 Task: Buy 2 Shifters & Parts from Transmission & Drive Train section under best seller category for shipping address: Angela Wright, 3631 Station Street, Austin, Texas 78702, Cell Number 5122113583. Pay from credit card ending with 5759, CVV 953
Action: Key pressed amazon.com<Key.enter>
Screenshot: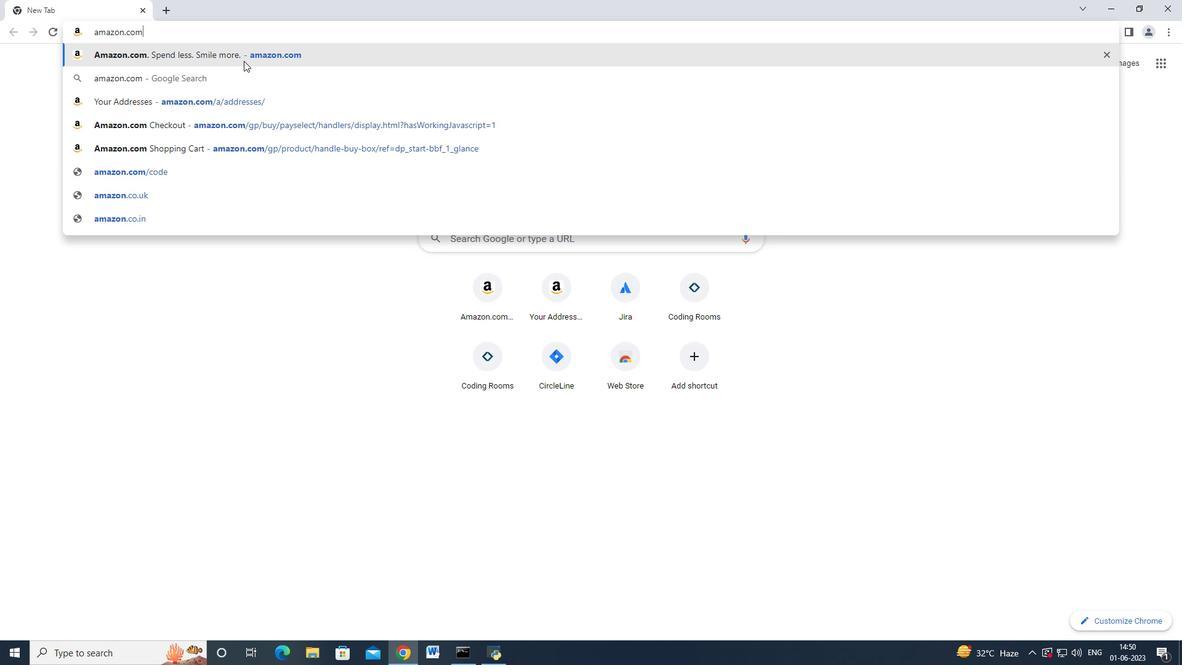 
Action: Mouse moved to (17, 87)
Screenshot: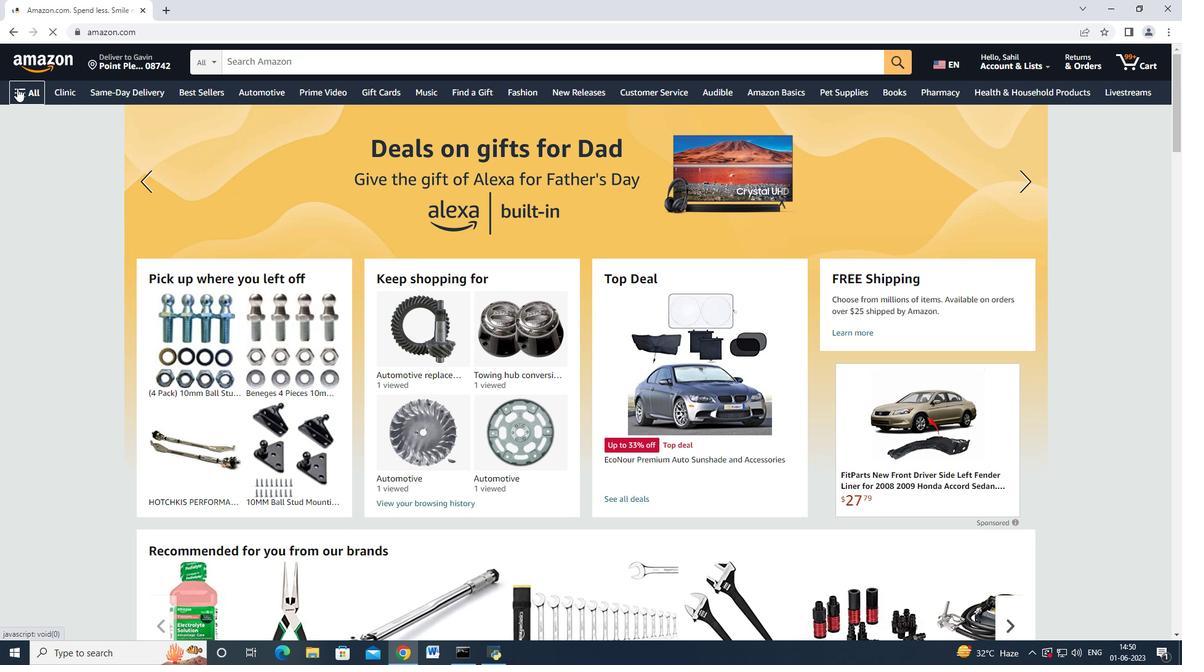 
Action: Mouse pressed left at (17, 87)
Screenshot: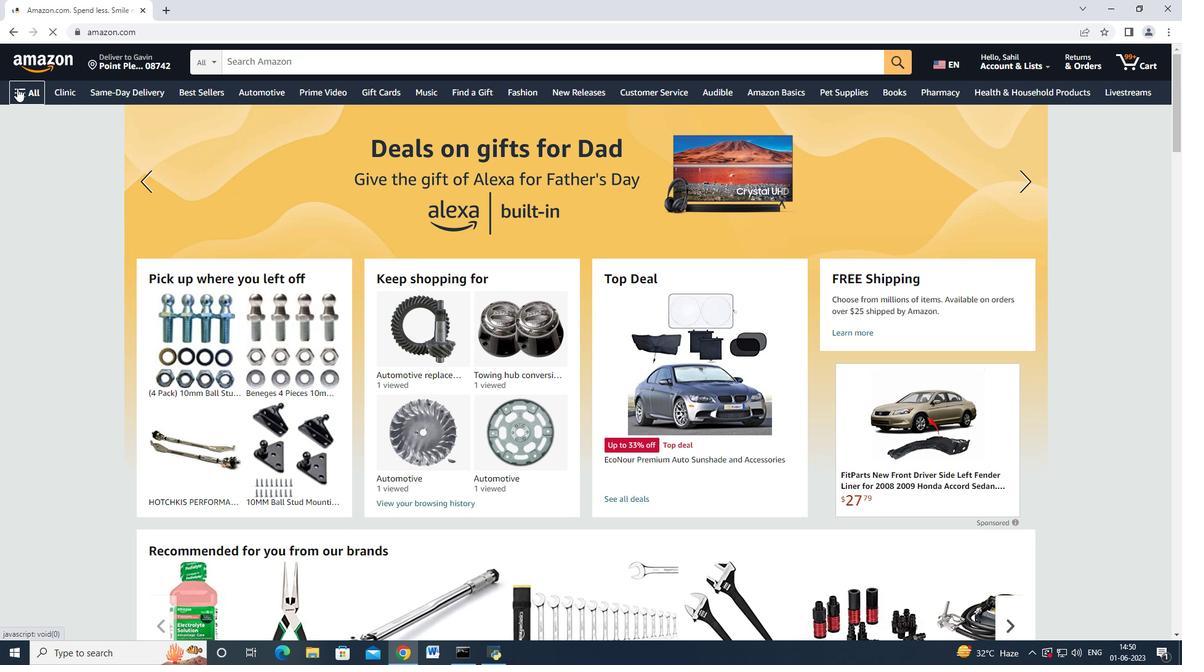 
Action: Mouse moved to (90, 254)
Screenshot: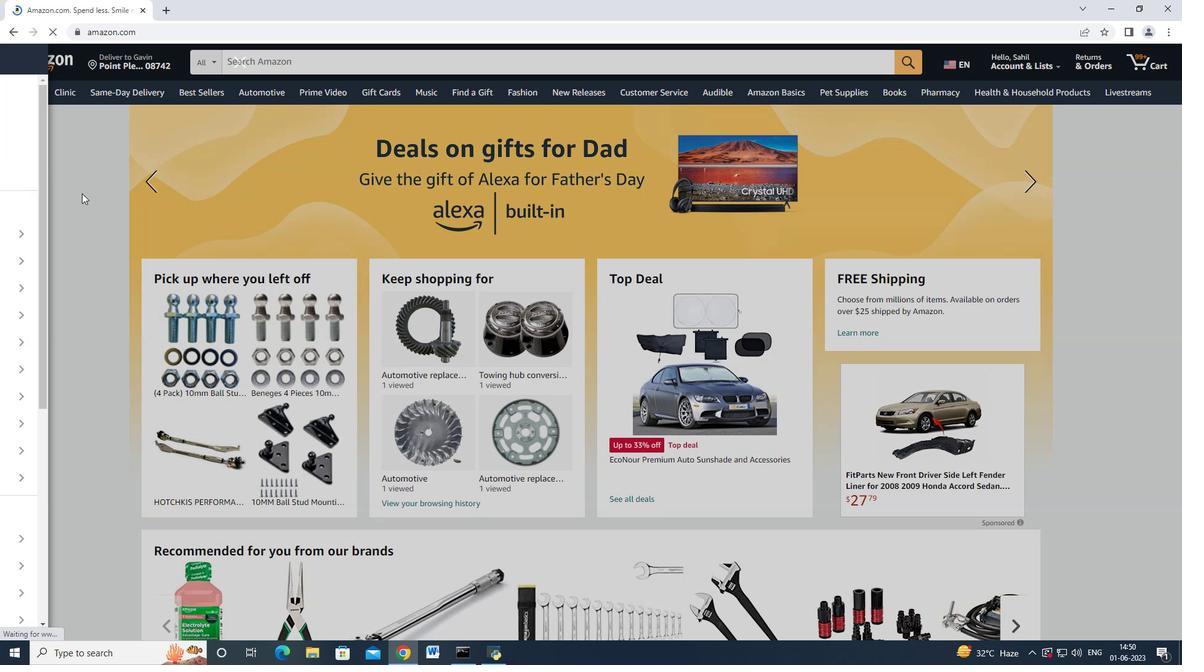 
Action: Mouse scrolled (90, 253) with delta (0, 0)
Screenshot: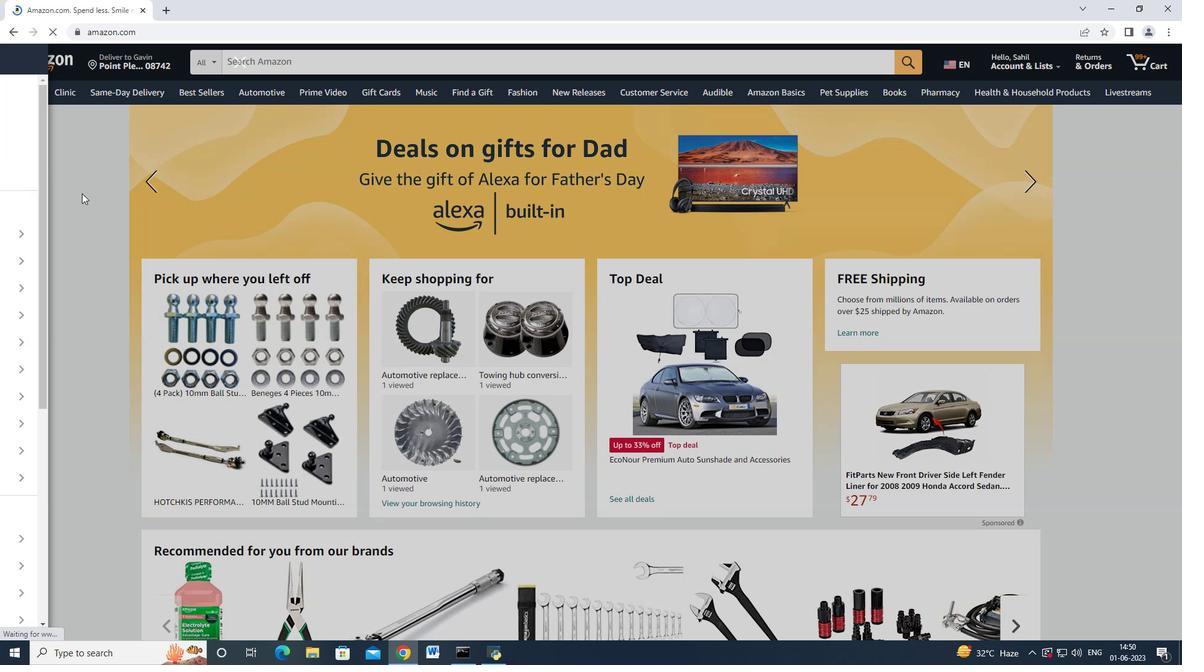 
Action: Mouse moved to (90, 259)
Screenshot: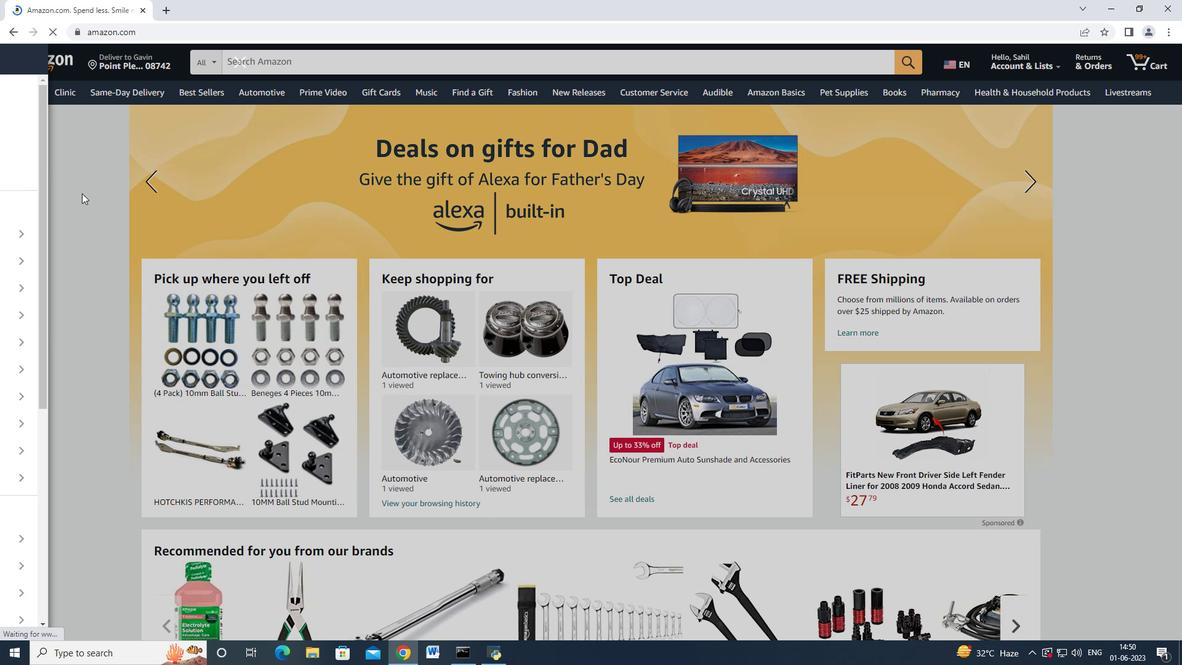 
Action: Mouse scrolled (90, 258) with delta (0, 0)
Screenshot: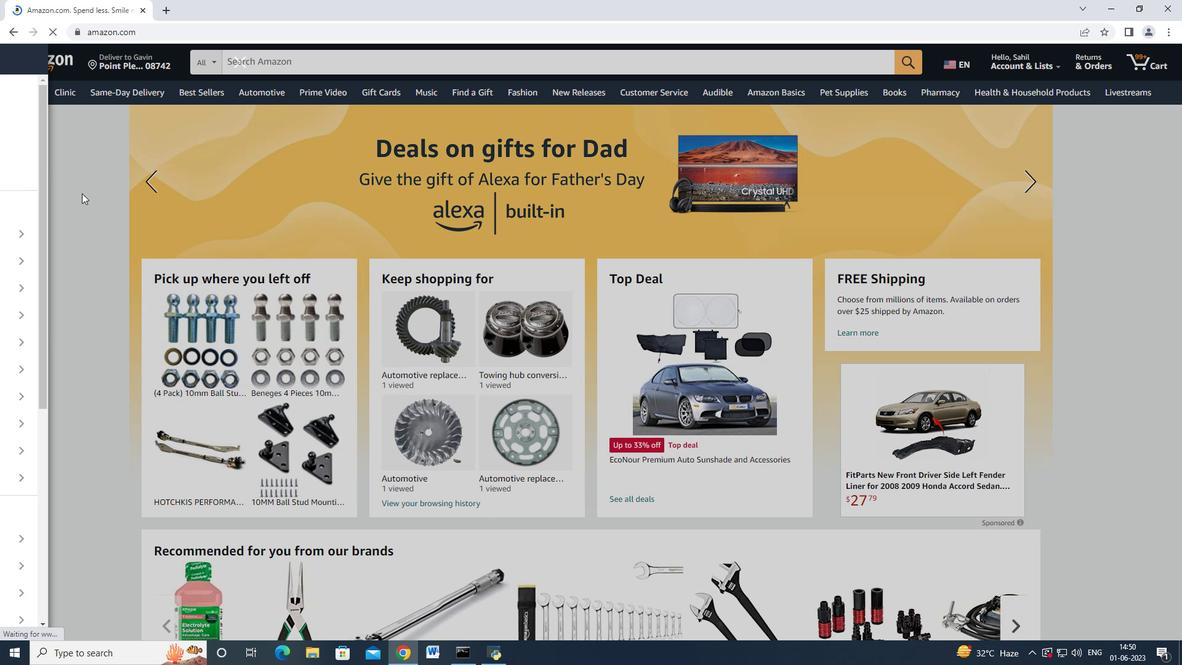 
Action: Mouse moved to (90, 262)
Screenshot: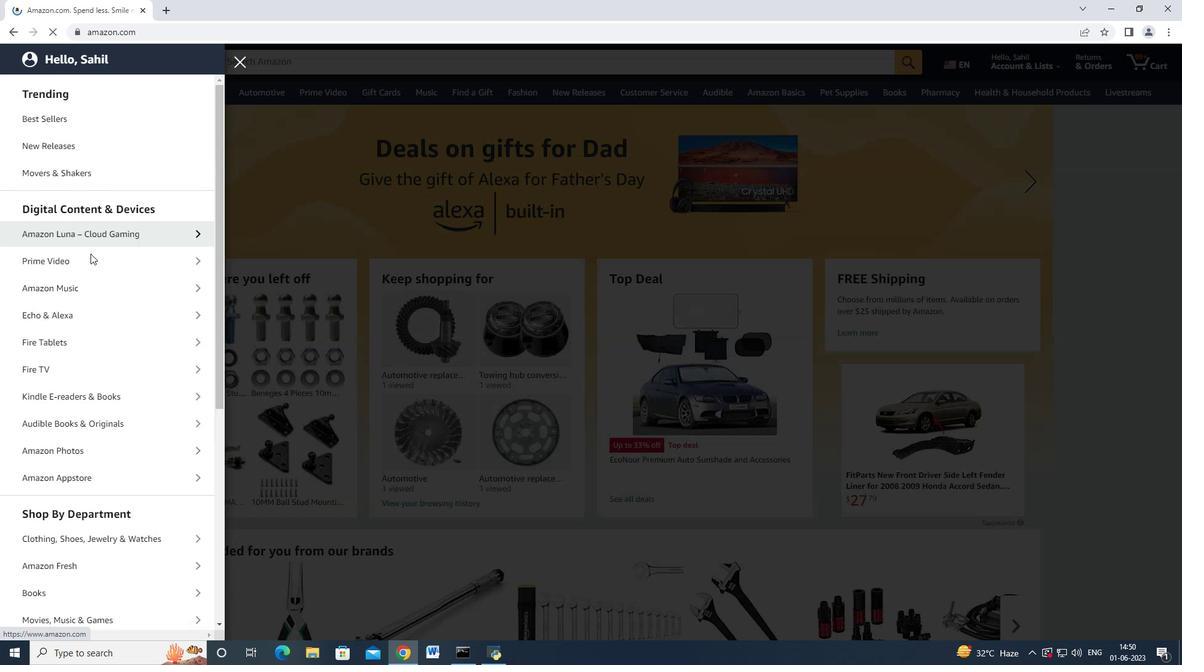 
Action: Mouse scrolled (90, 261) with delta (0, 0)
Screenshot: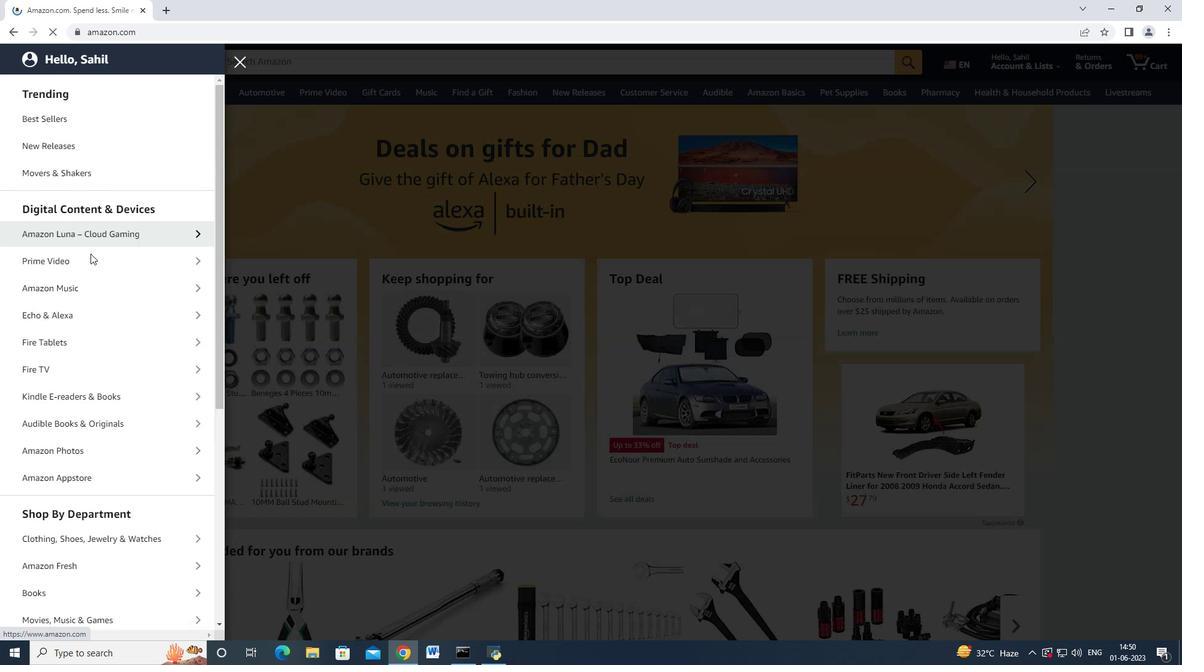 
Action: Mouse moved to (91, 262)
Screenshot: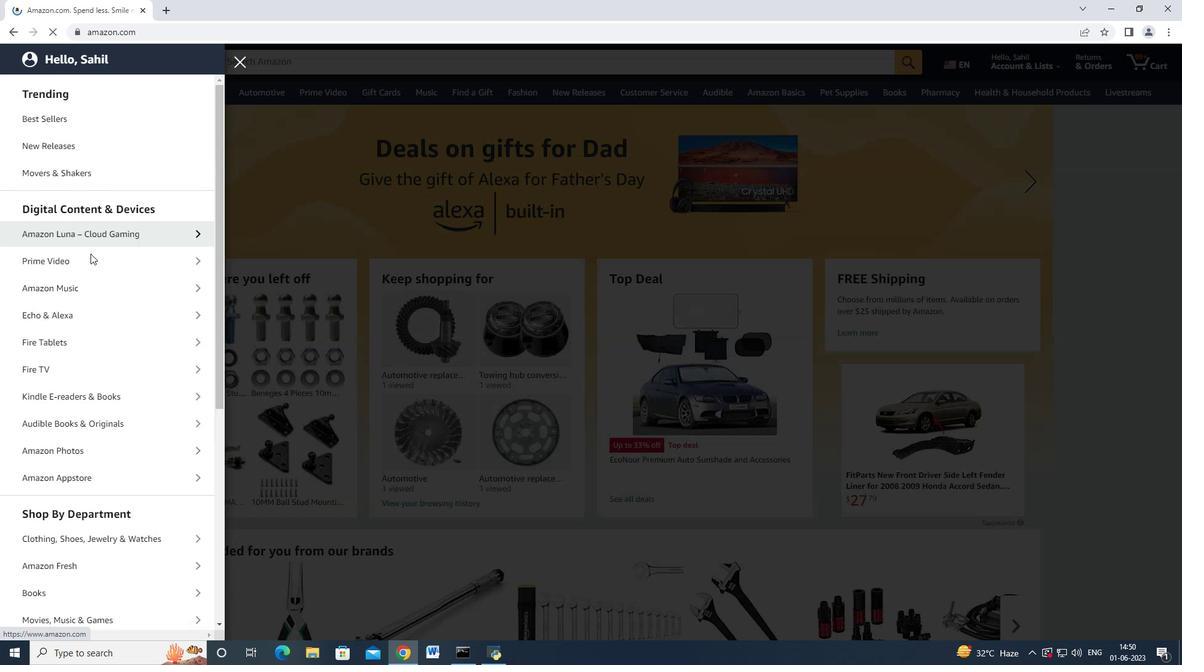 
Action: Mouse scrolled (90, 261) with delta (0, 0)
Screenshot: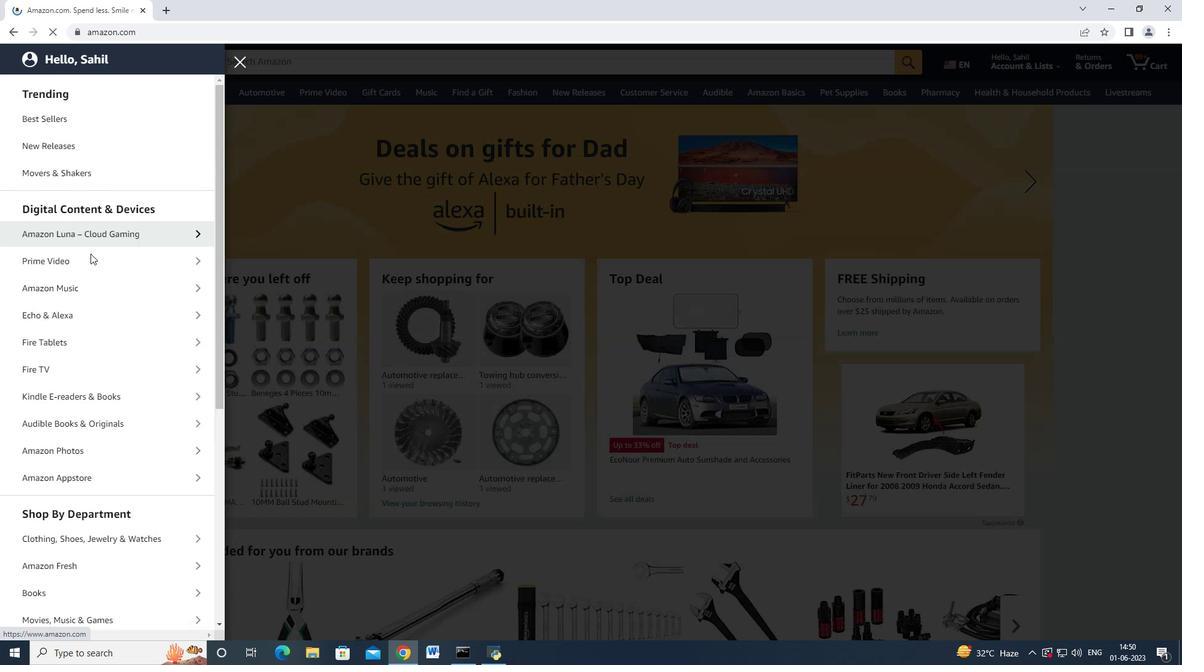 
Action: Mouse moved to (96, 406)
Screenshot: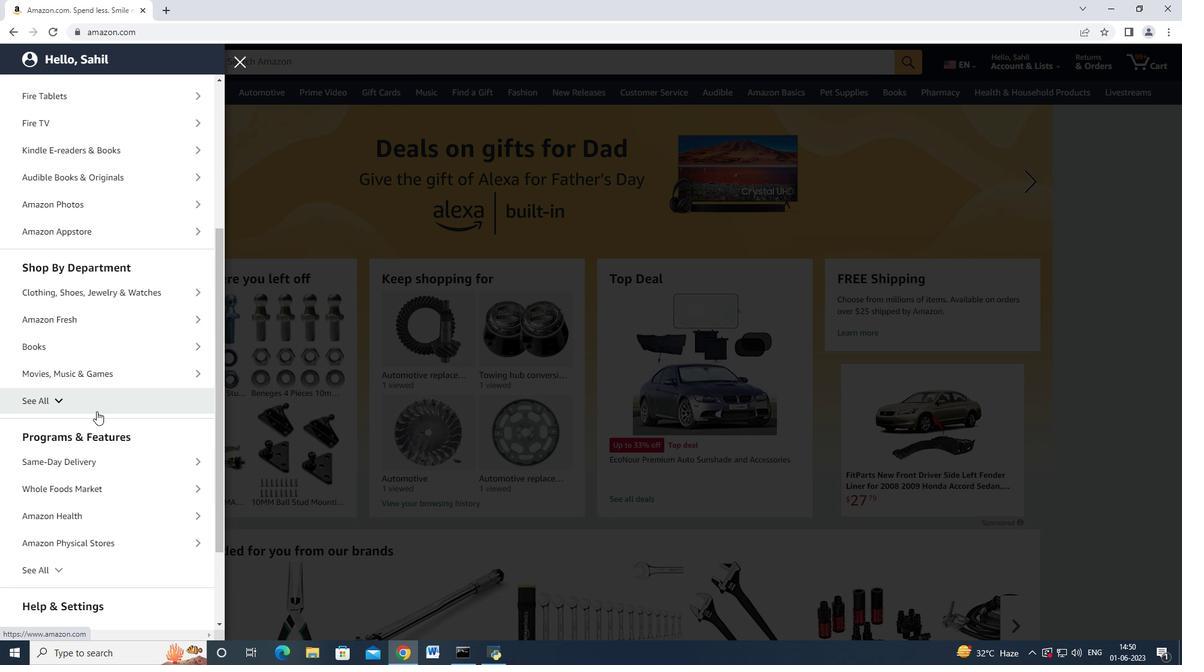
Action: Mouse pressed left at (96, 406)
Screenshot: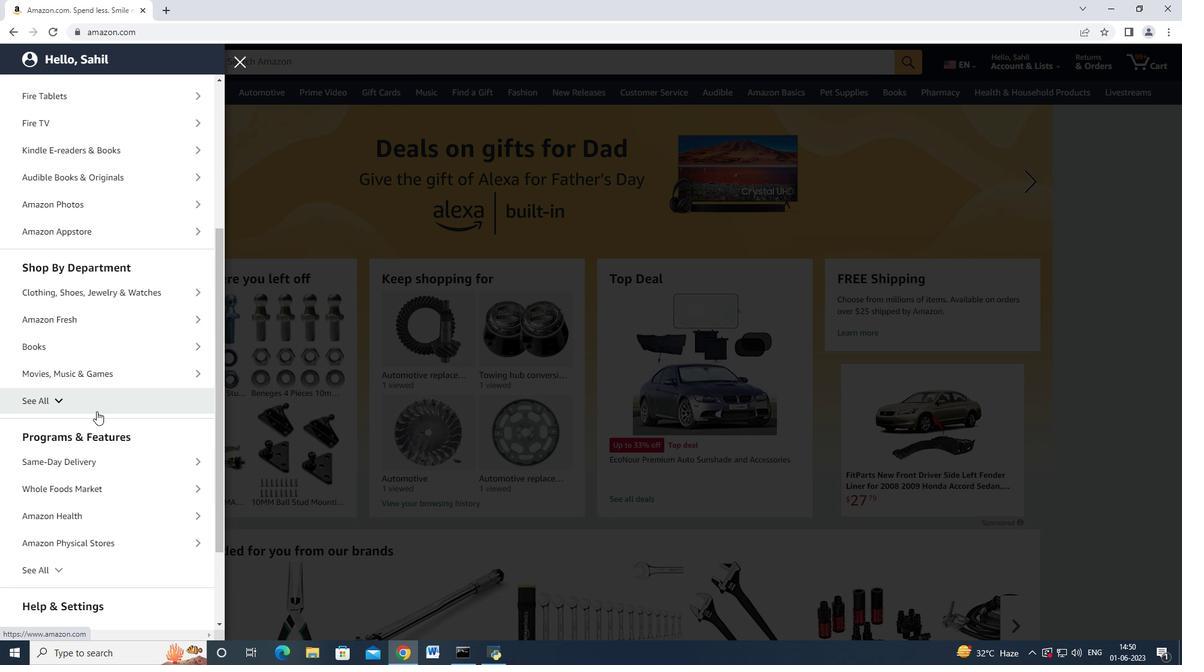 
Action: Mouse scrolled (96, 405) with delta (0, 0)
Screenshot: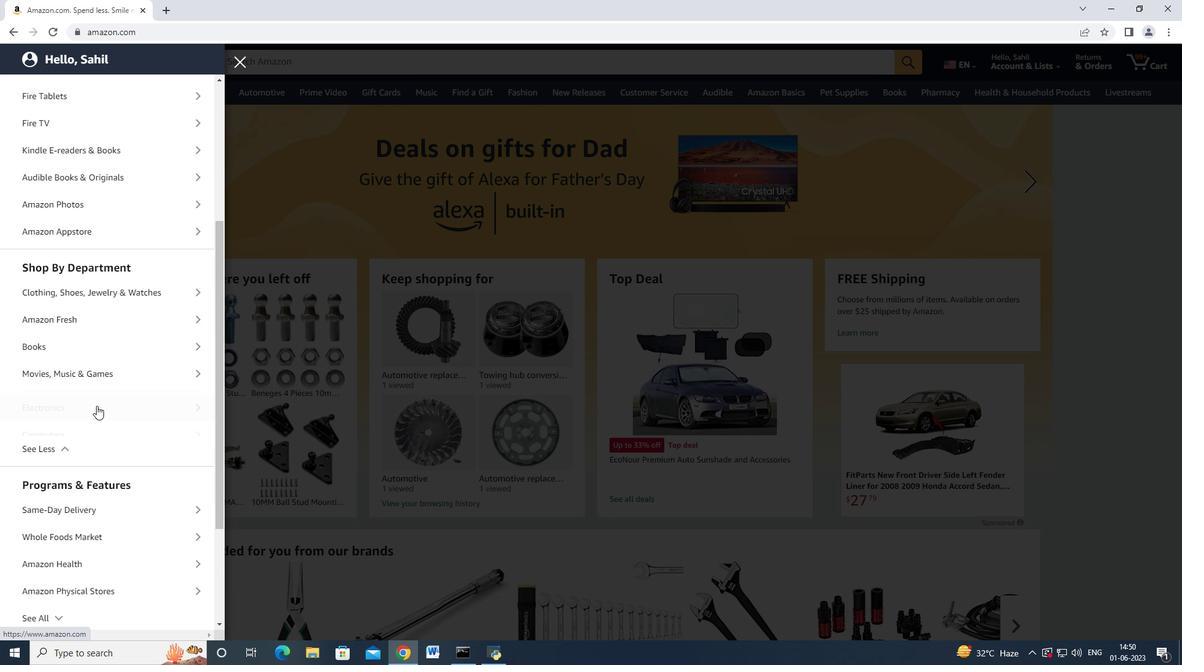 
Action: Mouse scrolled (96, 405) with delta (0, 0)
Screenshot: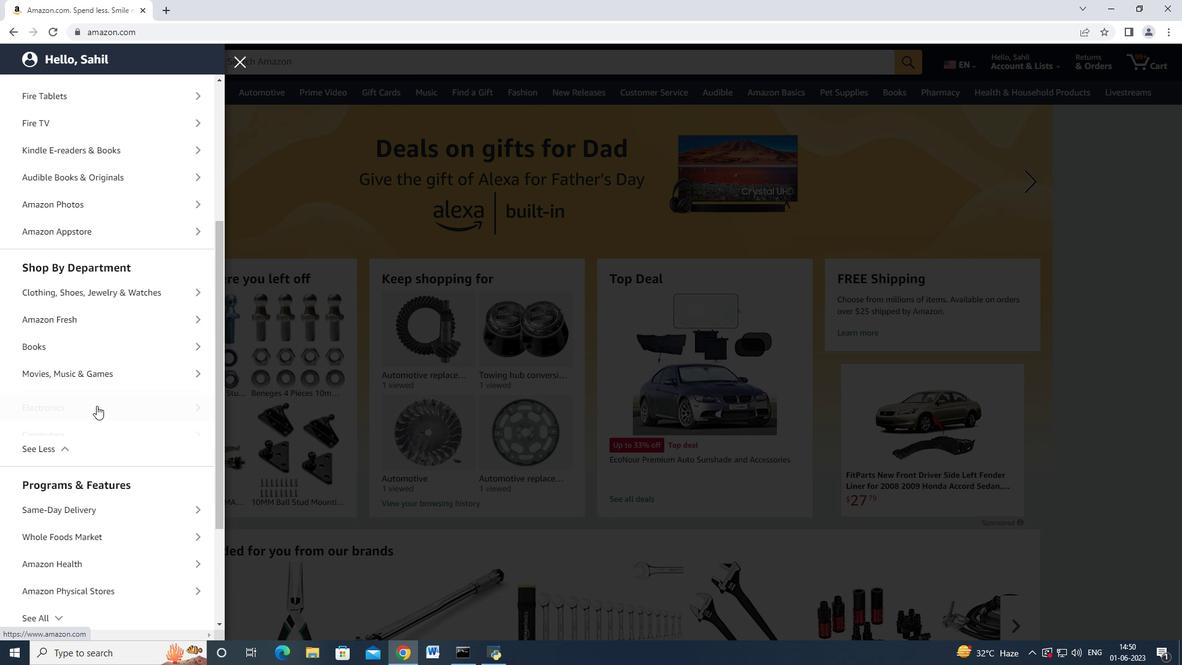 
Action: Mouse scrolled (96, 405) with delta (0, 0)
Screenshot: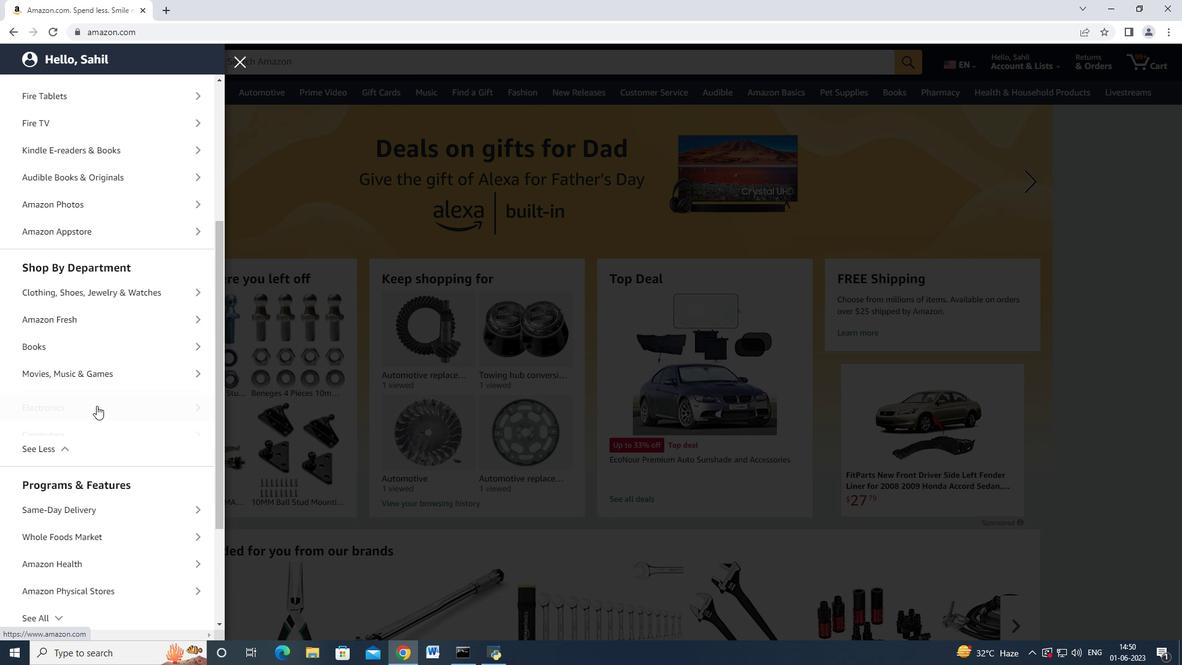 
Action: Mouse scrolled (96, 405) with delta (0, 0)
Screenshot: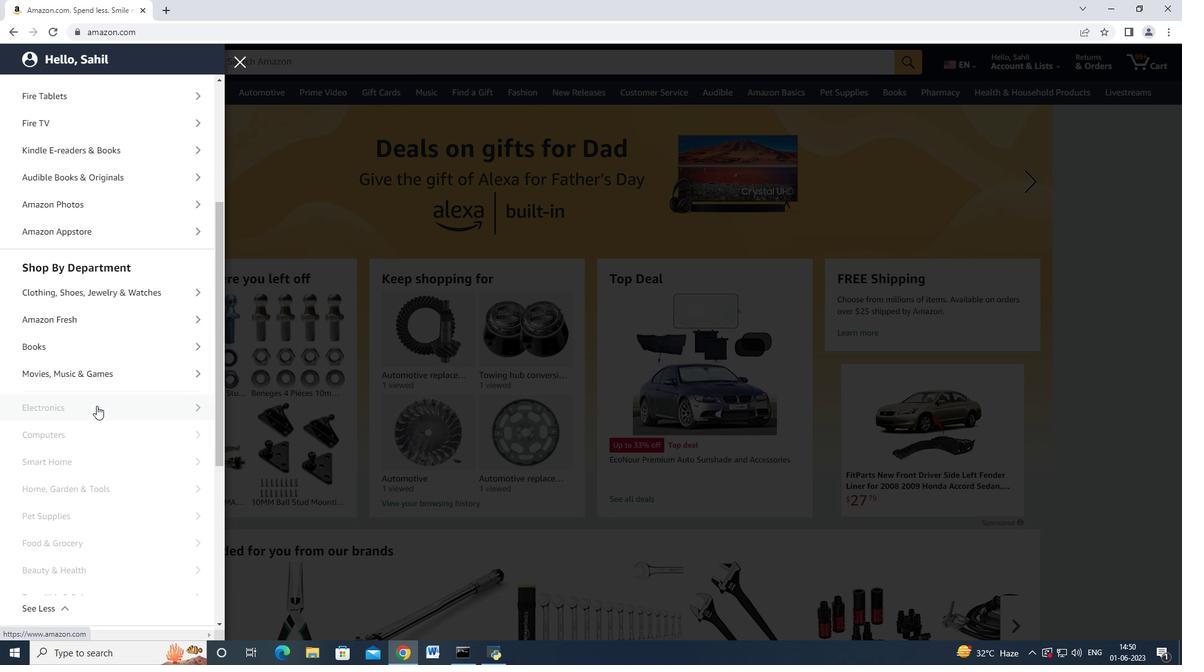 
Action: Mouse scrolled (96, 405) with delta (0, 0)
Screenshot: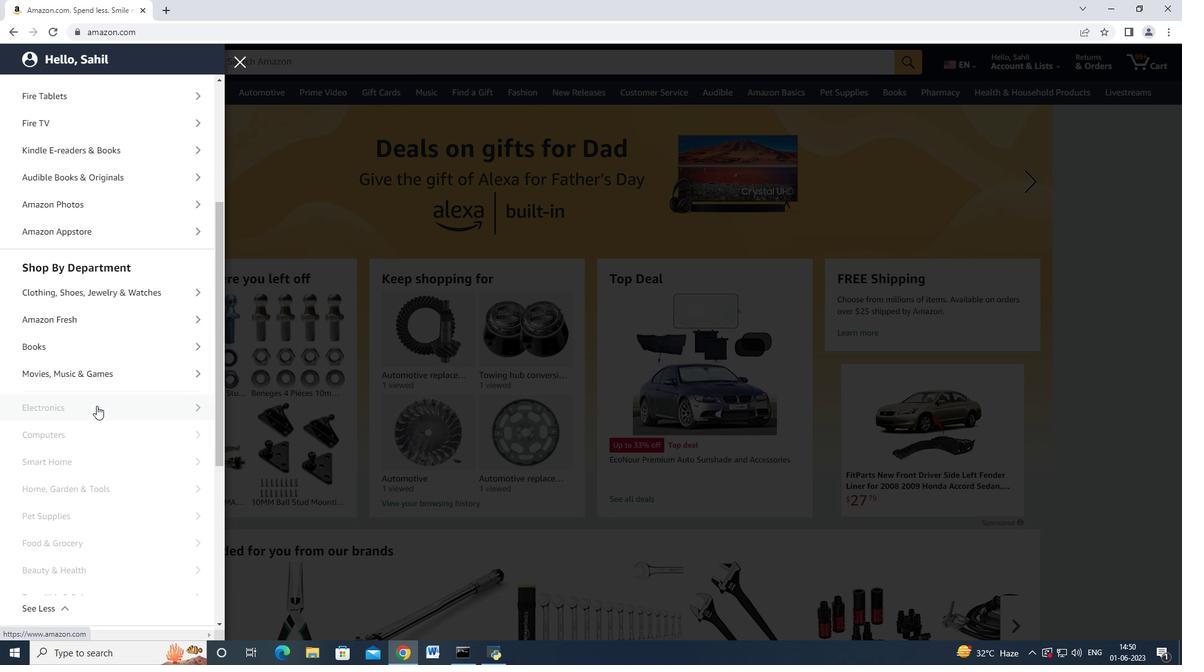 
Action: Mouse scrolled (96, 405) with delta (0, 0)
Screenshot: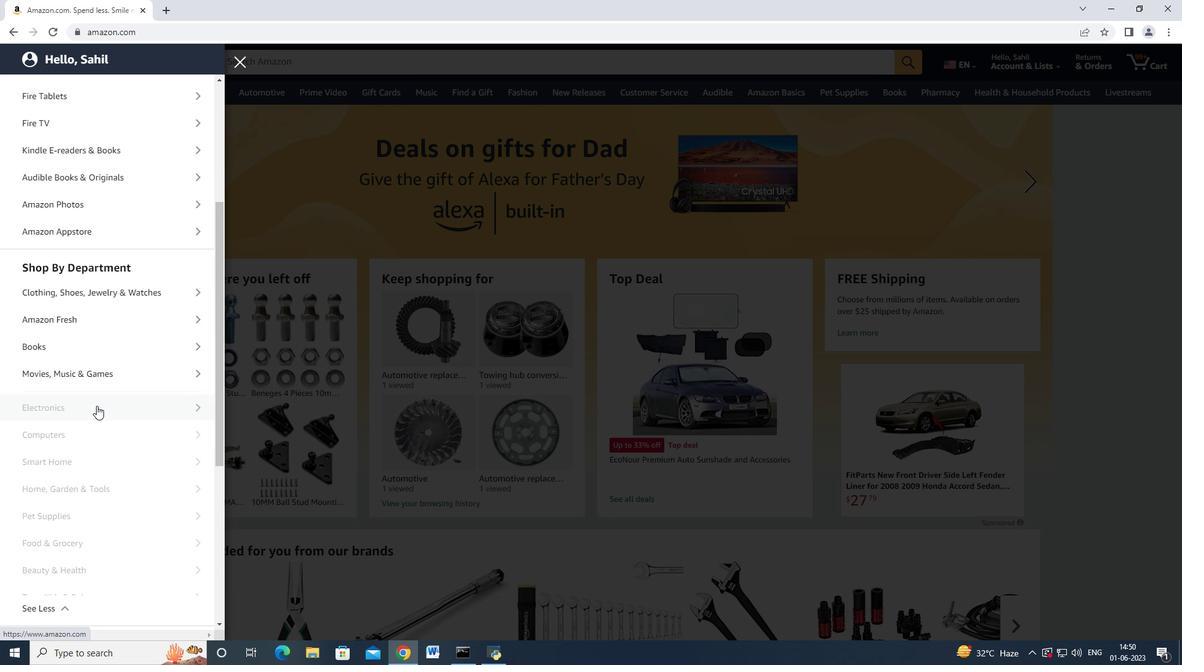 
Action: Mouse moved to (129, 507)
Screenshot: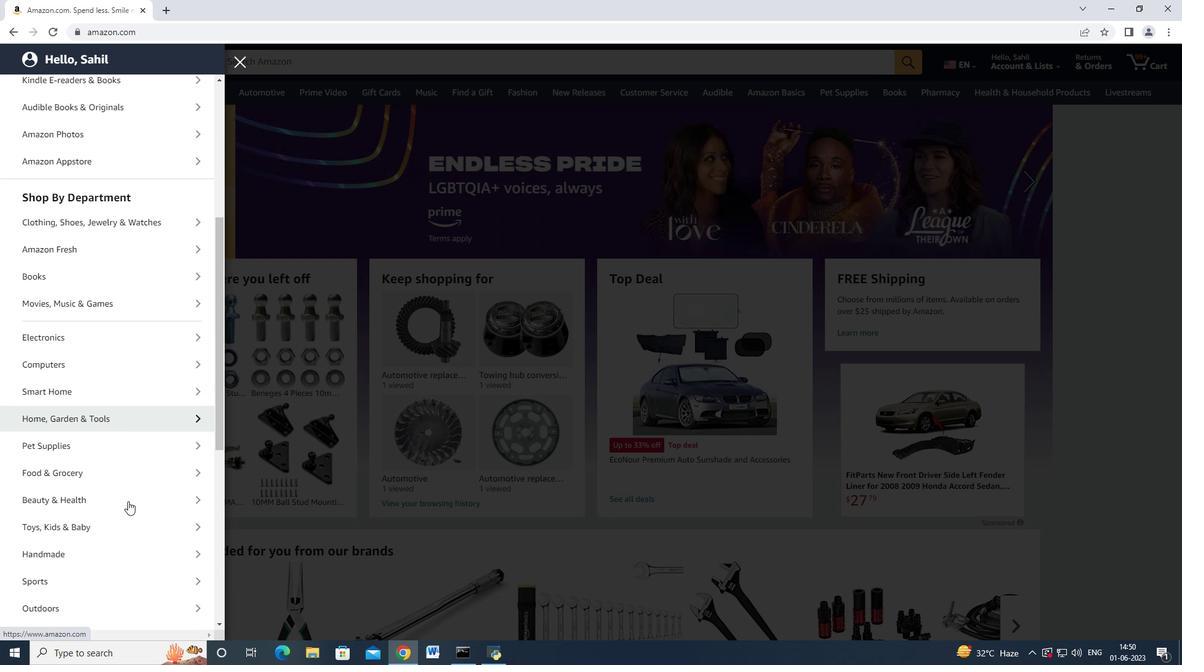 
Action: Mouse scrolled (129, 506) with delta (0, 0)
Screenshot: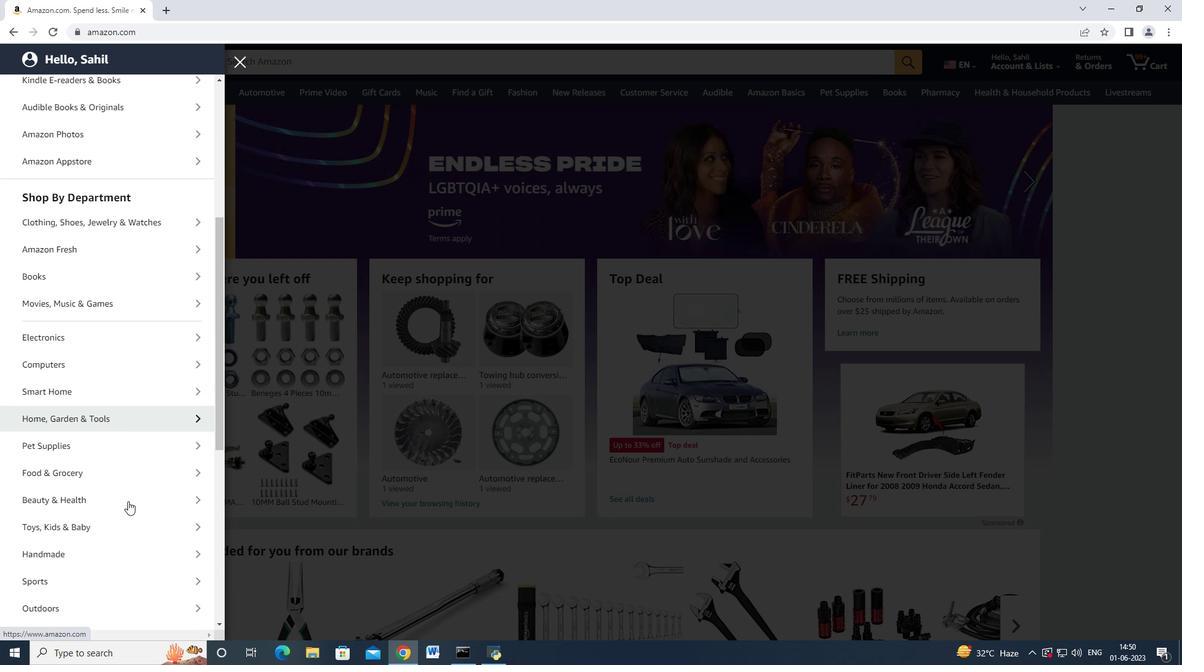 
Action: Mouse scrolled (129, 506) with delta (0, 0)
Screenshot: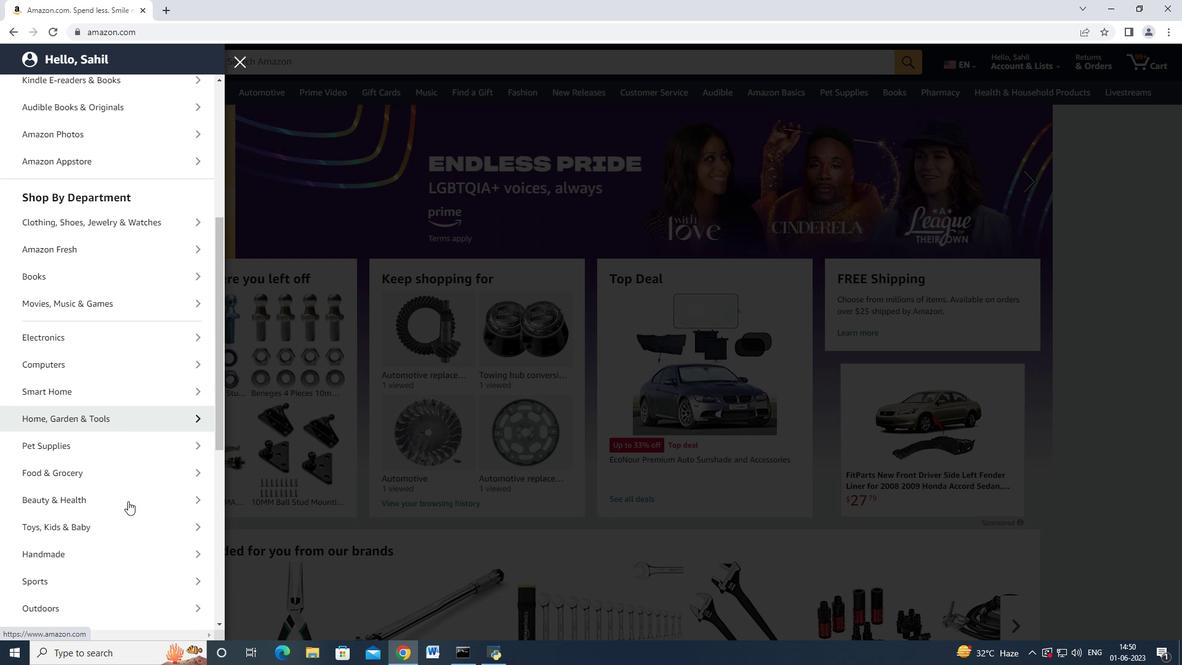 
Action: Mouse moved to (128, 505)
Screenshot: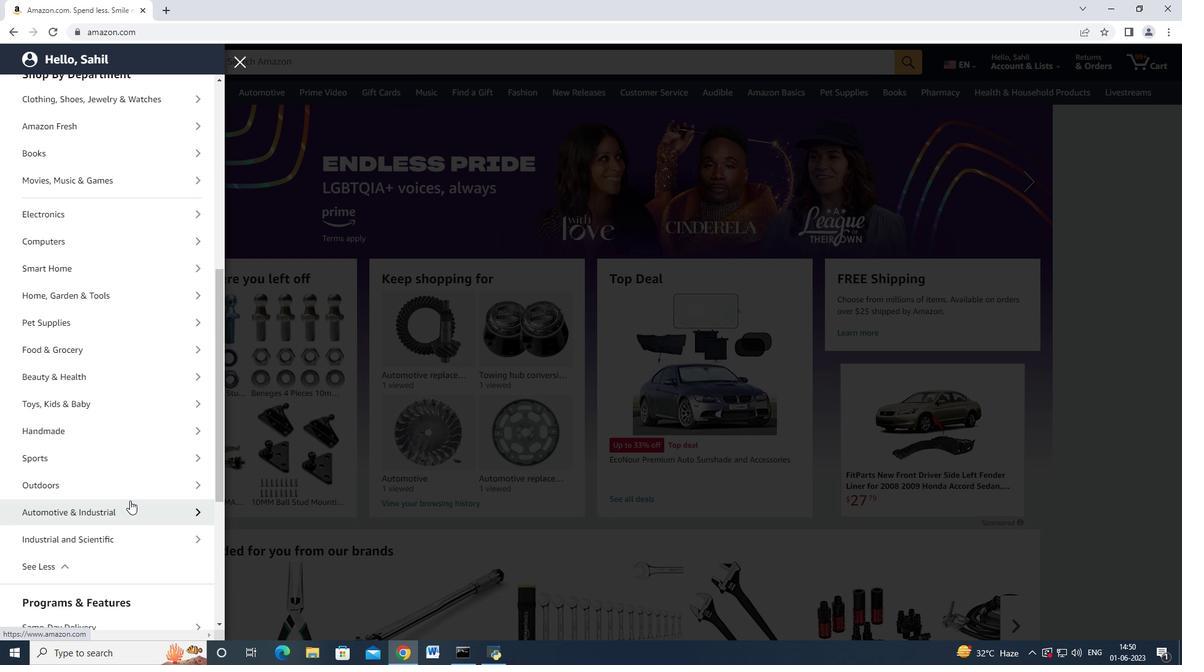 
Action: Mouse pressed left at (128, 505)
Screenshot: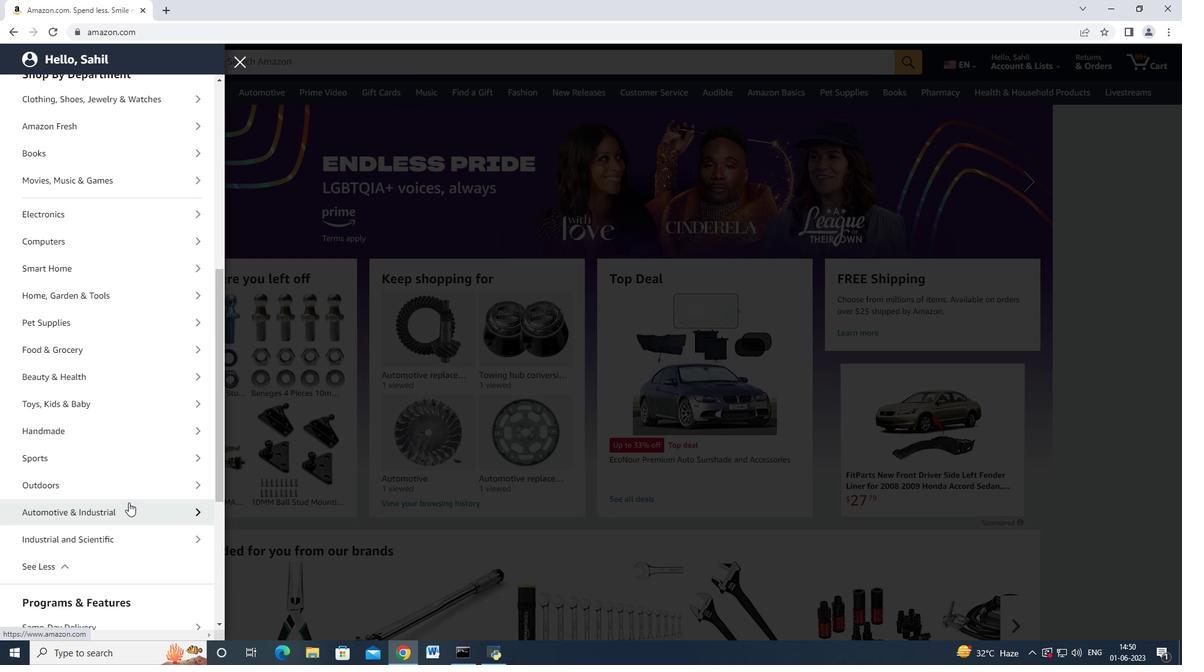 
Action: Mouse moved to (133, 146)
Screenshot: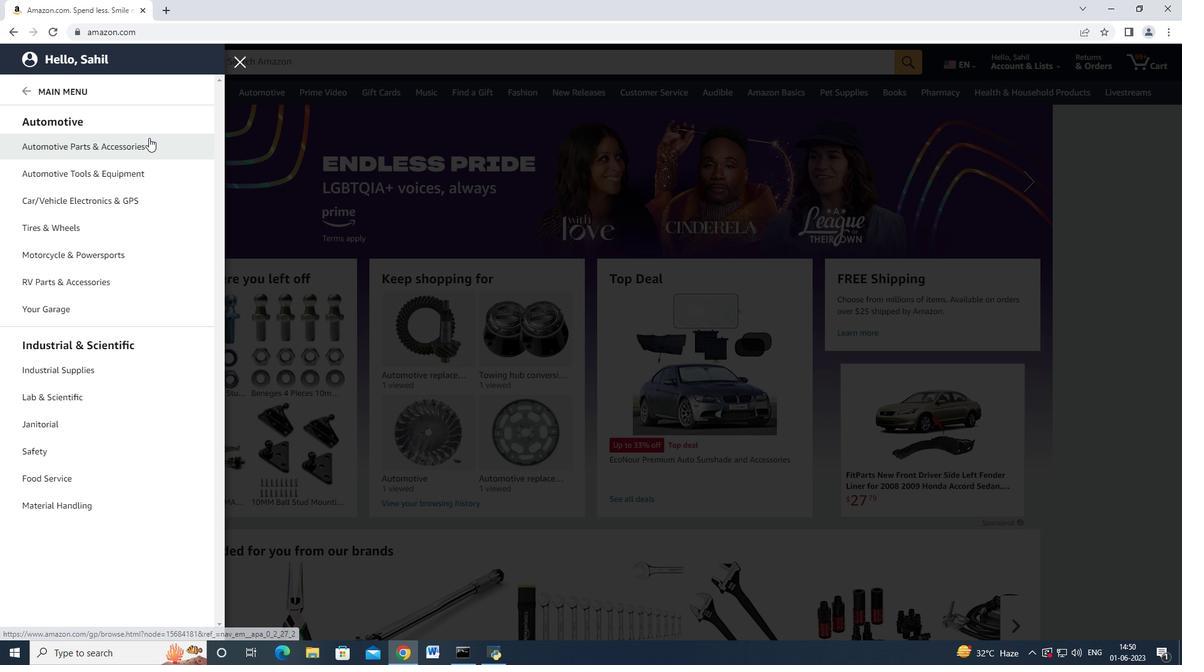 
Action: Mouse pressed left at (133, 146)
Screenshot: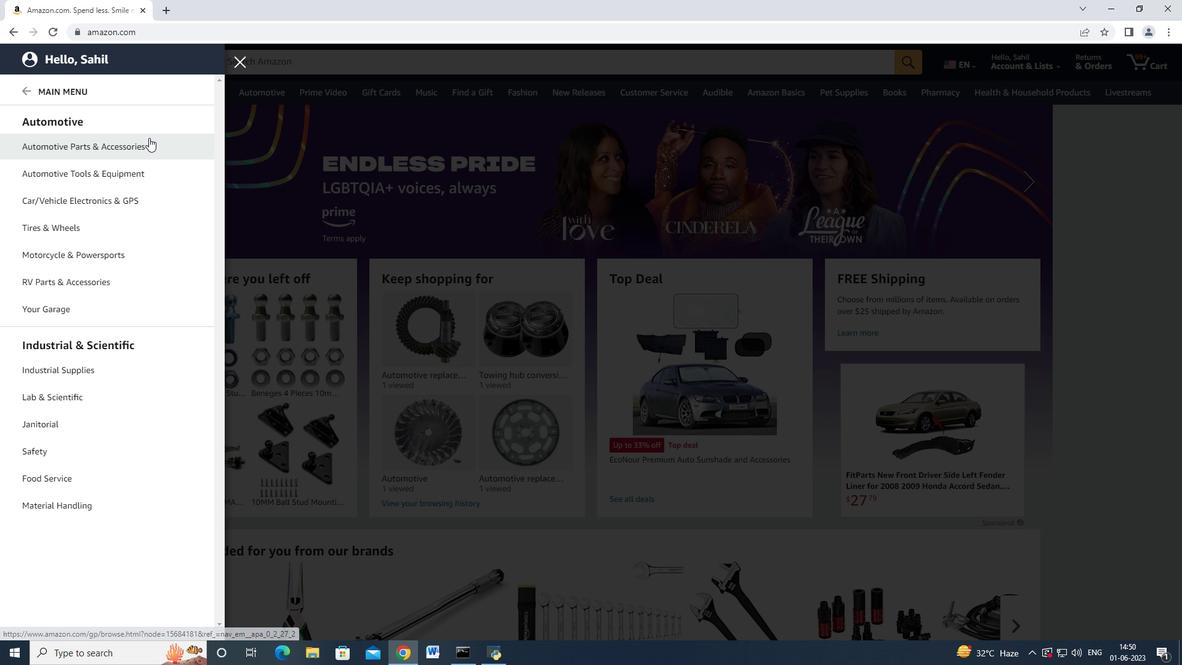 
Action: Mouse moved to (224, 117)
Screenshot: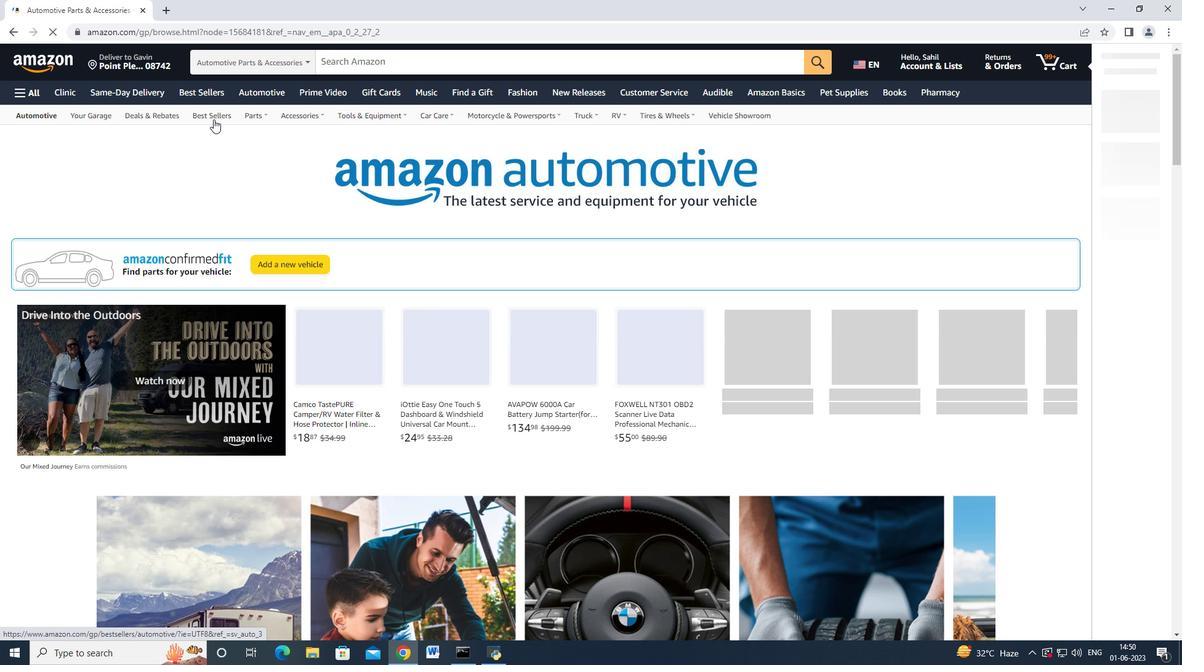 
Action: Mouse pressed left at (224, 117)
Screenshot: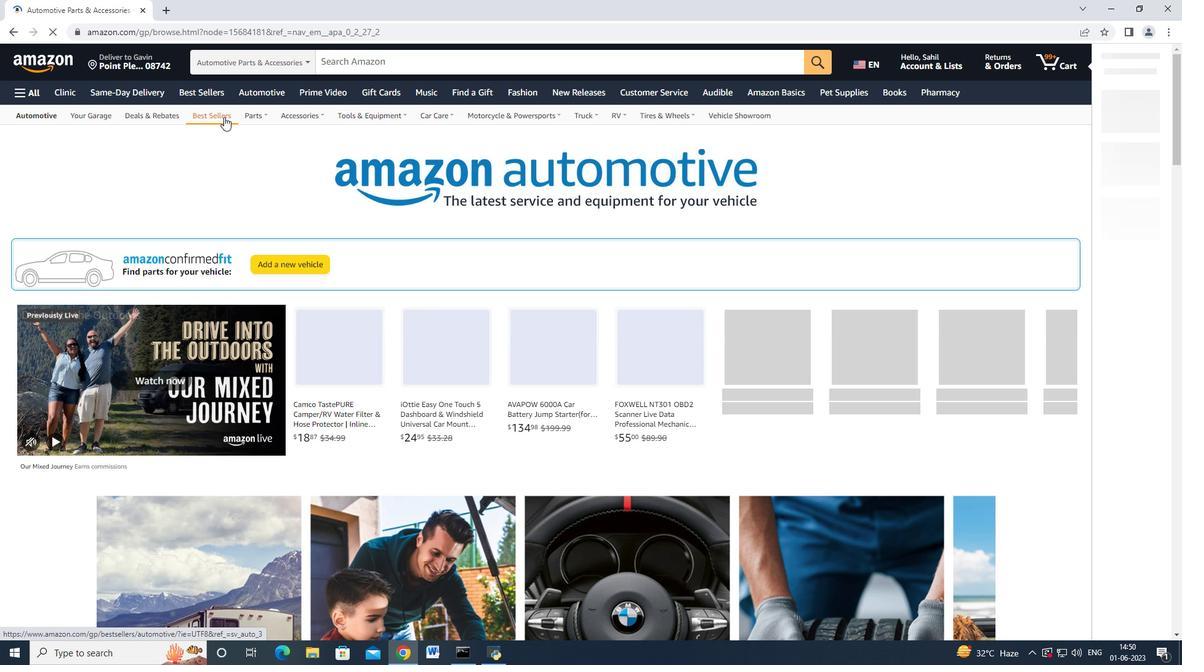 
Action: Mouse moved to (65, 324)
Screenshot: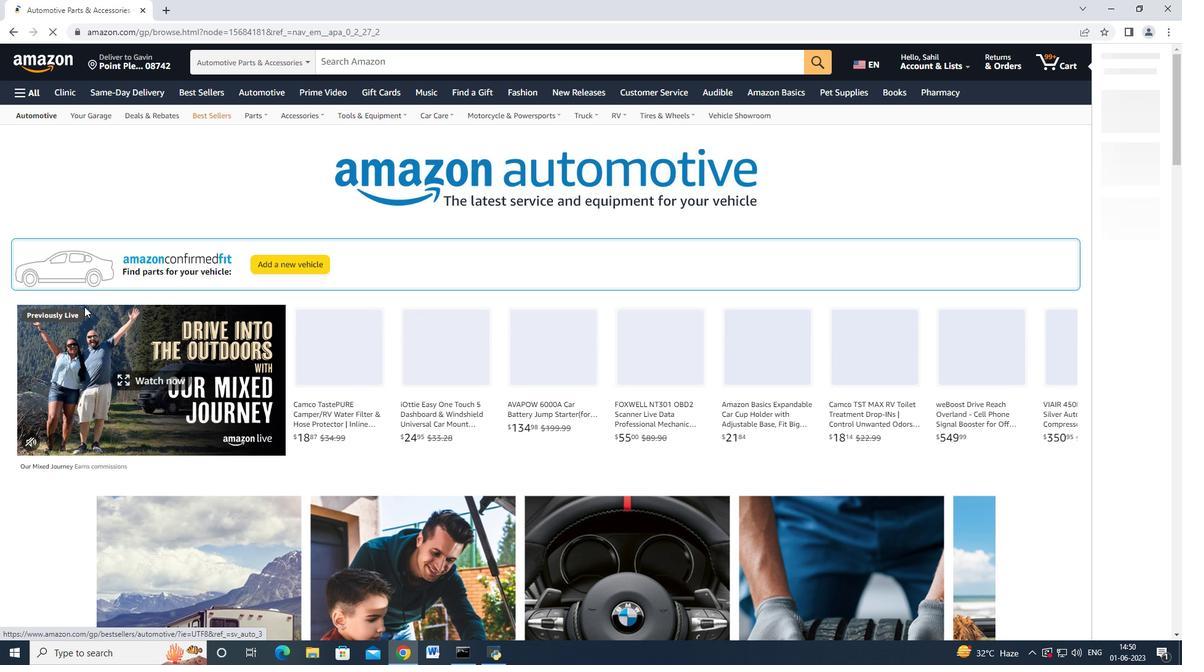 
Action: Mouse scrolled (65, 323) with delta (0, 0)
Screenshot: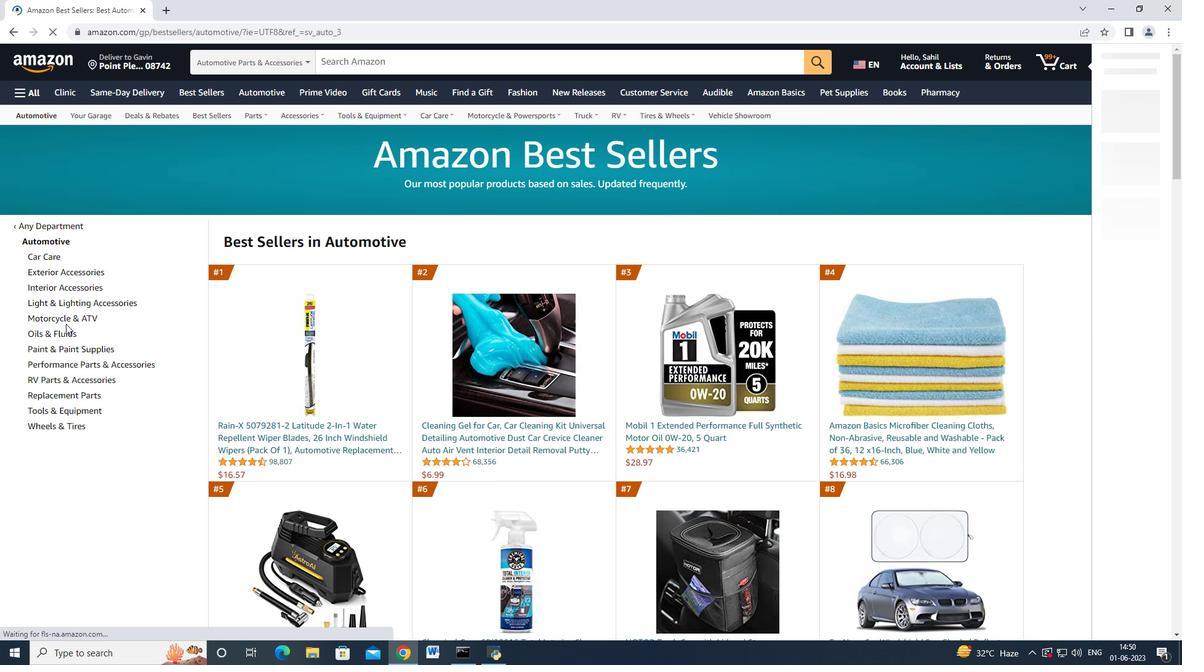 
Action: Mouse moved to (78, 331)
Screenshot: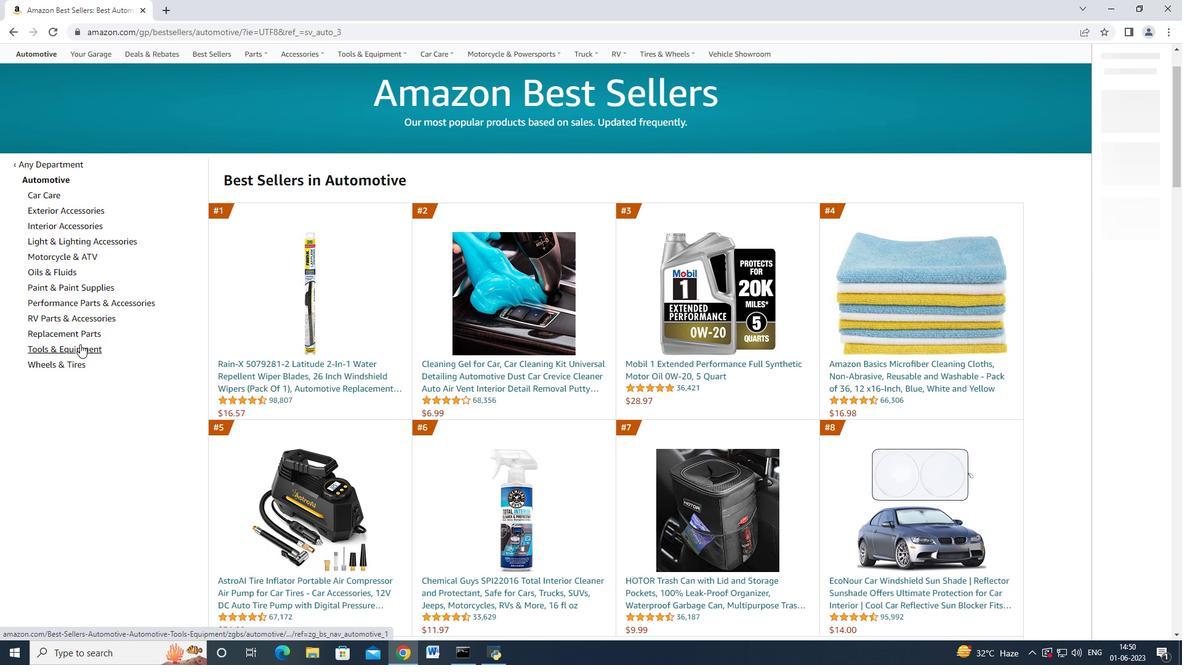 
Action: Mouse pressed left at (78, 331)
Screenshot: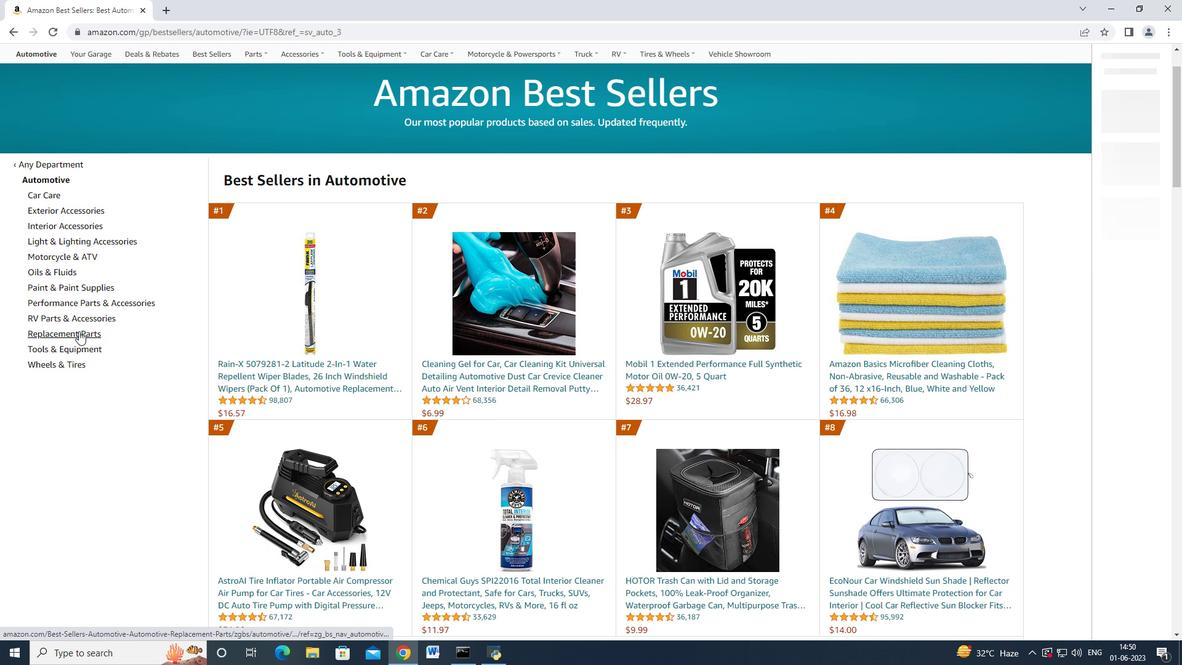 
Action: Mouse moved to (82, 308)
Screenshot: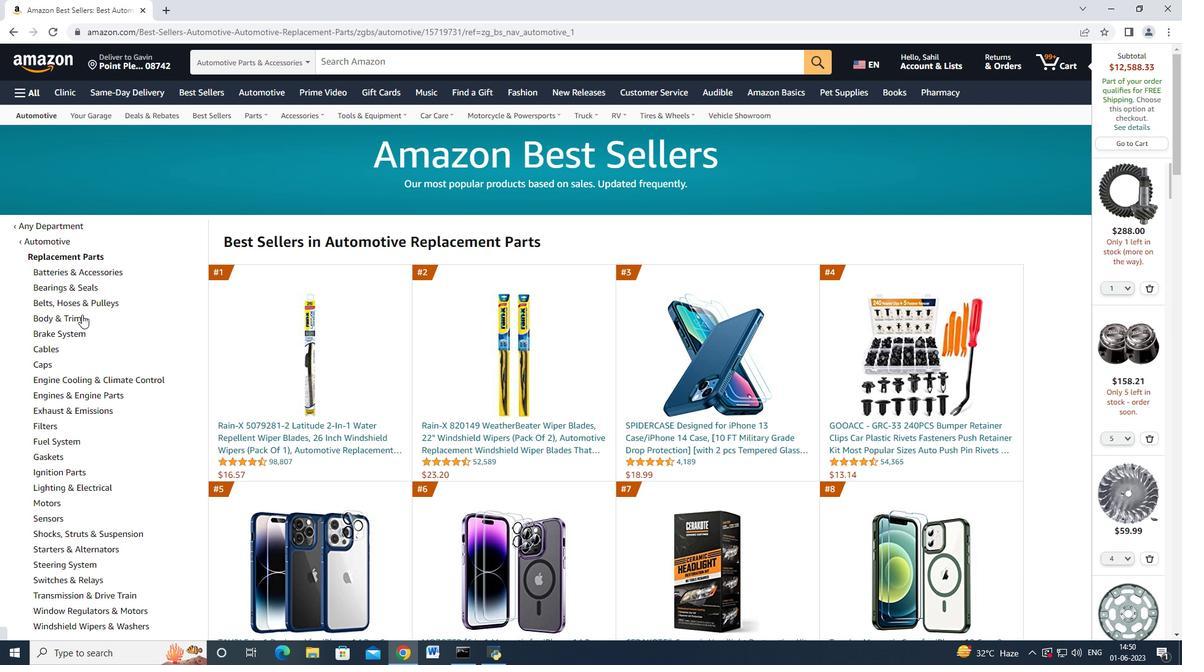 
Action: Mouse scrolled (82, 308) with delta (0, 0)
Screenshot: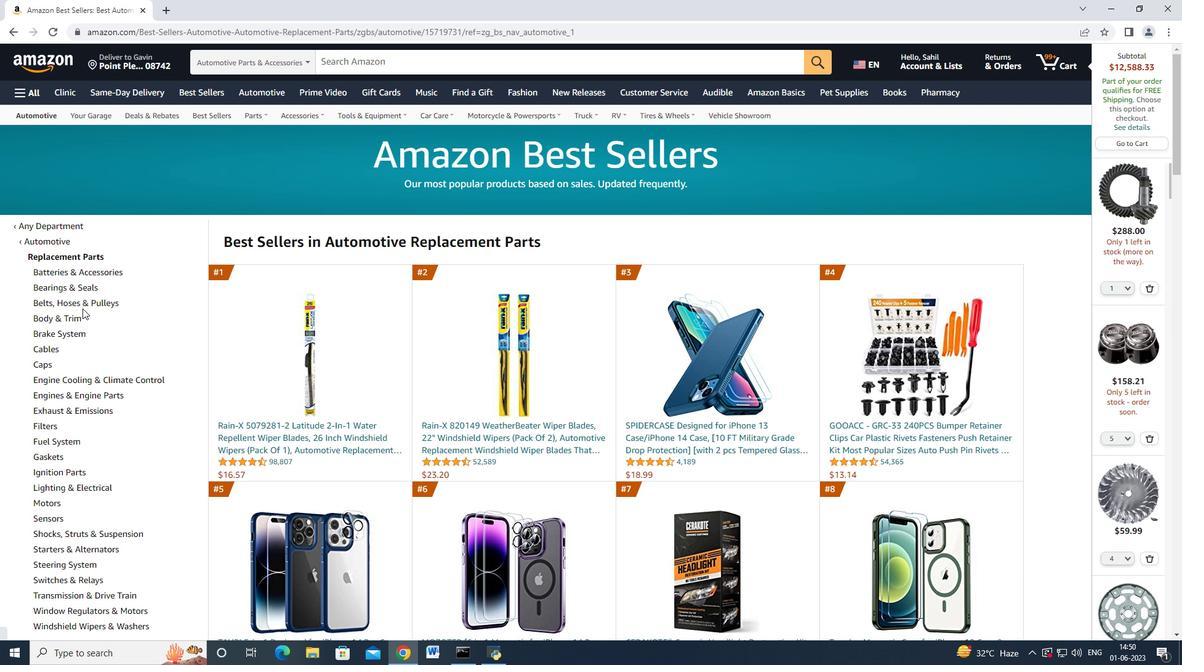 
Action: Mouse moved to (82, 308)
Screenshot: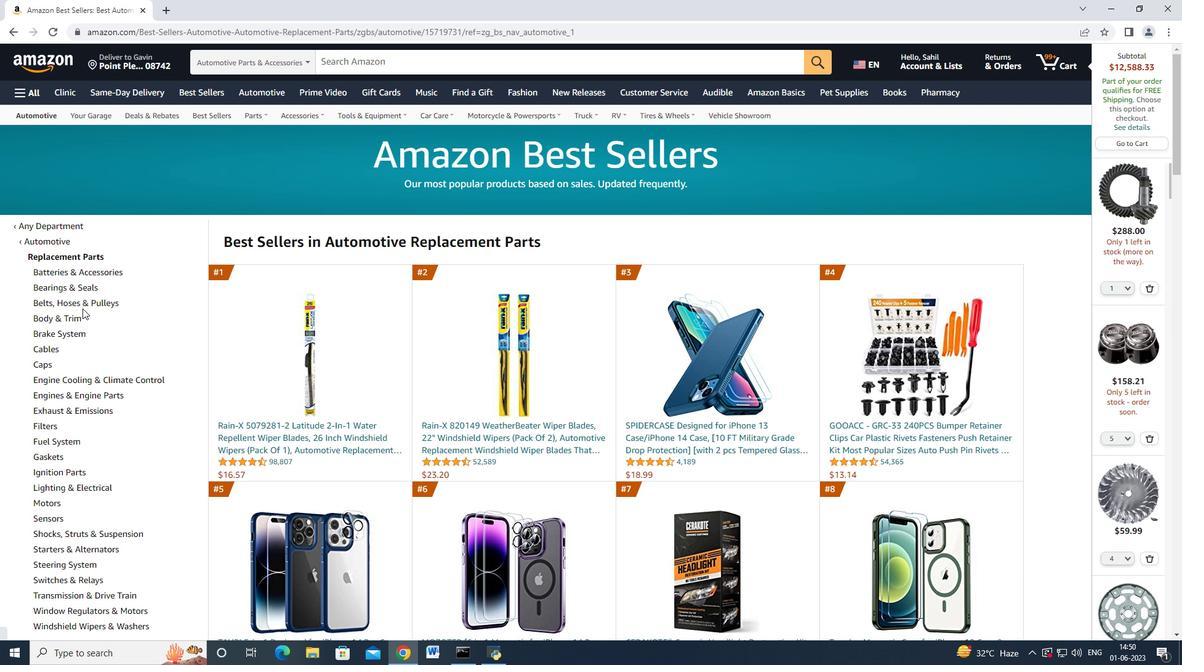 
Action: Mouse scrolled (82, 308) with delta (0, 0)
Screenshot: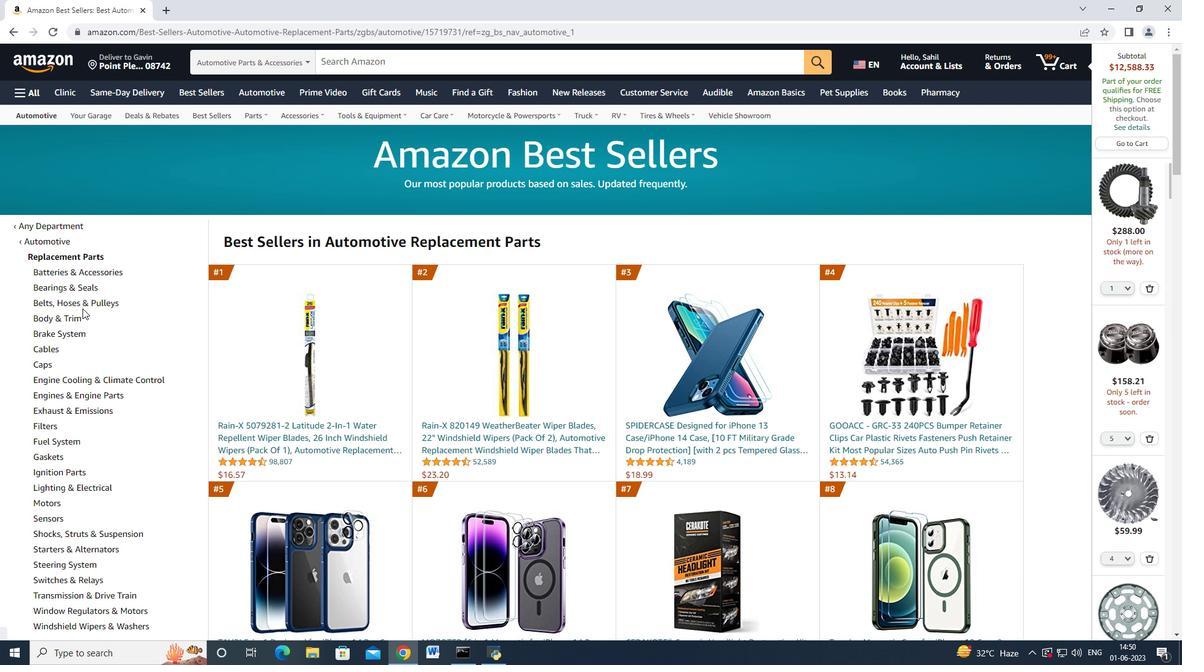 
Action: Mouse scrolled (82, 308) with delta (0, 0)
Screenshot: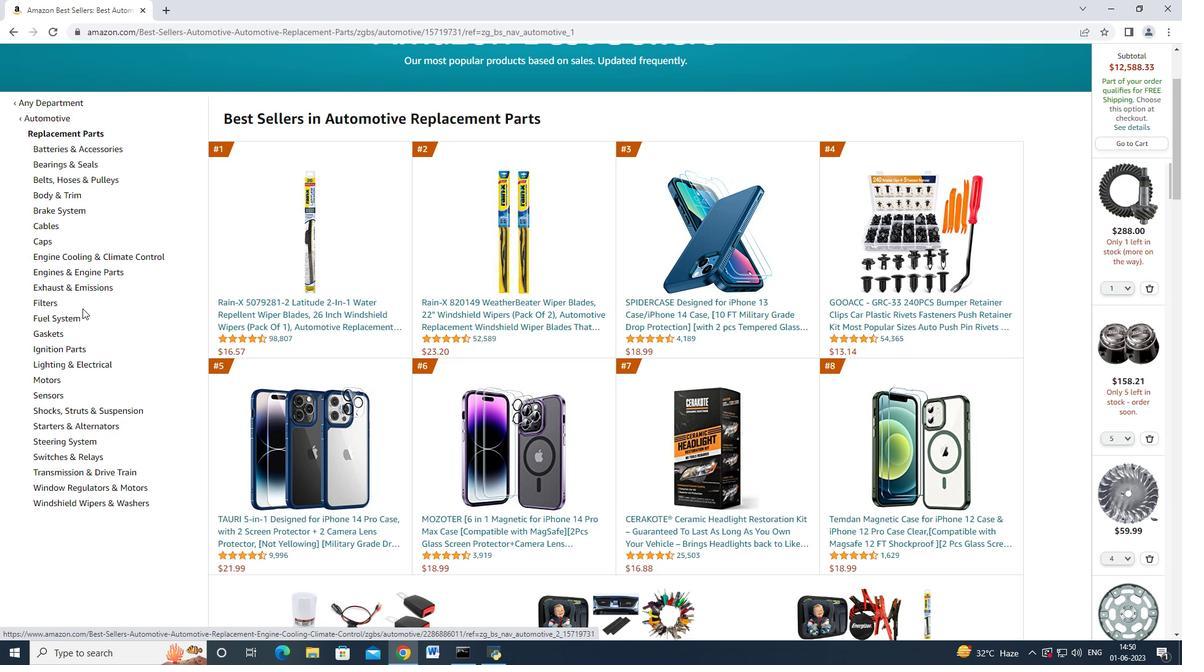 
Action: Mouse moved to (69, 308)
Screenshot: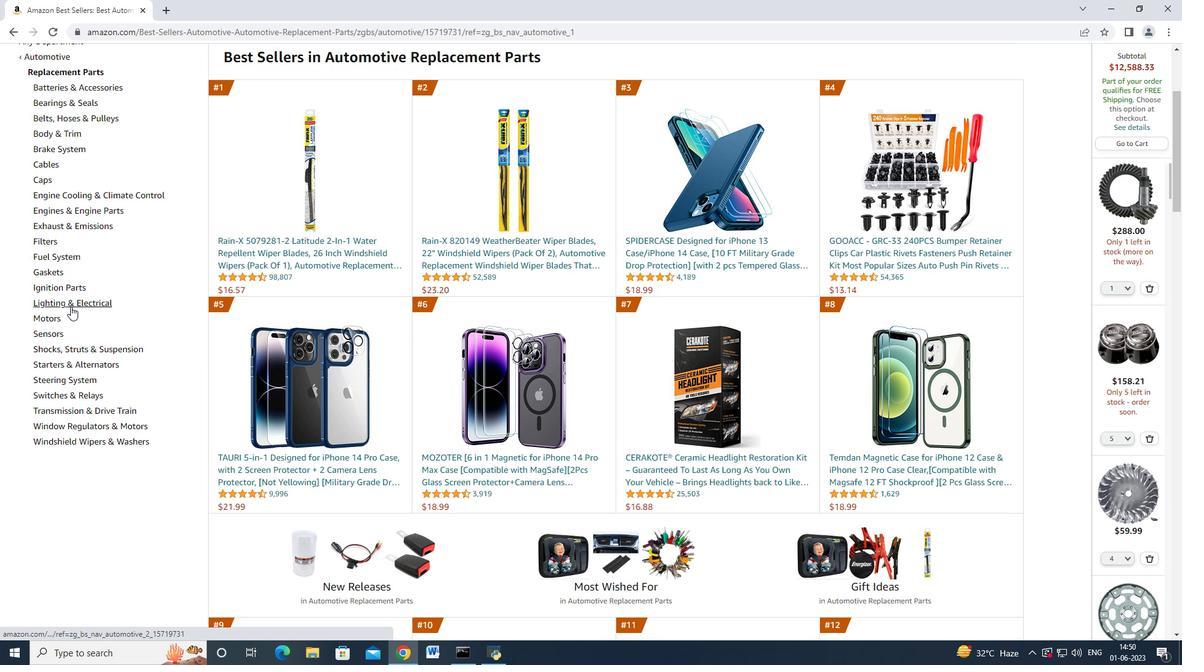 
Action: Mouse scrolled (69, 308) with delta (0, 0)
Screenshot: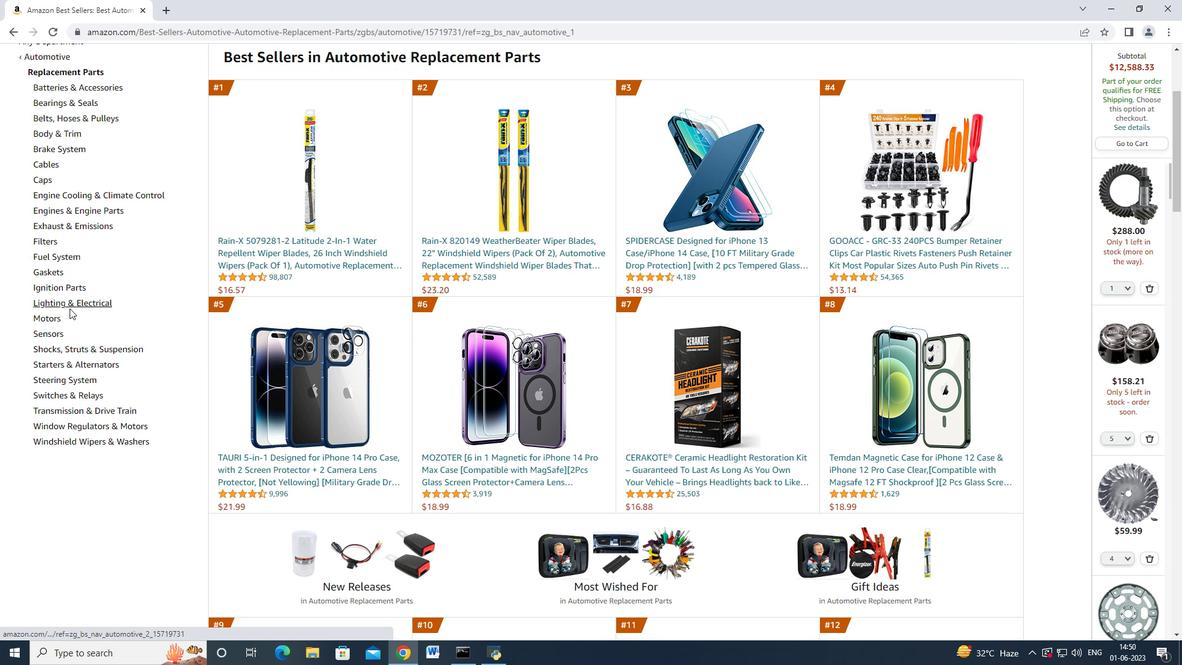 
Action: Mouse moved to (79, 301)
Screenshot: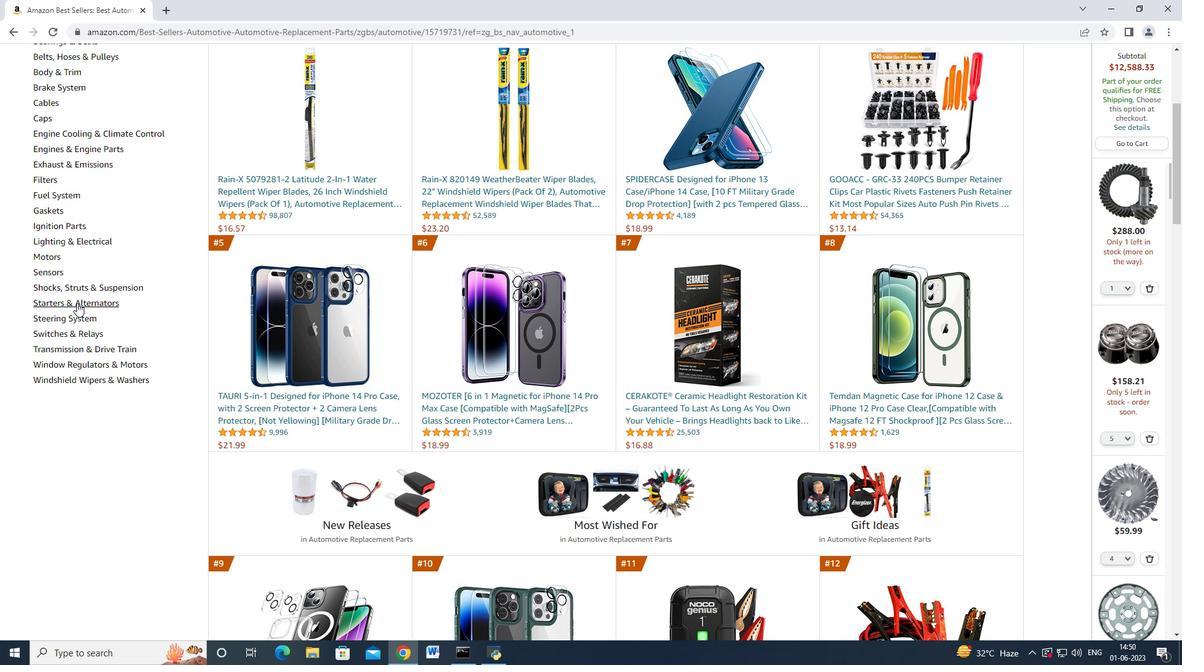 
Action: Mouse scrolled (79, 301) with delta (0, 0)
Screenshot: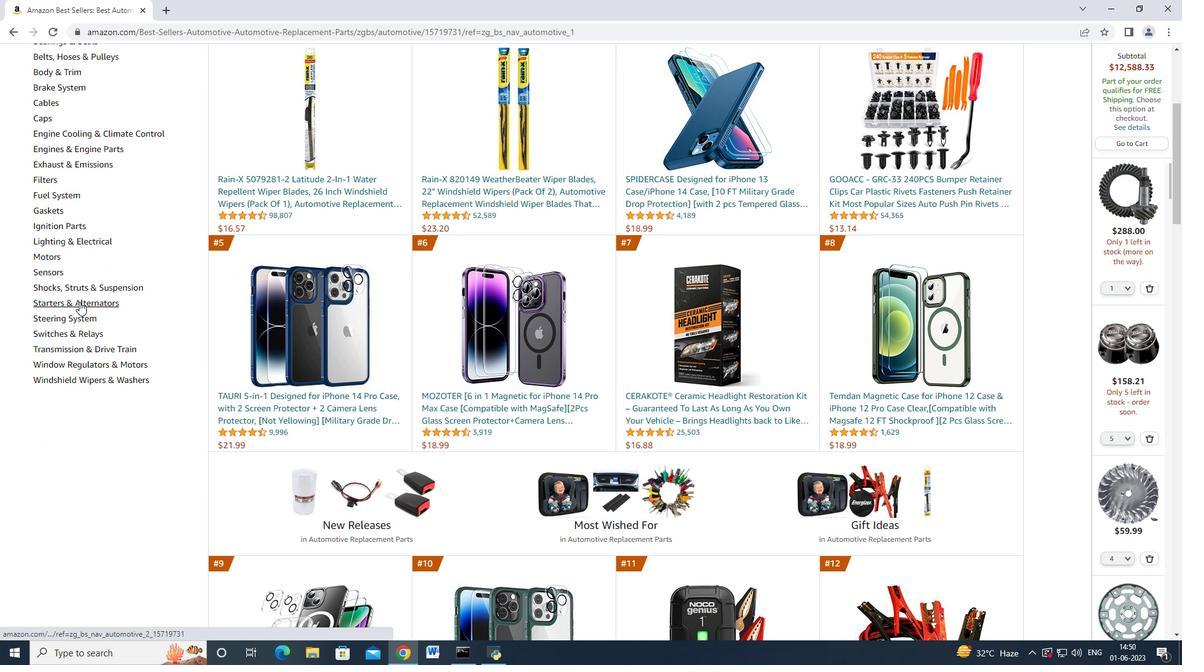 
Action: Mouse scrolled (79, 302) with delta (0, 0)
Screenshot: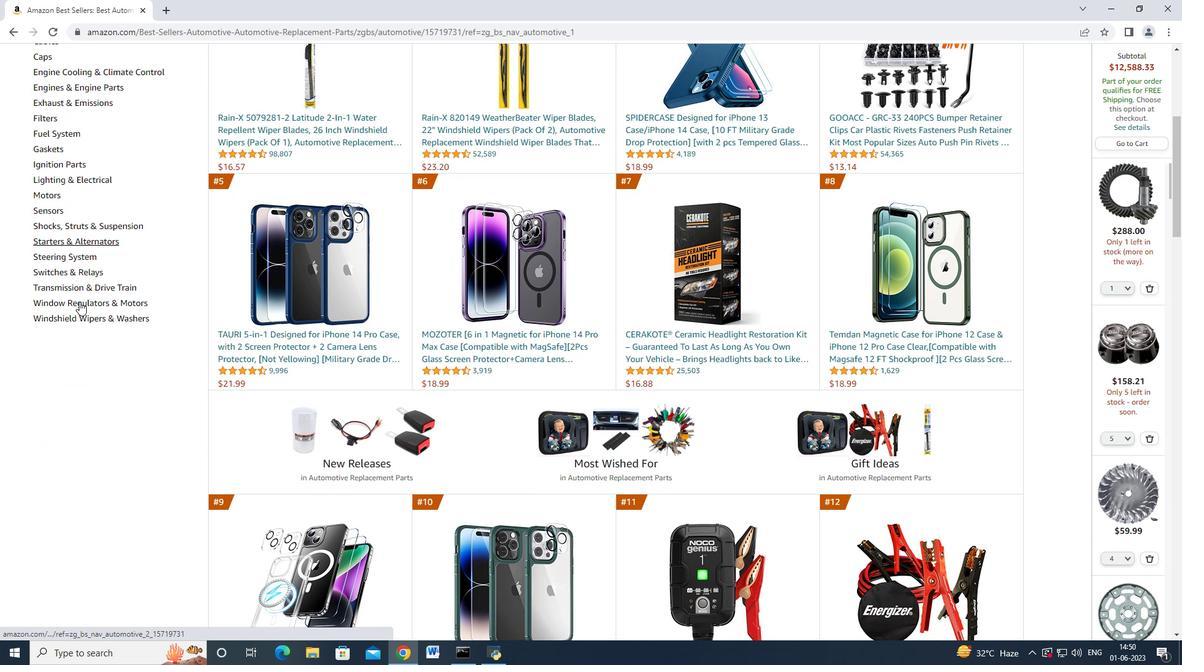 
Action: Mouse scrolled (79, 302) with delta (0, 0)
Screenshot: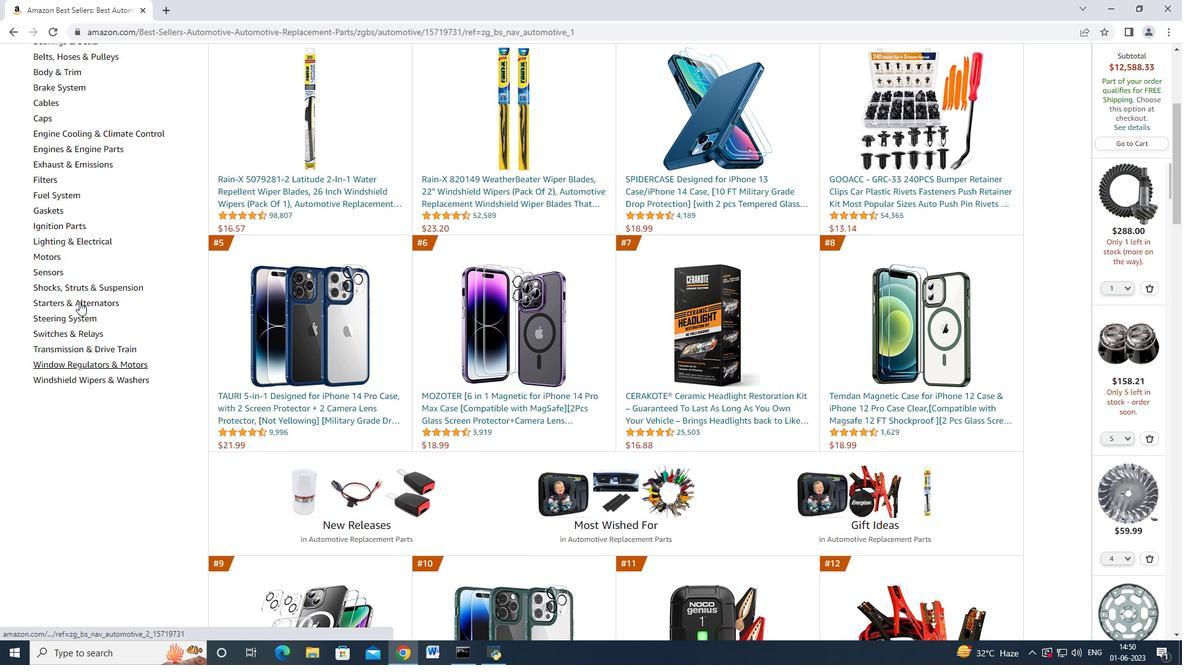 
Action: Mouse scrolled (79, 302) with delta (0, 0)
Screenshot: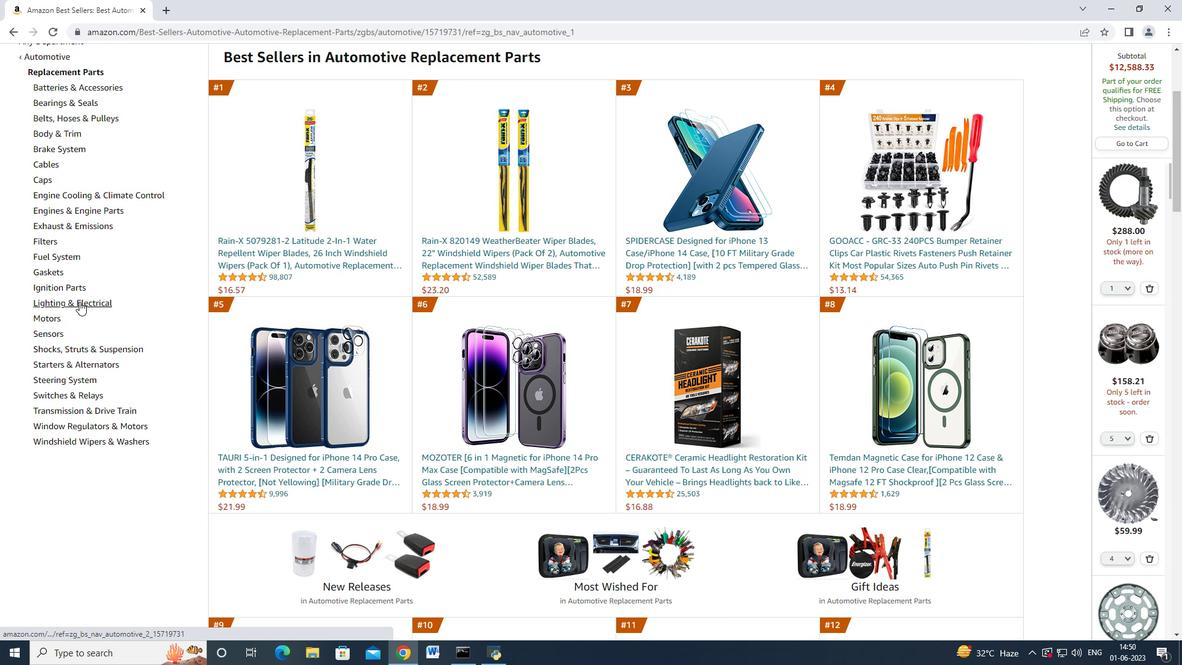 
Action: Mouse moved to (79, 302)
Screenshot: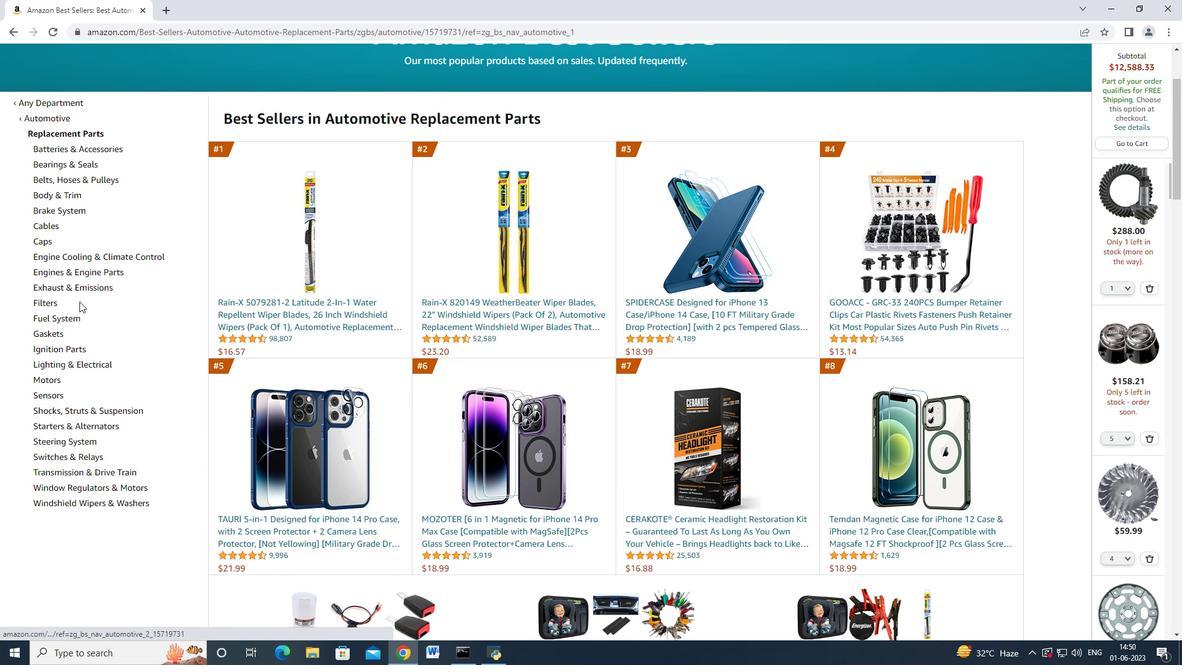 
Action: Mouse scrolled (79, 301) with delta (0, 0)
Screenshot: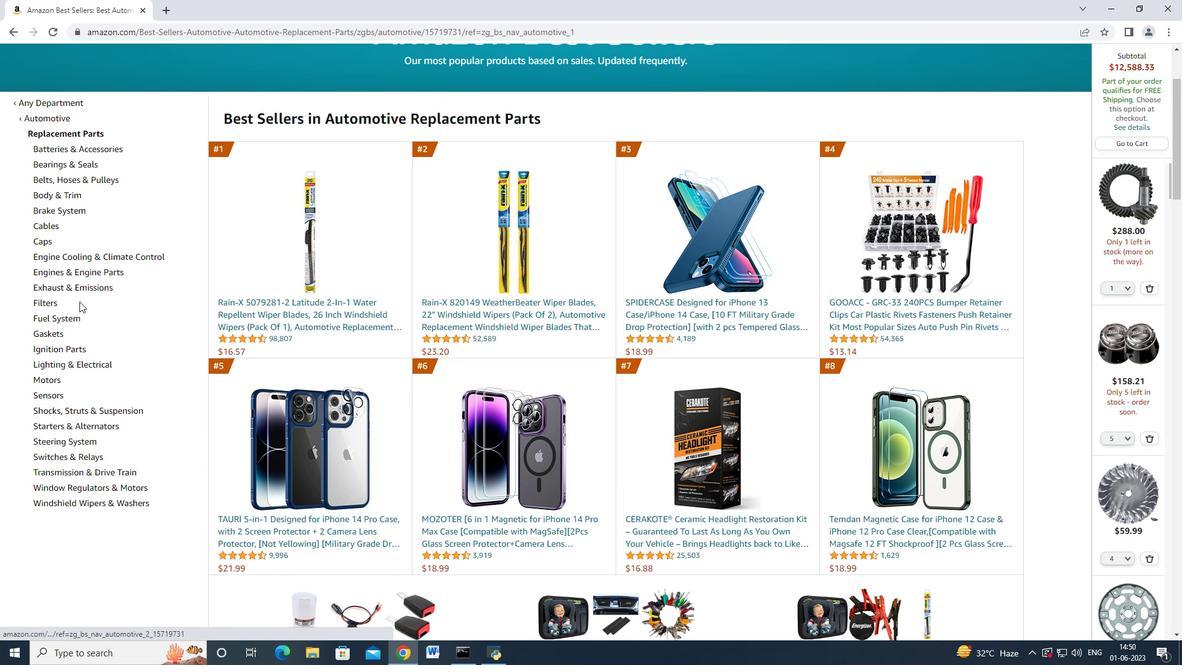 
Action: Mouse moved to (79, 302)
Screenshot: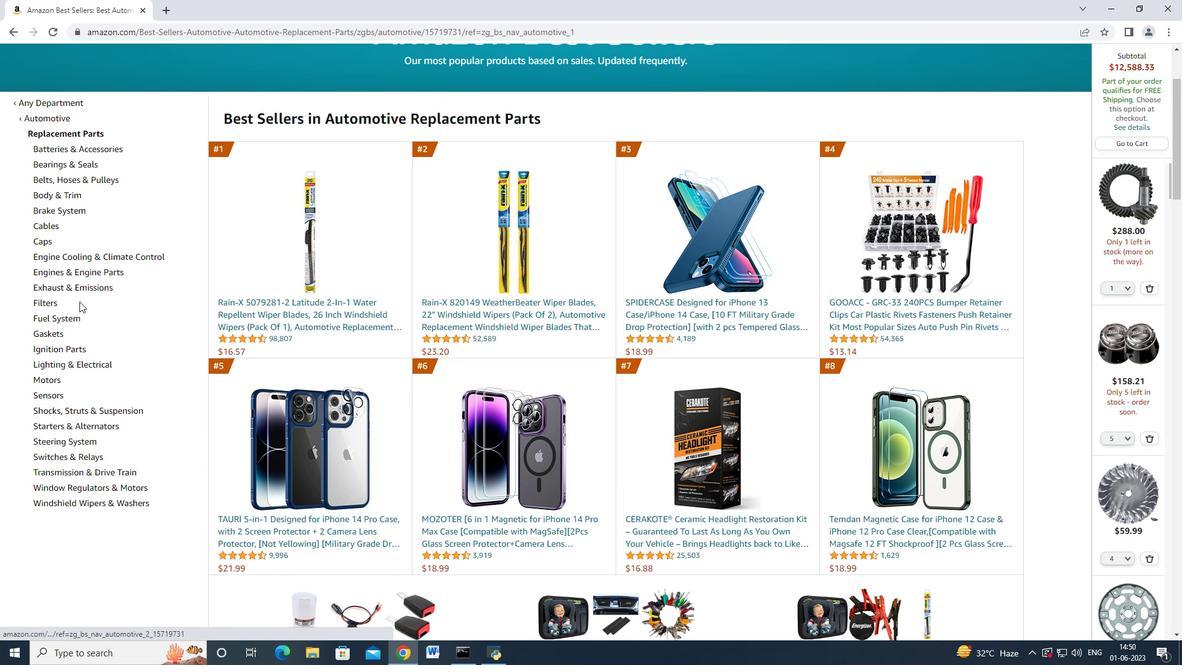 
Action: Mouse scrolled (79, 301) with delta (0, 0)
Screenshot: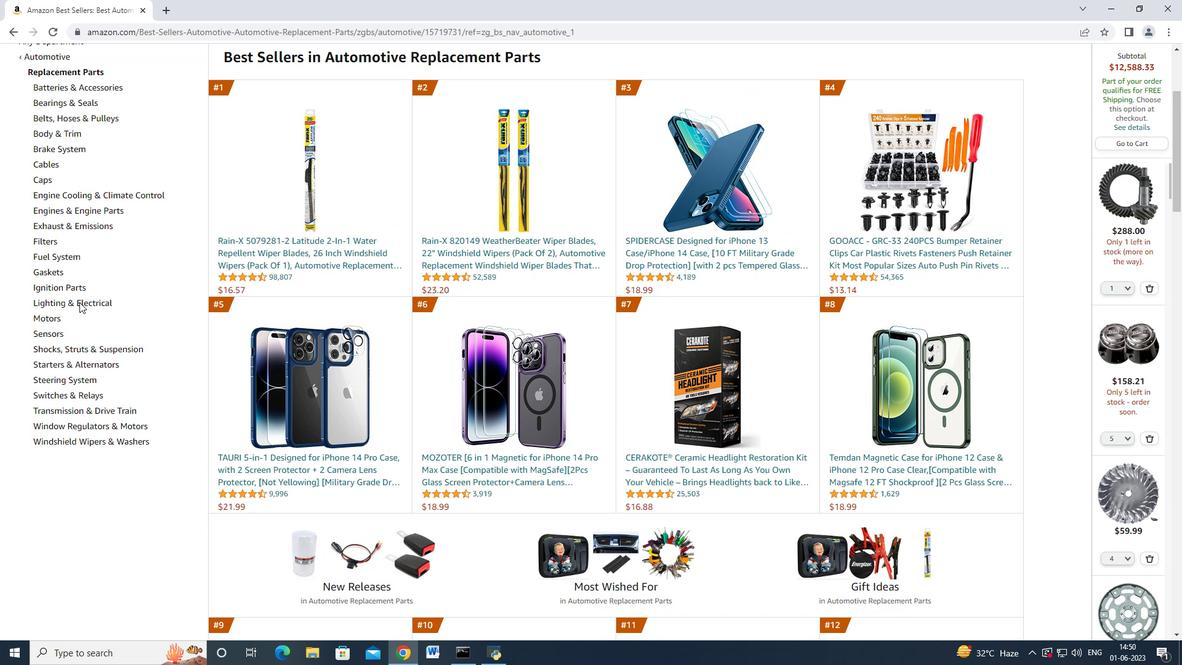 
Action: Mouse moved to (81, 349)
Screenshot: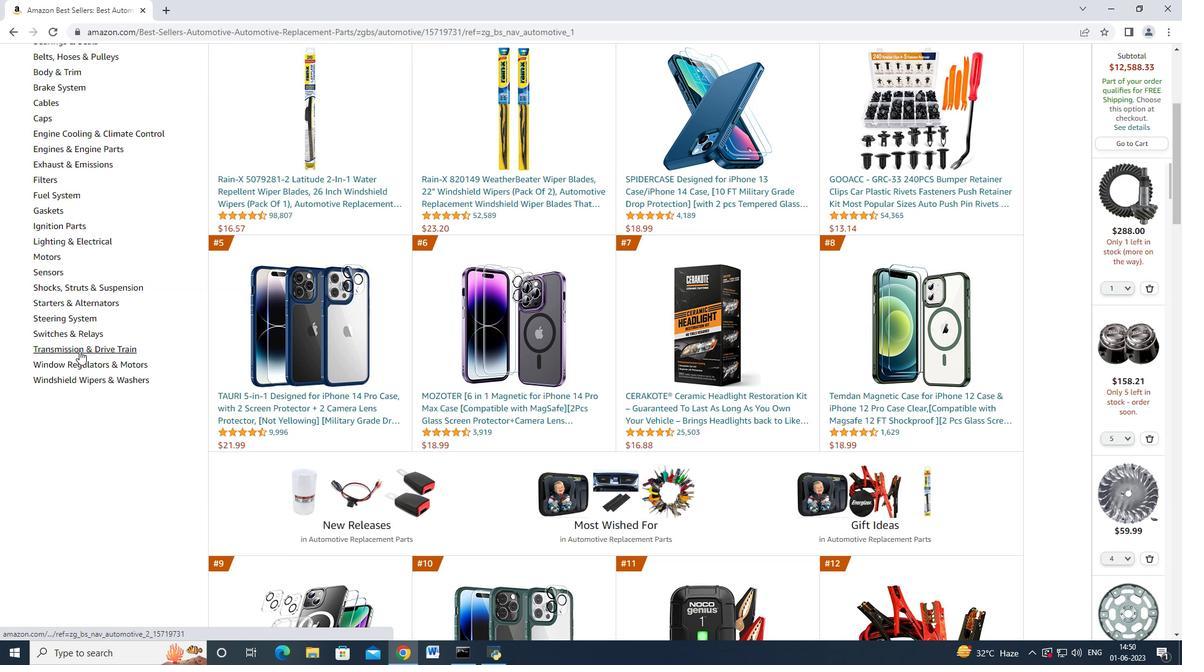 
Action: Mouse pressed left at (81, 349)
Screenshot: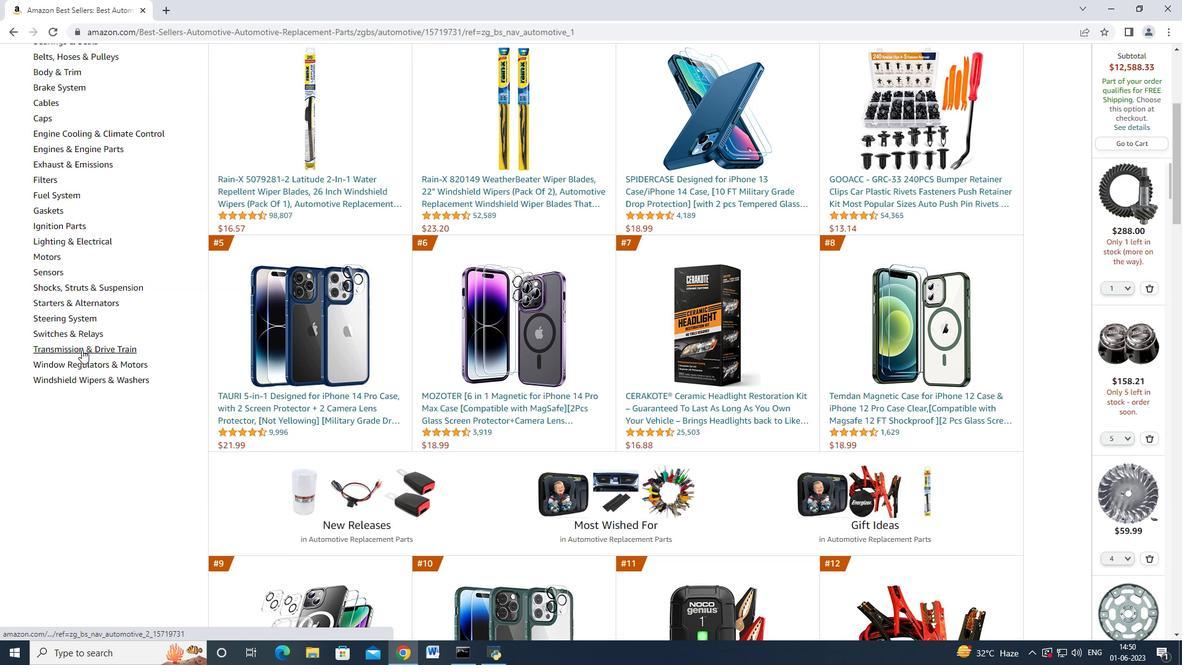 
Action: Mouse moved to (130, 310)
Screenshot: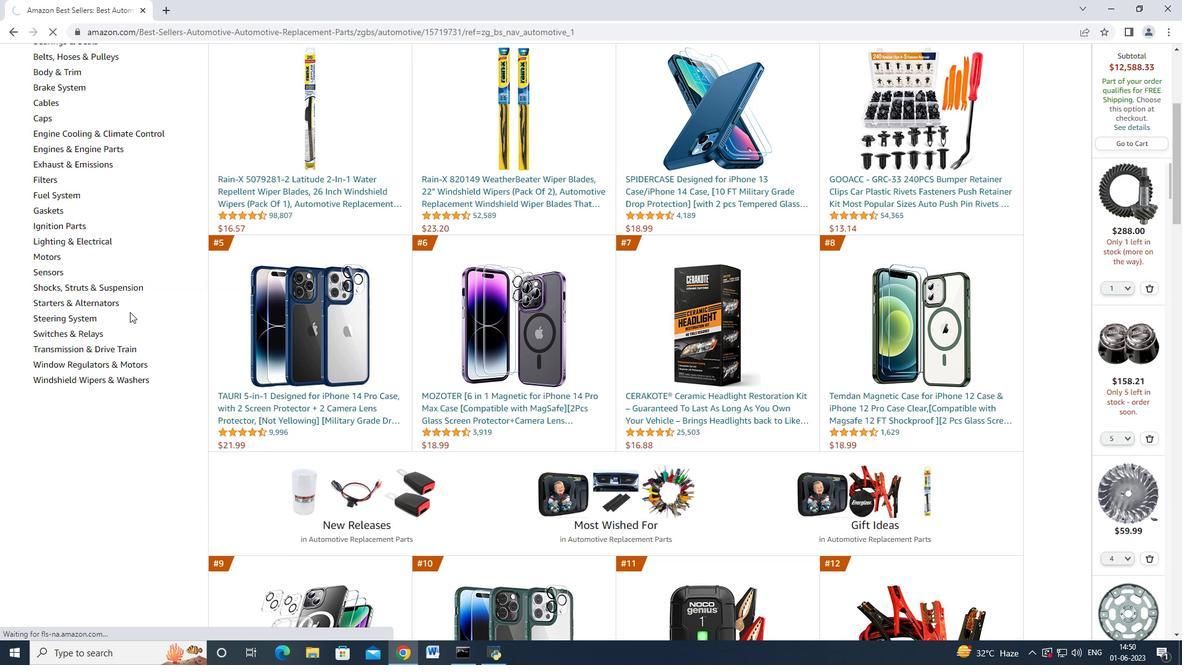 
Action: Mouse scrolled (130, 309) with delta (0, 0)
Screenshot: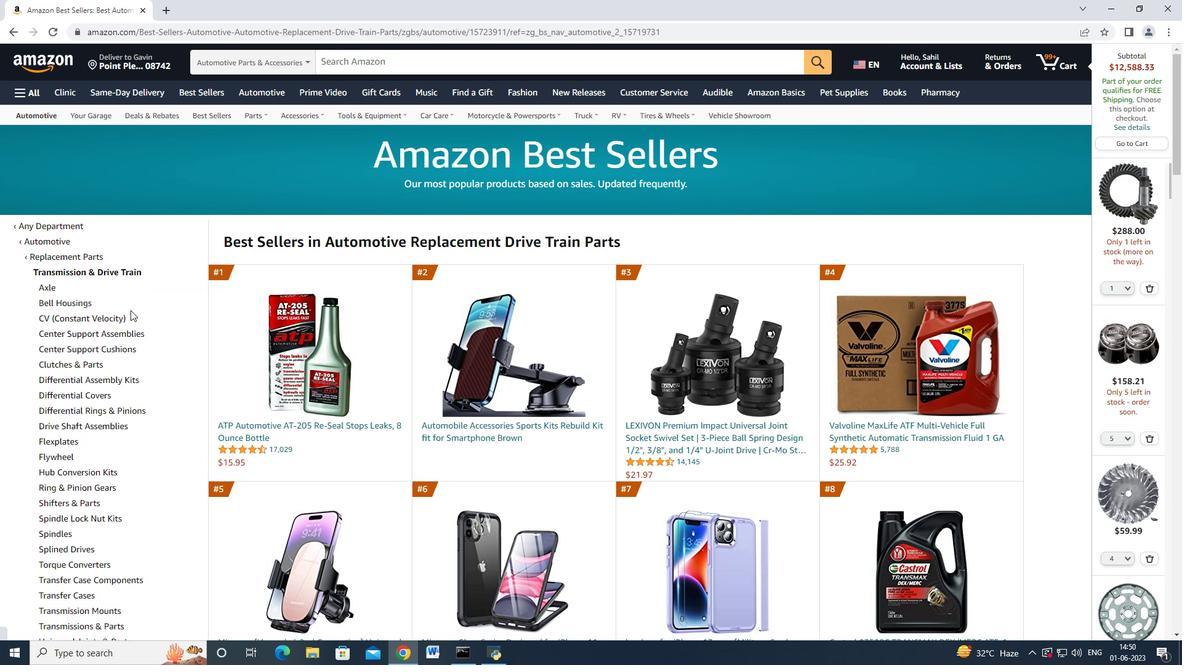 
Action: Mouse scrolled (130, 309) with delta (0, 0)
Screenshot: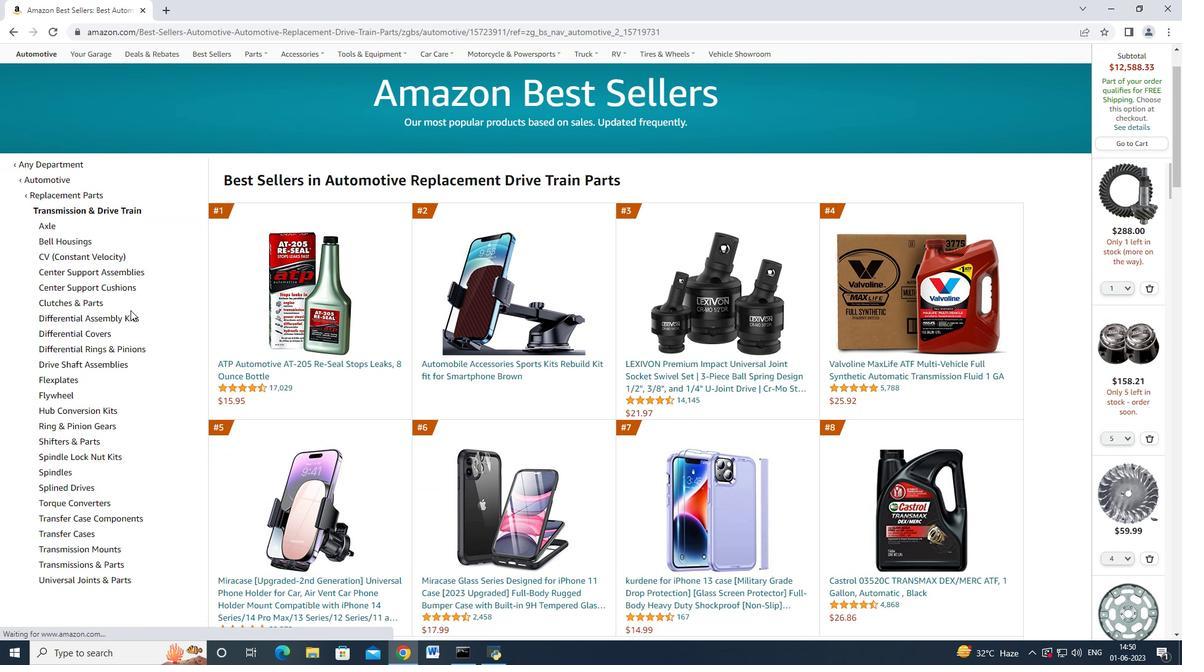 
Action: Mouse scrolled (130, 309) with delta (0, 0)
Screenshot: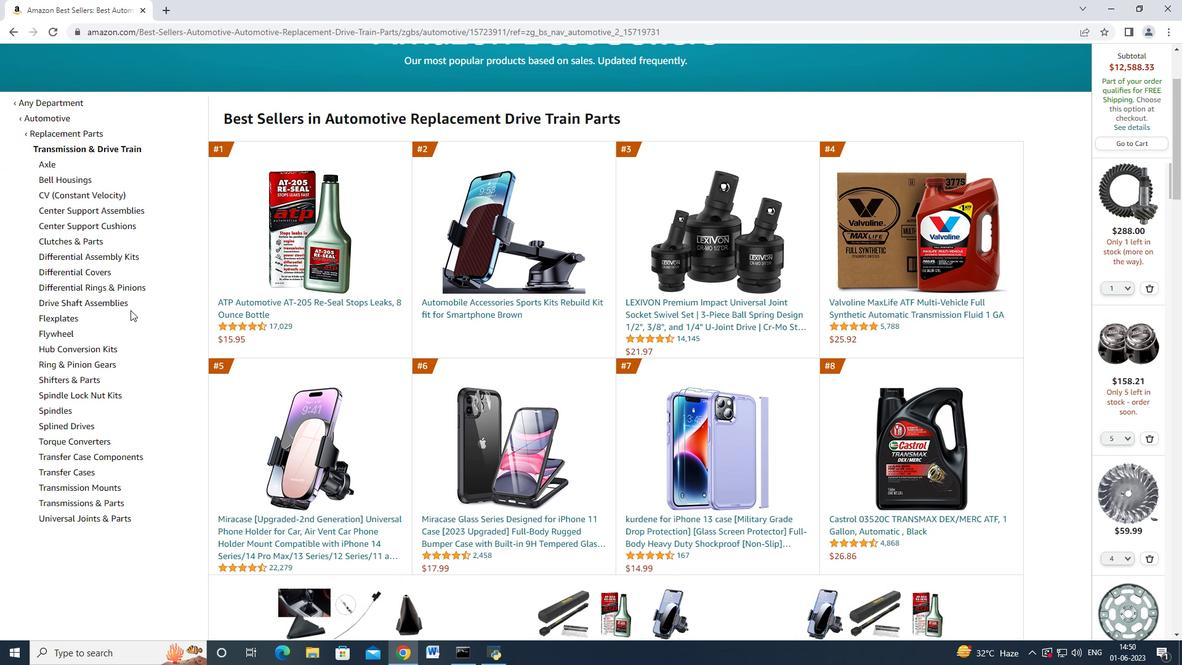 
Action: Mouse moved to (77, 316)
Screenshot: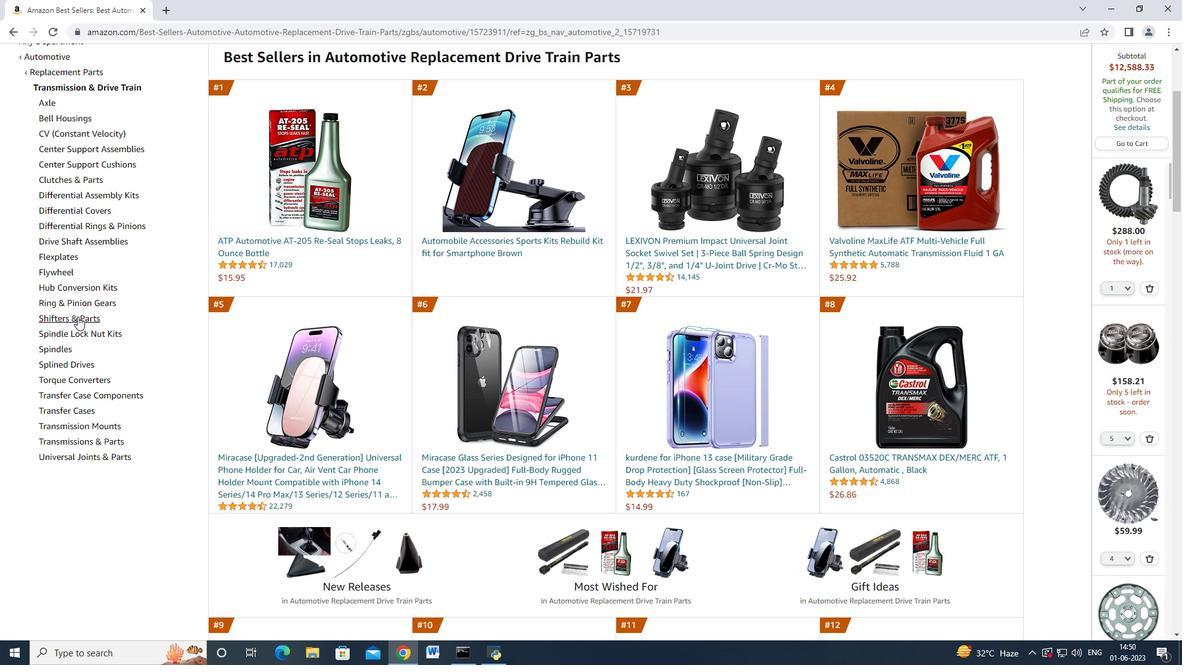 
Action: Mouse pressed left at (77, 316)
Screenshot: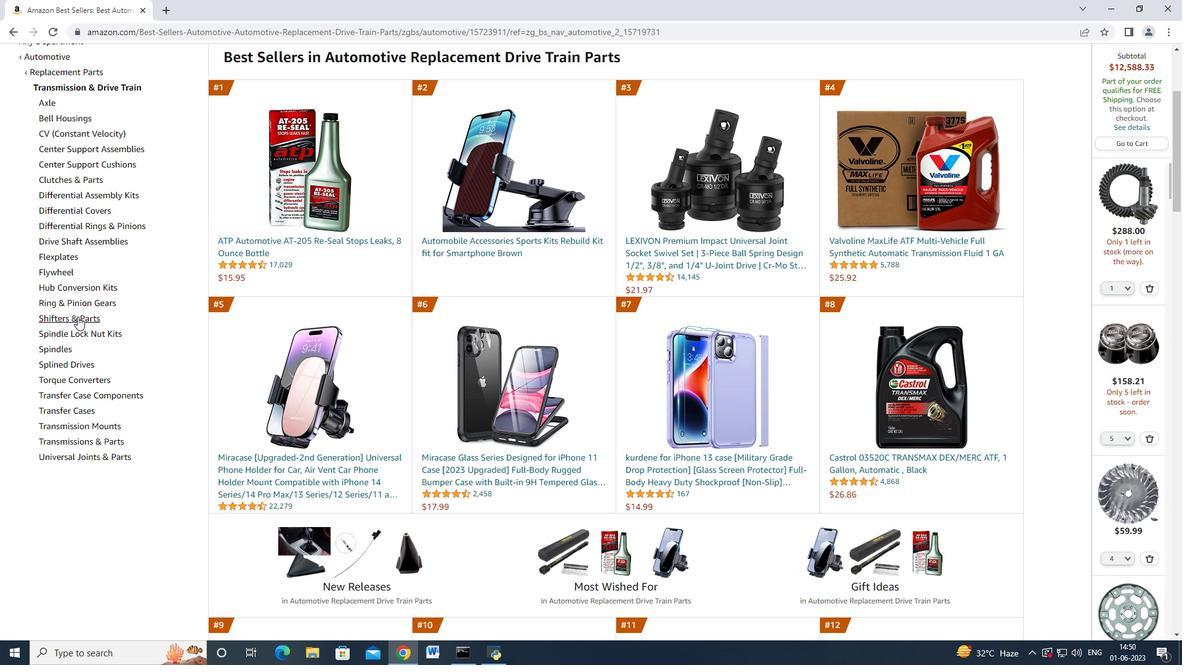 
Action: Mouse moved to (222, 312)
Screenshot: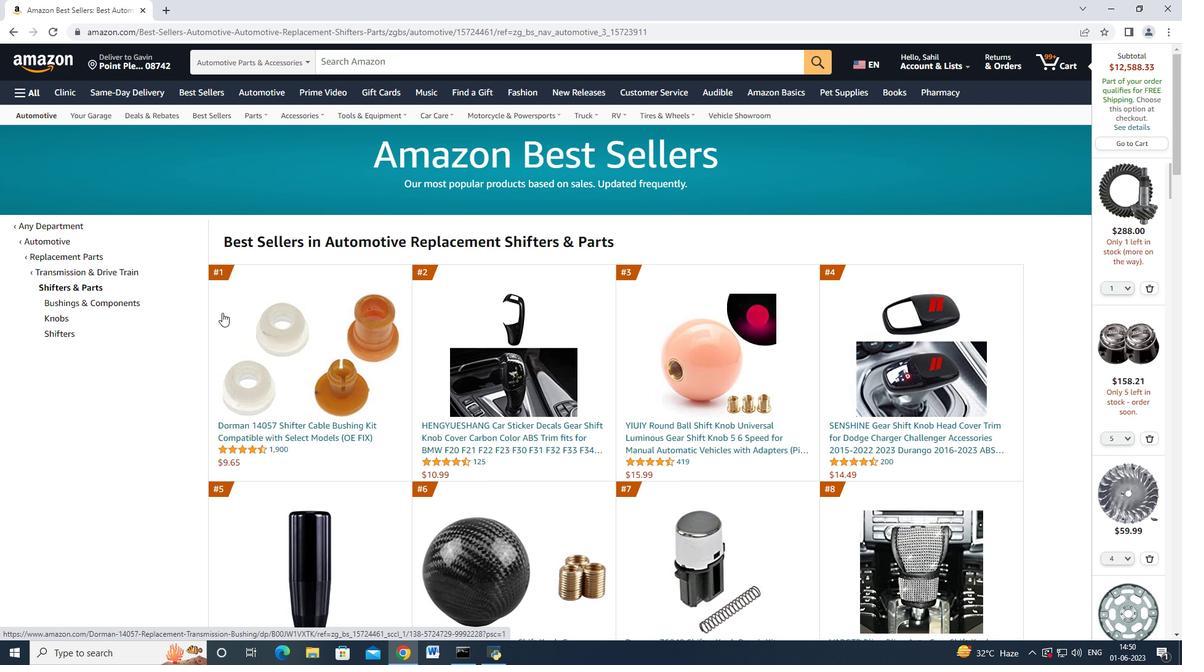 
Action: Mouse scrolled (222, 312) with delta (0, 0)
Screenshot: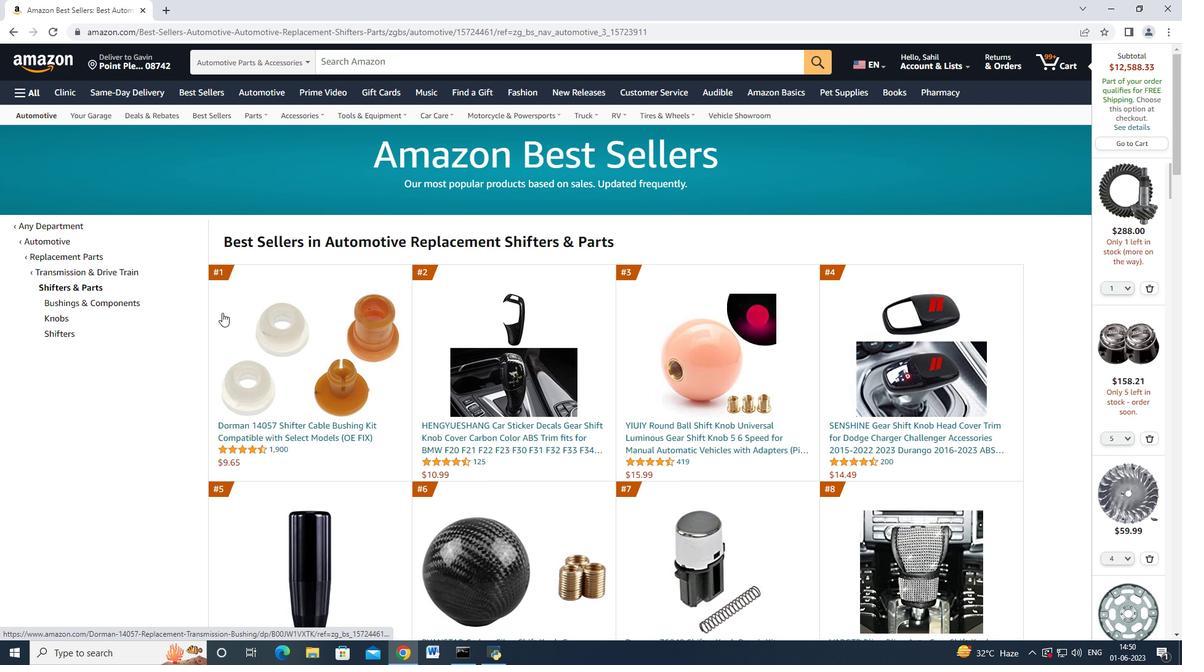 
Action: Mouse scrolled (222, 312) with delta (0, 0)
Screenshot: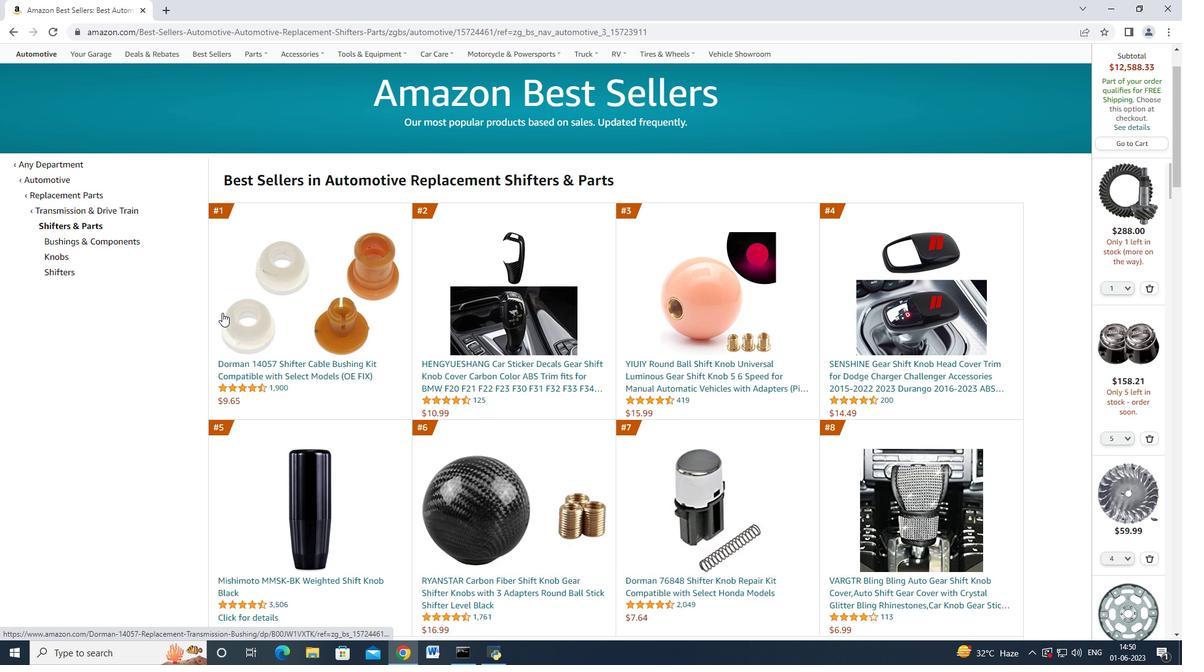 
Action: Mouse moved to (664, 309)
Screenshot: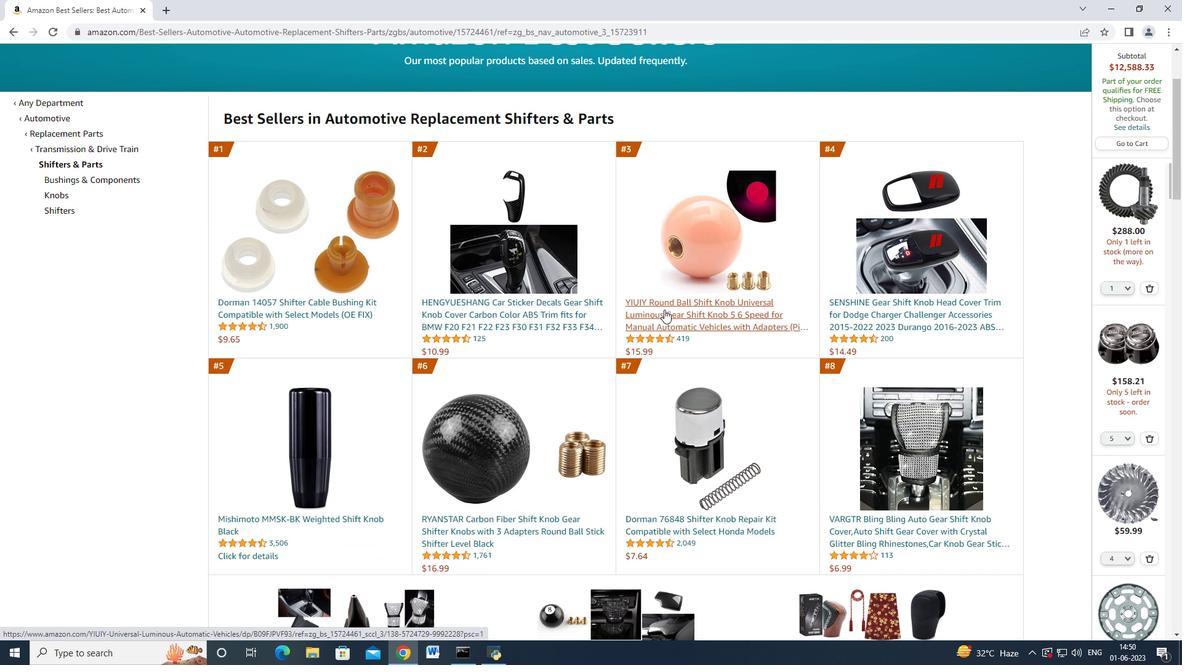 
Action: Mouse pressed left at (664, 309)
Screenshot: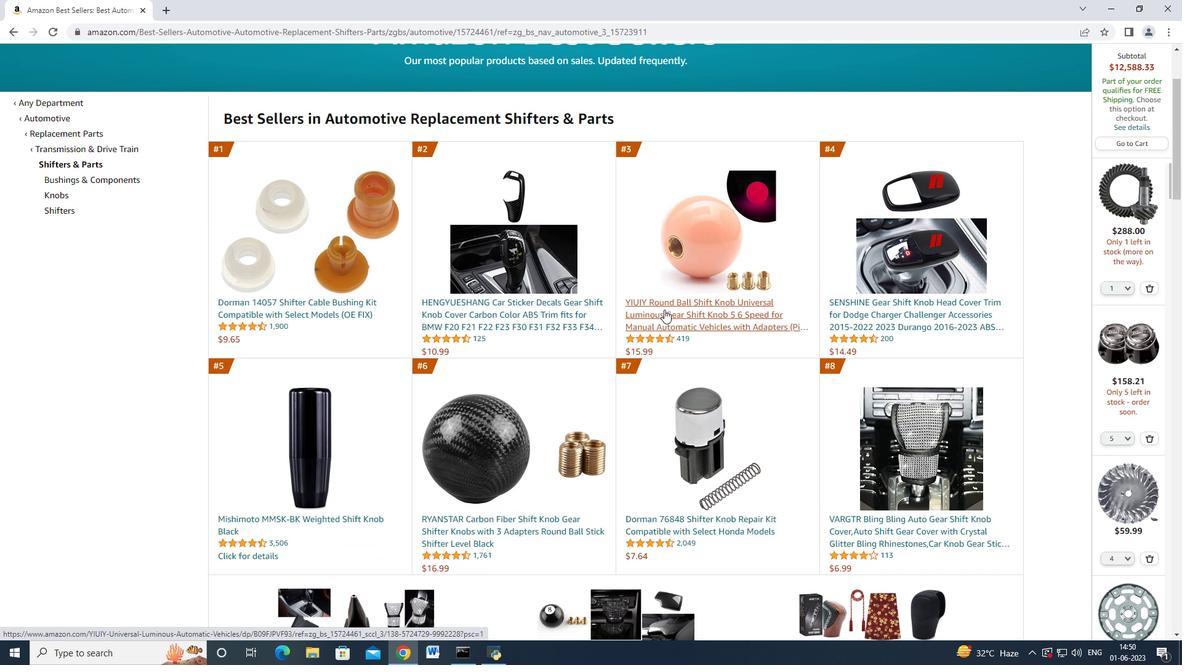 
Action: Mouse moved to (885, 466)
Screenshot: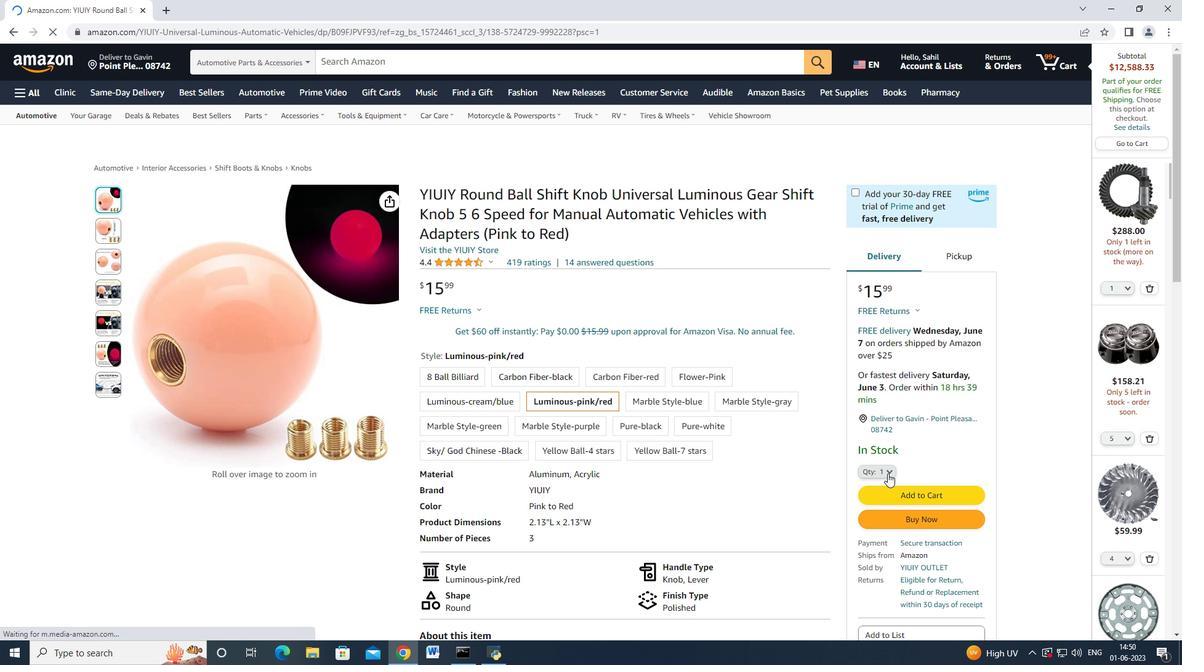 
Action: Mouse pressed left at (885, 466)
Screenshot: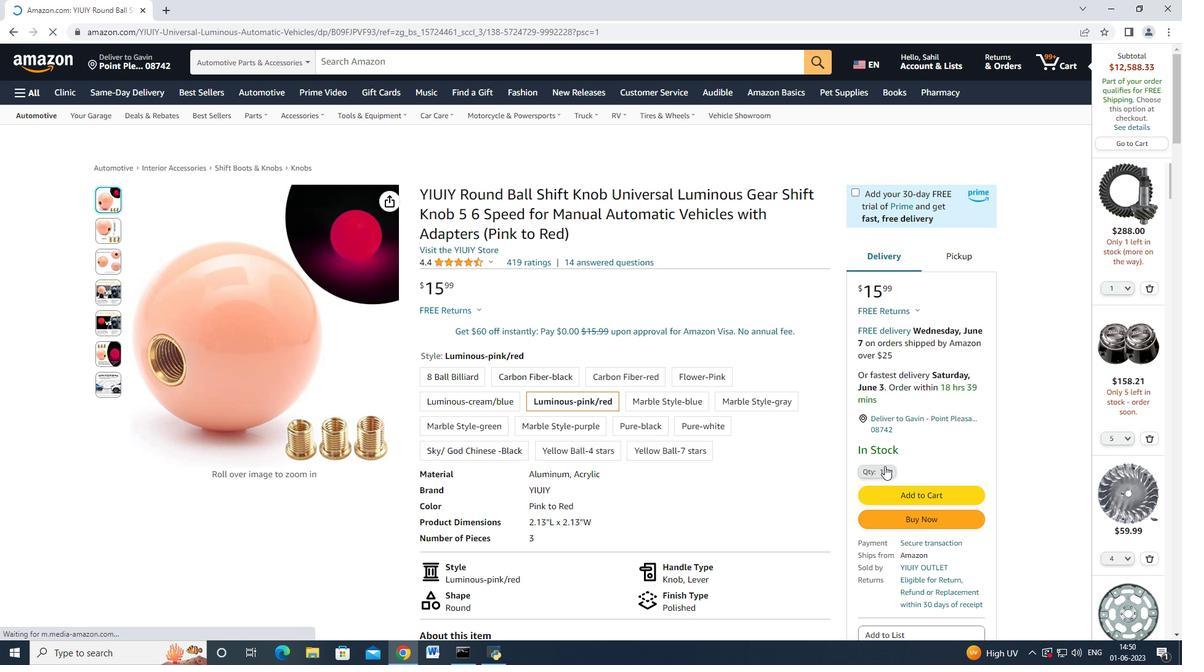 
Action: Mouse moved to (876, 81)
Screenshot: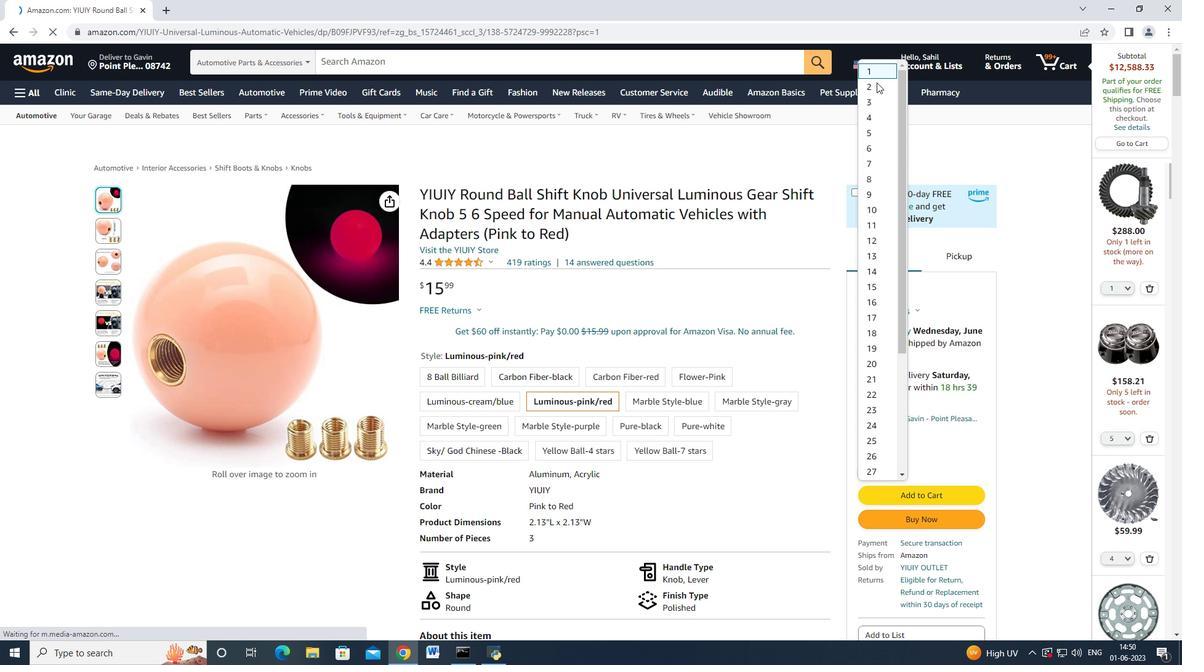 
Action: Mouse pressed left at (876, 81)
Screenshot: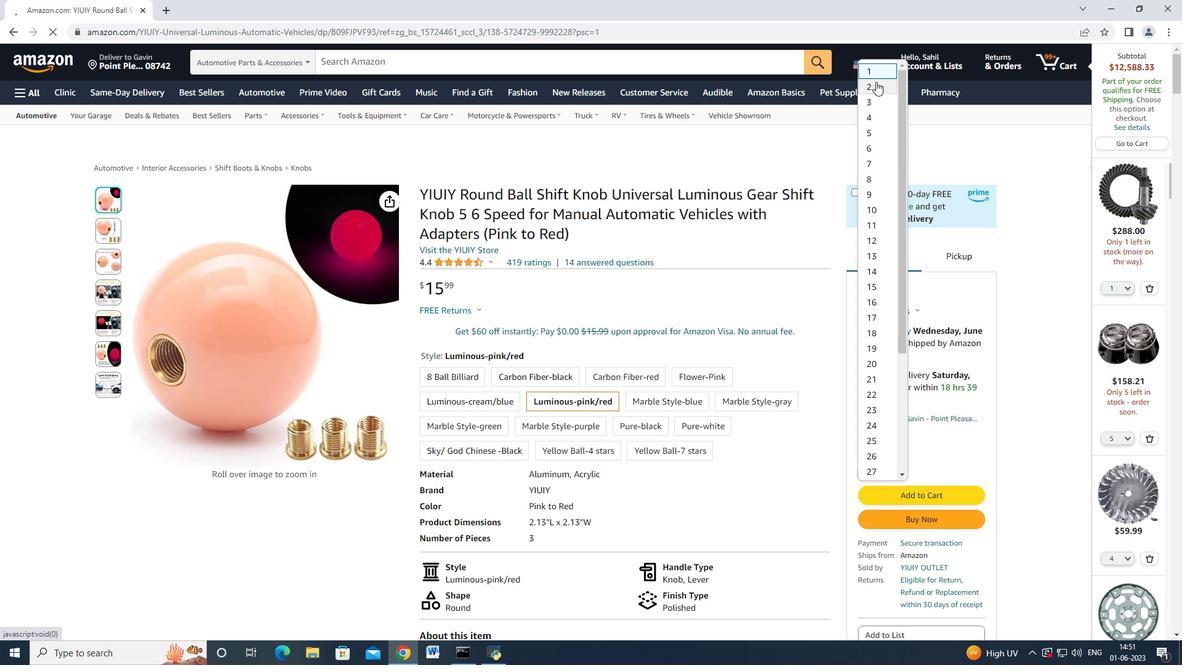 
Action: Mouse moved to (906, 513)
Screenshot: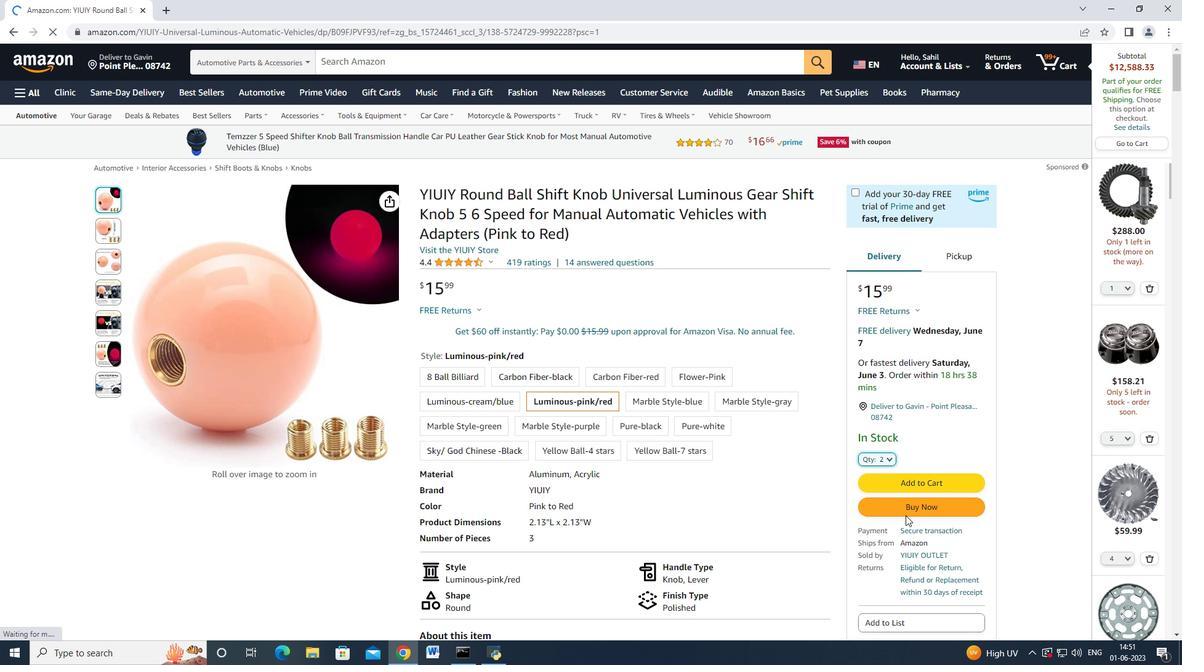
Action: Mouse pressed left at (906, 513)
Screenshot: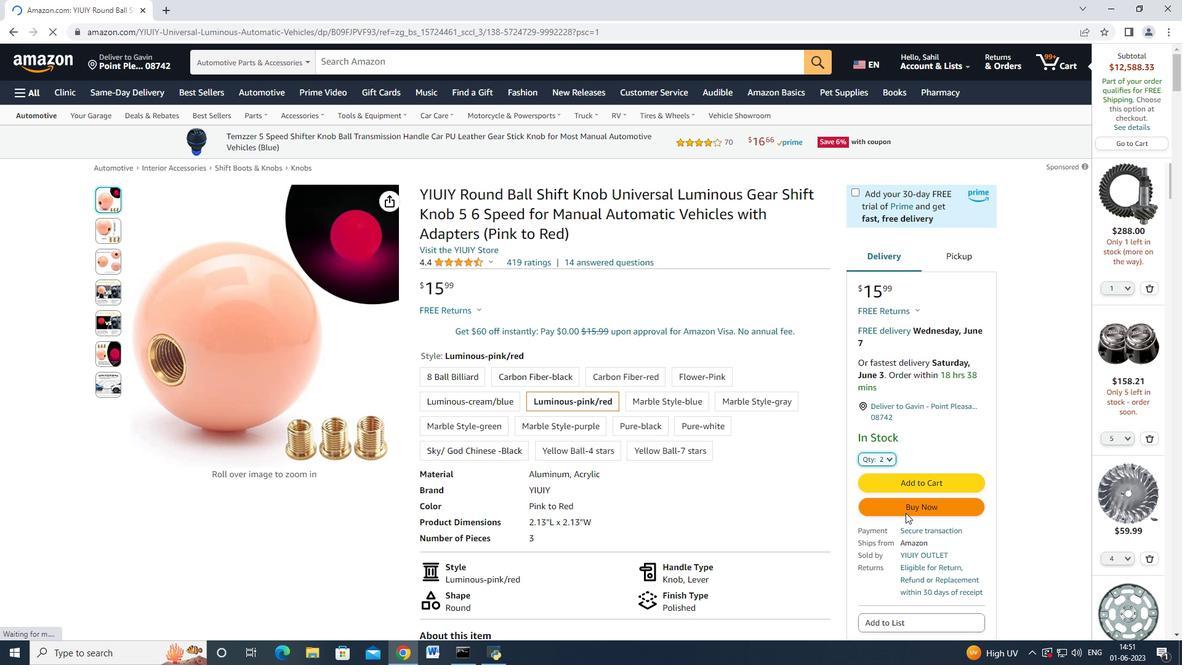 
Action: Mouse moved to (707, 98)
Screenshot: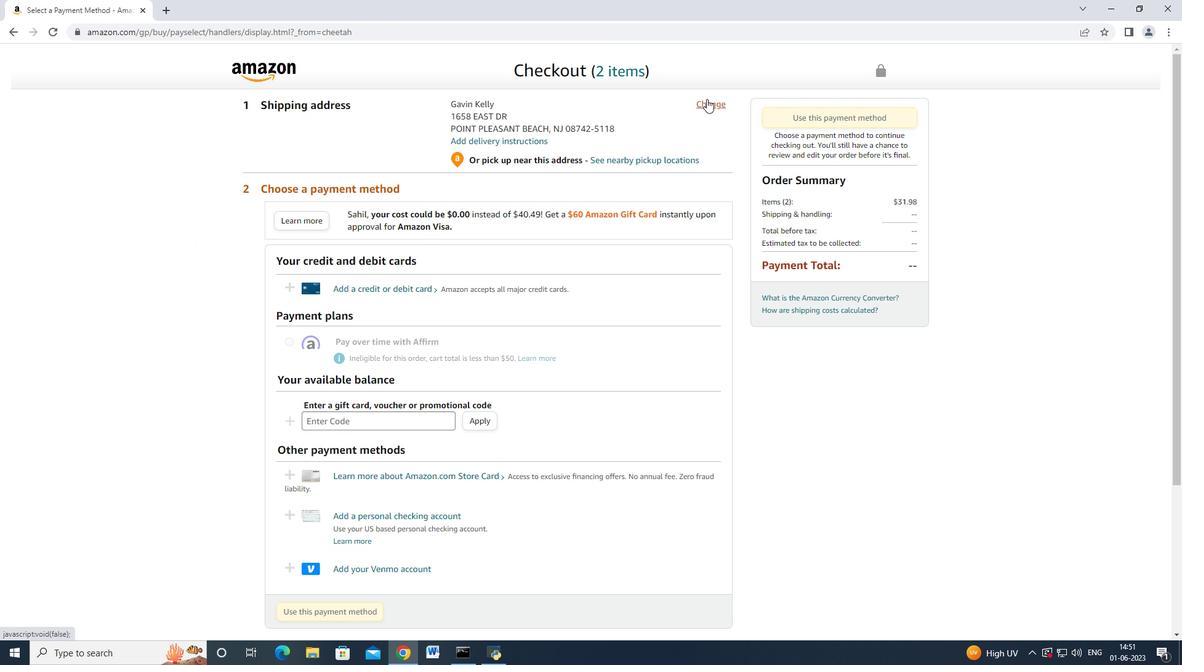 
Action: Mouse pressed left at (707, 98)
Screenshot: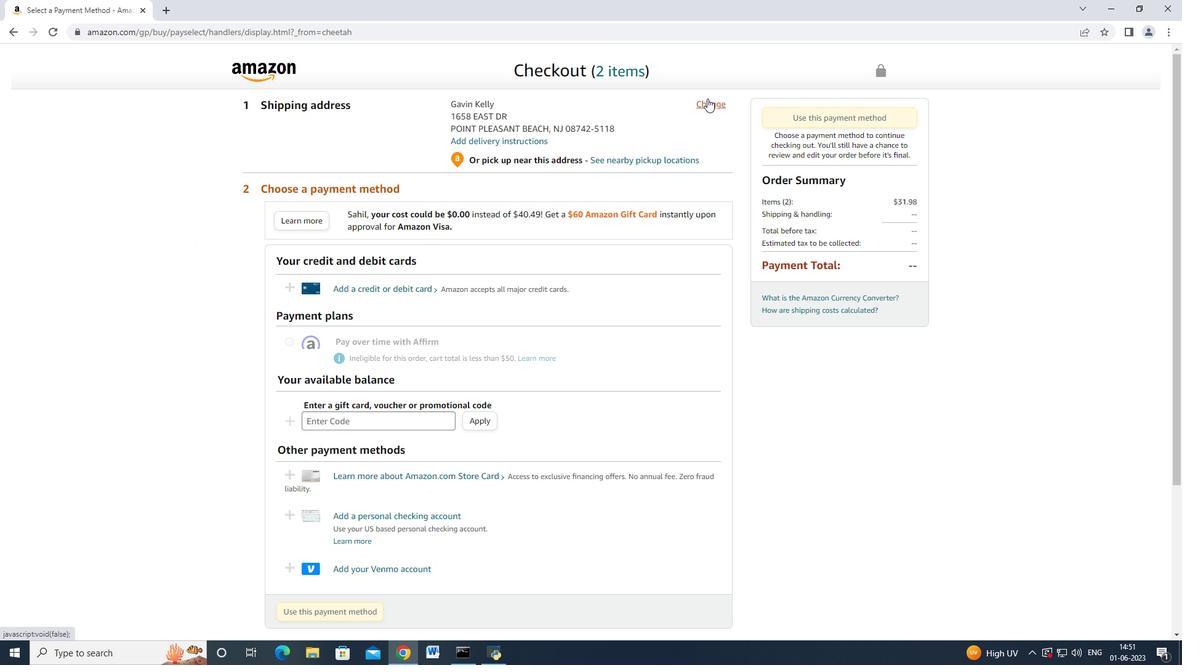 
Action: Mouse moved to (434, 231)
Screenshot: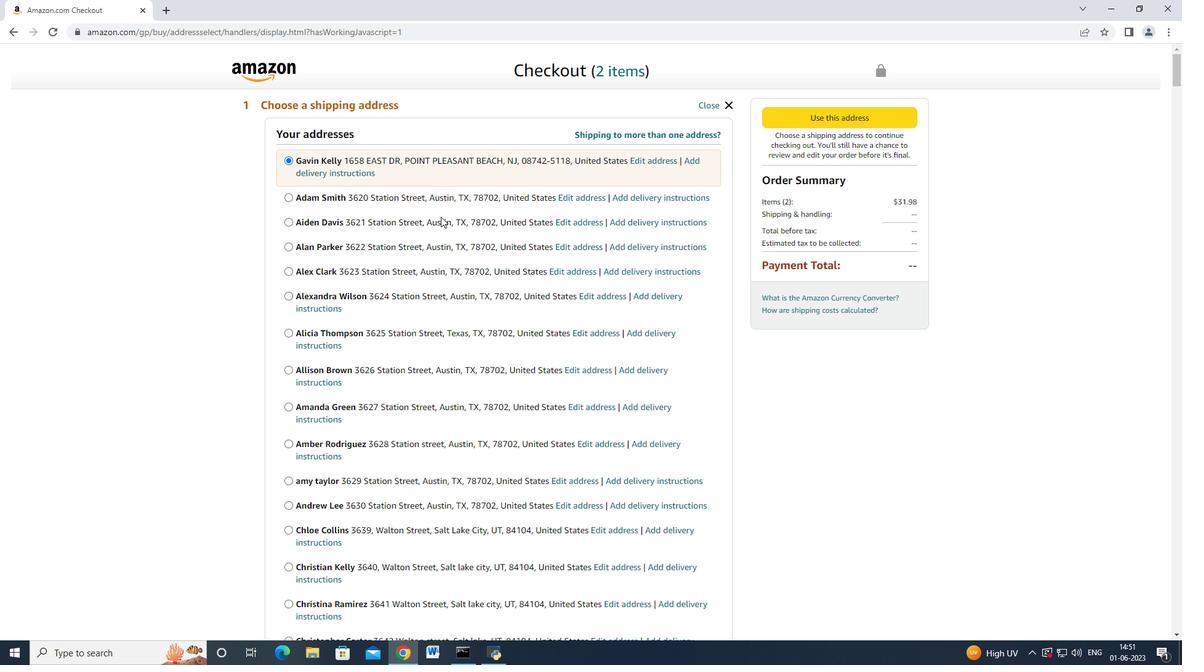 
Action: Mouse scrolled (434, 230) with delta (0, 0)
Screenshot: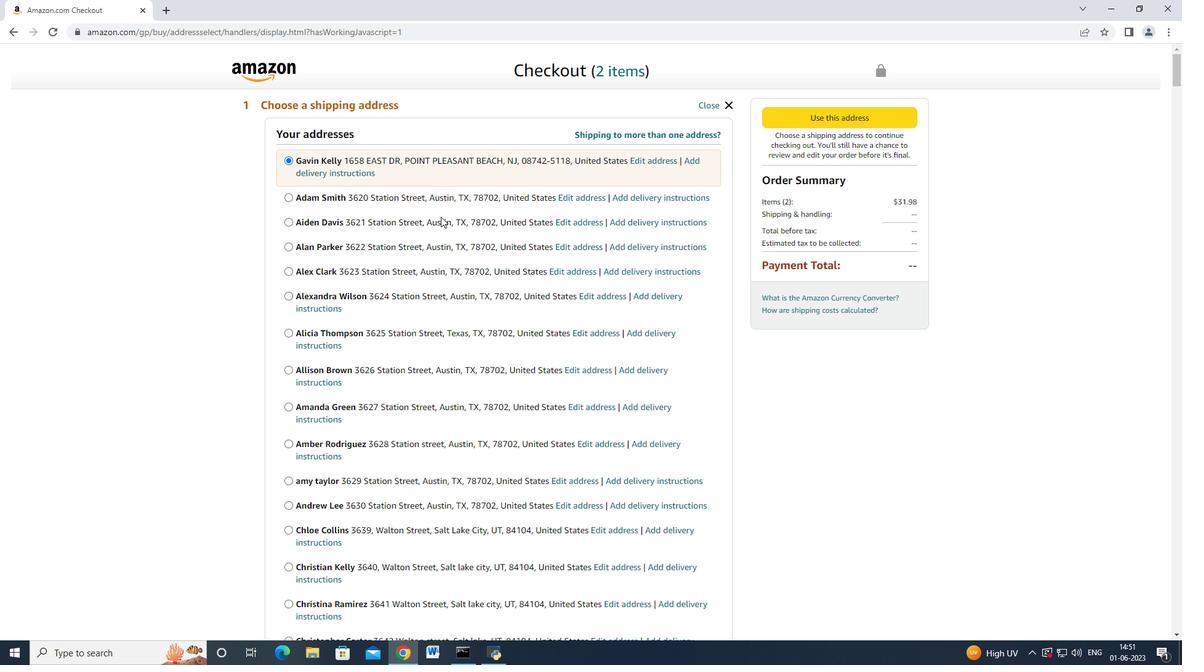 
Action: Mouse moved to (433, 235)
Screenshot: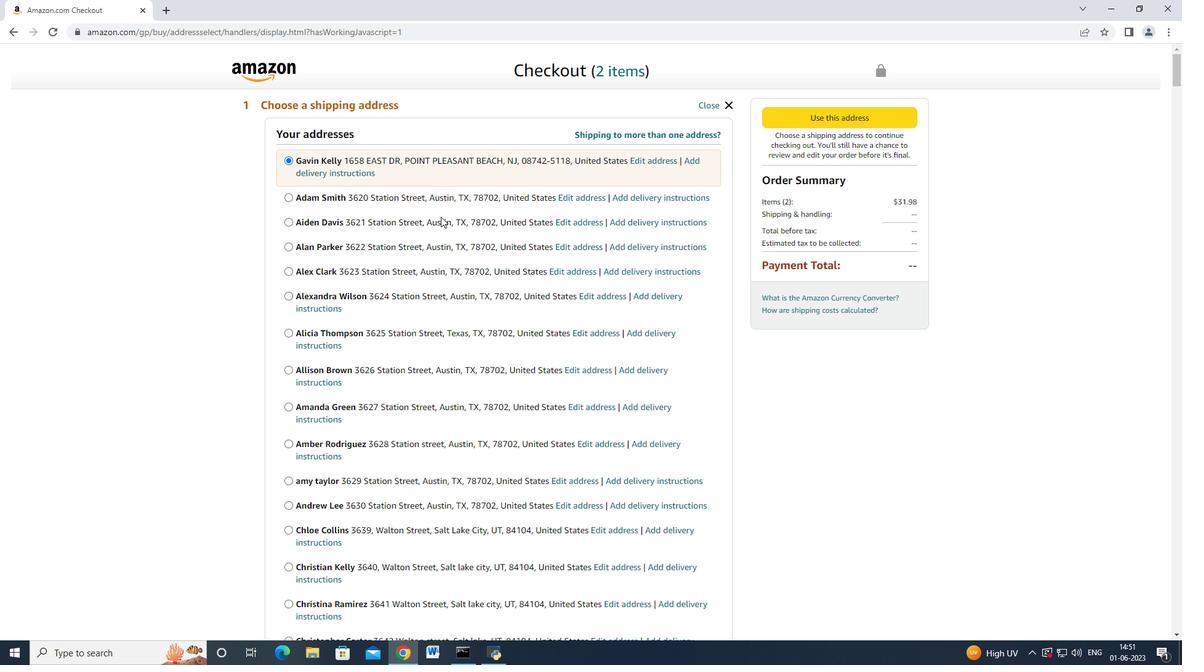 
Action: Mouse scrolled (433, 234) with delta (0, 0)
Screenshot: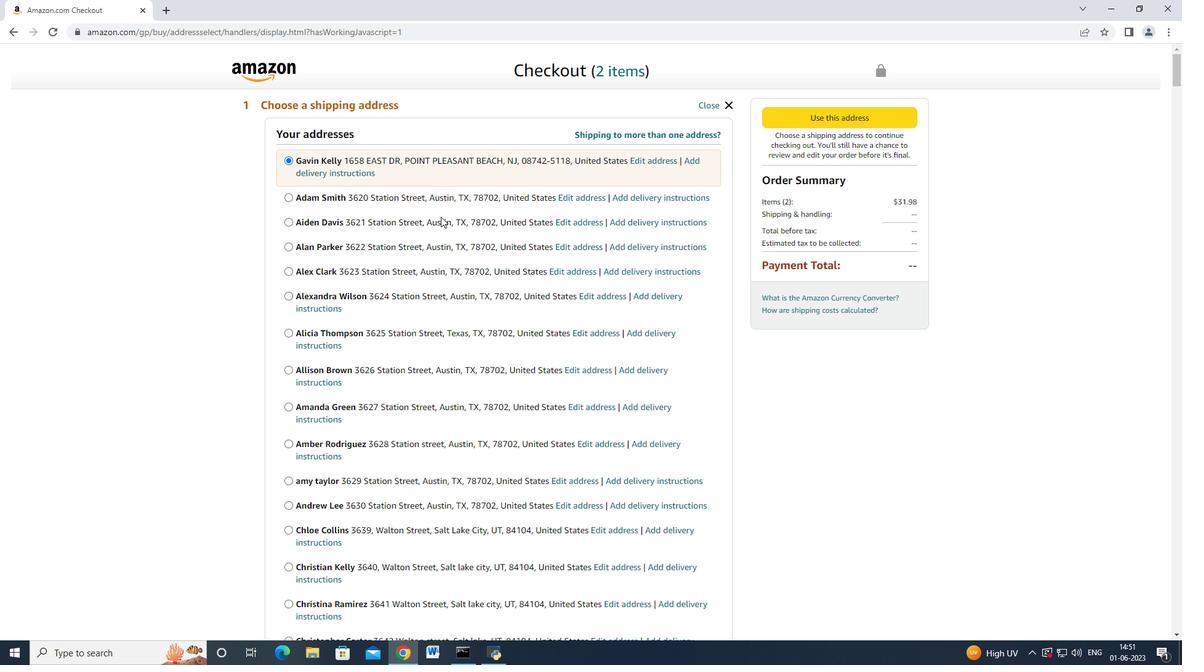 
Action: Mouse moved to (433, 236)
Screenshot: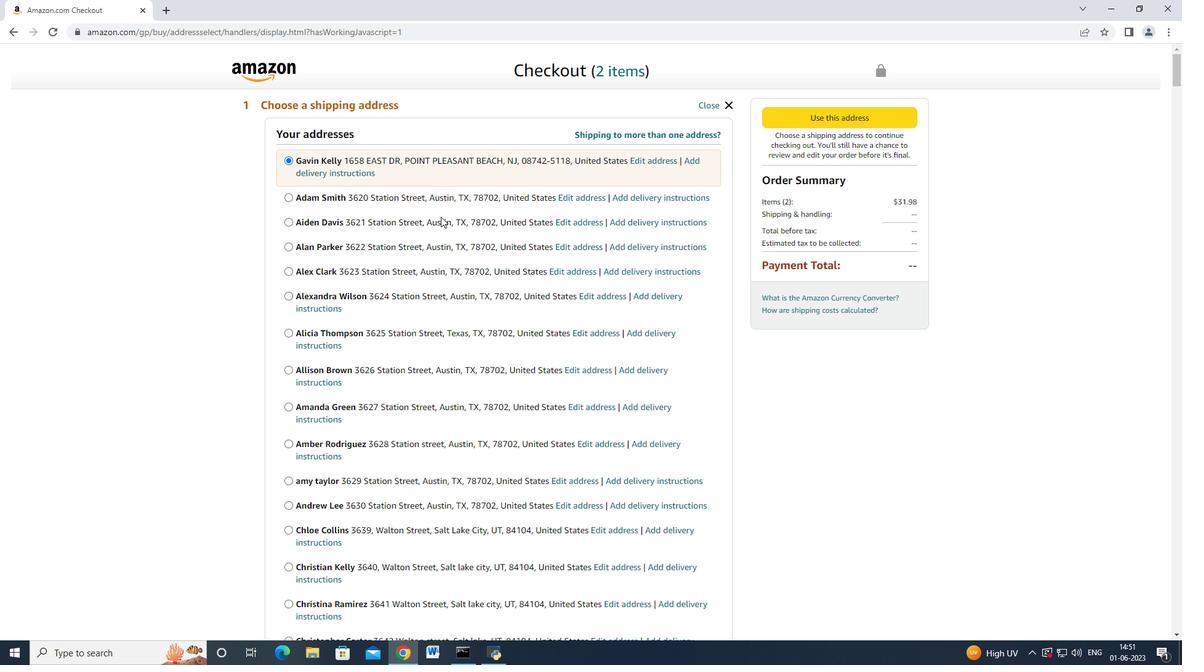 
Action: Mouse scrolled (433, 235) with delta (0, 0)
Screenshot: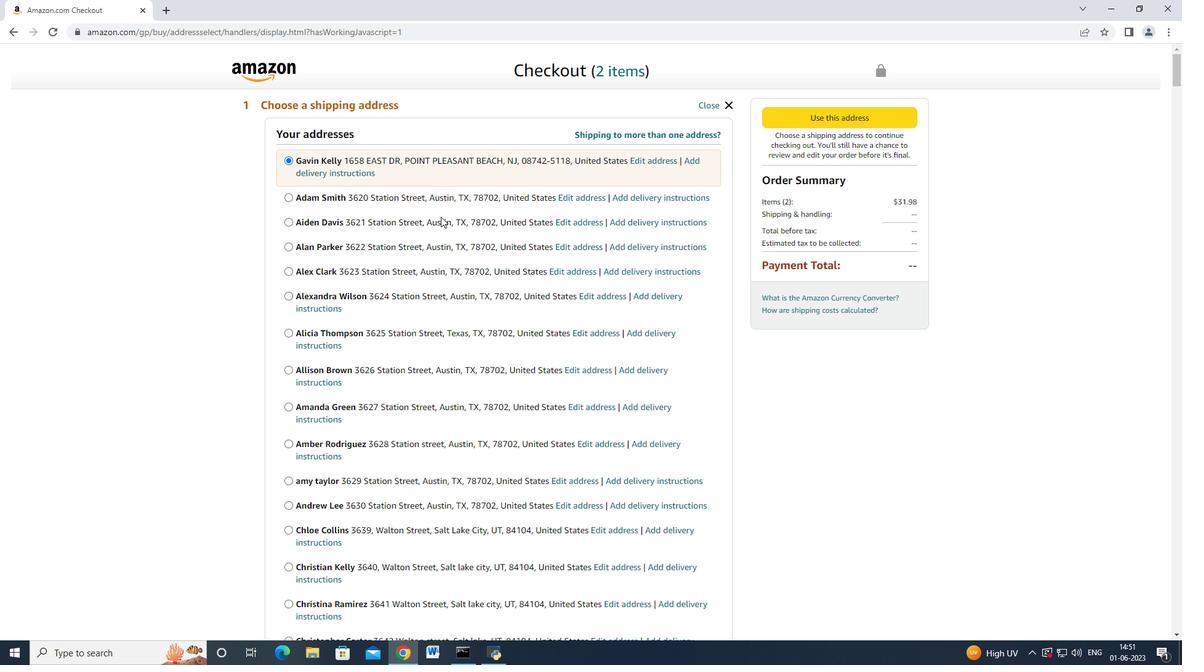 
Action: Mouse moved to (433, 237)
Screenshot: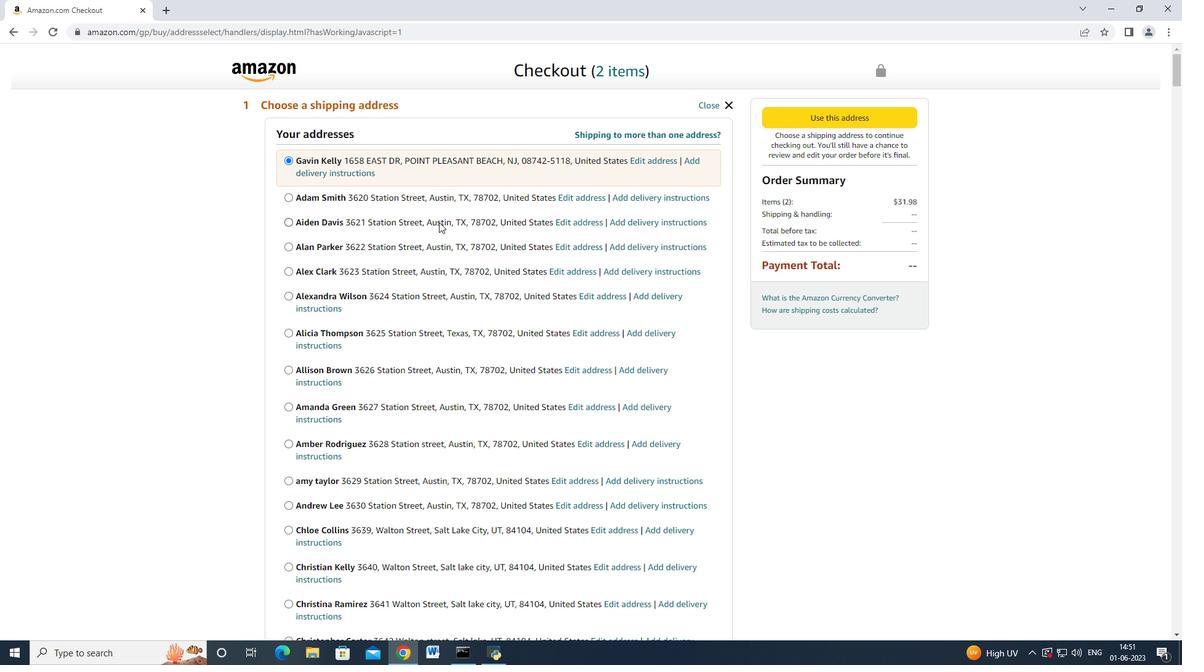 
Action: Mouse scrolled (433, 235) with delta (0, 0)
Screenshot: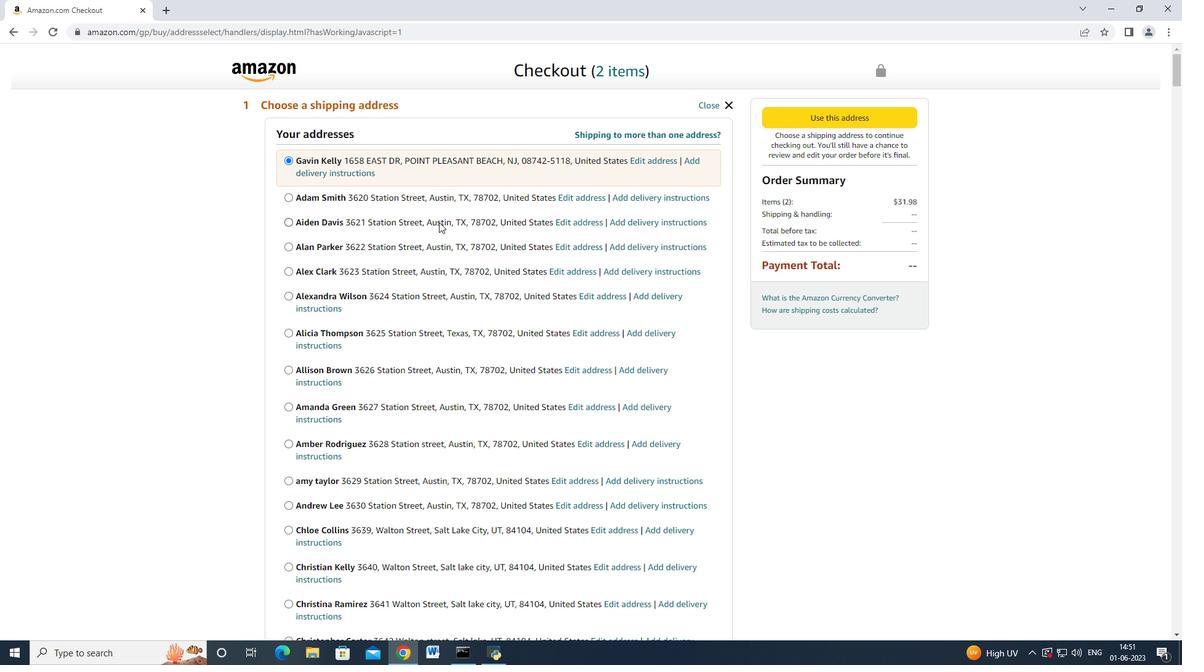 
Action: Mouse scrolled (433, 236) with delta (0, 0)
Screenshot: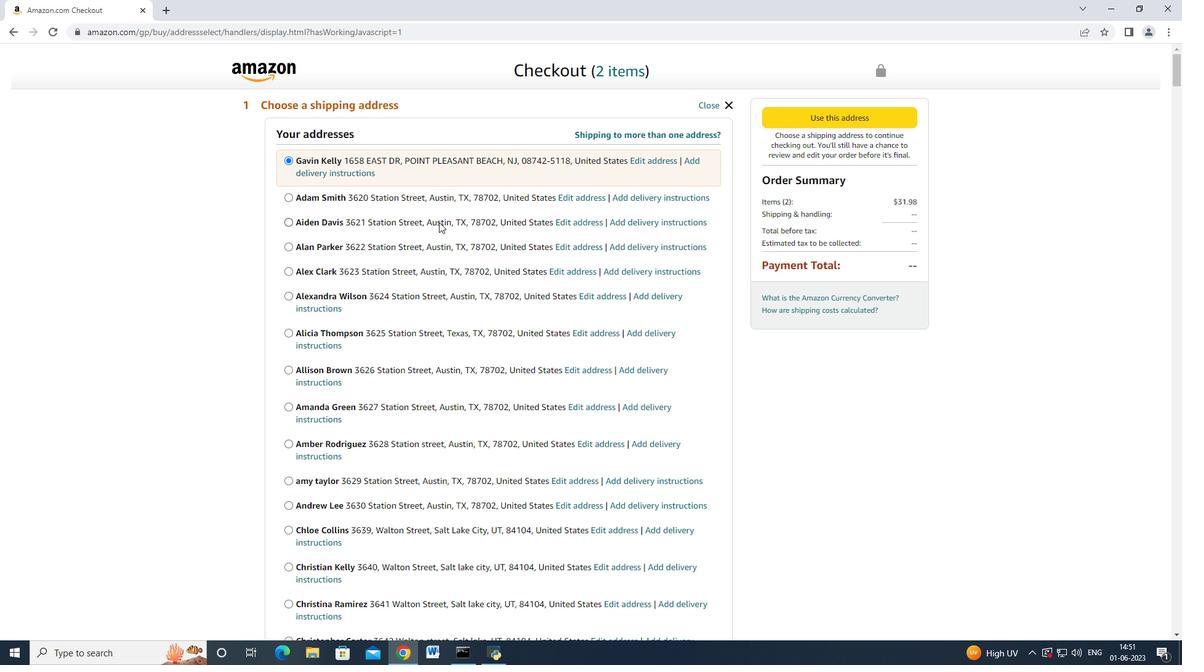 
Action: Mouse scrolled (433, 236) with delta (0, 0)
Screenshot: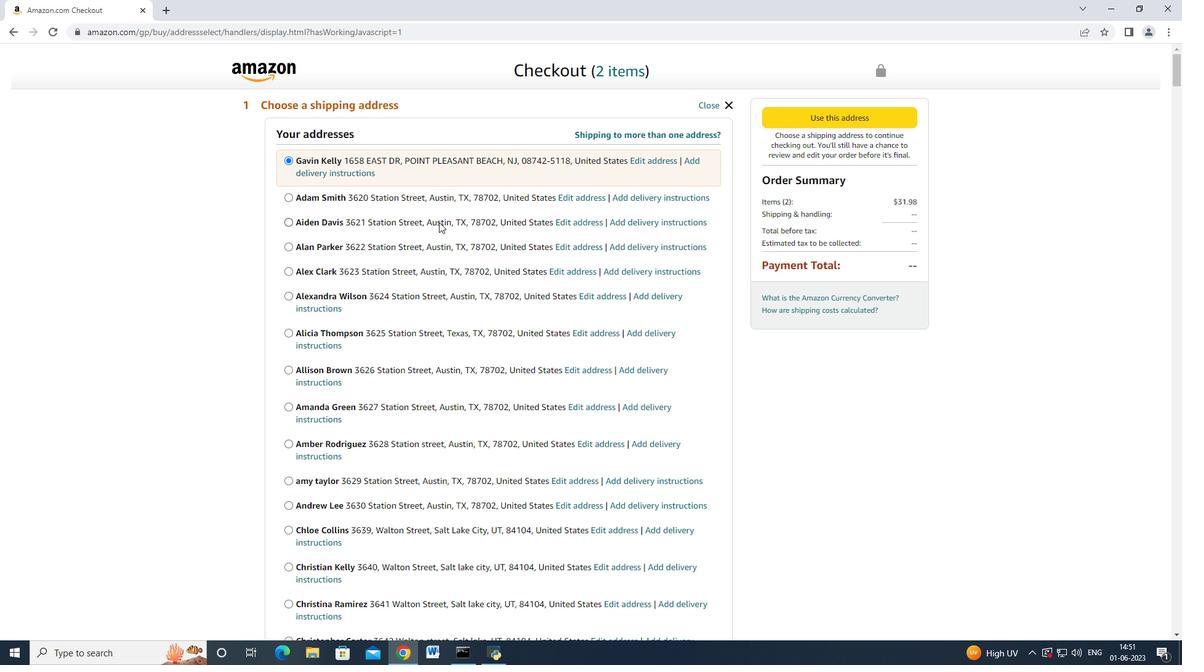
Action: Mouse scrolled (433, 236) with delta (0, 0)
Screenshot: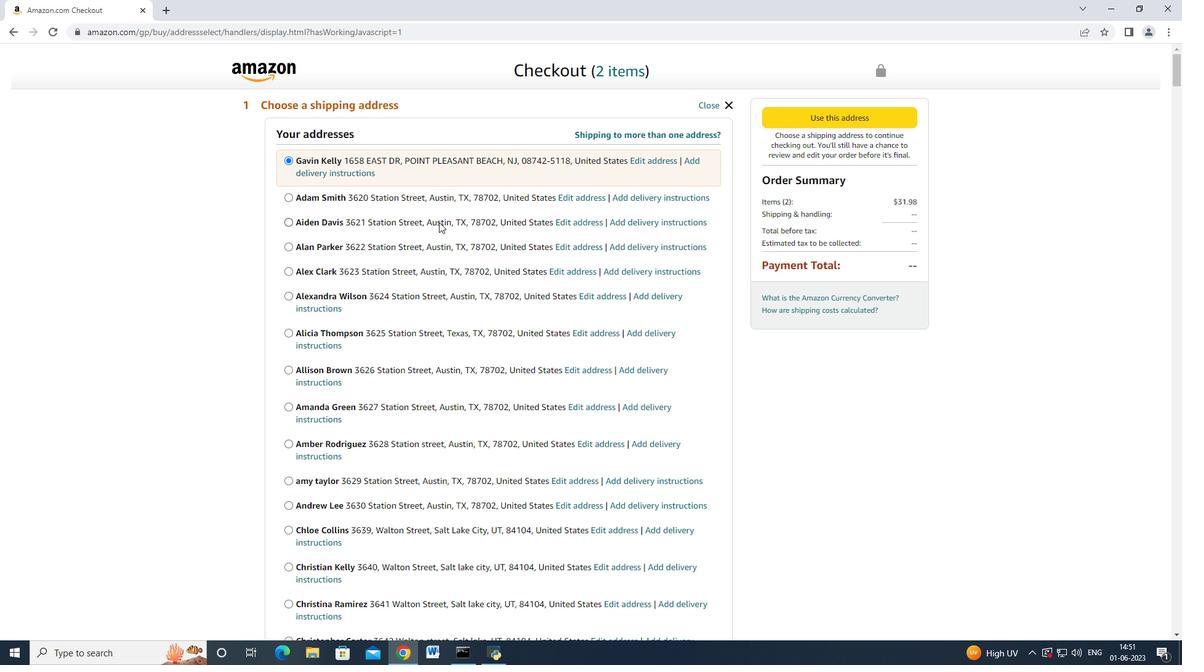 
Action: Mouse moved to (432, 238)
Screenshot: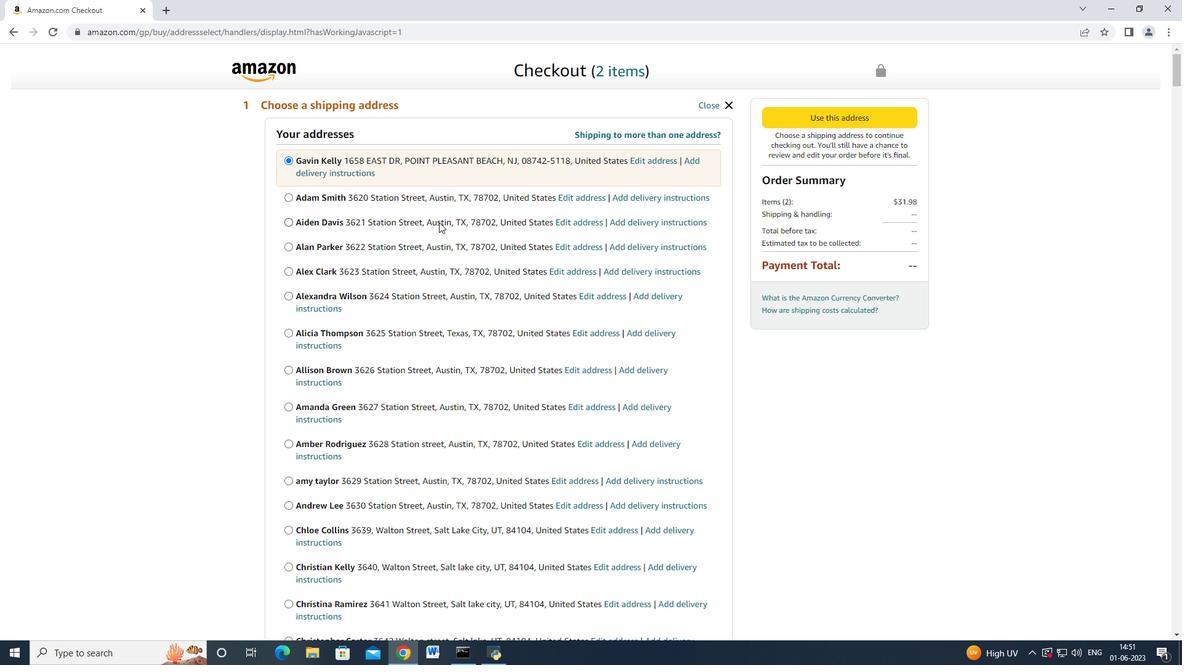 
Action: Mouse scrolled (432, 237) with delta (0, 0)
Screenshot: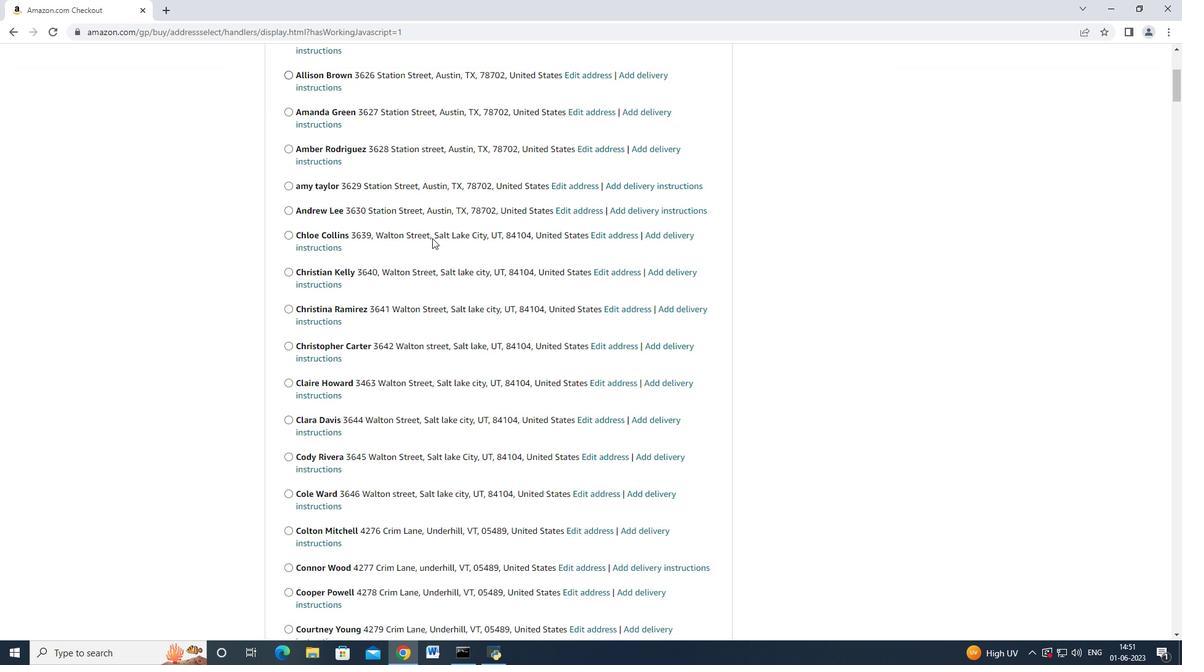 
Action: Mouse scrolled (432, 237) with delta (0, 0)
Screenshot: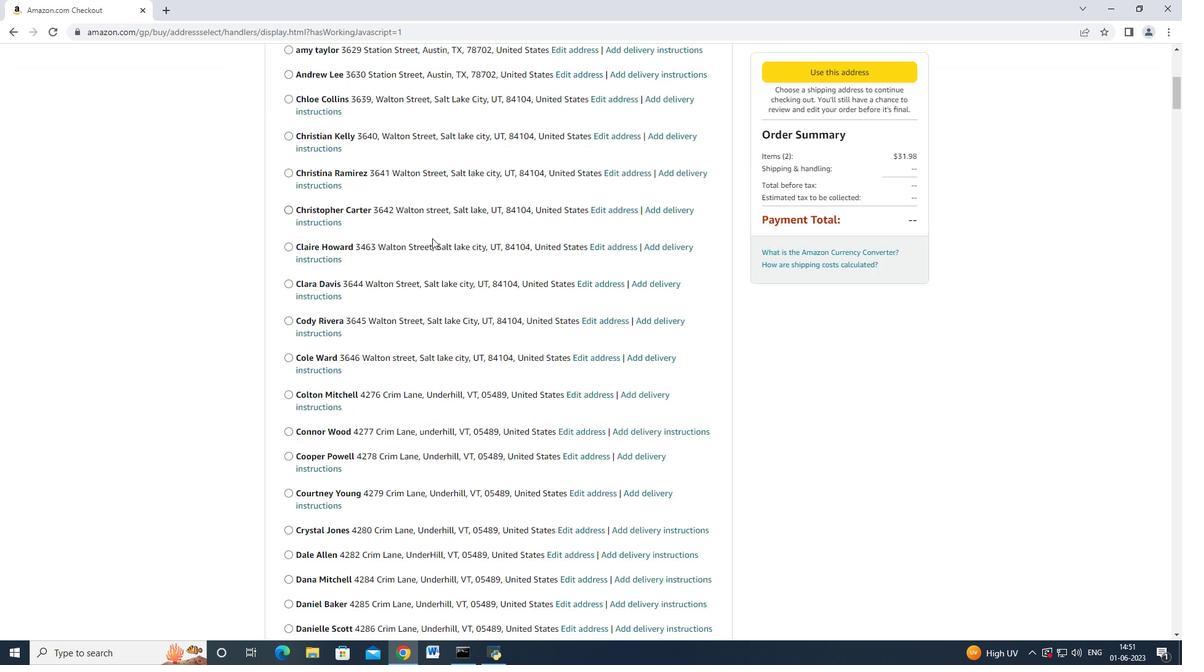 
Action: Mouse scrolled (432, 237) with delta (0, 0)
Screenshot: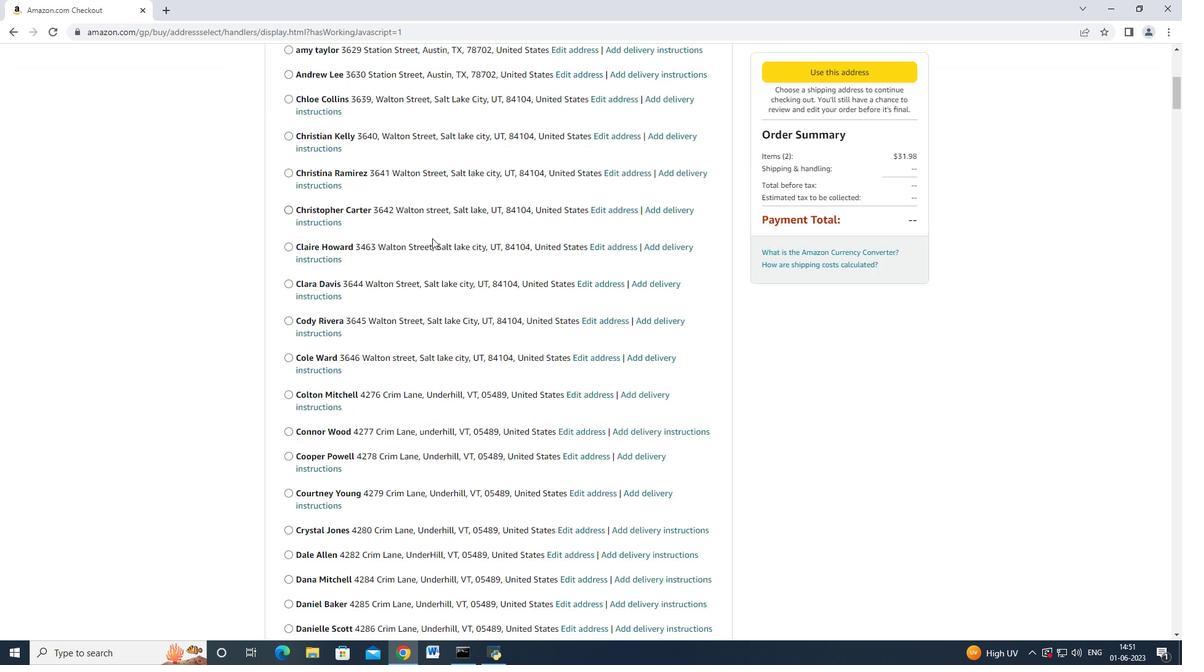
Action: Mouse scrolled (432, 237) with delta (0, 0)
Screenshot: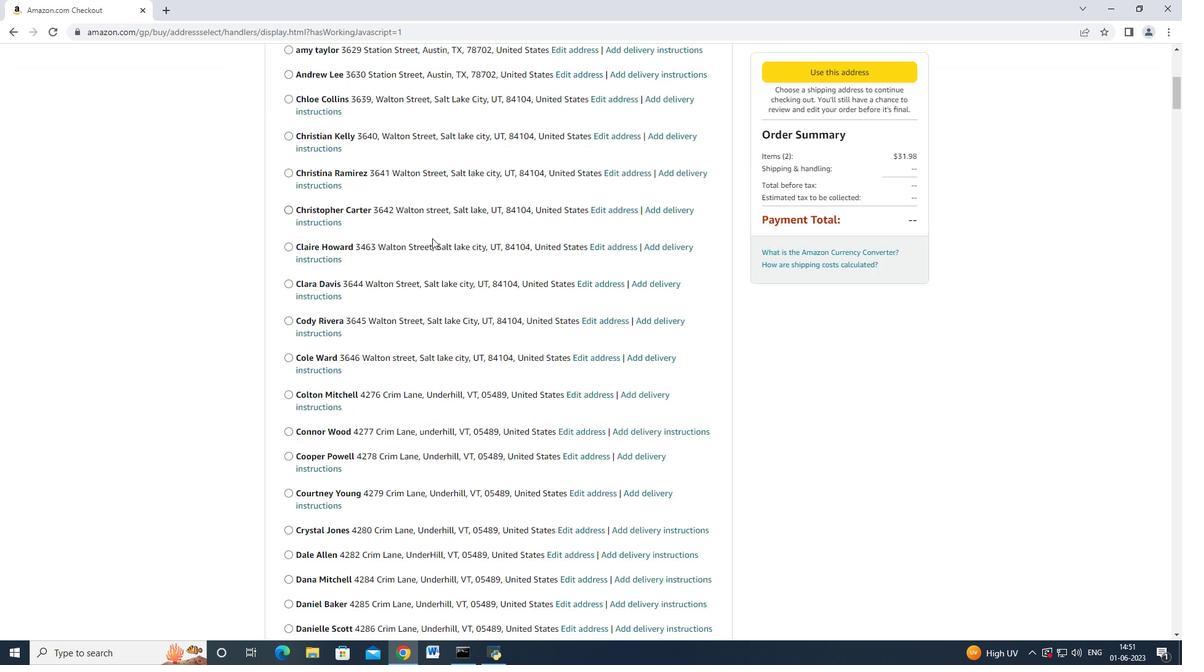
Action: Mouse scrolled (432, 237) with delta (0, 0)
Screenshot: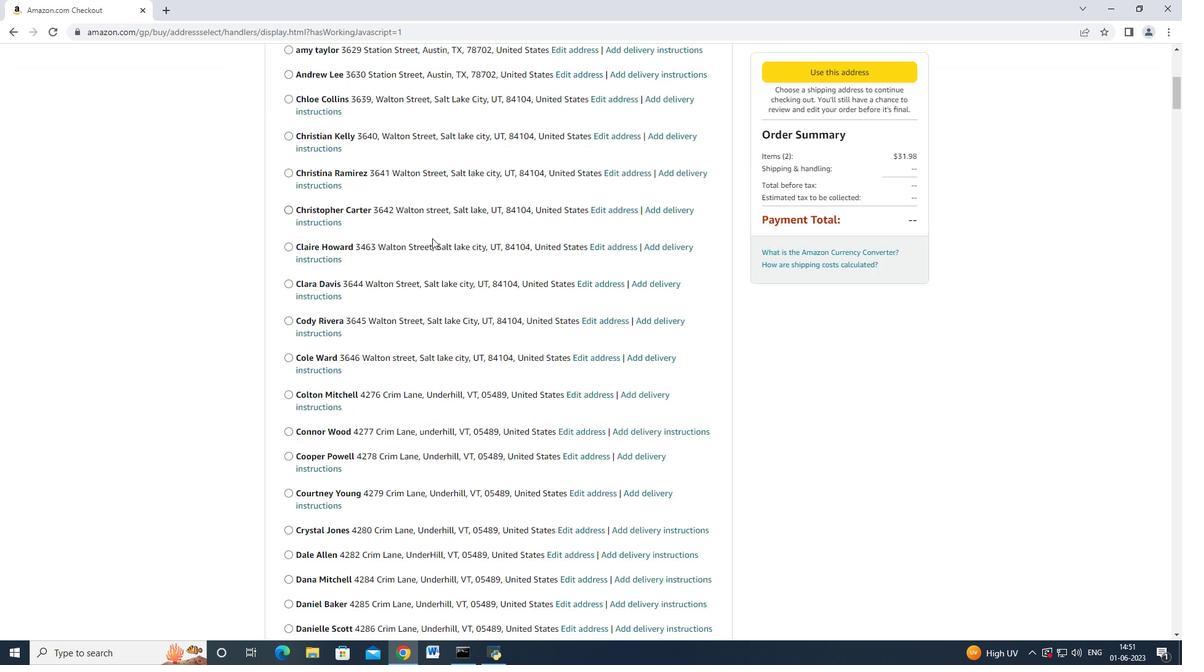 
Action: Mouse scrolled (432, 237) with delta (0, 0)
Screenshot: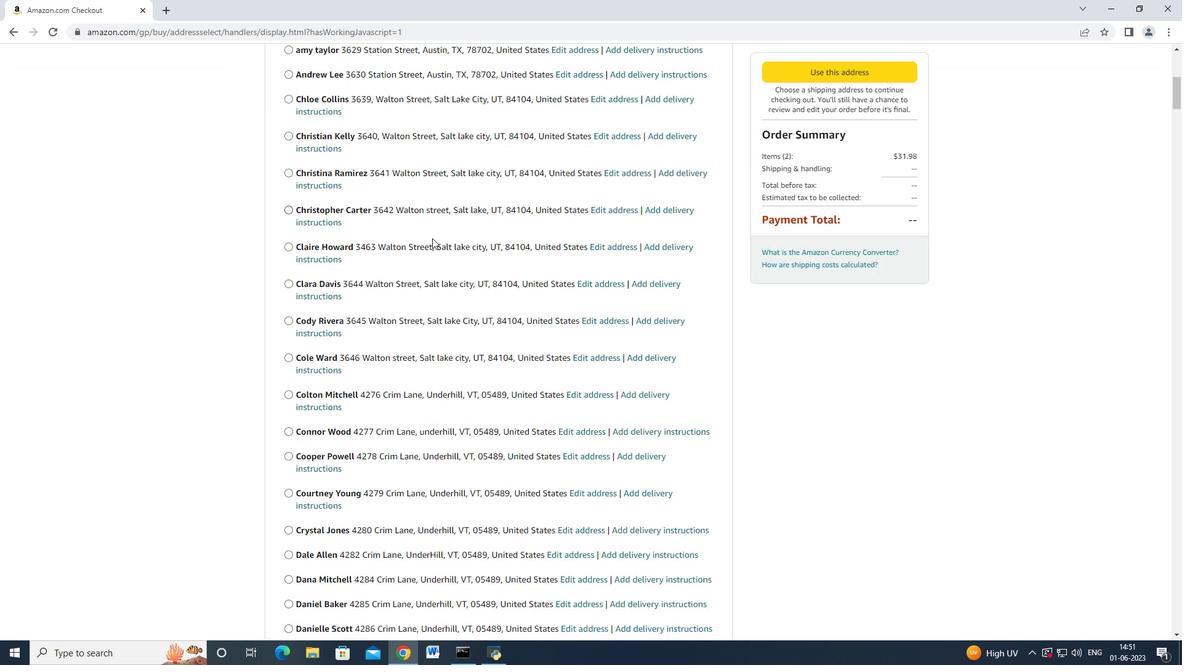 
Action: Mouse scrolled (432, 237) with delta (0, 0)
Screenshot: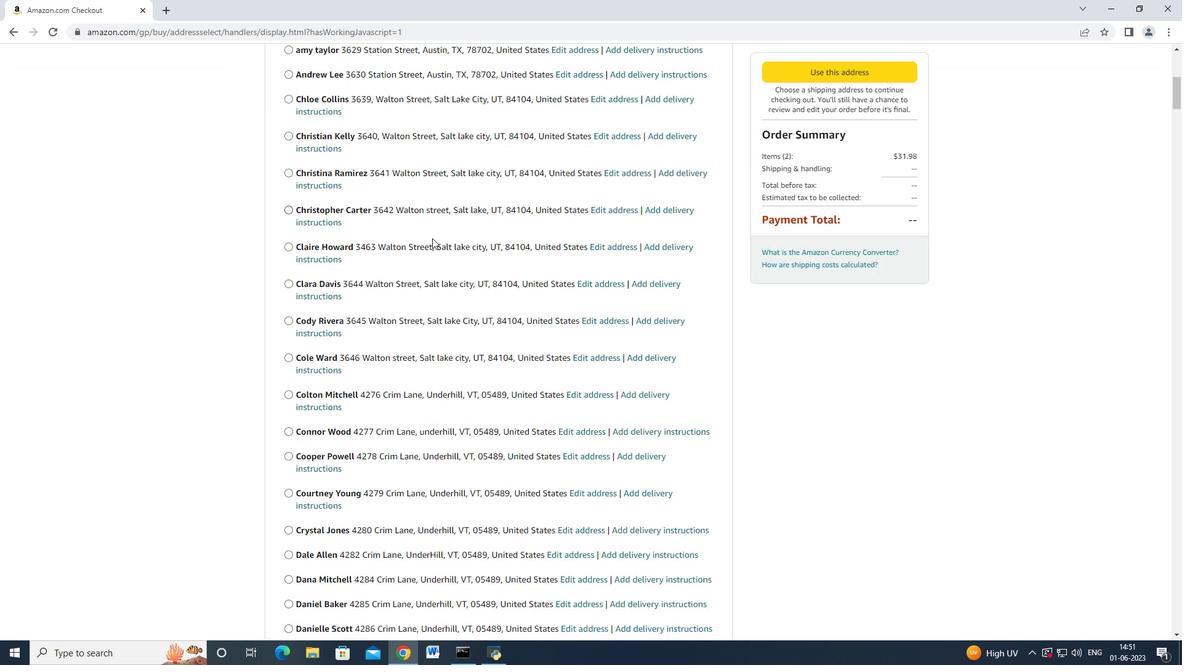 
Action: Mouse scrolled (432, 237) with delta (0, 0)
Screenshot: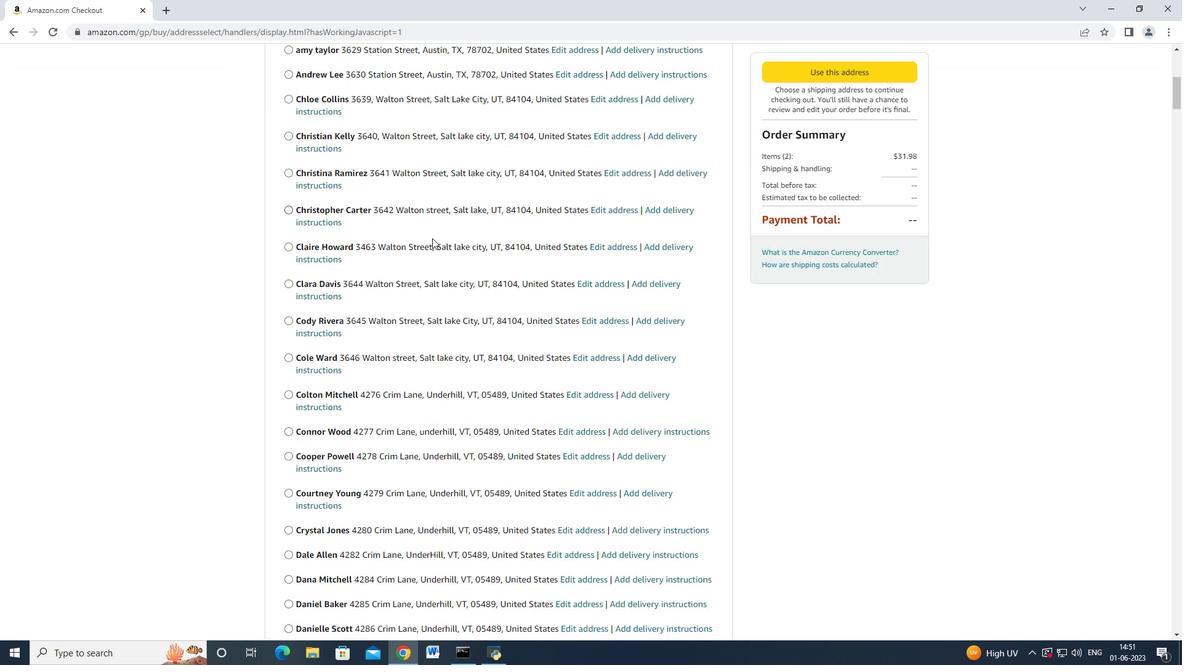 
Action: Mouse scrolled (432, 237) with delta (0, 0)
Screenshot: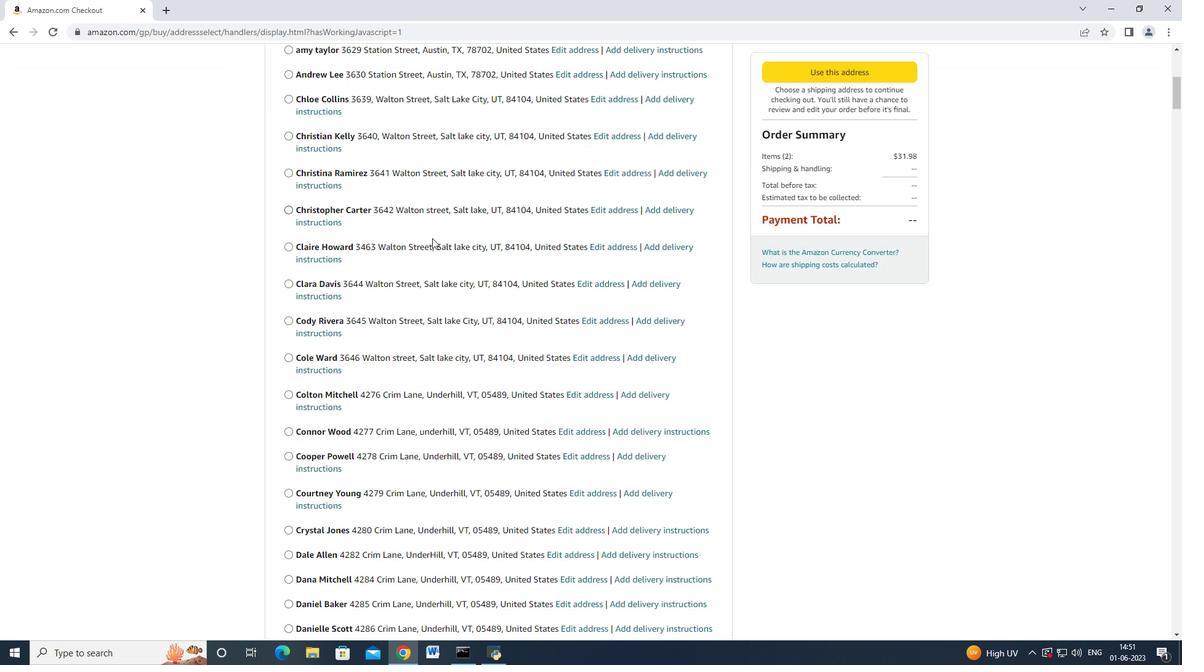 
Action: Mouse scrolled (432, 237) with delta (0, 0)
Screenshot: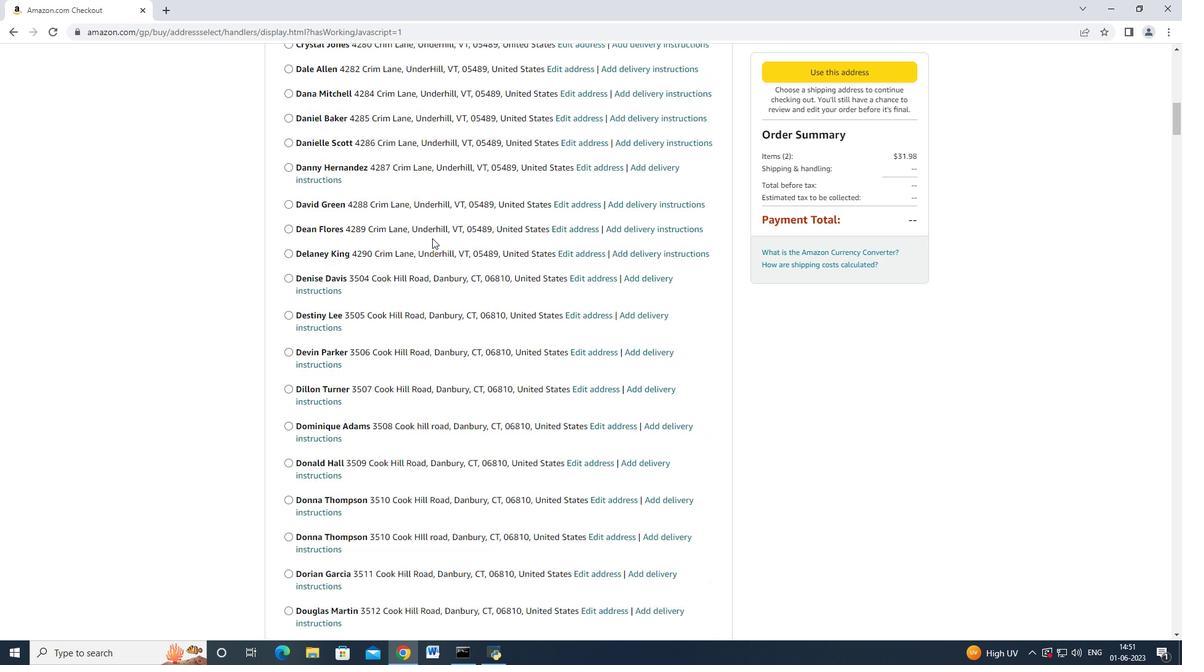 
Action: Mouse scrolled (432, 237) with delta (0, 0)
Screenshot: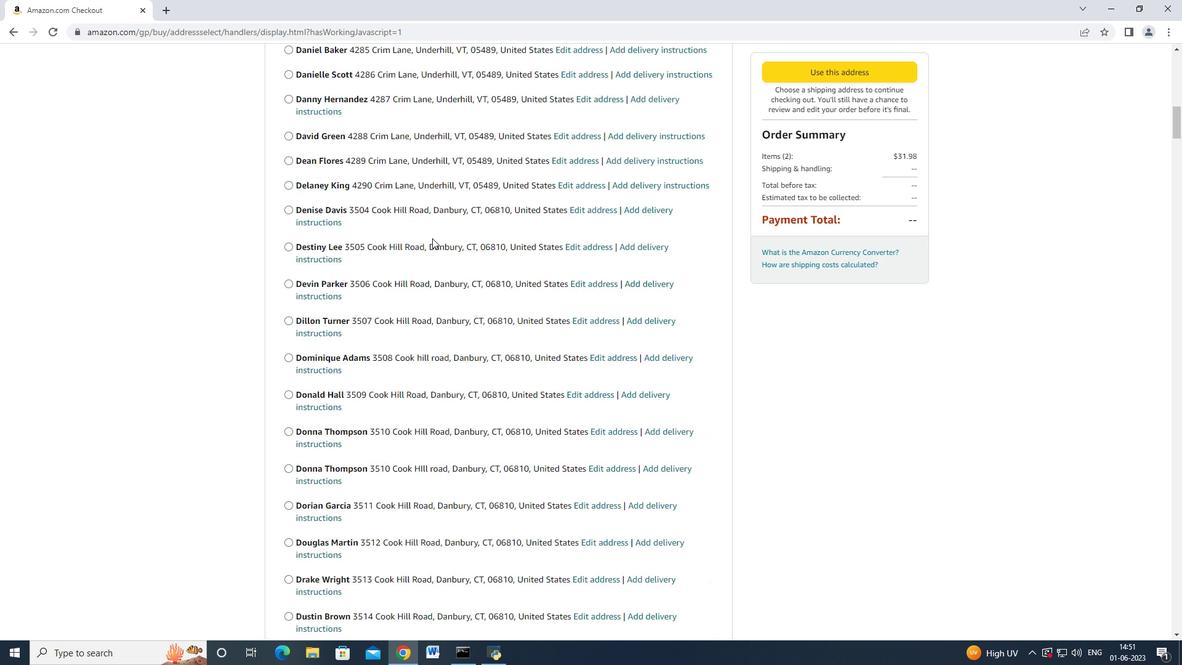 
Action: Mouse scrolled (432, 237) with delta (0, 0)
Screenshot: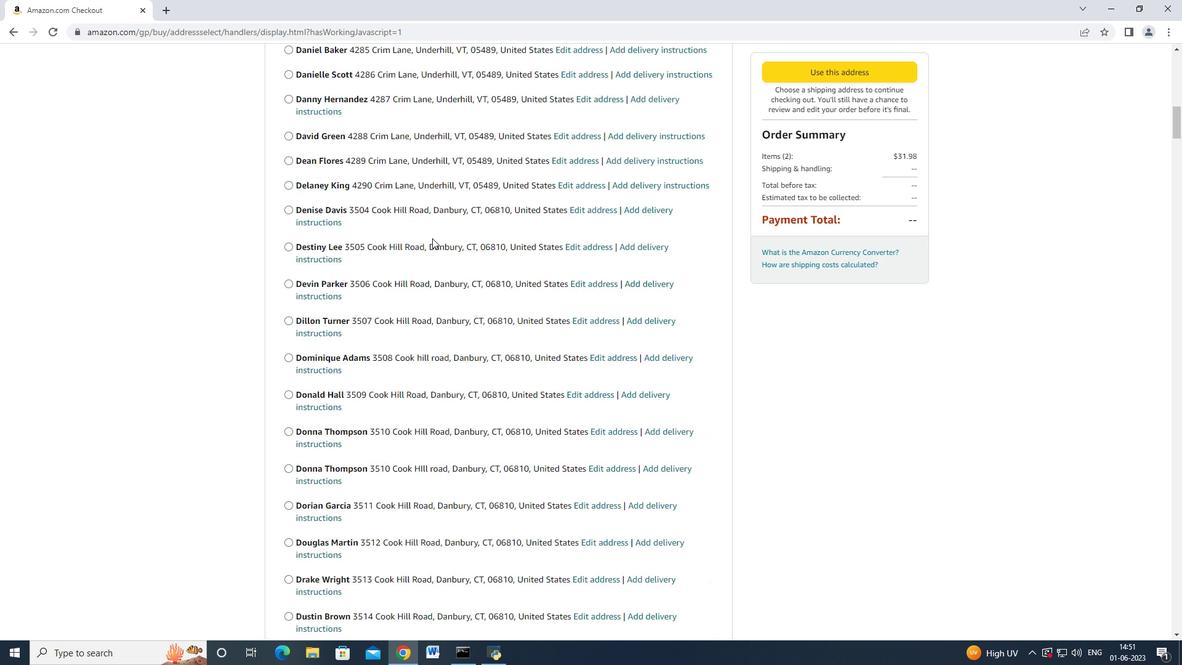 
Action: Mouse scrolled (432, 237) with delta (0, -1)
Screenshot: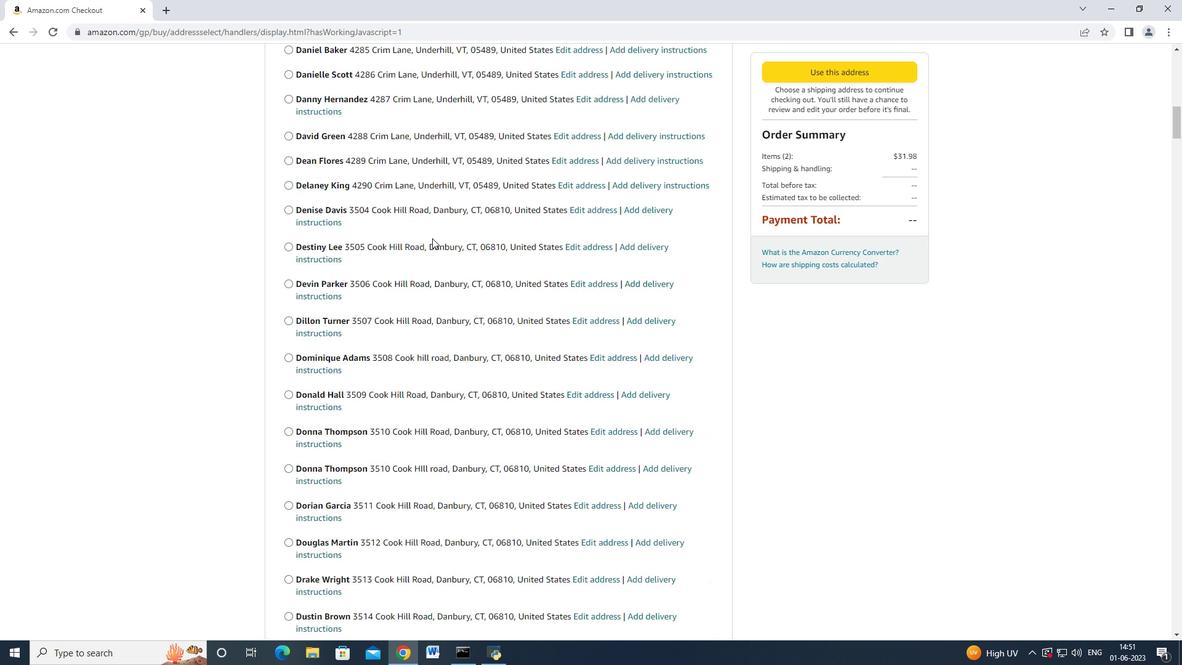 
Action: Mouse scrolled (432, 237) with delta (0, 0)
Screenshot: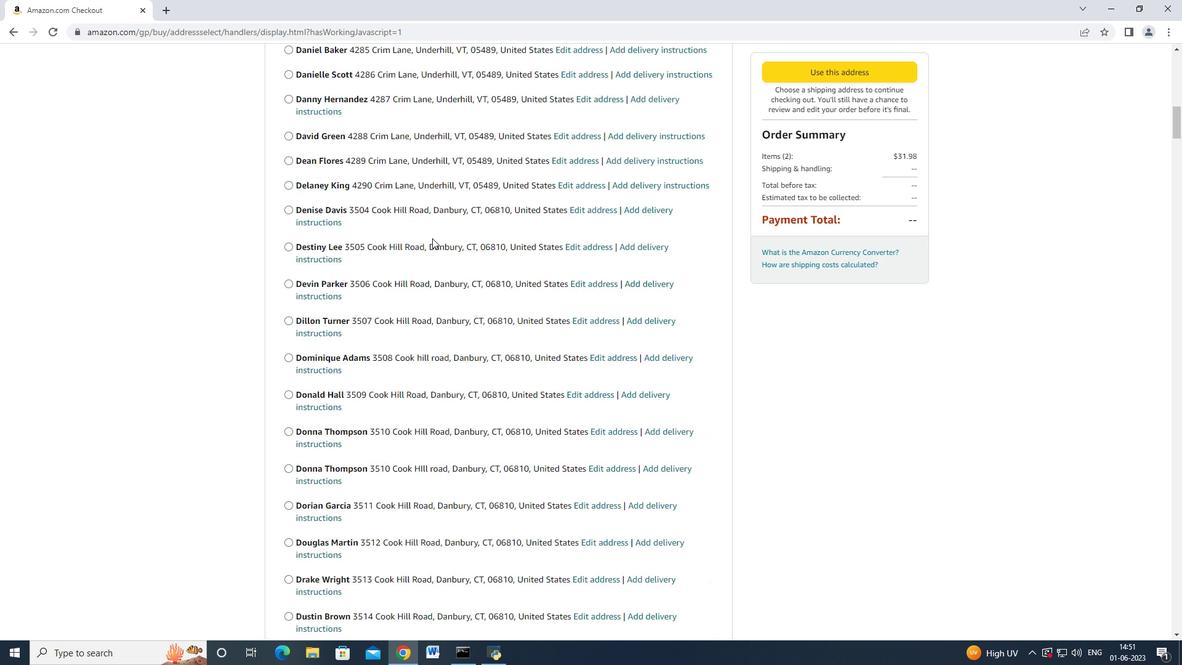
Action: Mouse scrolled (432, 237) with delta (0, 0)
Screenshot: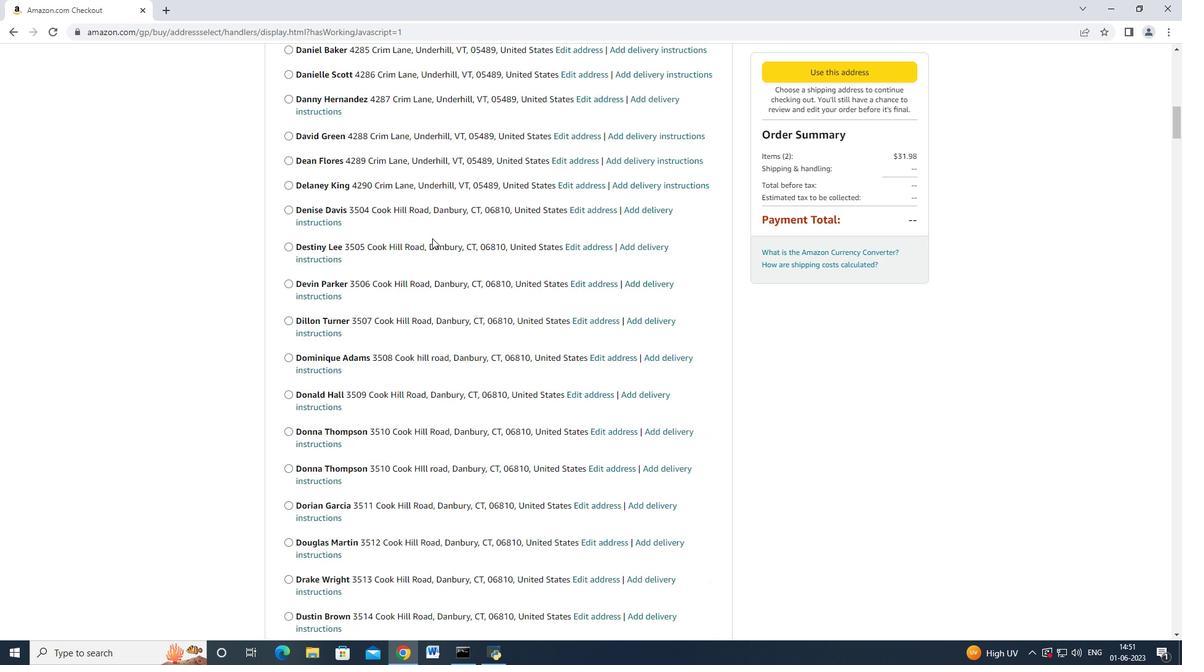 
Action: Mouse scrolled (432, 237) with delta (0, 0)
Screenshot: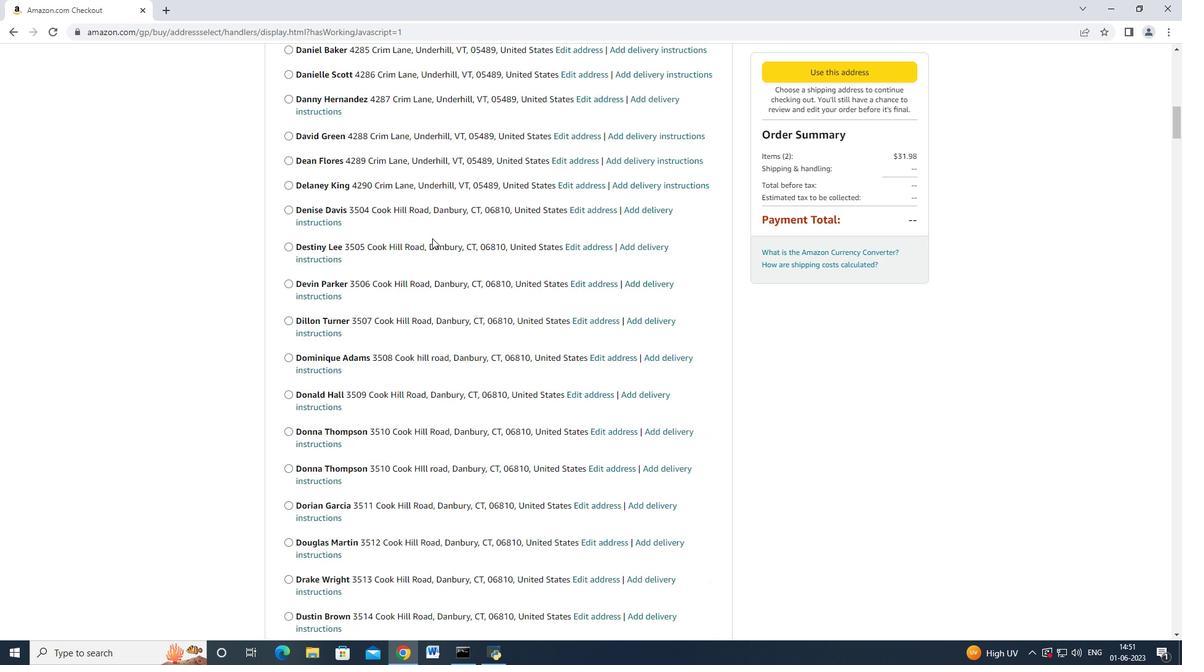 
Action: Mouse scrolled (432, 237) with delta (0, 0)
Screenshot: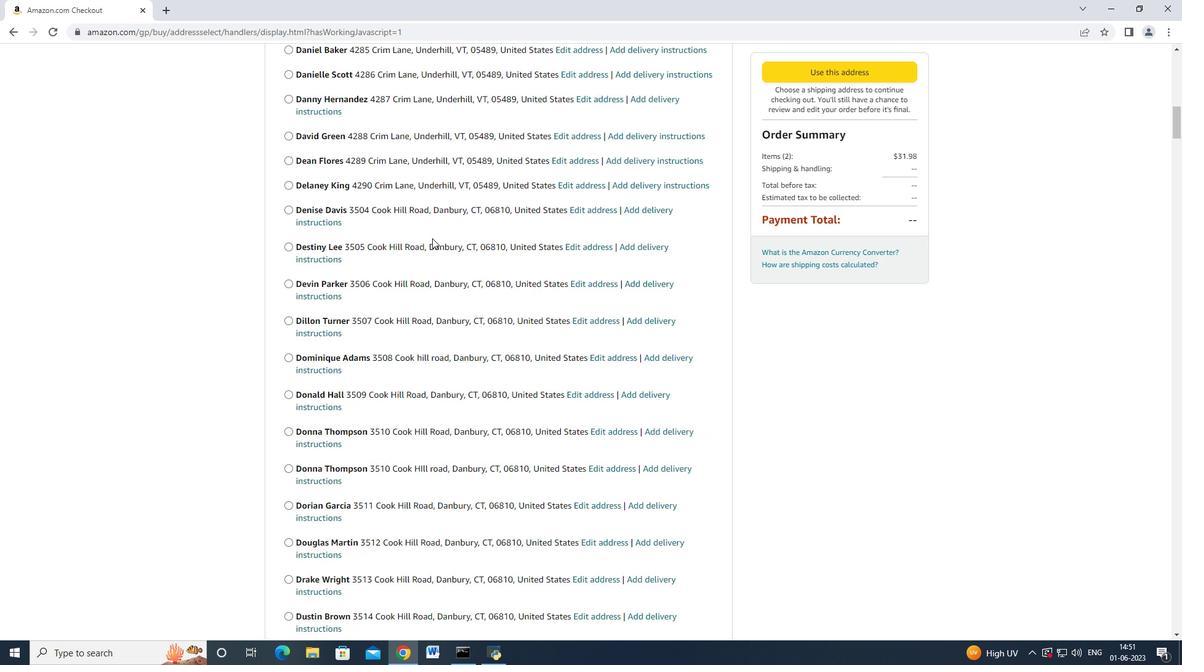 
Action: Mouse scrolled (432, 237) with delta (0, 0)
Screenshot: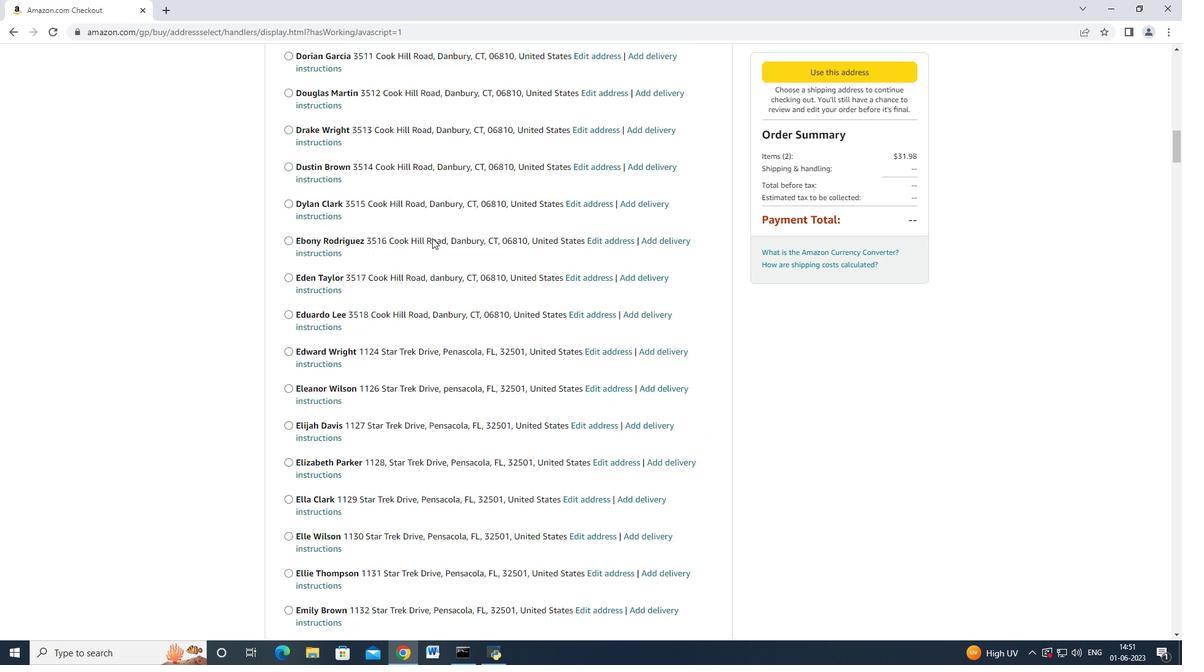 
Action: Mouse scrolled (432, 237) with delta (0, 0)
Screenshot: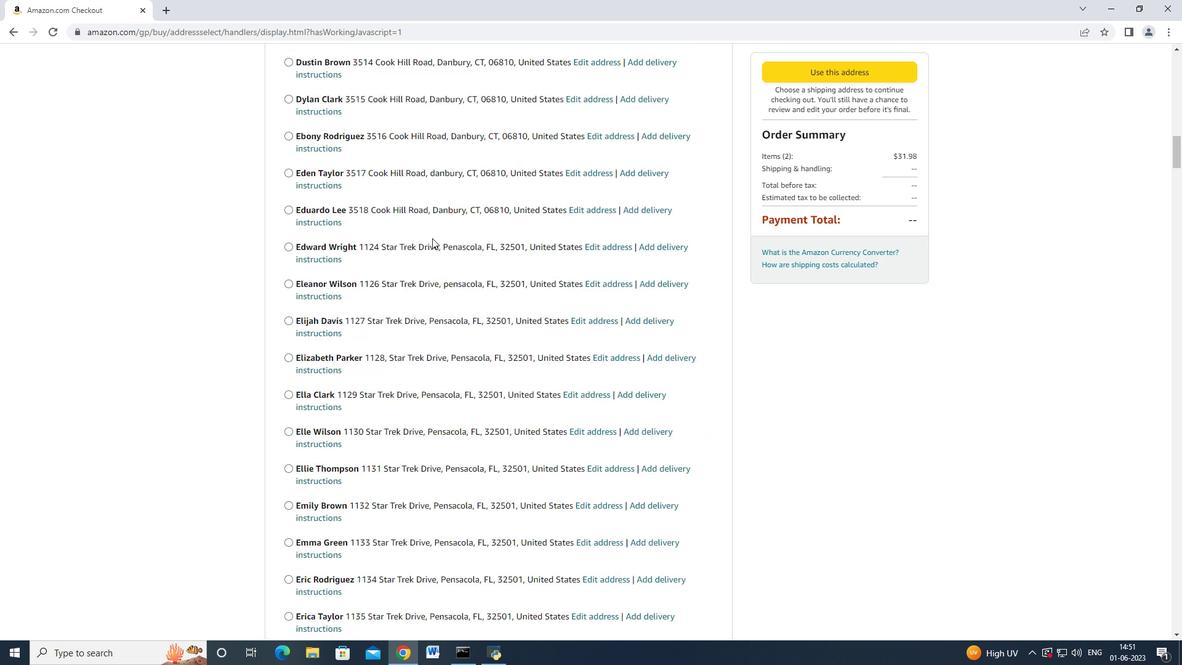 
Action: Mouse scrolled (432, 237) with delta (0, 0)
Screenshot: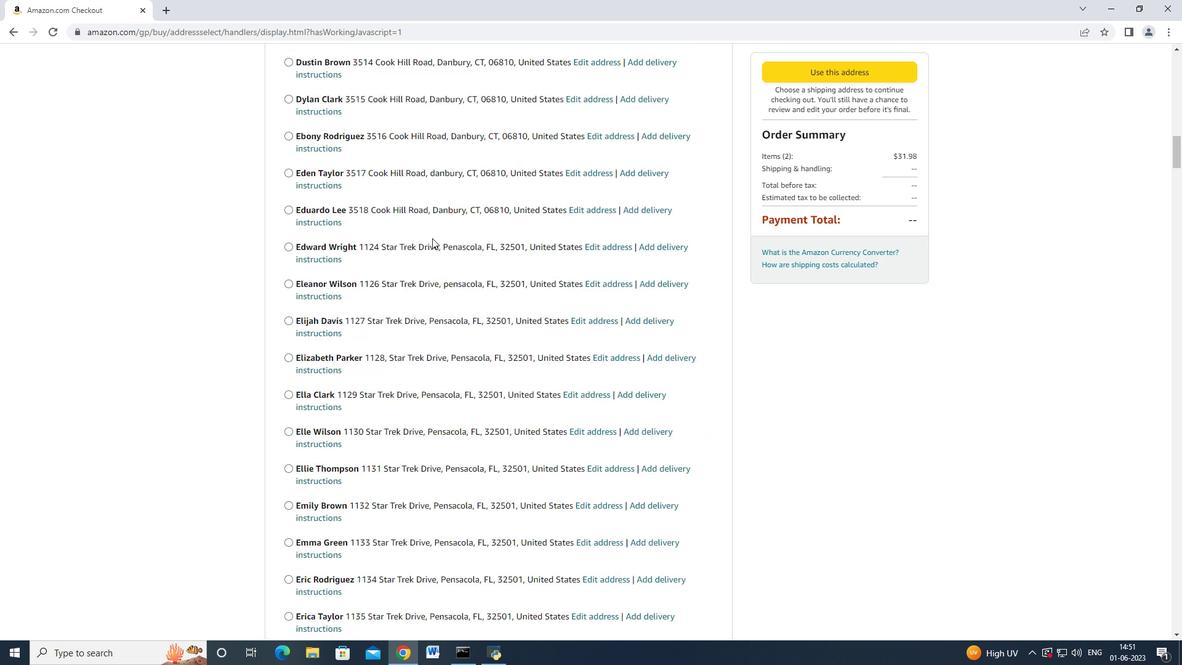 
Action: Mouse scrolled (432, 237) with delta (0, 0)
Screenshot: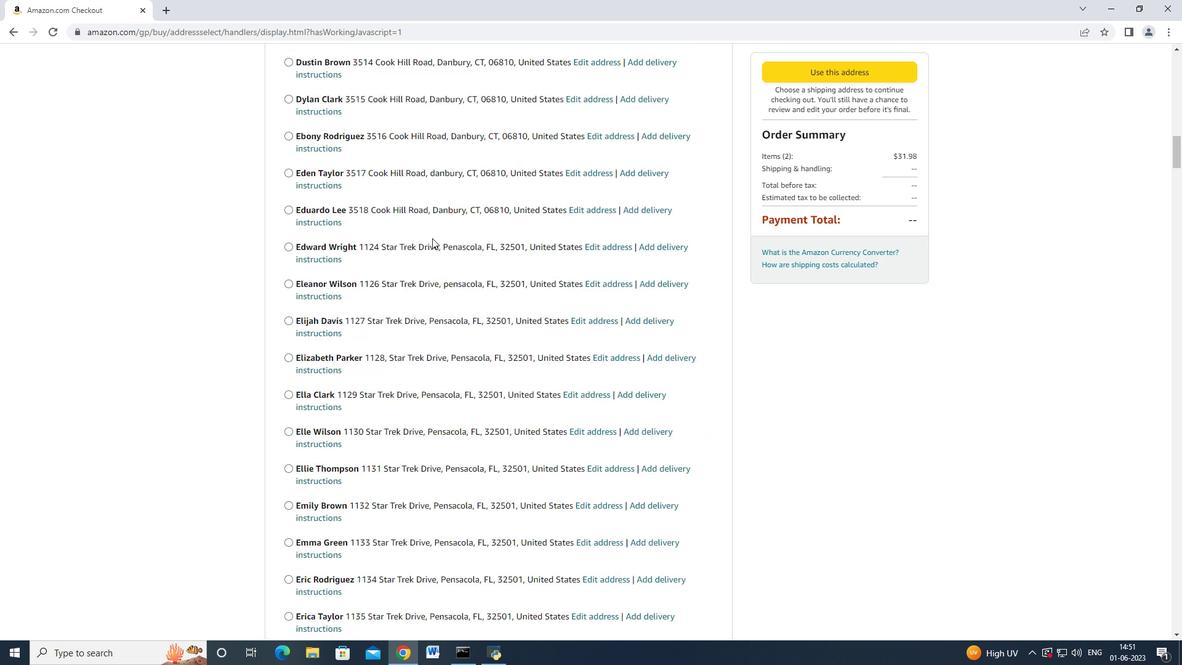 
Action: Mouse scrolled (432, 237) with delta (0, 0)
Screenshot: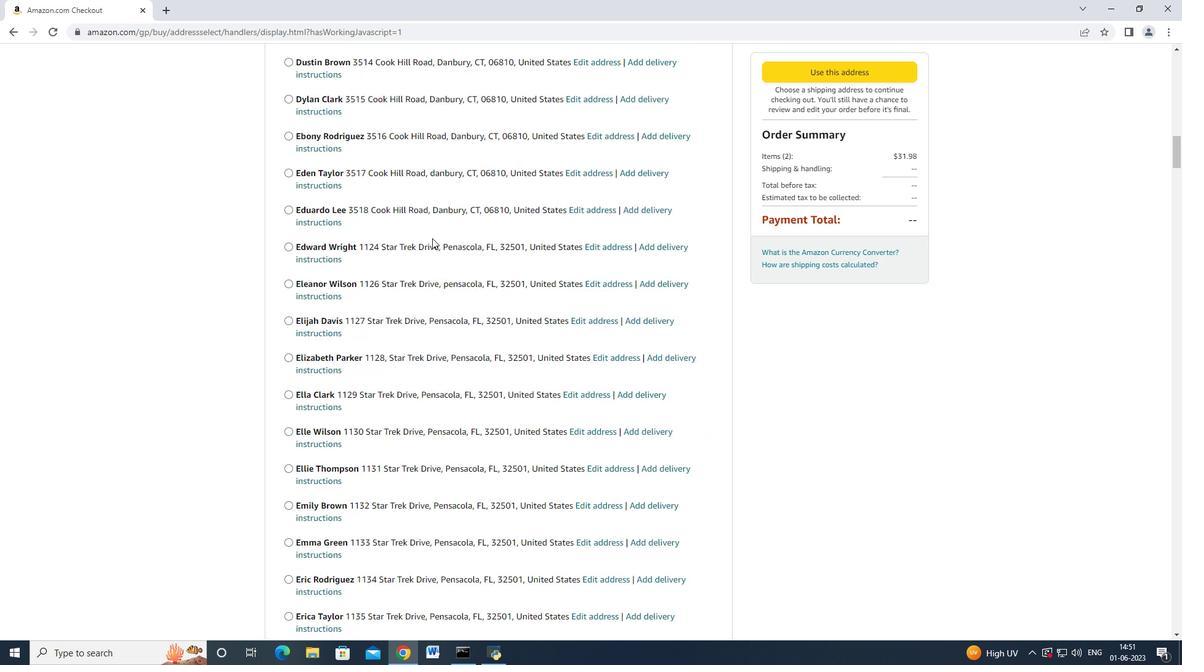 
Action: Mouse scrolled (432, 237) with delta (0, 0)
Screenshot: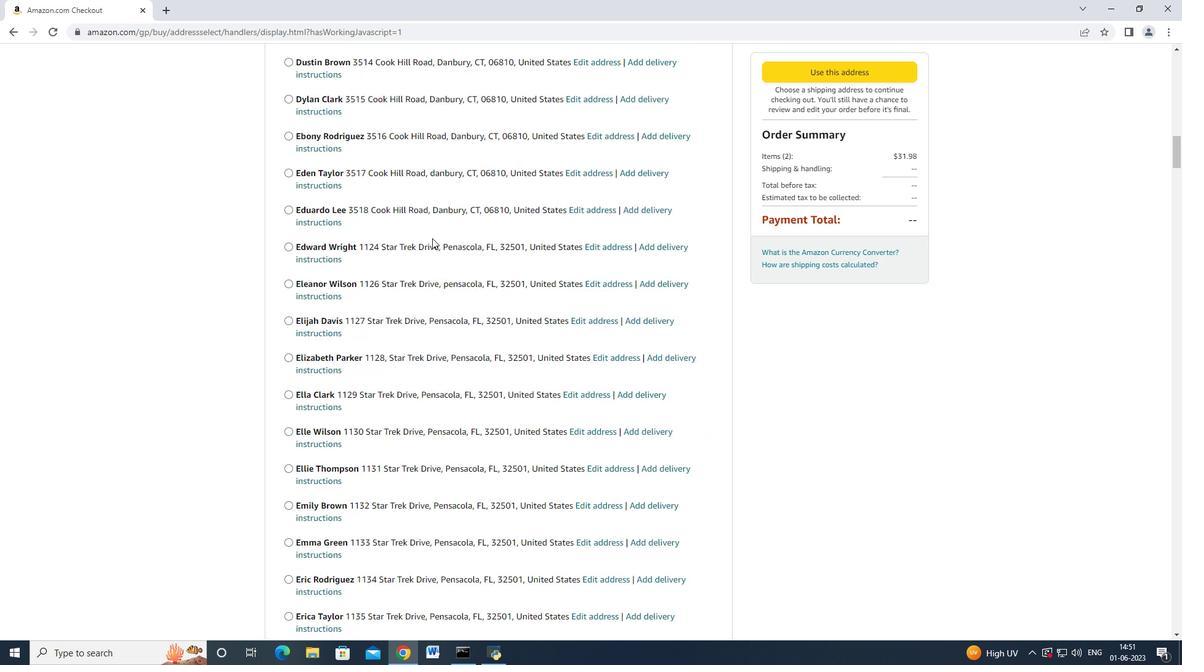 
Action: Mouse scrolled (432, 237) with delta (0, 0)
Screenshot: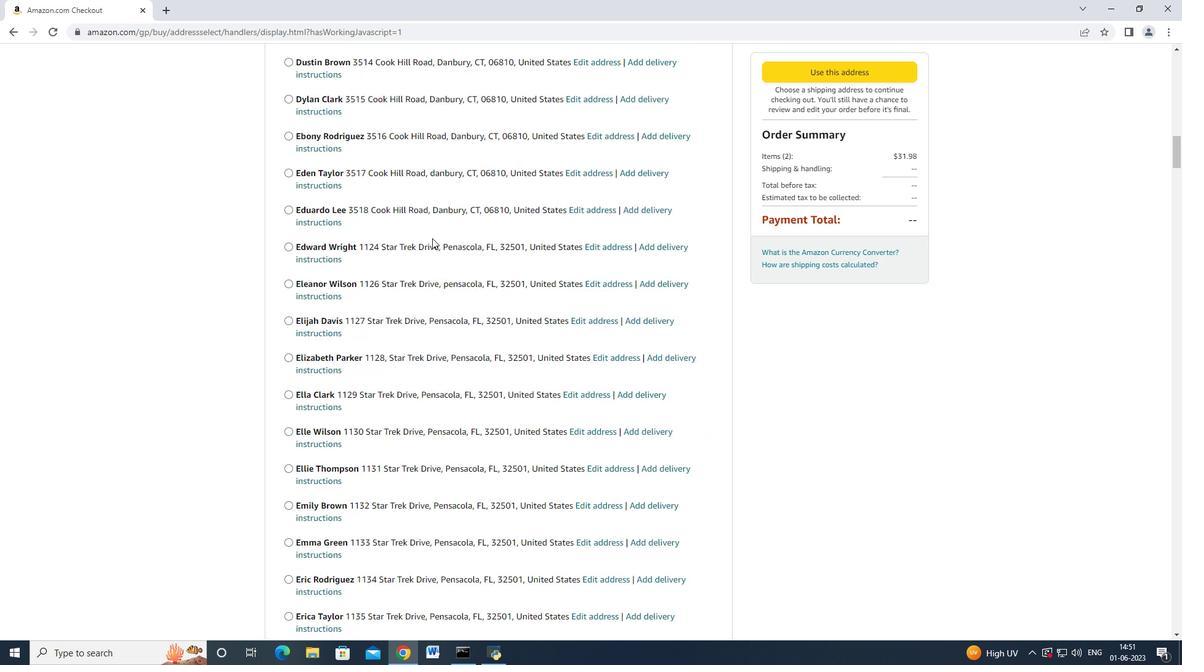 
Action: Mouse scrolled (432, 237) with delta (0, 0)
Screenshot: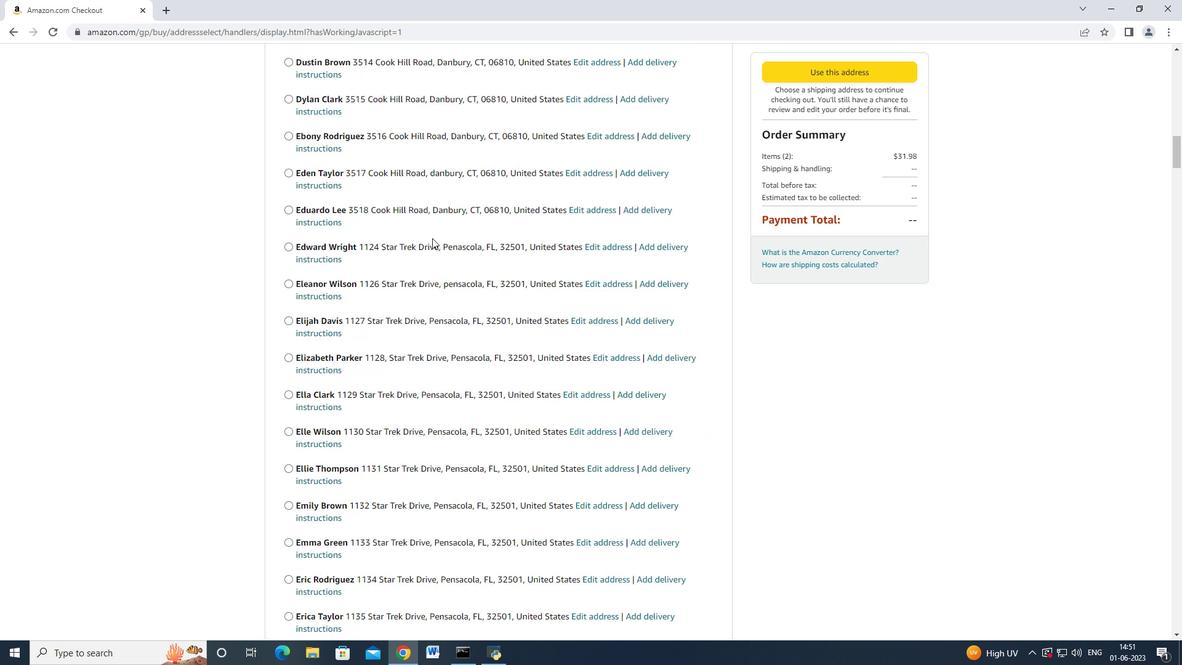 
Action: Mouse scrolled (432, 237) with delta (0, 0)
Screenshot: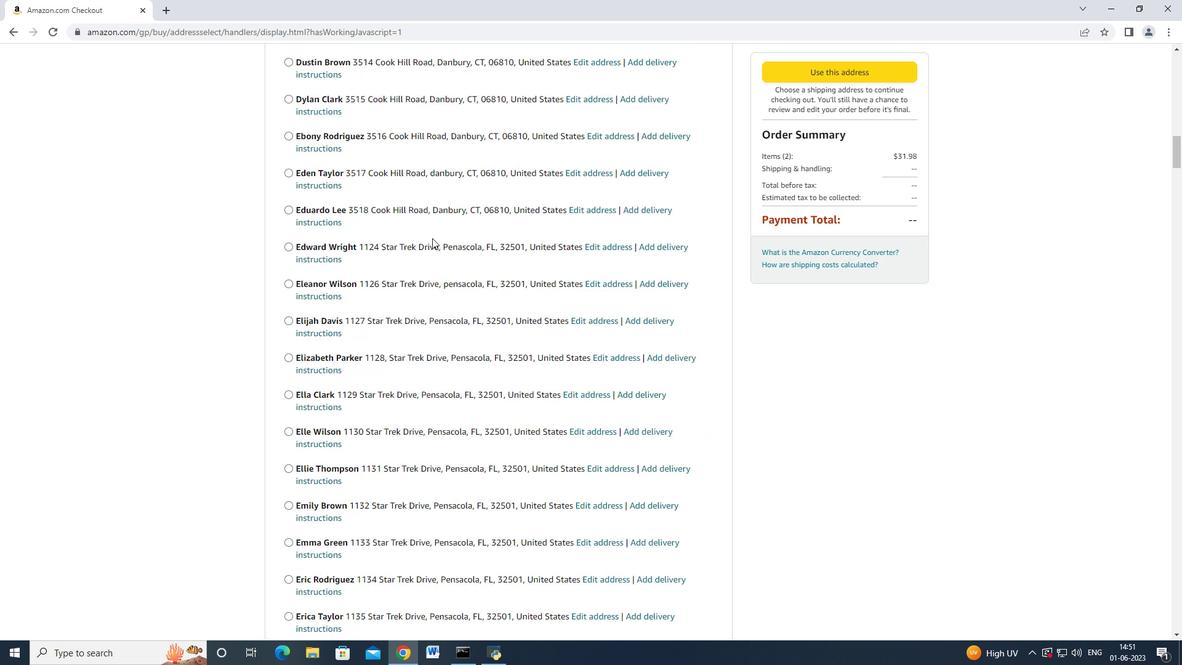 
Action: Mouse scrolled (432, 237) with delta (0, 0)
Screenshot: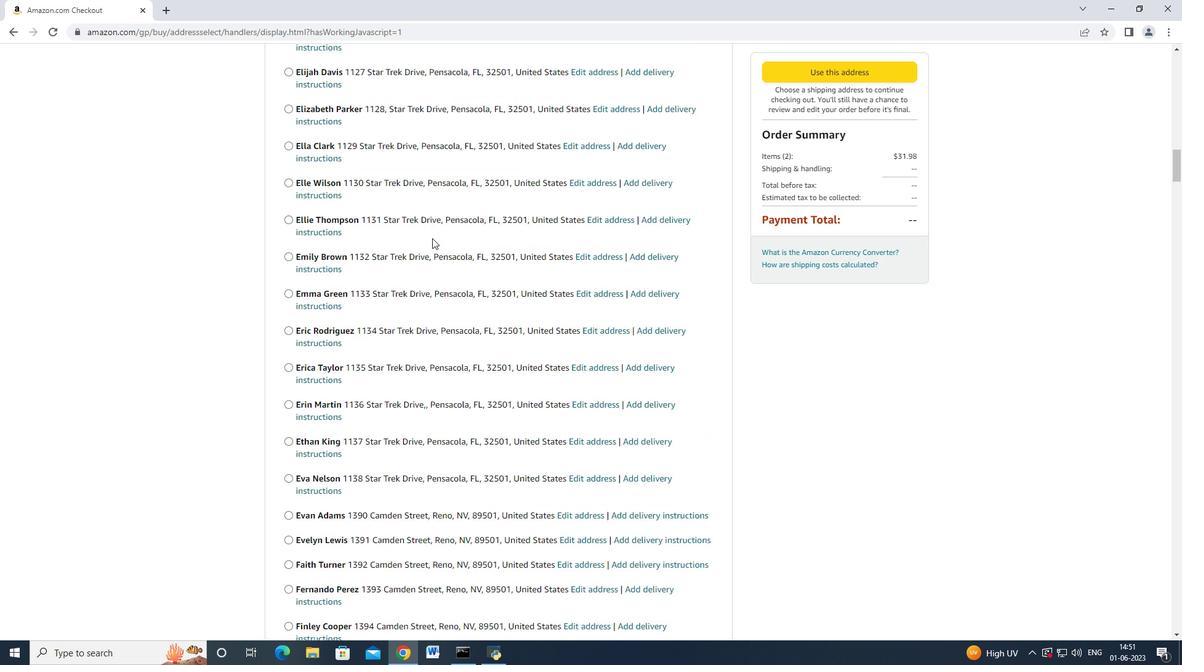 
Action: Mouse scrolled (432, 237) with delta (0, 0)
Screenshot: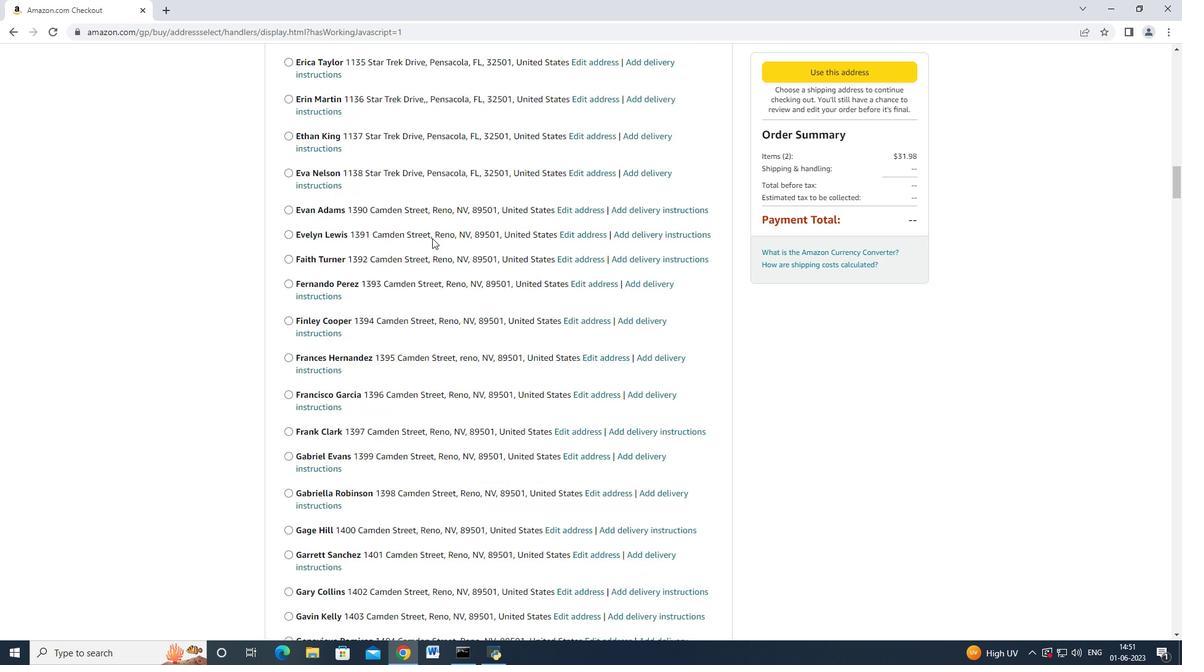 
Action: Mouse scrolled (432, 237) with delta (0, 0)
Screenshot: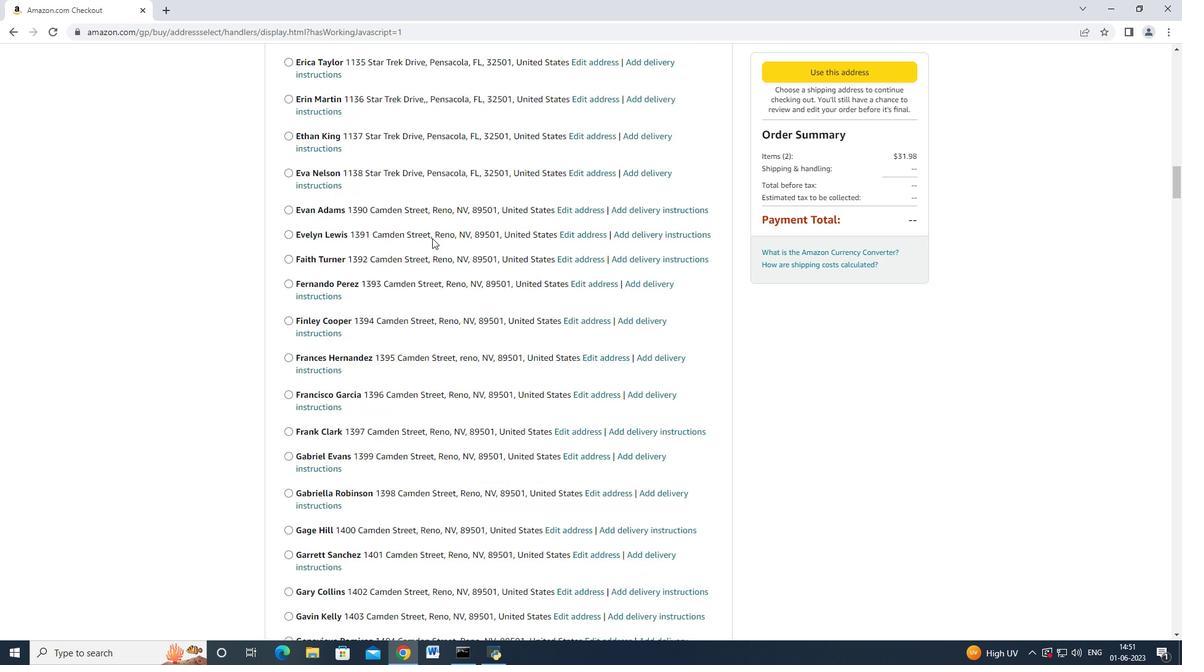 
Action: Mouse scrolled (432, 237) with delta (0, 0)
Screenshot: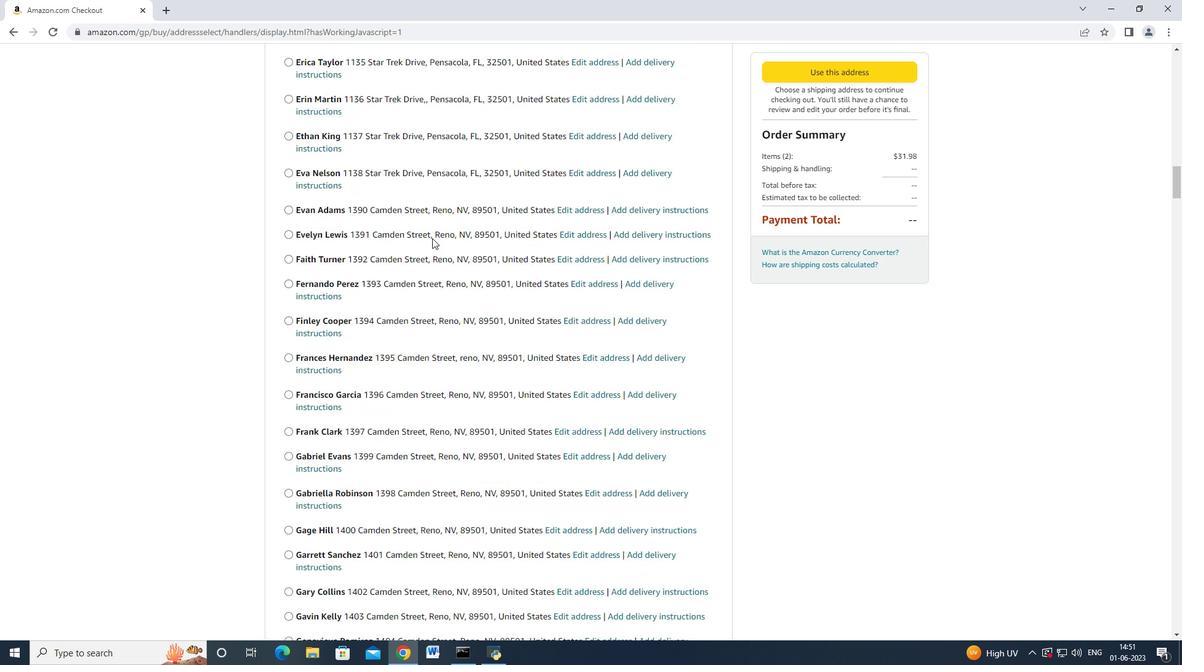 
Action: Mouse scrolled (432, 237) with delta (0, 0)
Screenshot: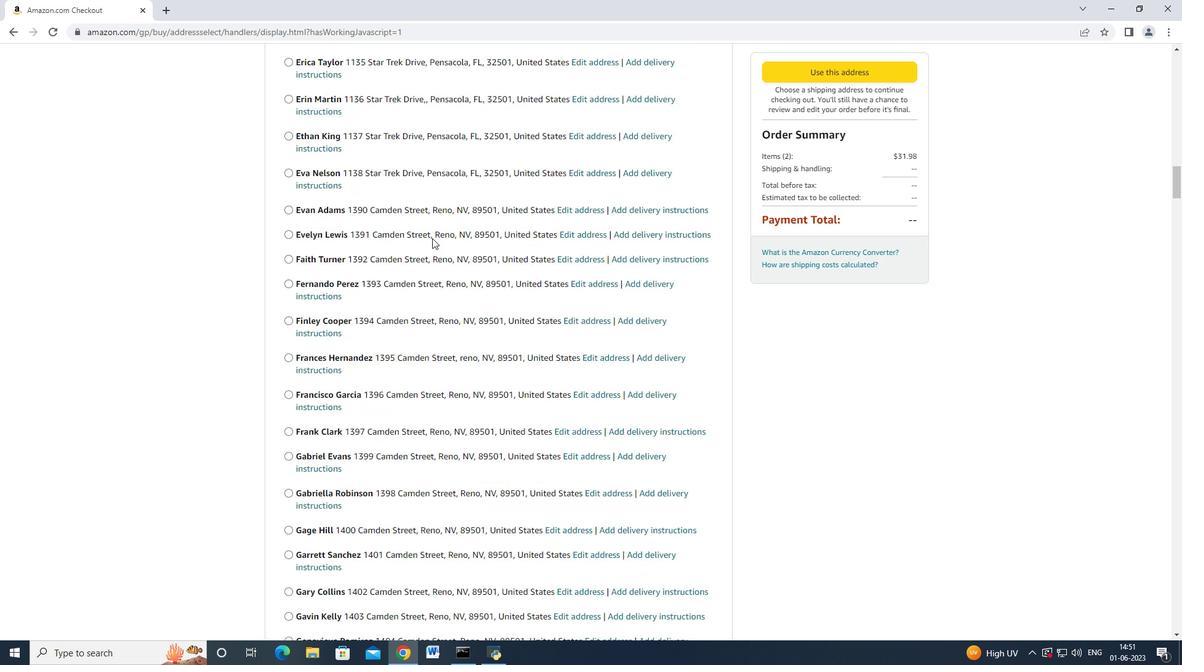 
Action: Mouse scrolled (432, 237) with delta (0, 0)
Screenshot: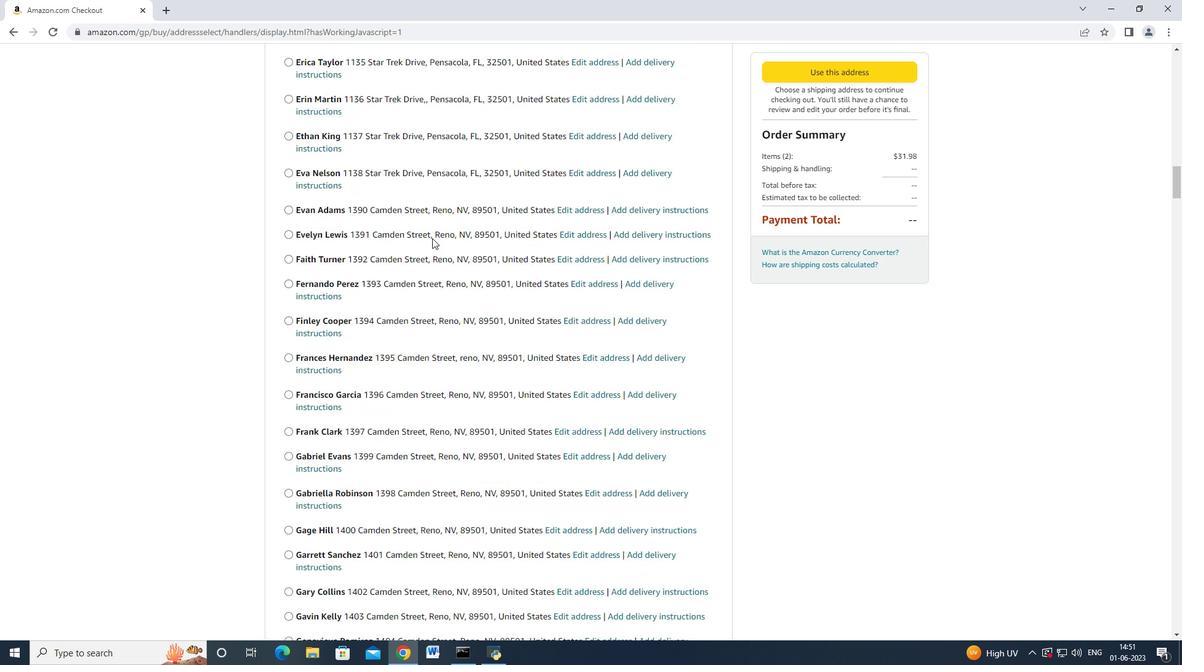 
Action: Mouse scrolled (432, 237) with delta (0, 0)
Screenshot: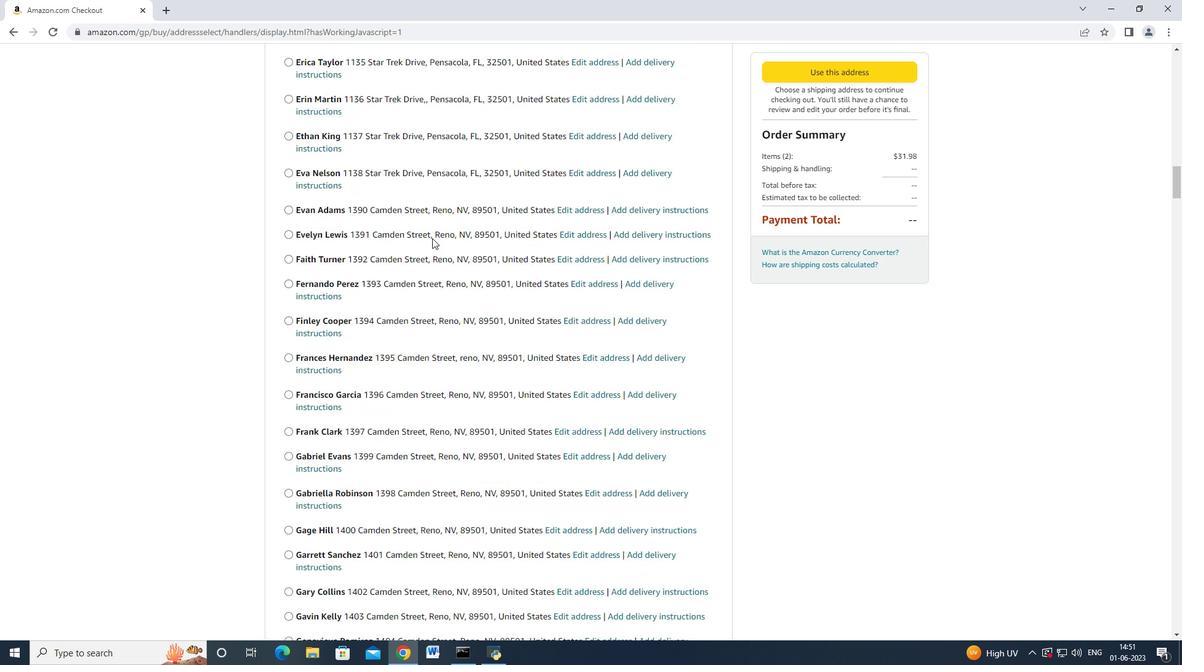 
Action: Mouse scrolled (432, 237) with delta (0, 0)
Screenshot: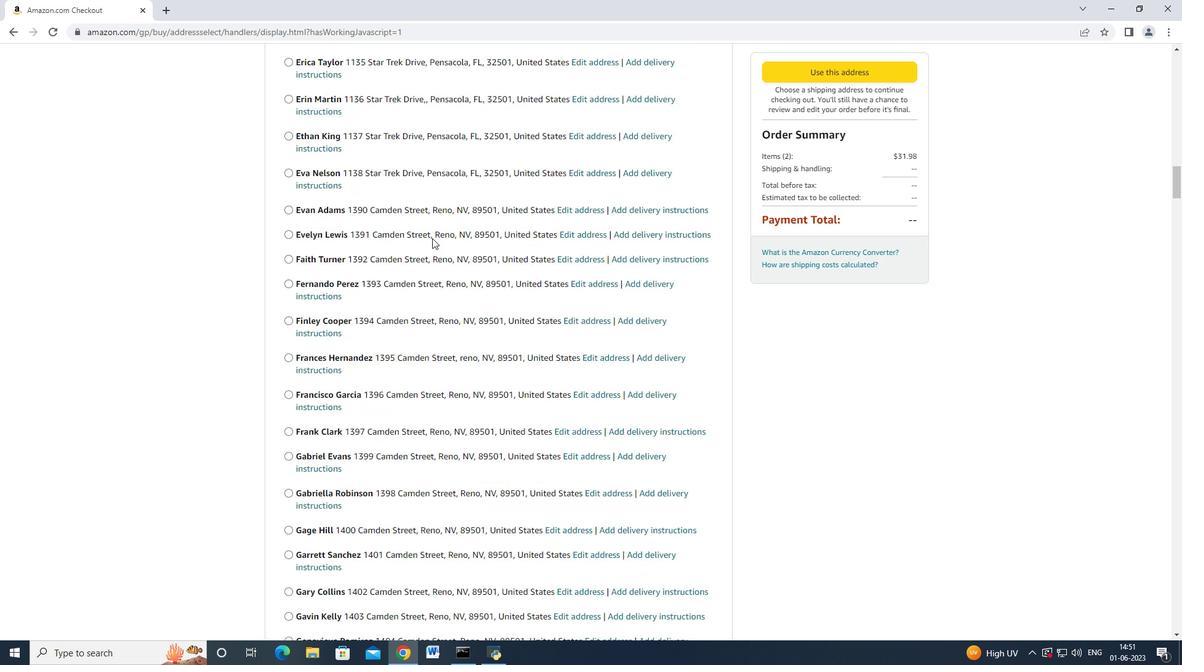 
Action: Mouse scrolled (432, 237) with delta (0, 0)
Screenshot: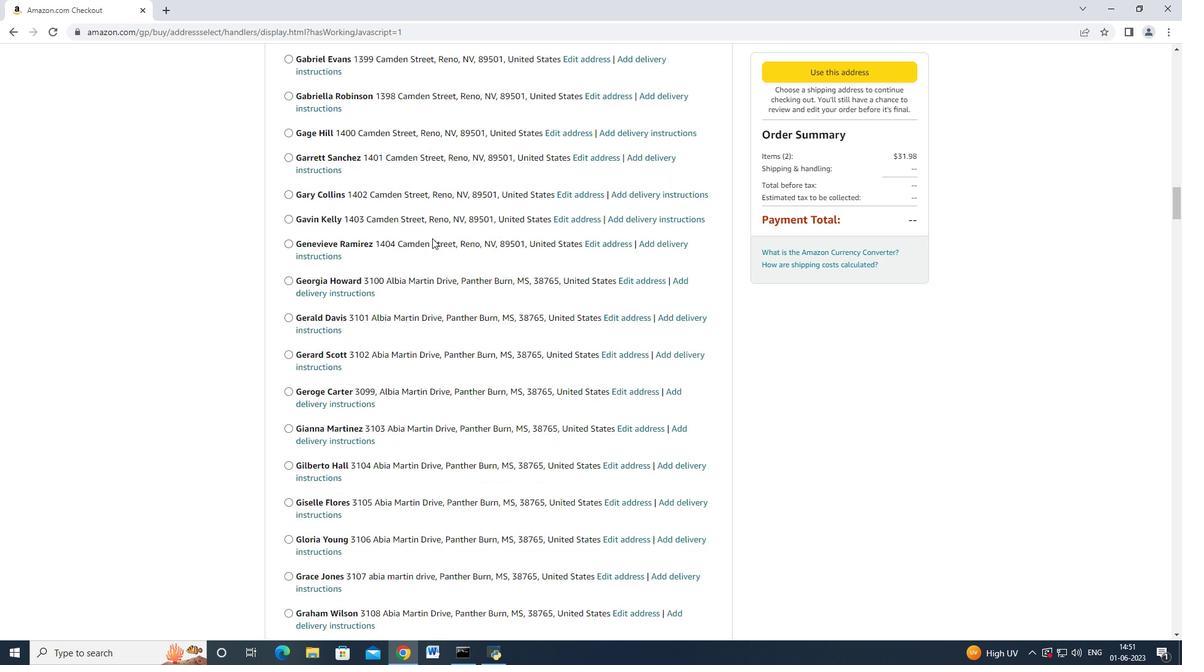 
Action: Mouse scrolled (432, 237) with delta (0, 0)
Screenshot: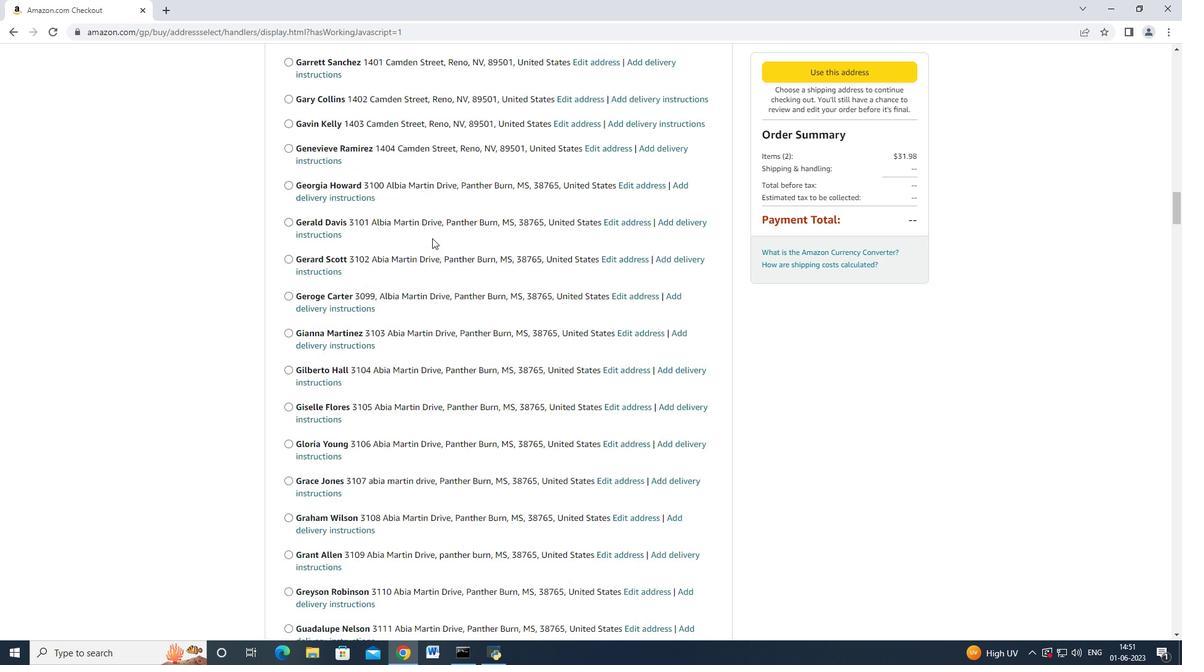 
Action: Mouse scrolled (432, 237) with delta (0, 0)
Screenshot: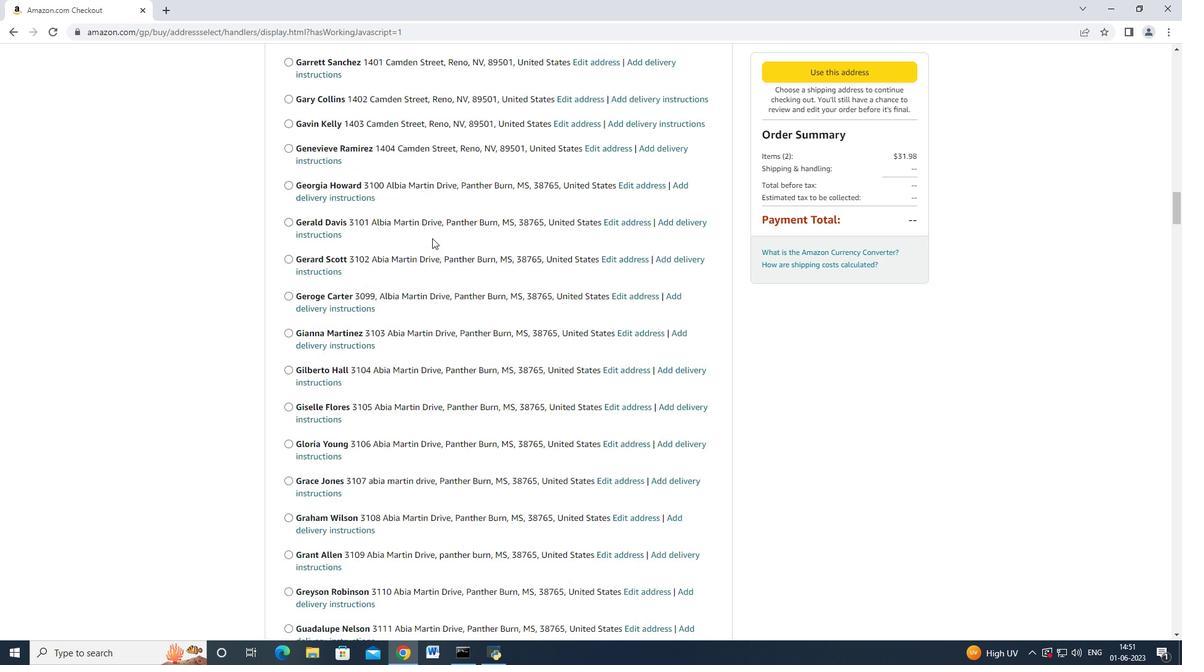 
Action: Mouse scrolled (432, 237) with delta (0, 0)
Screenshot: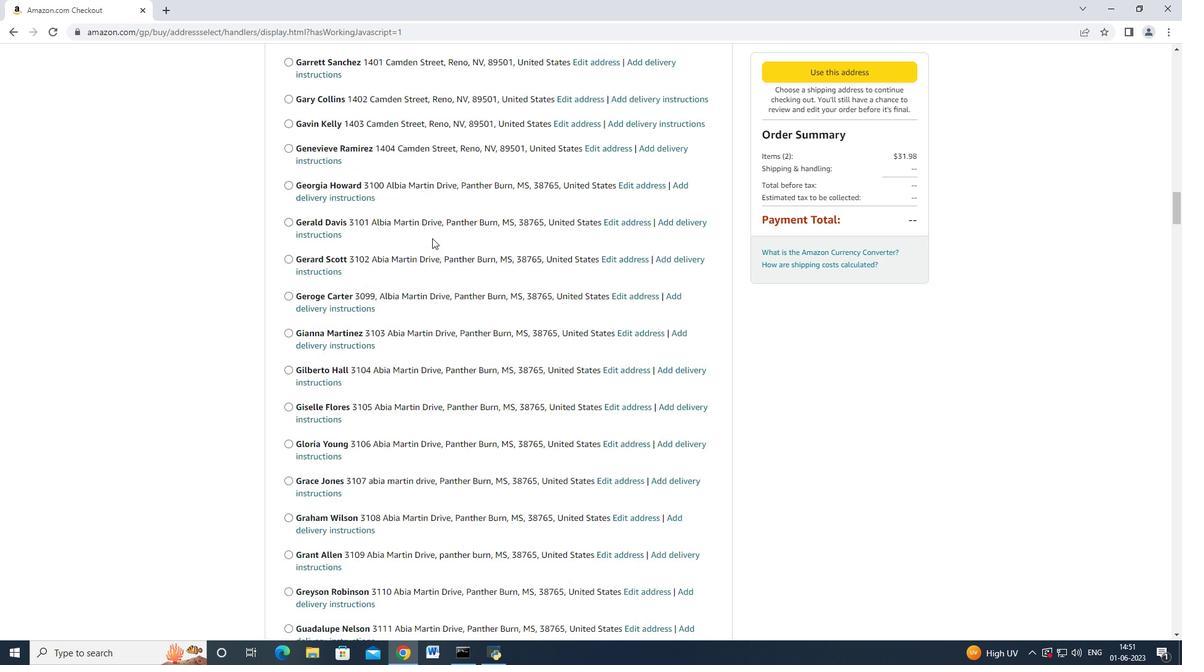 
Action: Mouse scrolled (432, 237) with delta (0, 0)
Screenshot: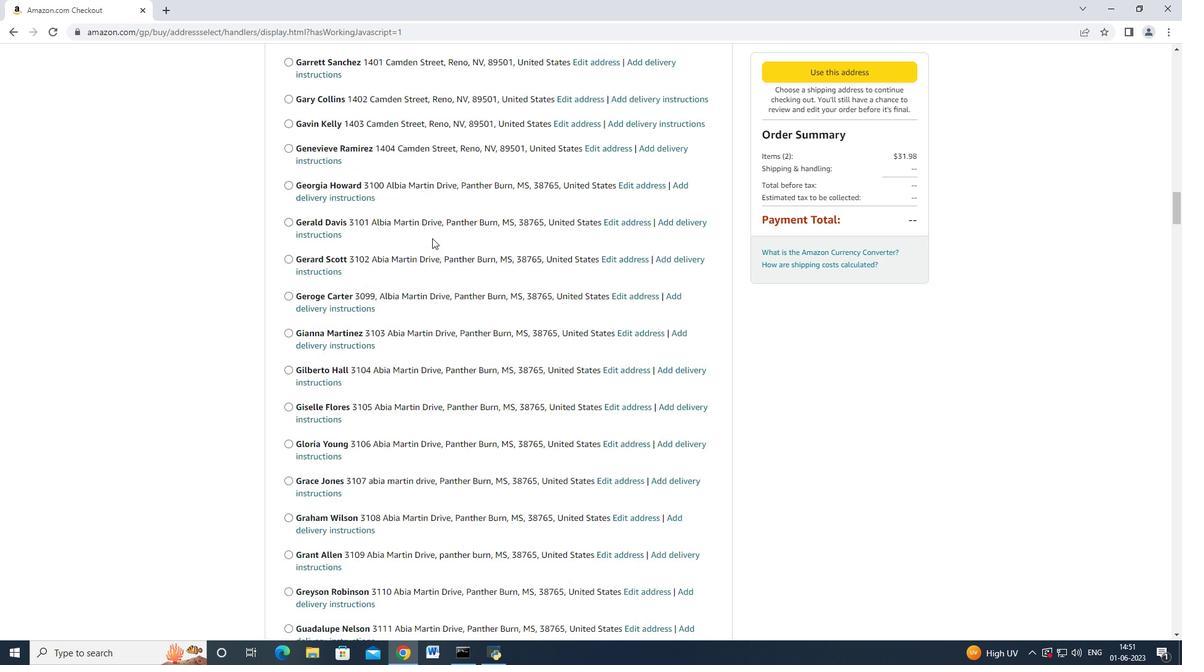 
Action: Mouse scrolled (432, 237) with delta (0, 0)
Screenshot: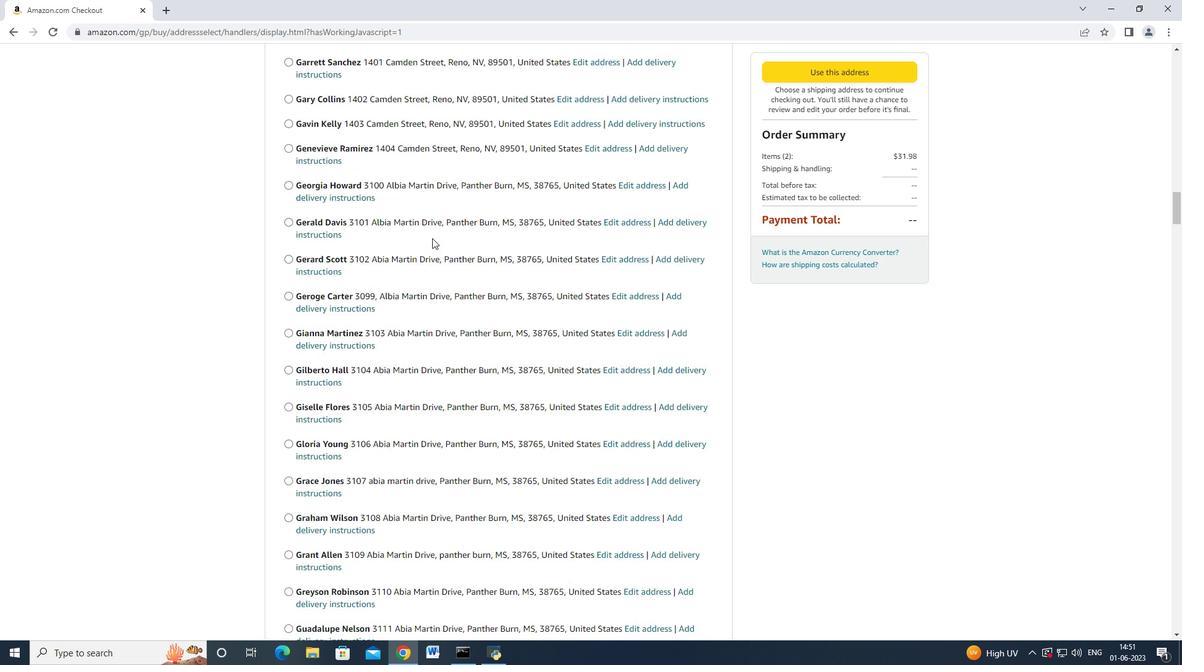 
Action: Mouse scrolled (432, 237) with delta (0, 0)
Screenshot: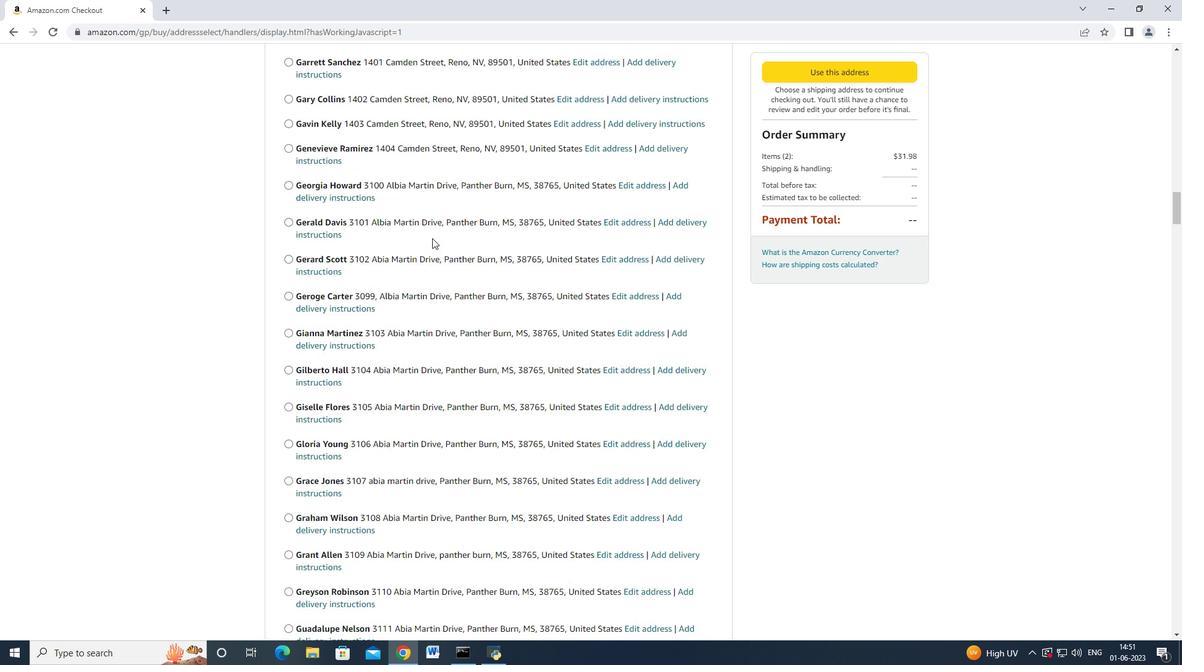 
Action: Mouse scrolled (432, 237) with delta (0, 0)
Screenshot: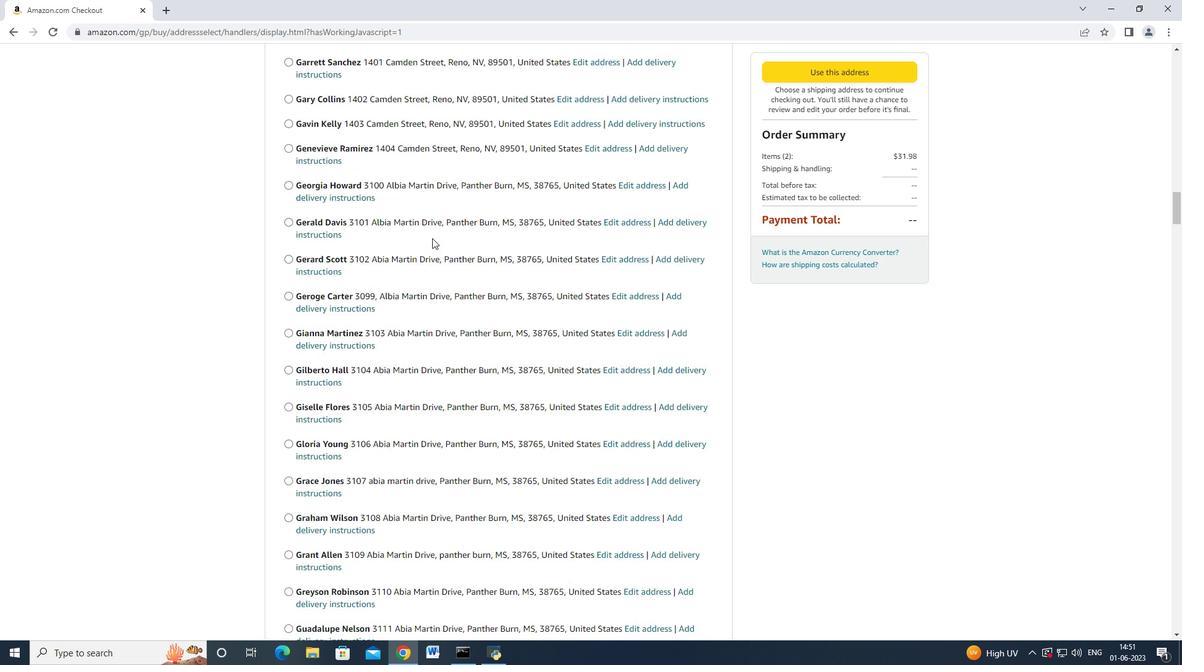 
Action: Mouse scrolled (432, 237) with delta (0, 0)
Screenshot: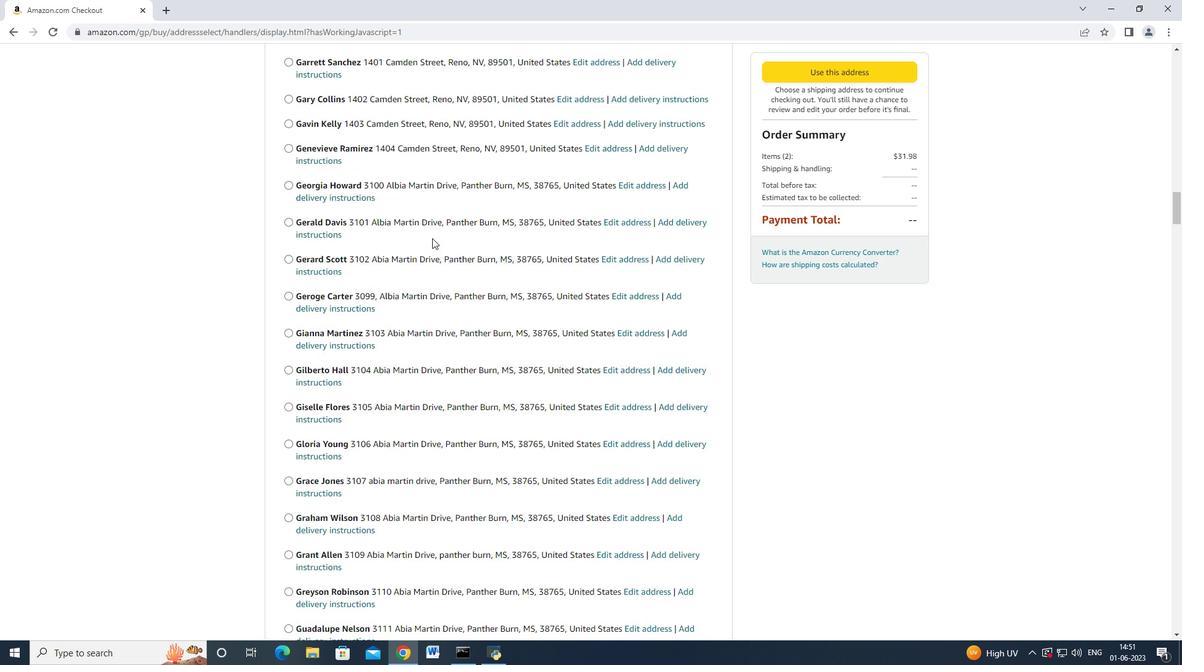 
Action: Mouse scrolled (432, 237) with delta (0, 0)
Screenshot: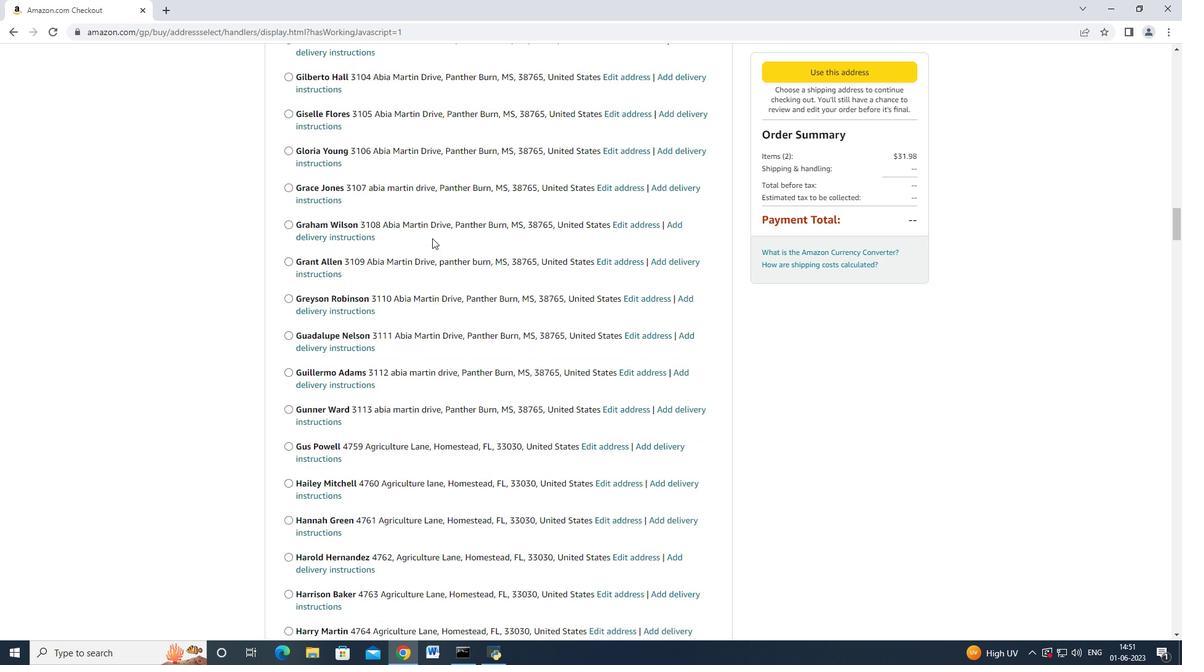 
Action: Mouse scrolled (432, 237) with delta (0, 0)
Screenshot: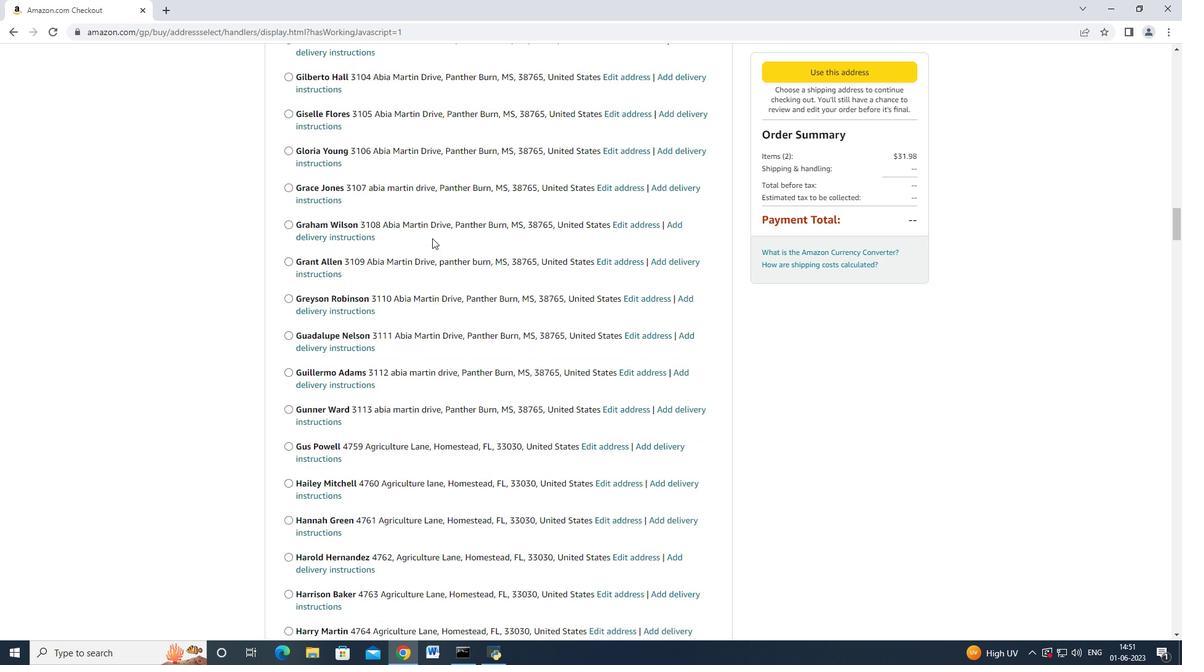 
Action: Mouse scrolled (432, 237) with delta (0, 0)
Screenshot: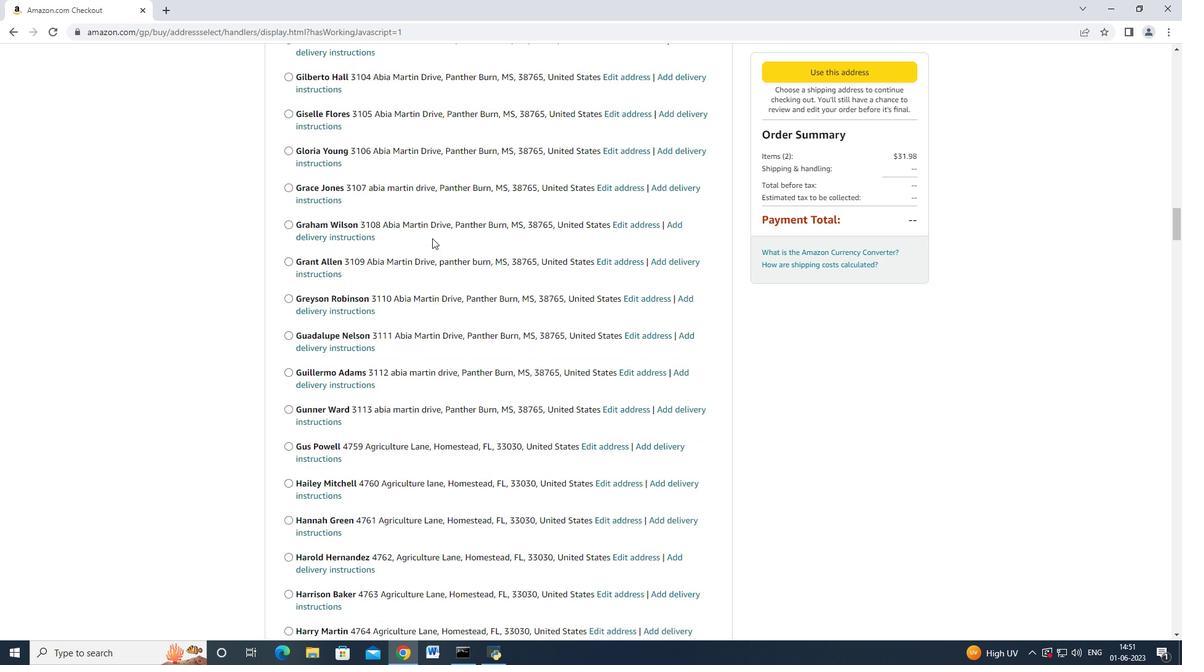 
Action: Mouse scrolled (432, 237) with delta (0, 0)
Screenshot: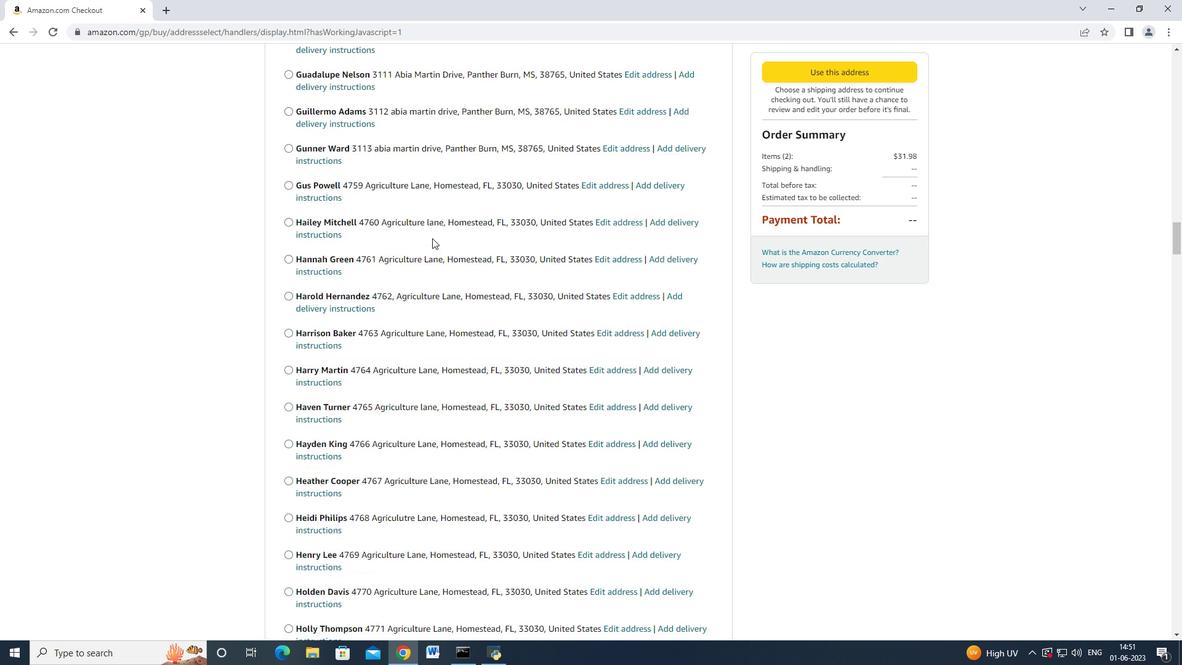 
Action: Mouse scrolled (432, 237) with delta (0, 0)
Screenshot: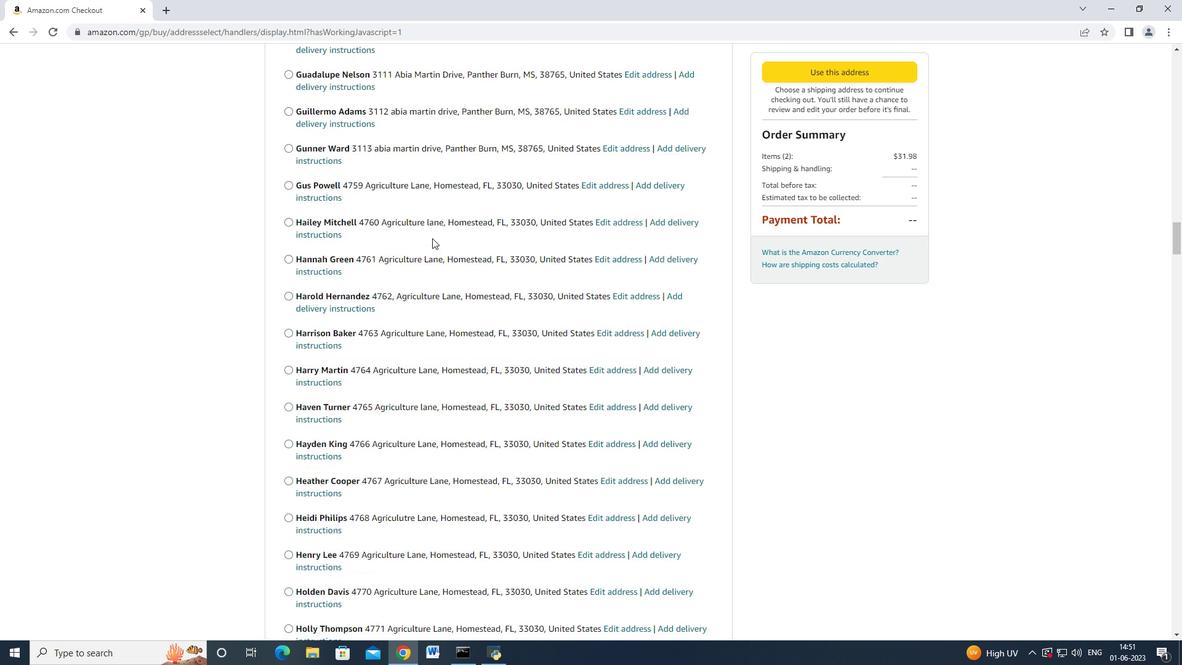 
Action: Mouse scrolled (432, 237) with delta (0, -1)
Screenshot: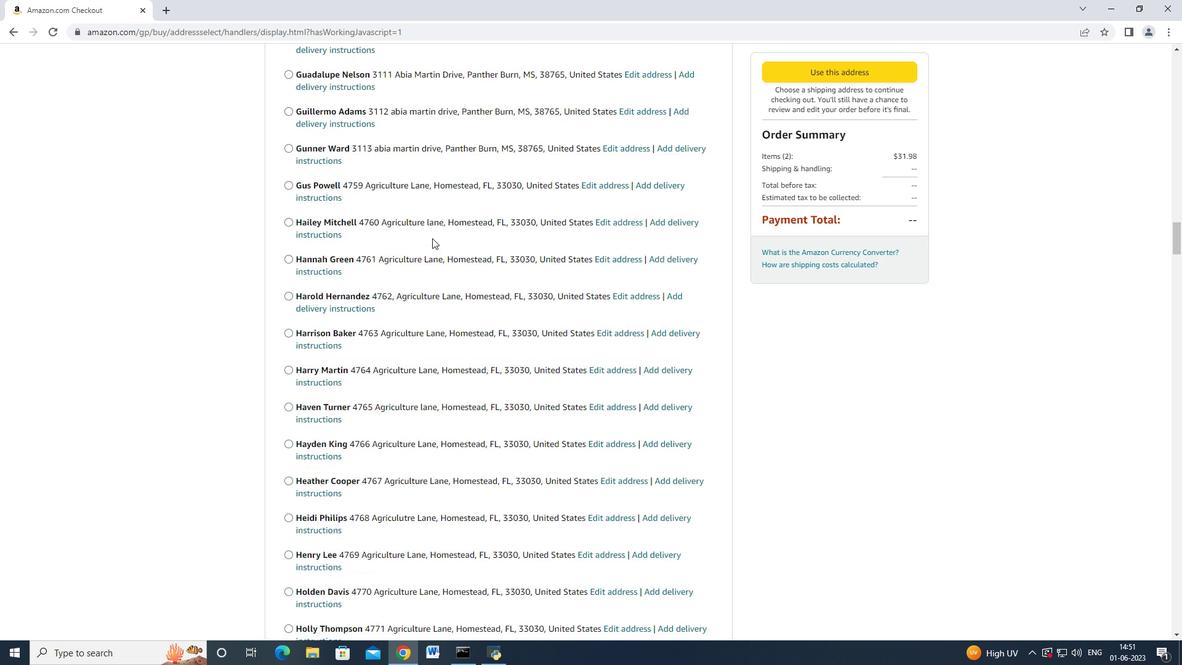 
Action: Mouse scrolled (432, 237) with delta (0, 0)
Screenshot: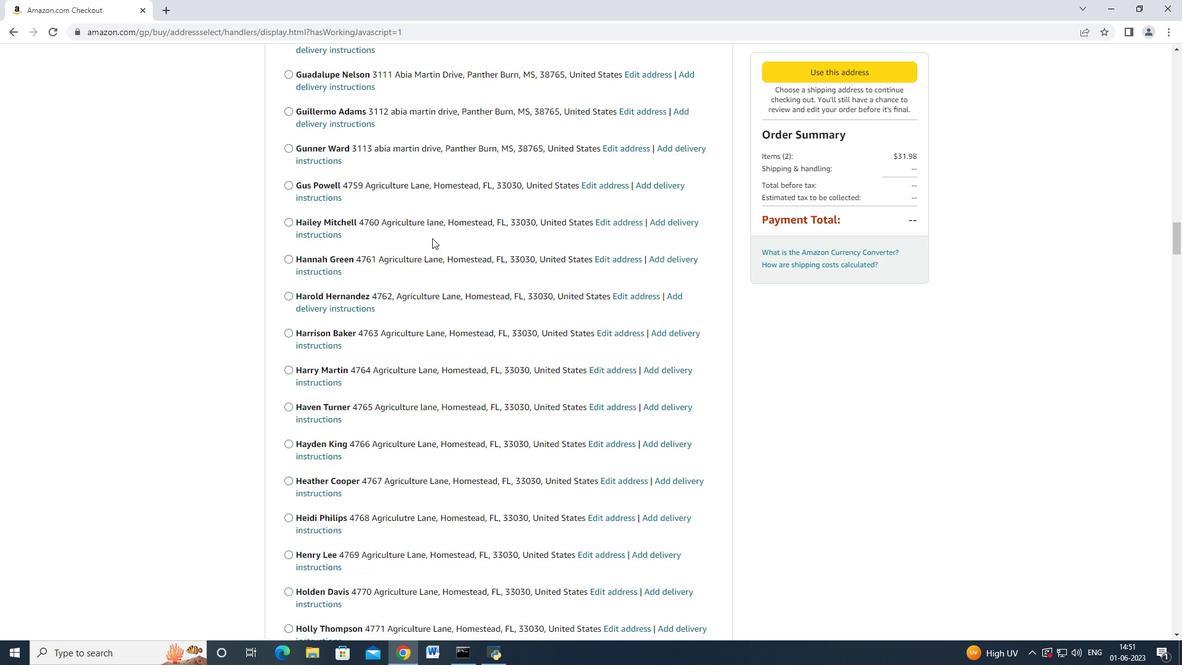 
Action: Mouse scrolled (432, 237) with delta (0, 0)
Screenshot: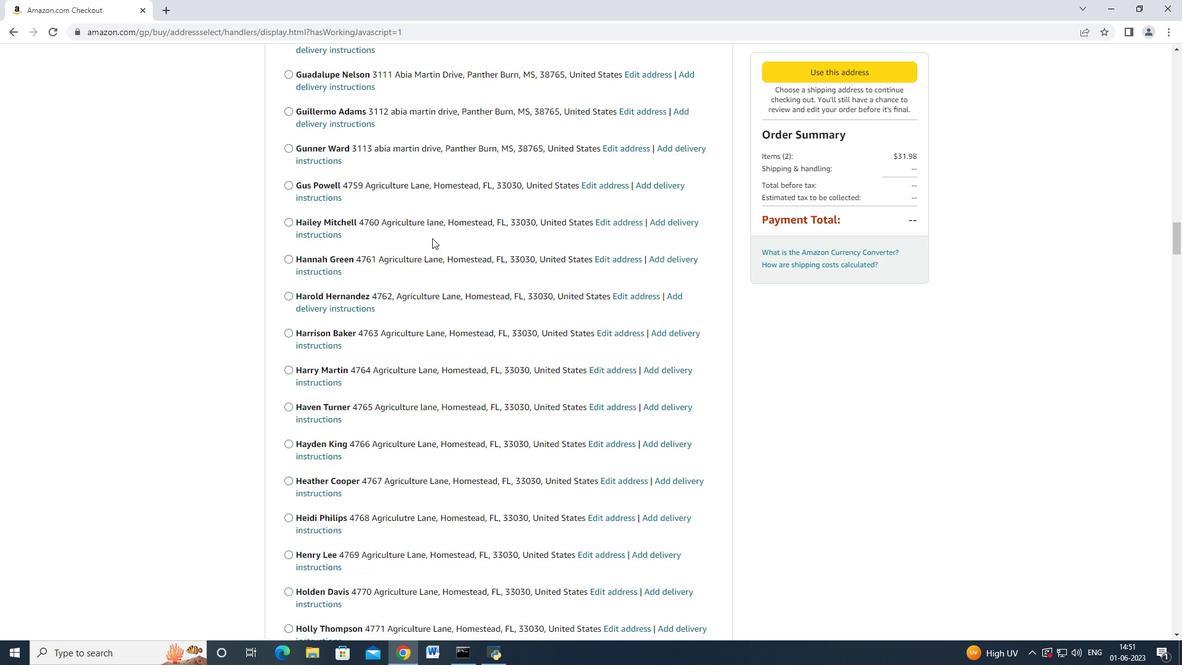 
Action: Mouse scrolled (432, 237) with delta (0, 0)
Screenshot: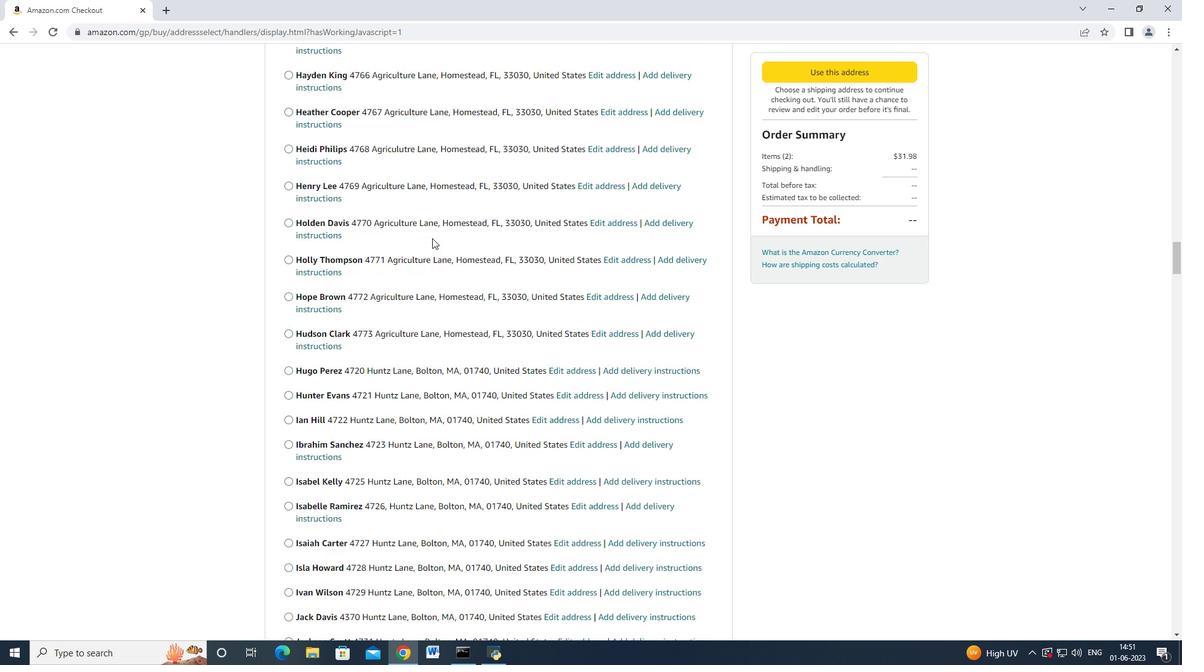 
Action: Mouse scrolled (432, 237) with delta (0, 0)
Screenshot: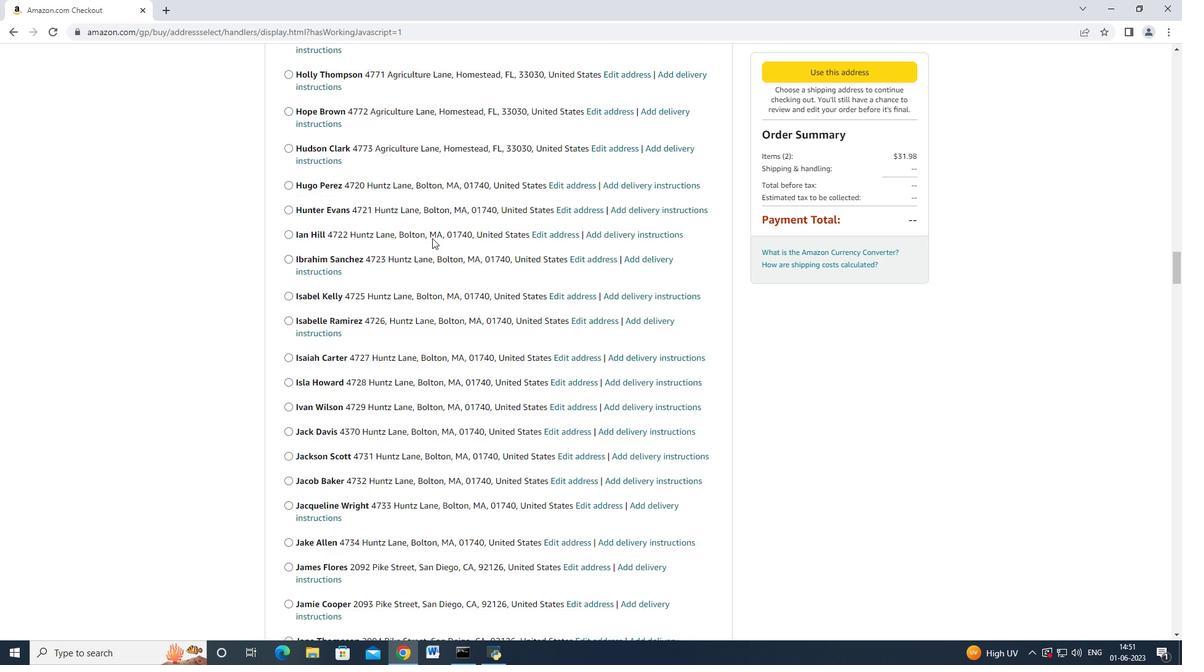 
Action: Mouse scrolled (432, 237) with delta (0, -1)
Screenshot: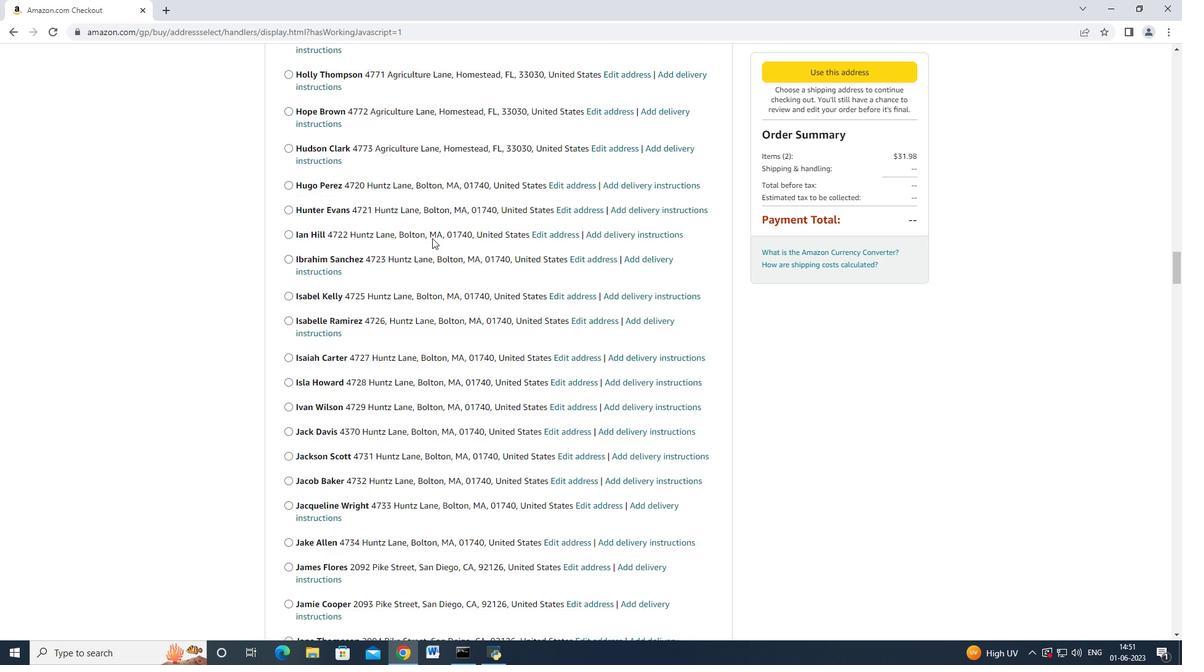 
Action: Mouse scrolled (432, 237) with delta (0, 0)
Screenshot: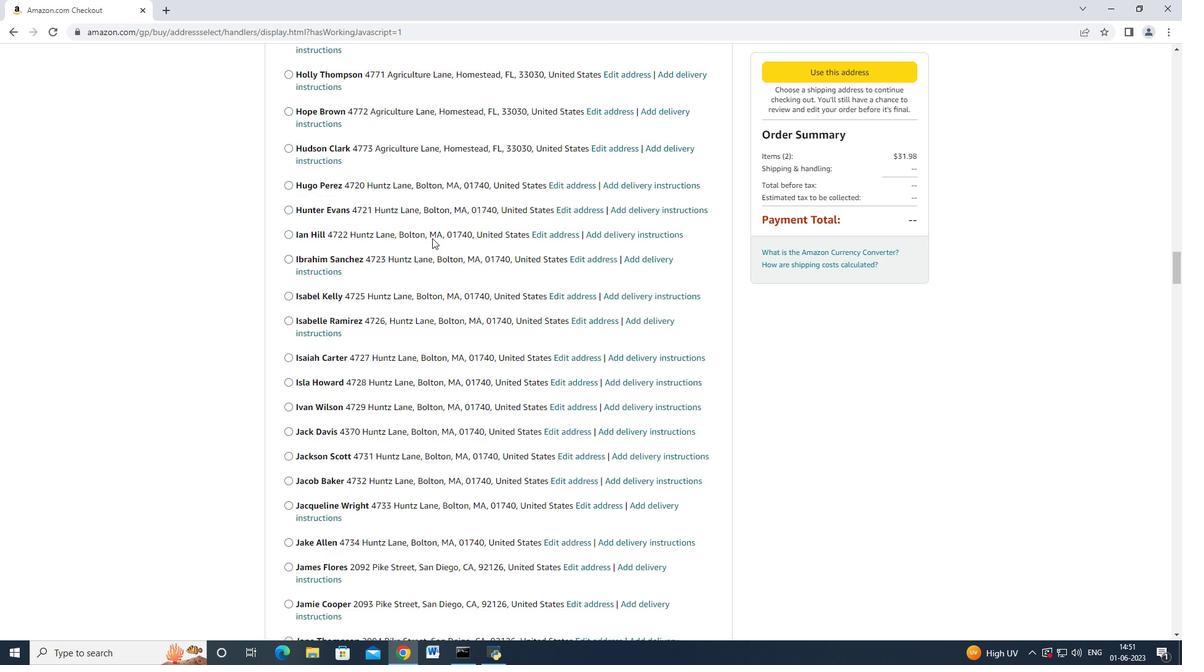 
Action: Mouse scrolled (432, 237) with delta (0, 0)
Screenshot: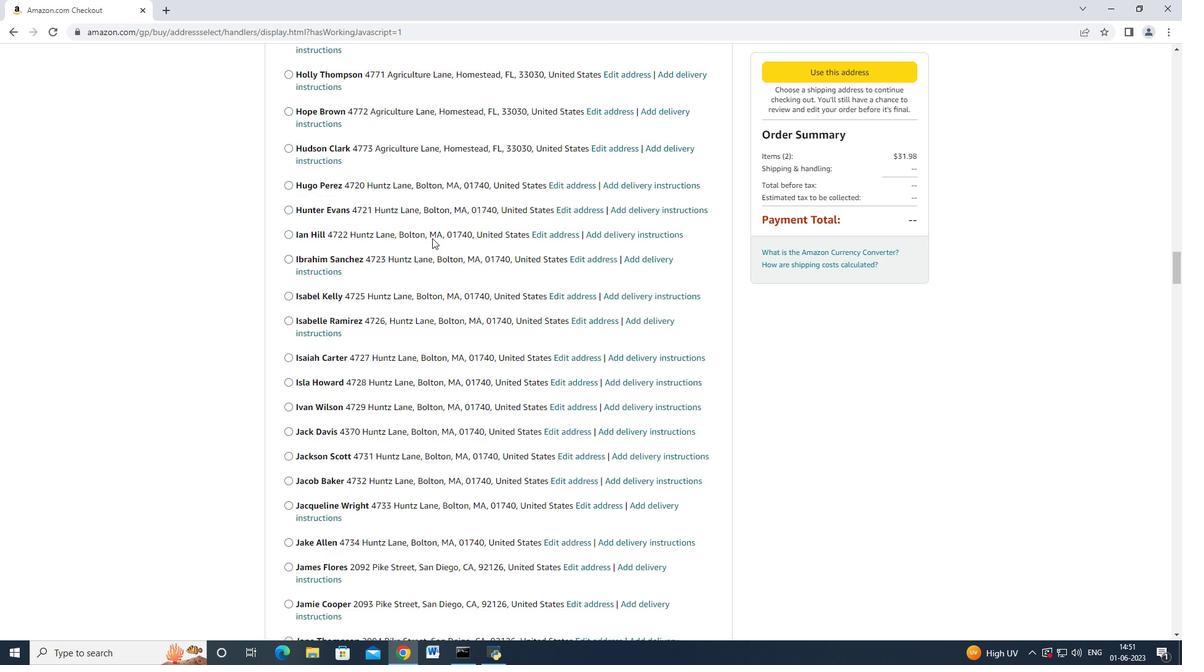 
Action: Mouse scrolled (432, 237) with delta (0, 0)
Screenshot: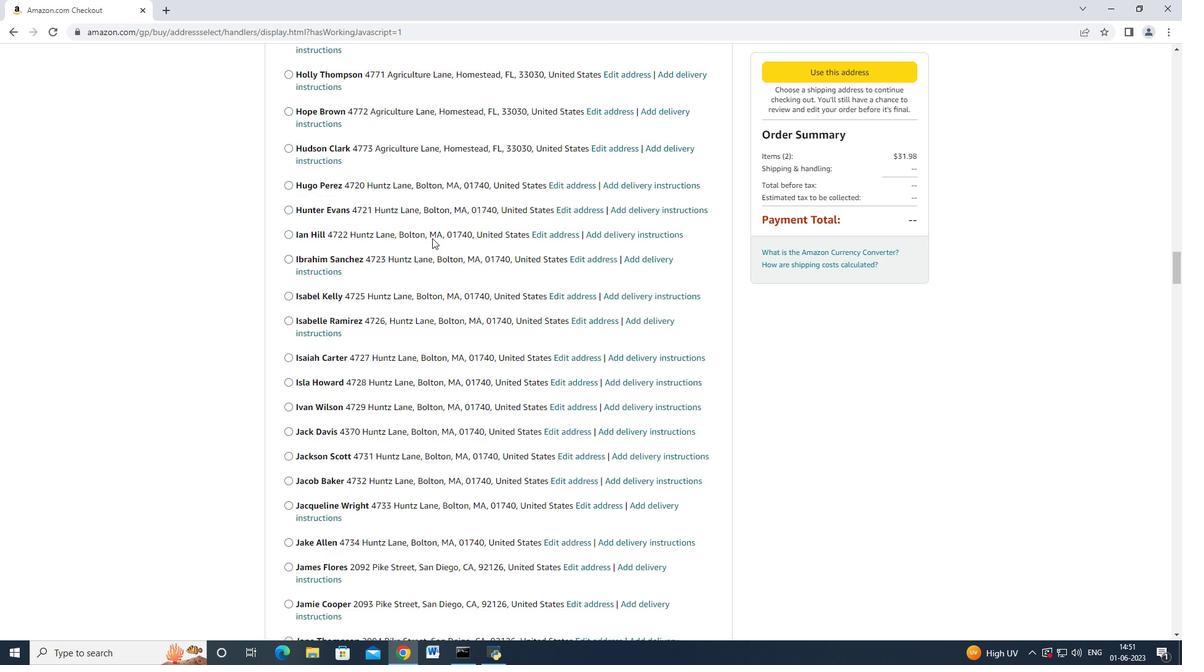 
Action: Mouse scrolled (432, 237) with delta (0, 0)
Screenshot: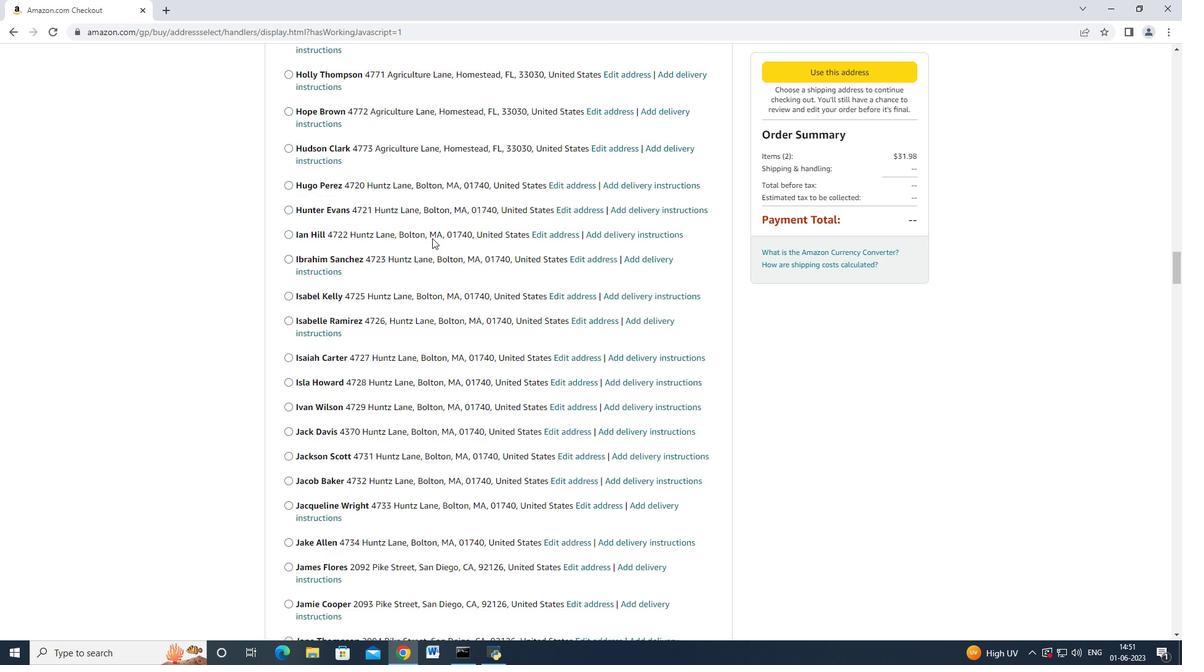 
Action: Mouse scrolled (432, 237) with delta (0, 0)
Screenshot: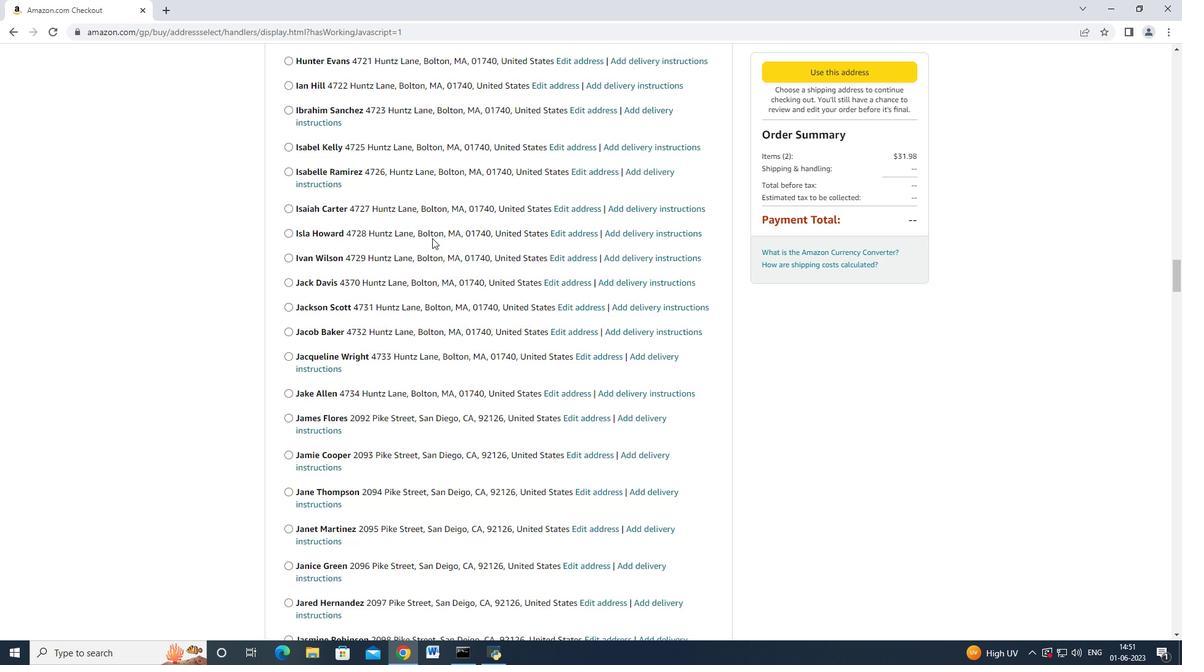 
Action: Mouse scrolled (432, 237) with delta (0, -1)
Screenshot: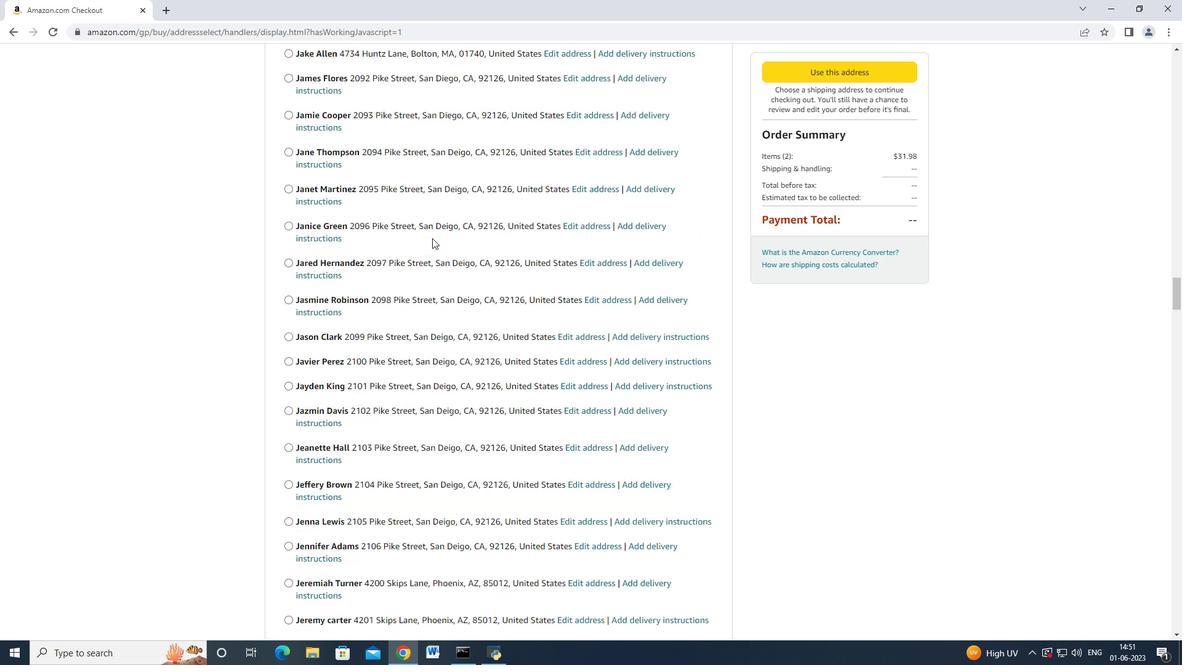 
Action: Mouse scrolled (432, 237) with delta (0, 0)
Screenshot: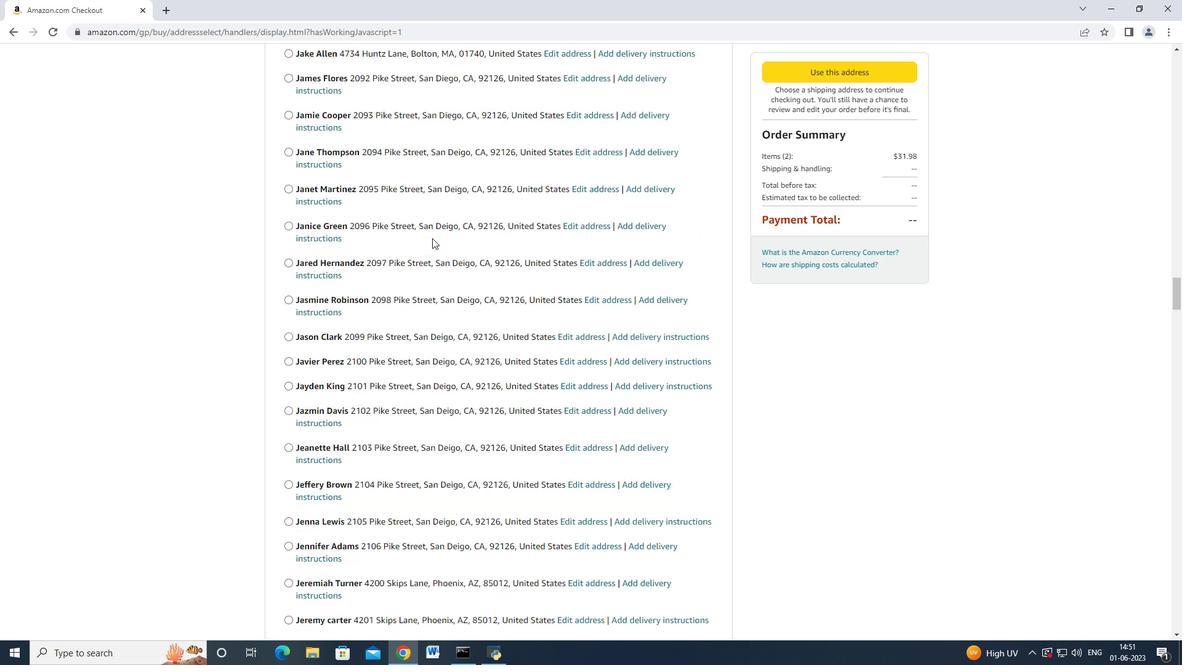 
Action: Mouse scrolled (432, 237) with delta (0, 0)
Screenshot: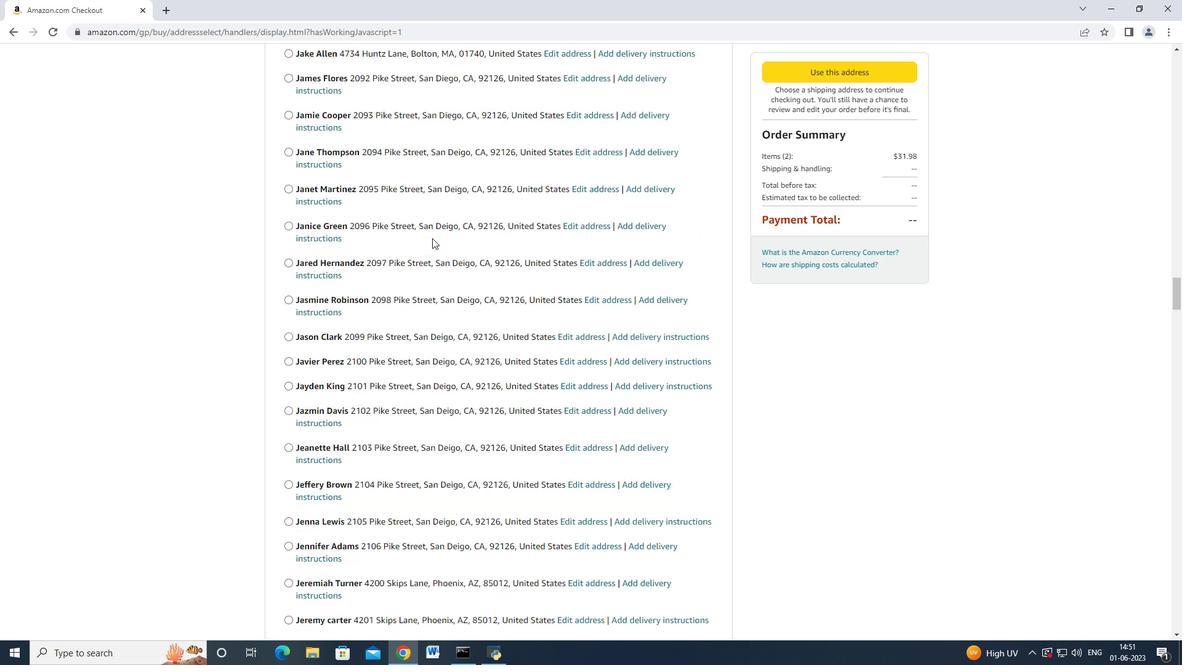 
Action: Mouse scrolled (432, 237) with delta (0, 0)
Screenshot: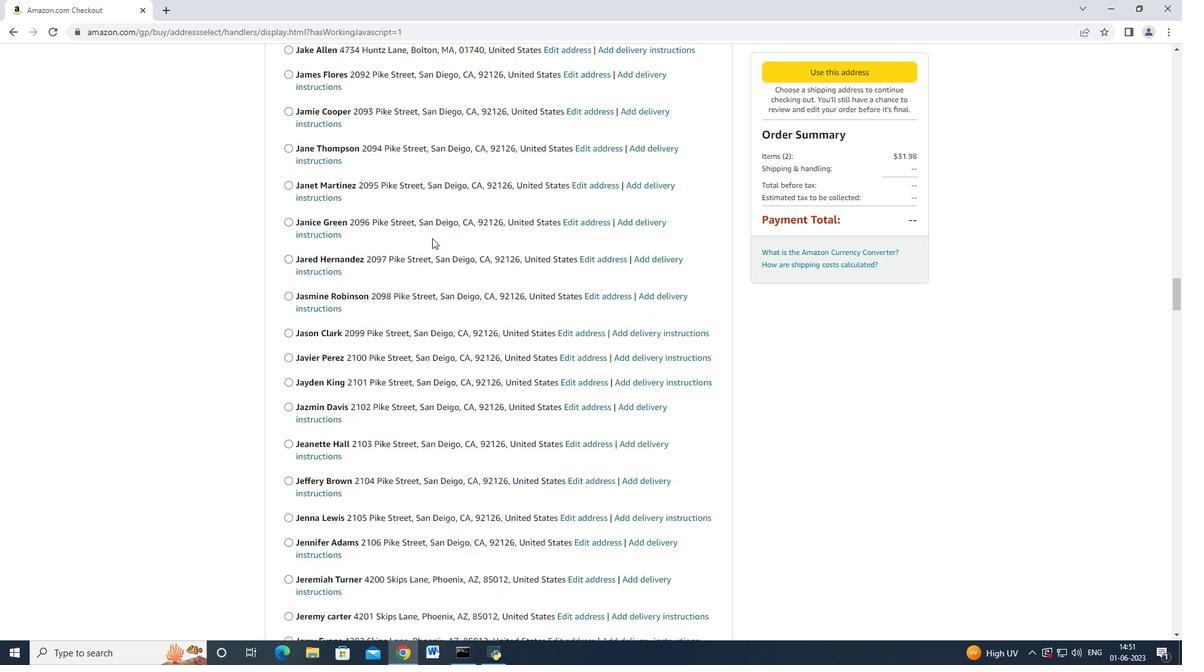 
Action: Mouse scrolled (432, 237) with delta (0, 0)
Screenshot: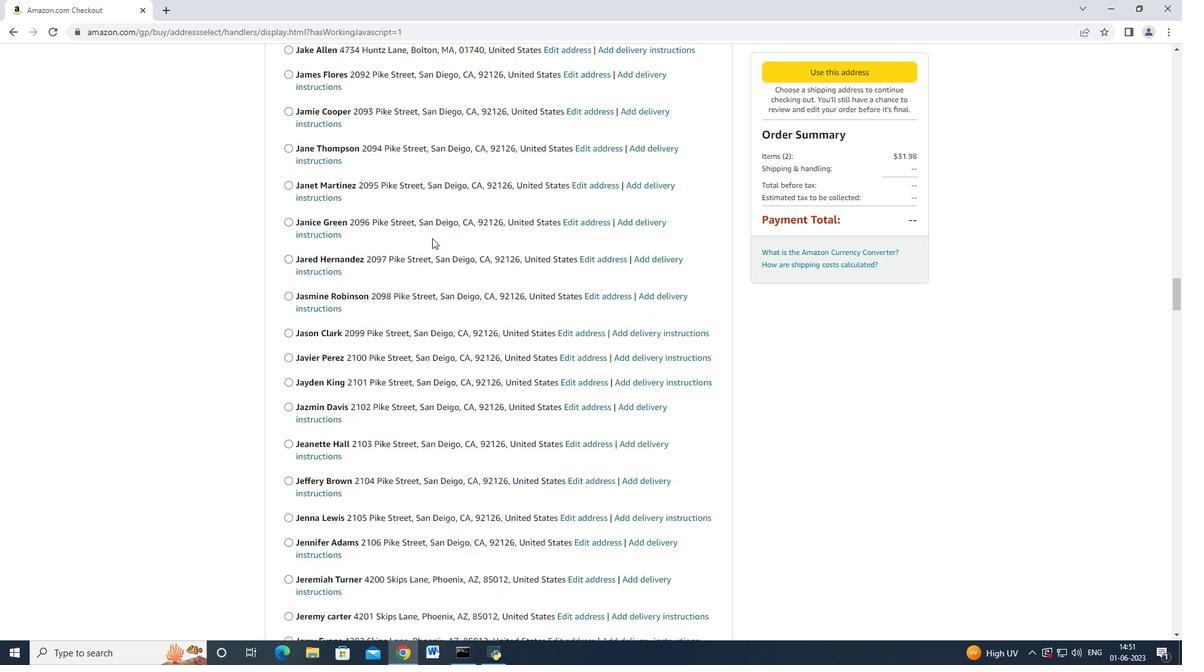
Action: Mouse scrolled (432, 237) with delta (0, 0)
Screenshot: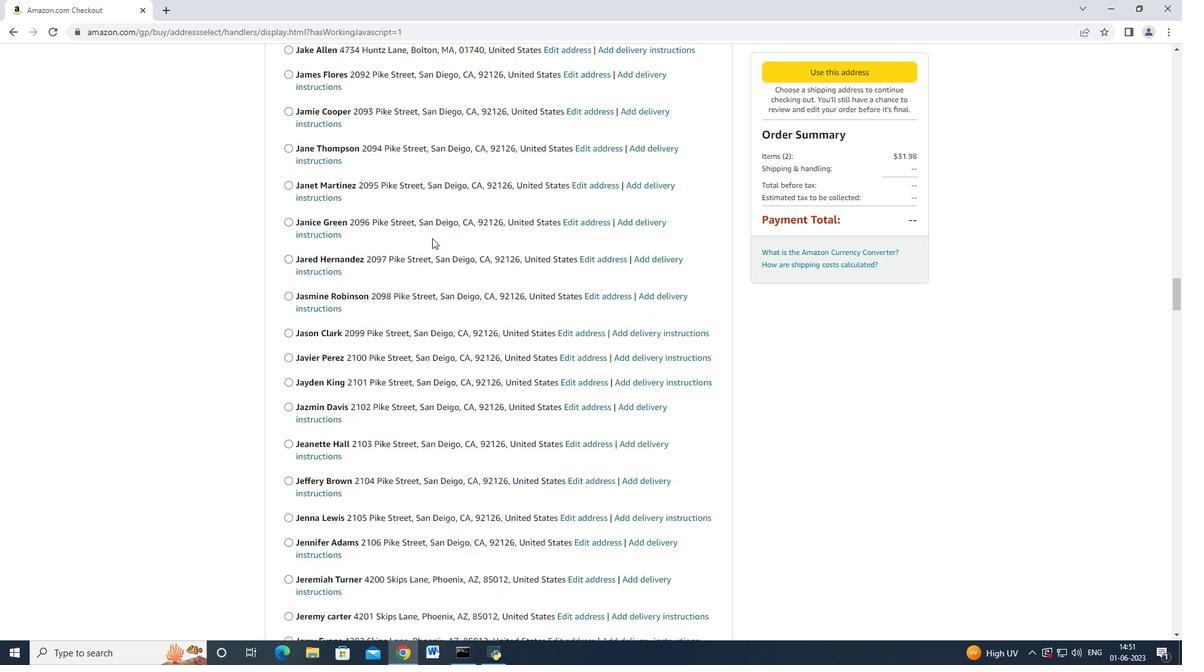
Action: Mouse scrolled (432, 237) with delta (0, 0)
Screenshot: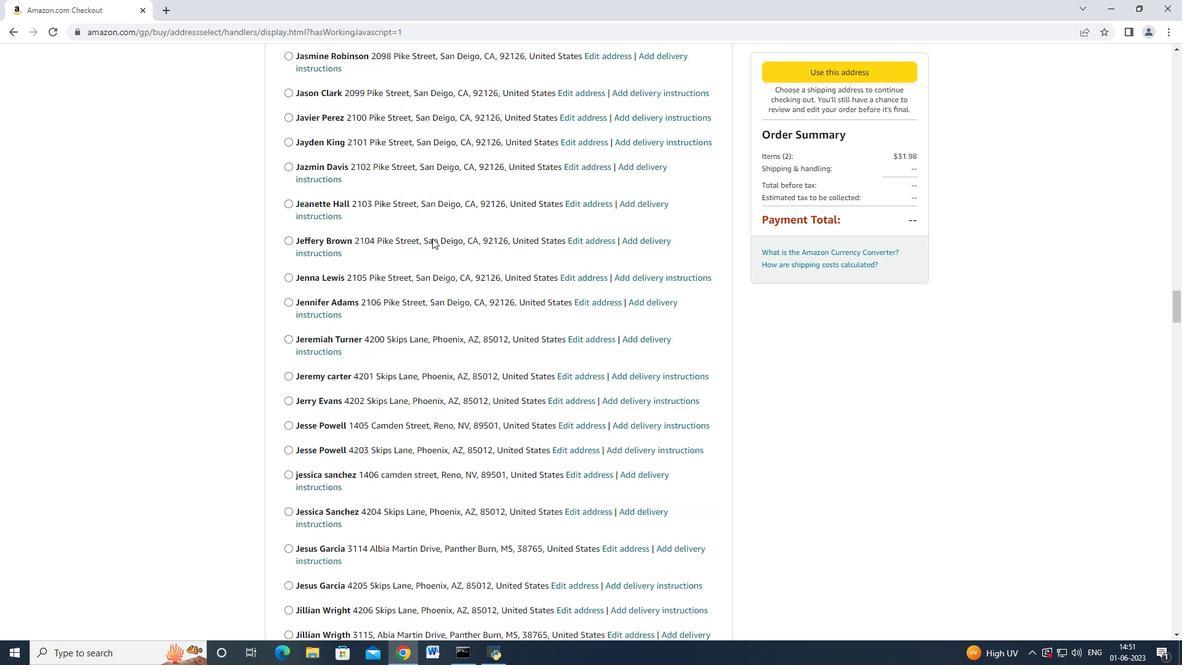 
Action: Mouse scrolled (432, 237) with delta (0, 0)
Screenshot: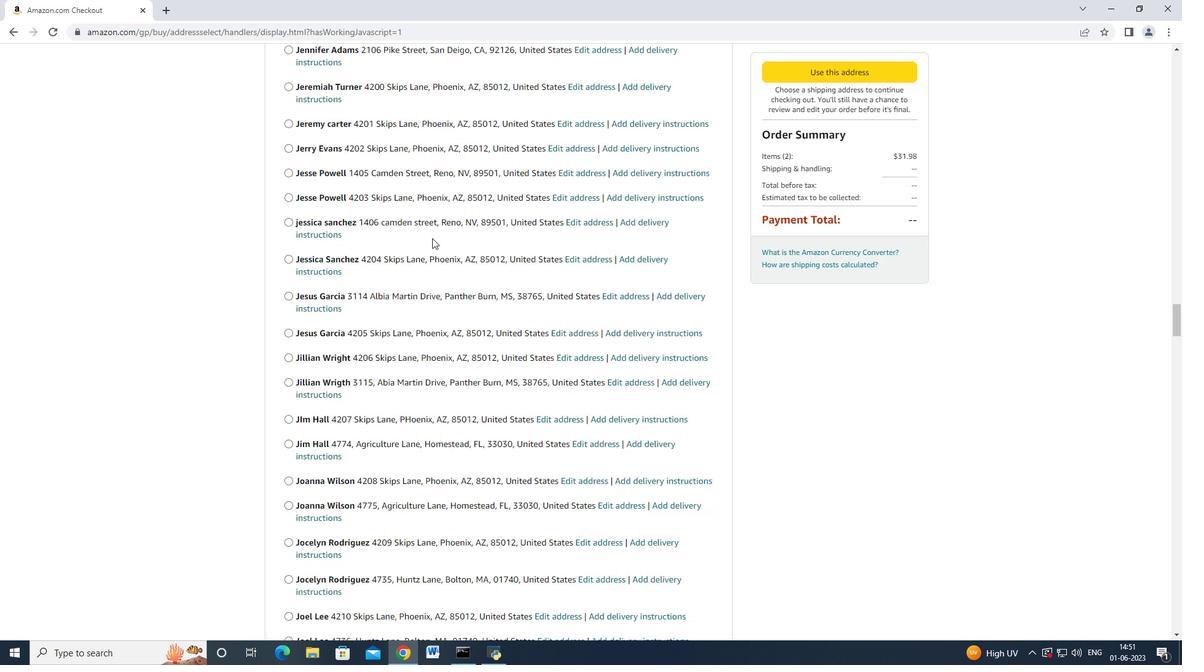 
Action: Mouse scrolled (432, 237) with delta (0, 0)
Screenshot: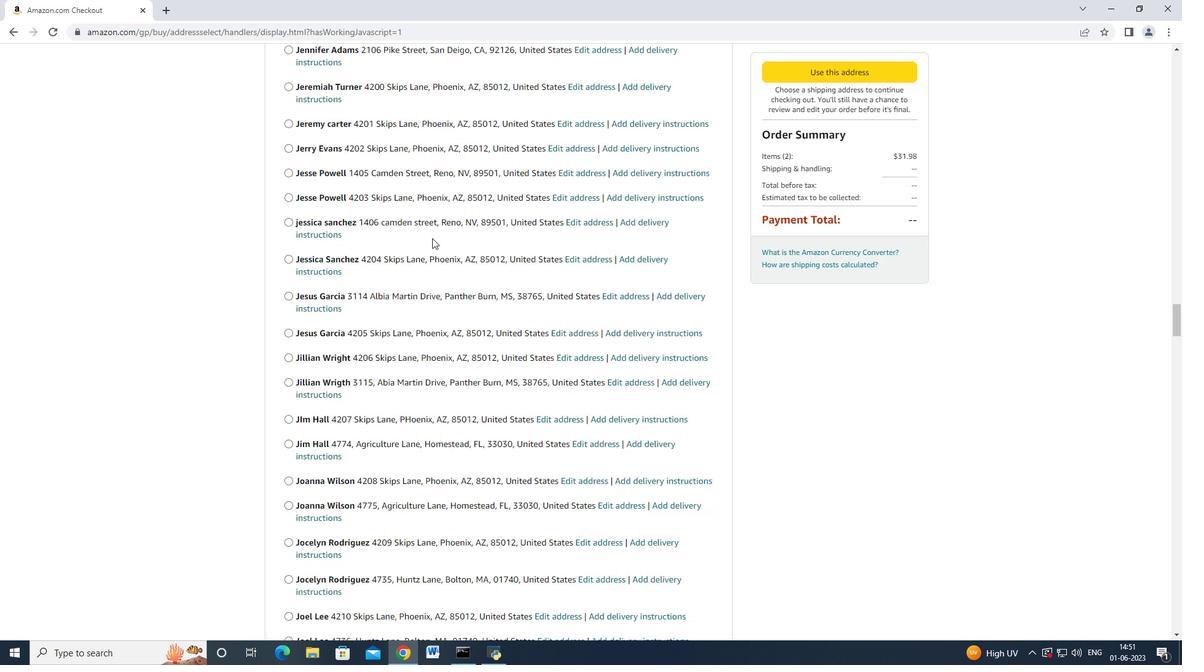 
Action: Mouse scrolled (432, 237) with delta (0, 0)
Screenshot: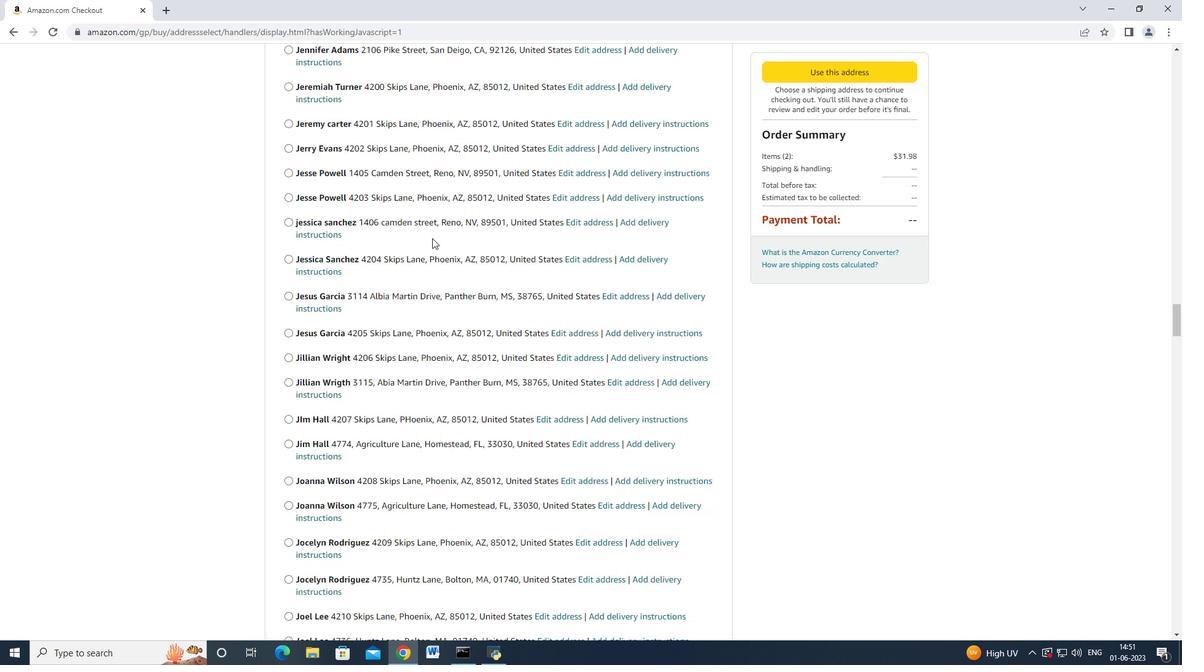
Action: Mouse scrolled (432, 237) with delta (0, -1)
Screenshot: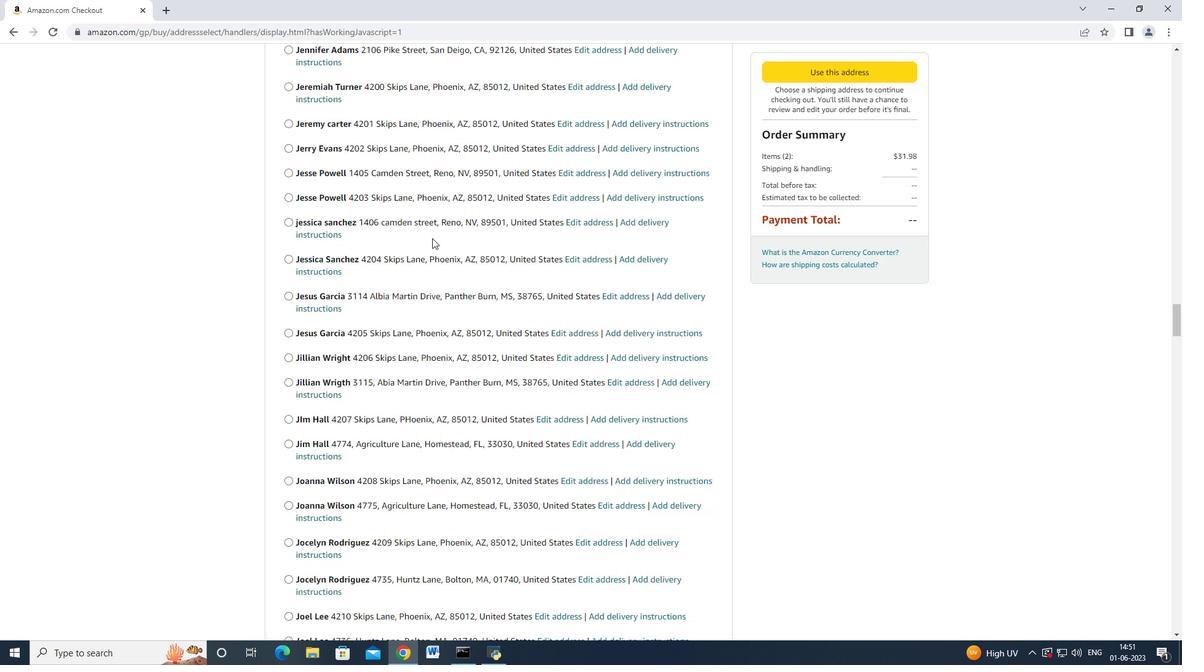 
Action: Mouse scrolled (432, 237) with delta (0, 0)
Screenshot: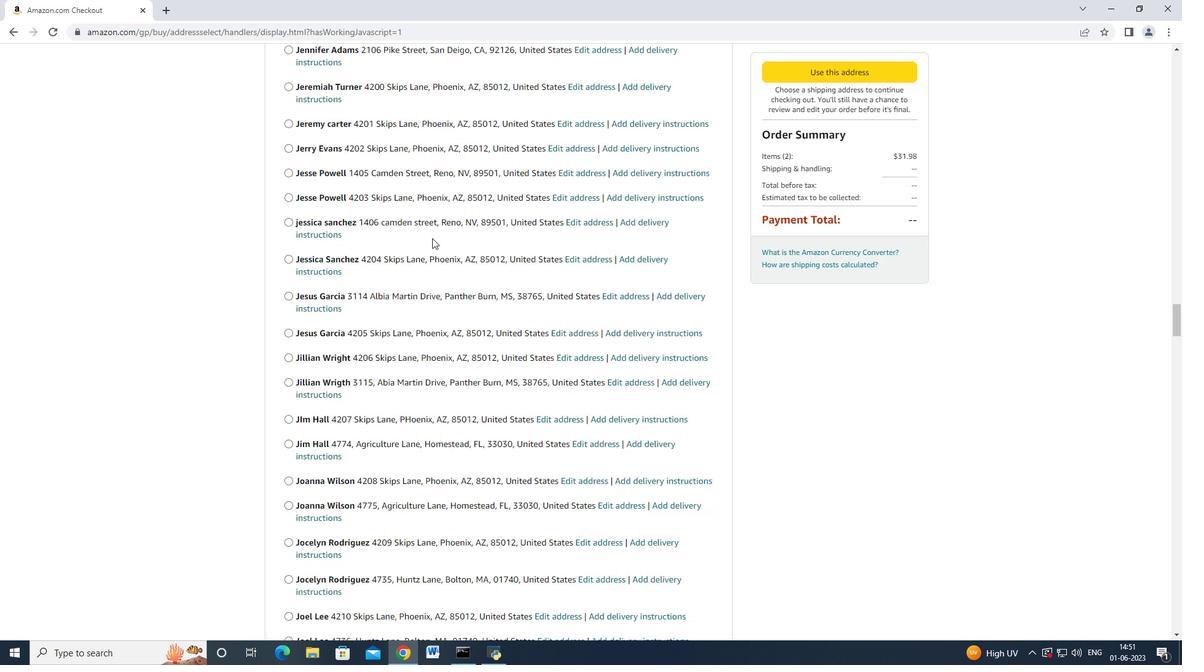
Action: Mouse scrolled (432, 237) with delta (0, 0)
Screenshot: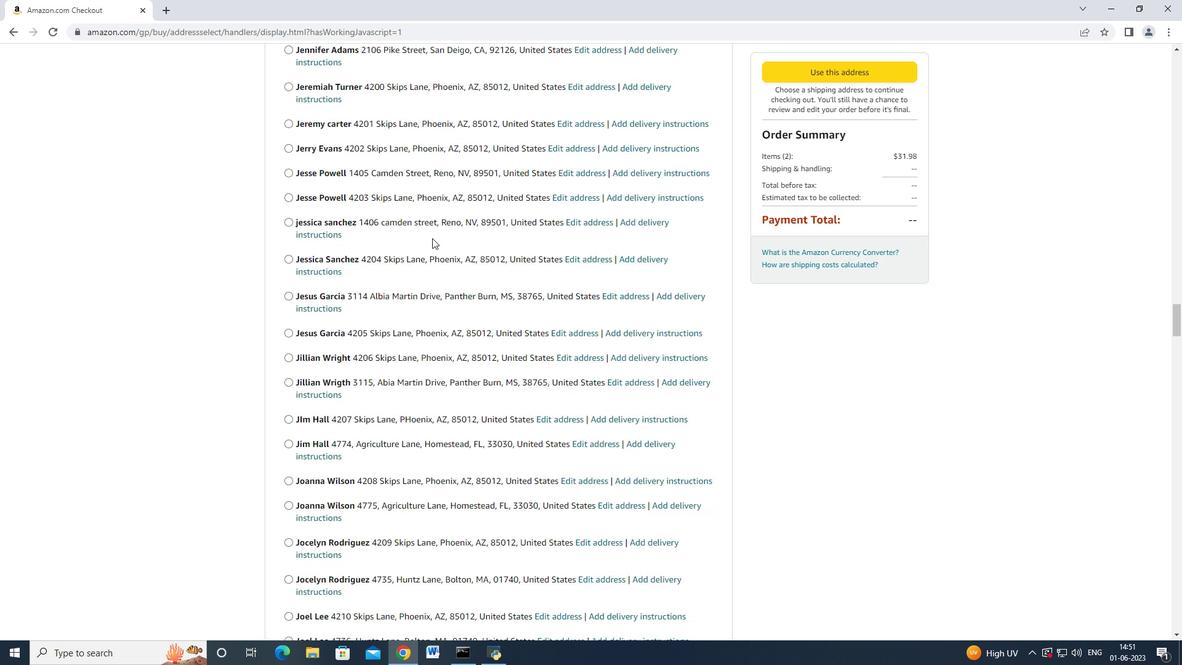 
Action: Mouse scrolled (432, 237) with delta (0, 0)
Screenshot: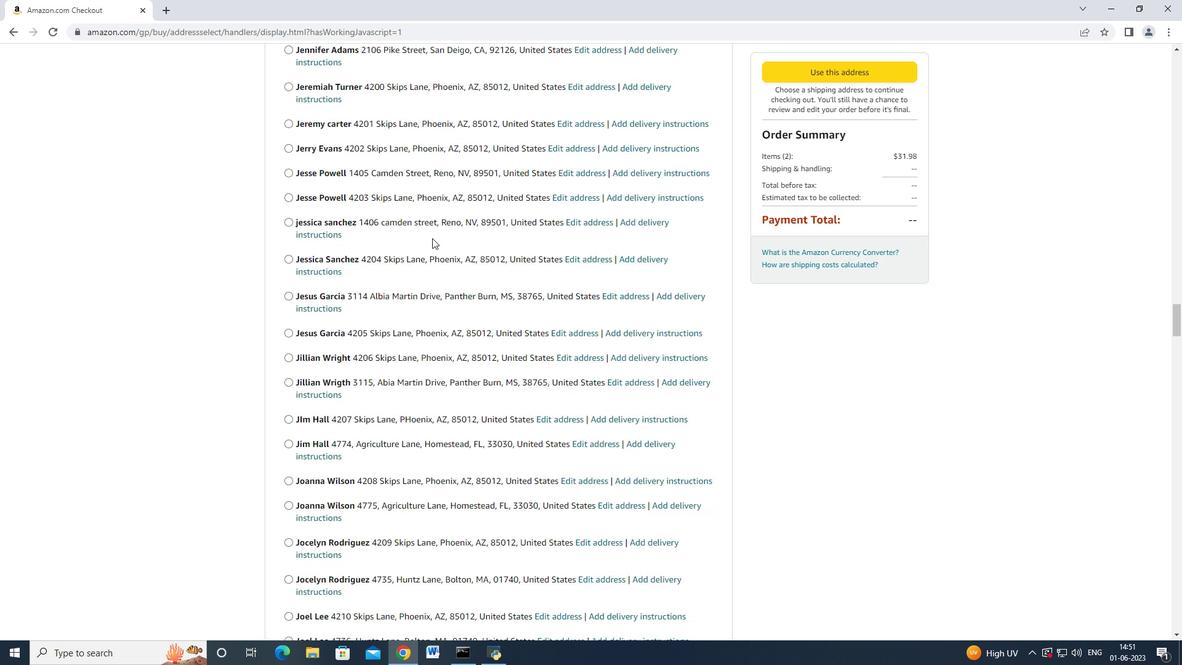 
Action: Mouse scrolled (432, 237) with delta (0, 0)
Screenshot: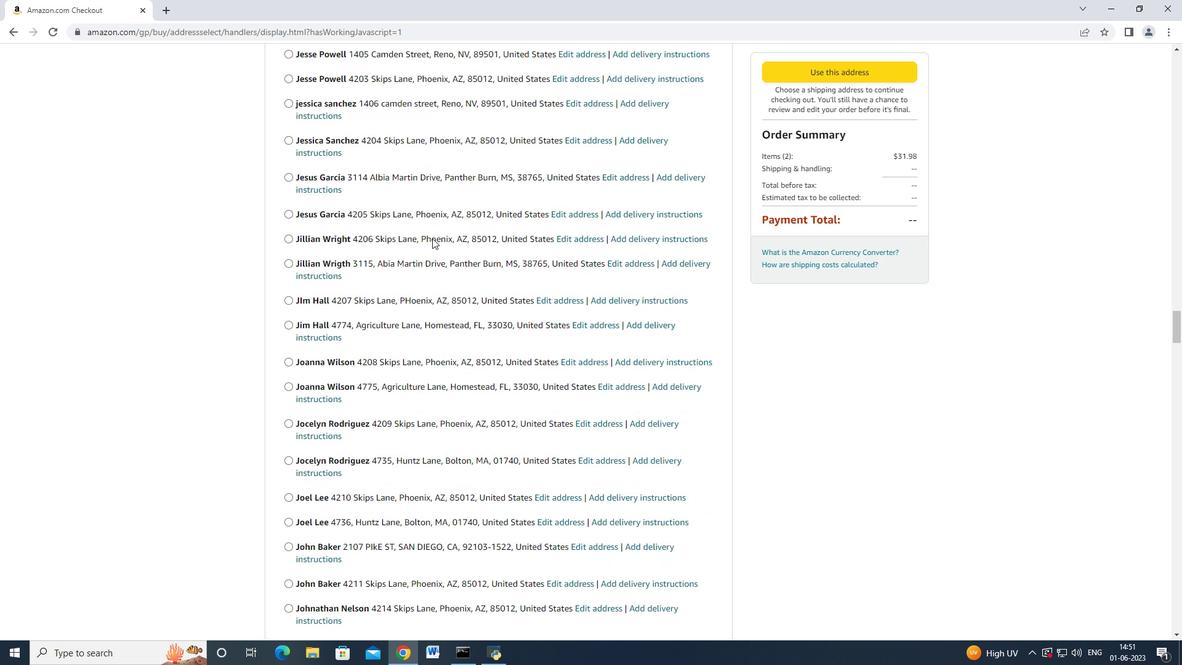 
Action: Mouse scrolled (432, 237) with delta (0, 0)
Screenshot: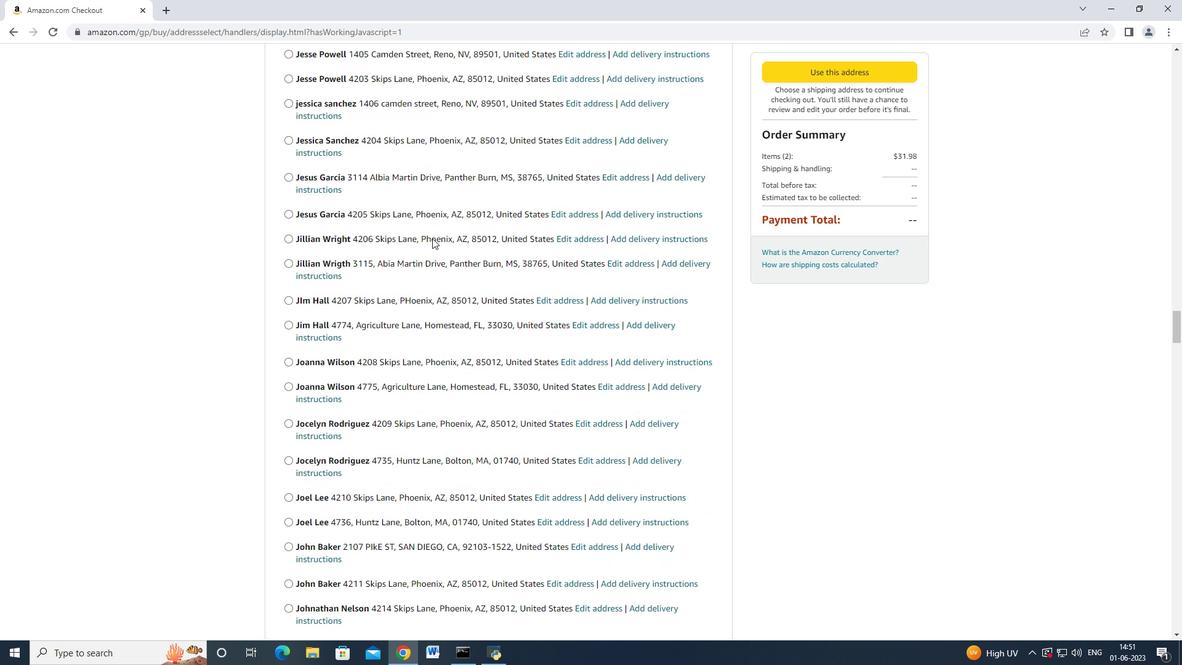 
Action: Mouse scrolled (432, 237) with delta (0, -1)
Screenshot: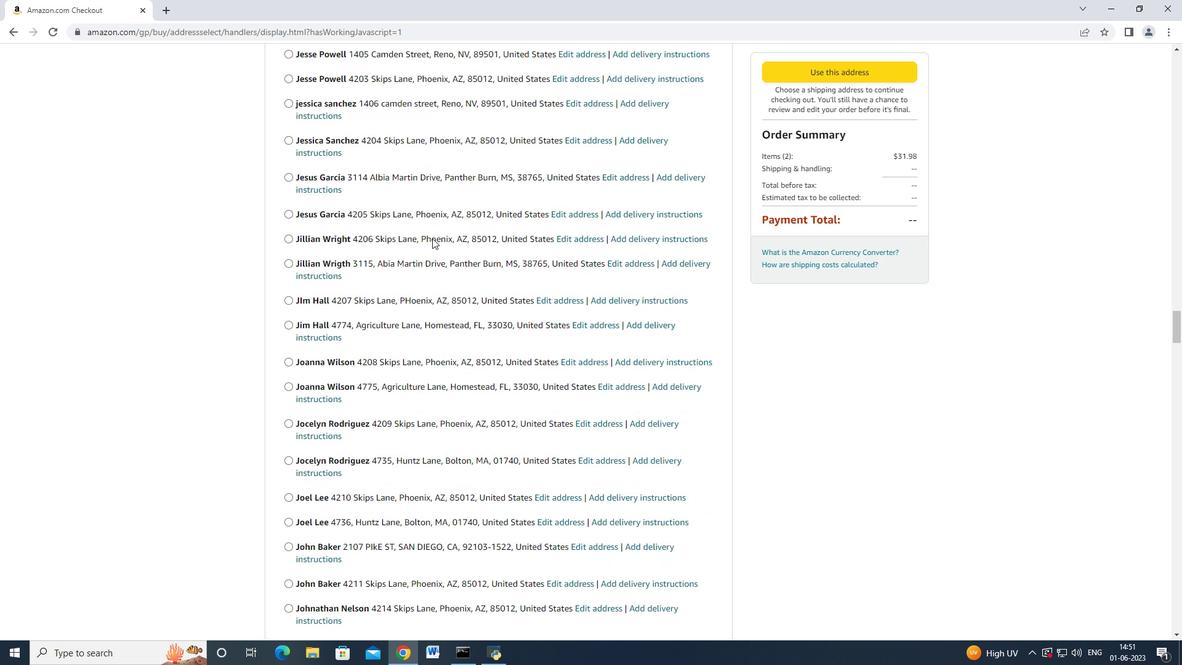 
Action: Mouse scrolled (432, 237) with delta (0, 0)
Screenshot: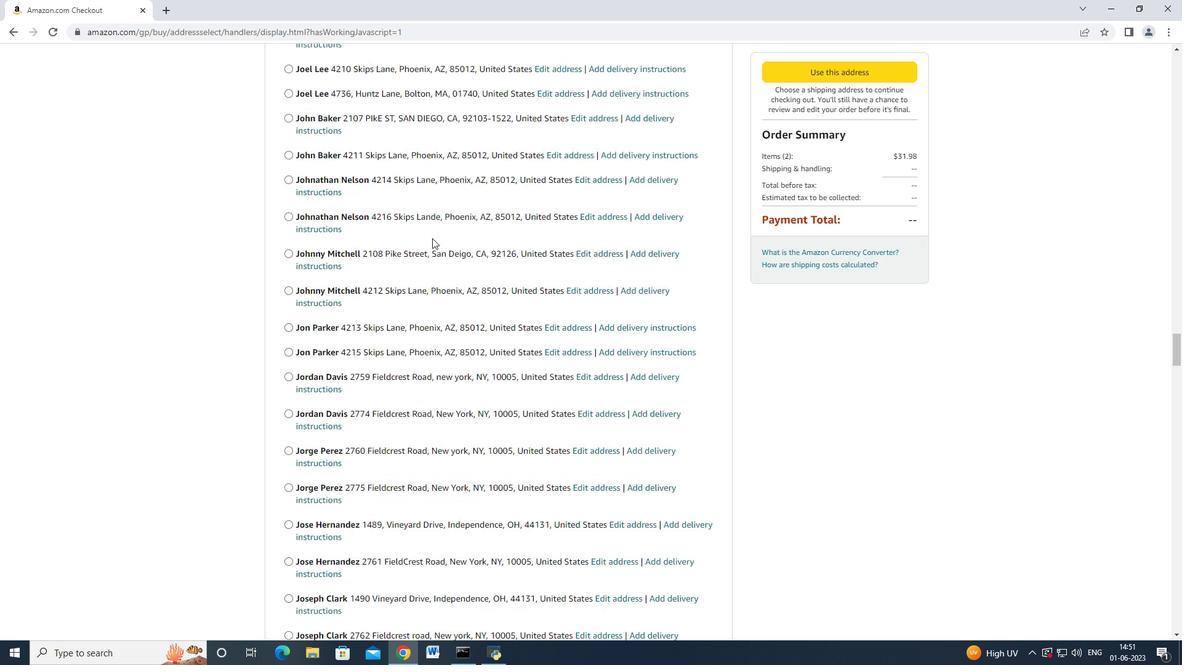 
Action: Mouse scrolled (432, 237) with delta (0, -1)
Screenshot: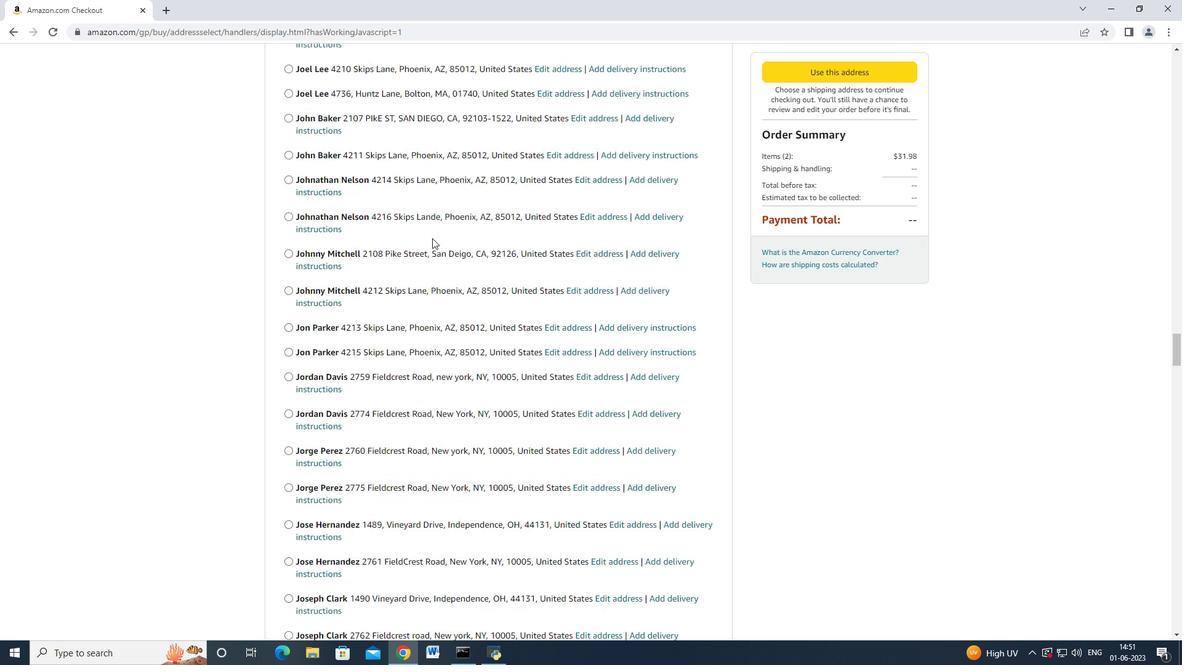 
Action: Mouse scrolled (432, 237) with delta (0, 0)
Screenshot: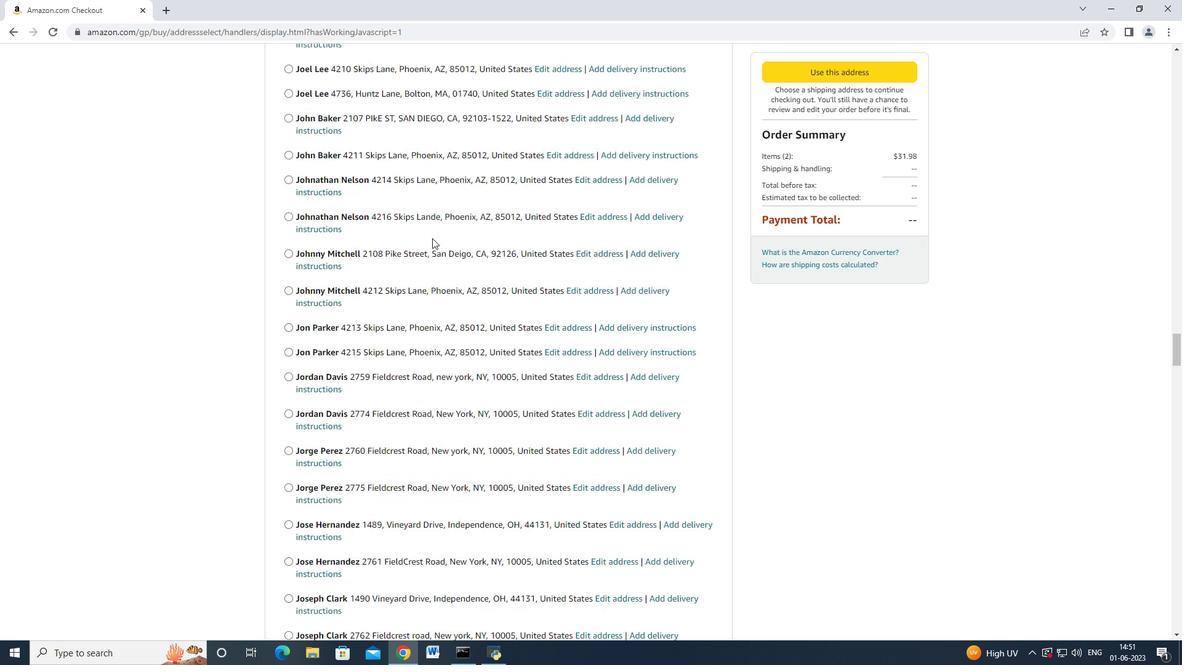 
Action: Mouse scrolled (432, 237) with delta (0, 0)
Screenshot: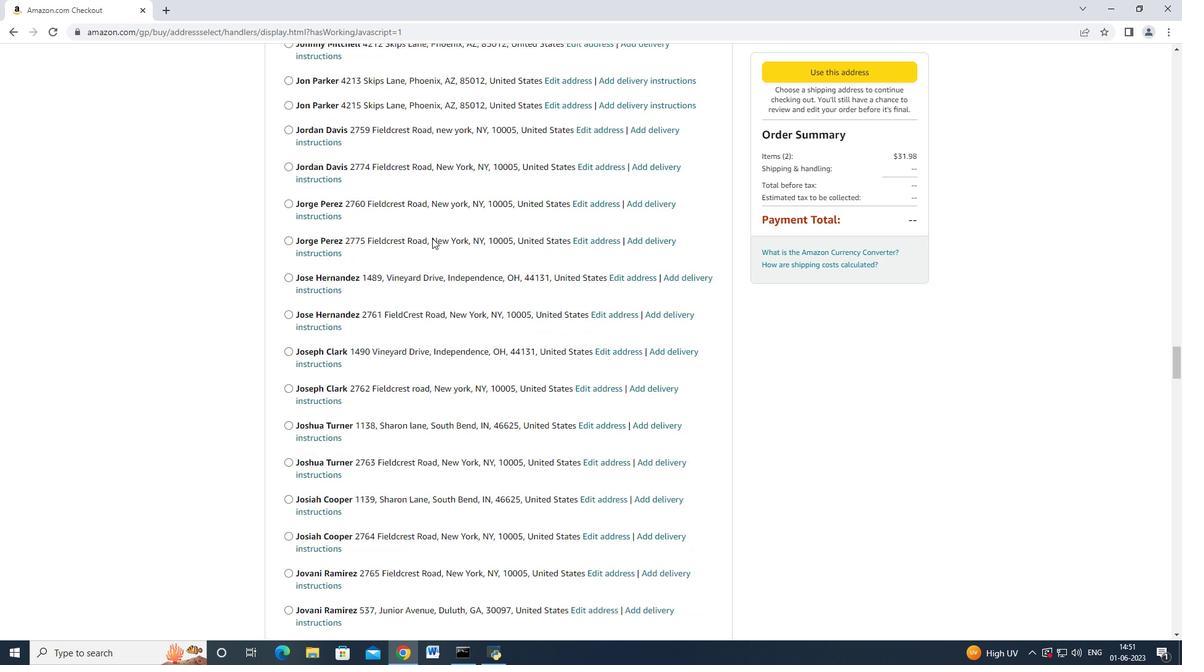 
Action: Mouse scrolled (432, 237) with delta (0, 0)
Screenshot: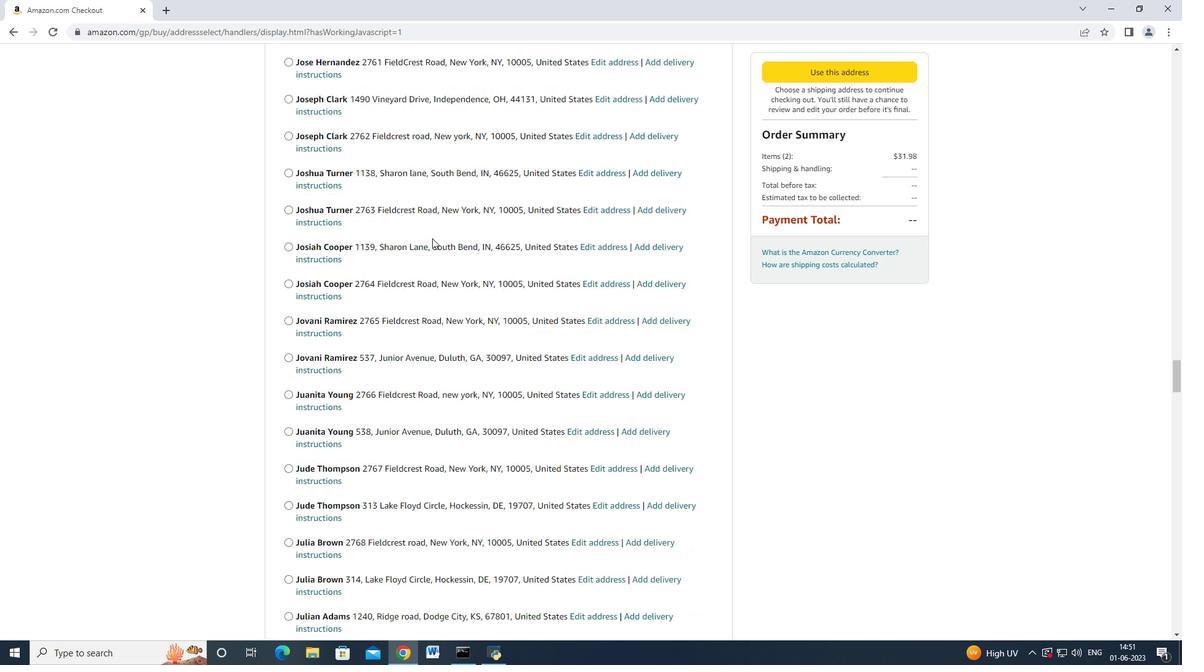 
Action: Mouse scrolled (432, 237) with delta (0, 0)
Screenshot: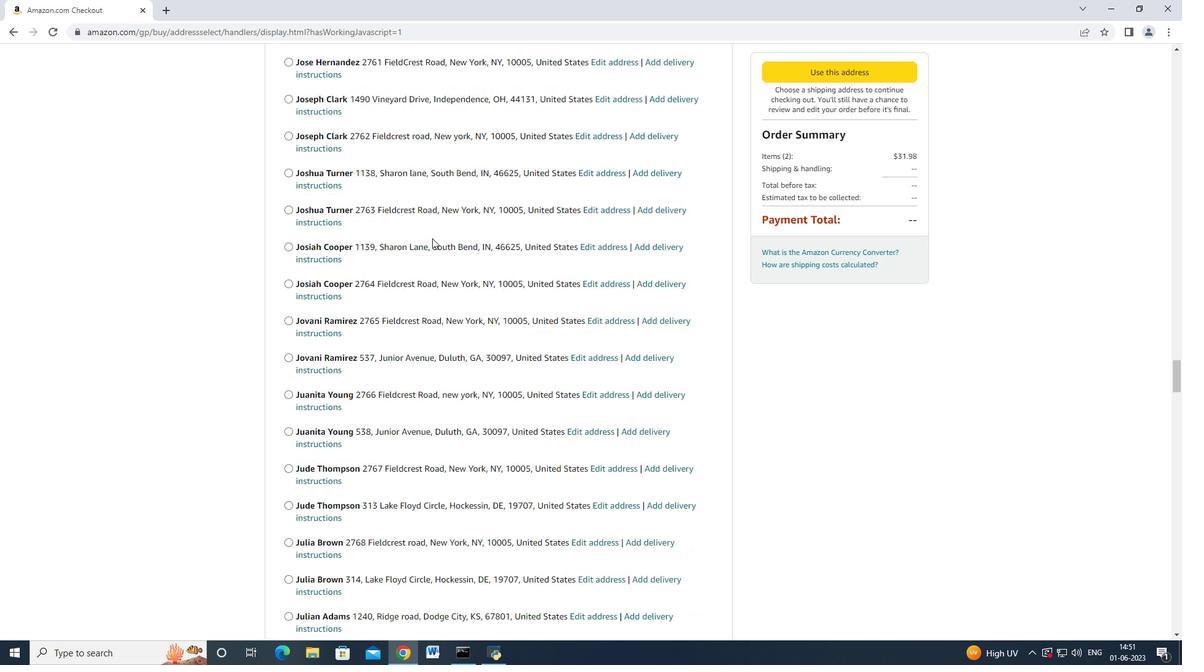 
Action: Mouse scrolled (432, 237) with delta (0, 0)
Screenshot: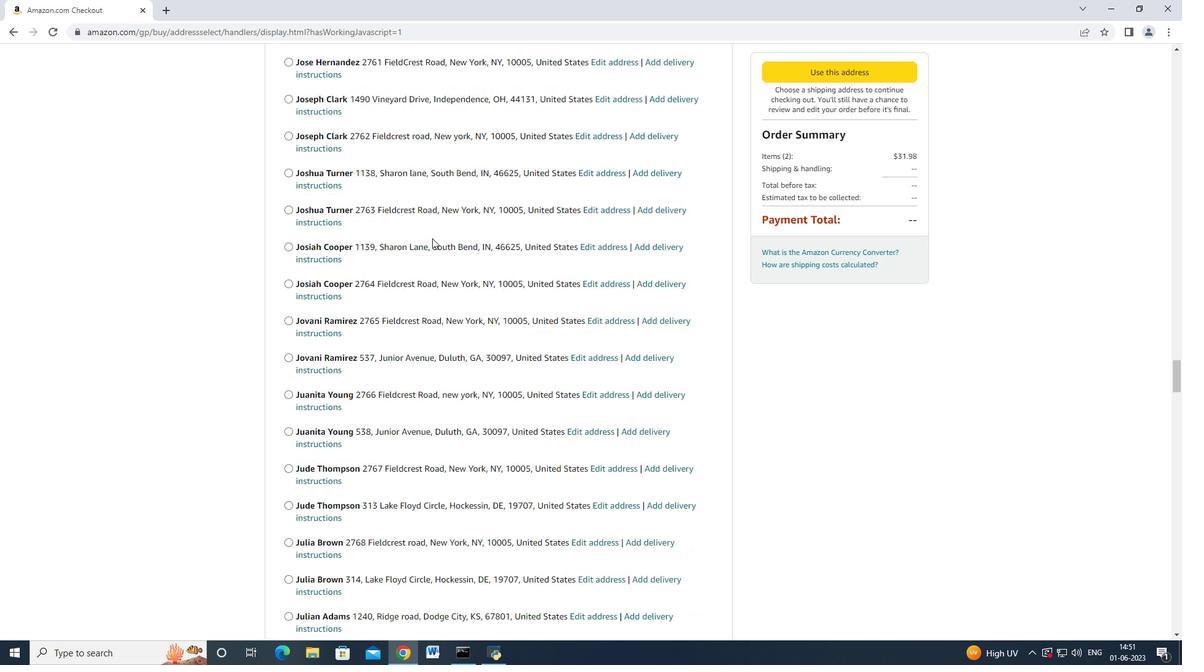 
Action: Mouse scrolled (432, 237) with delta (0, -1)
Screenshot: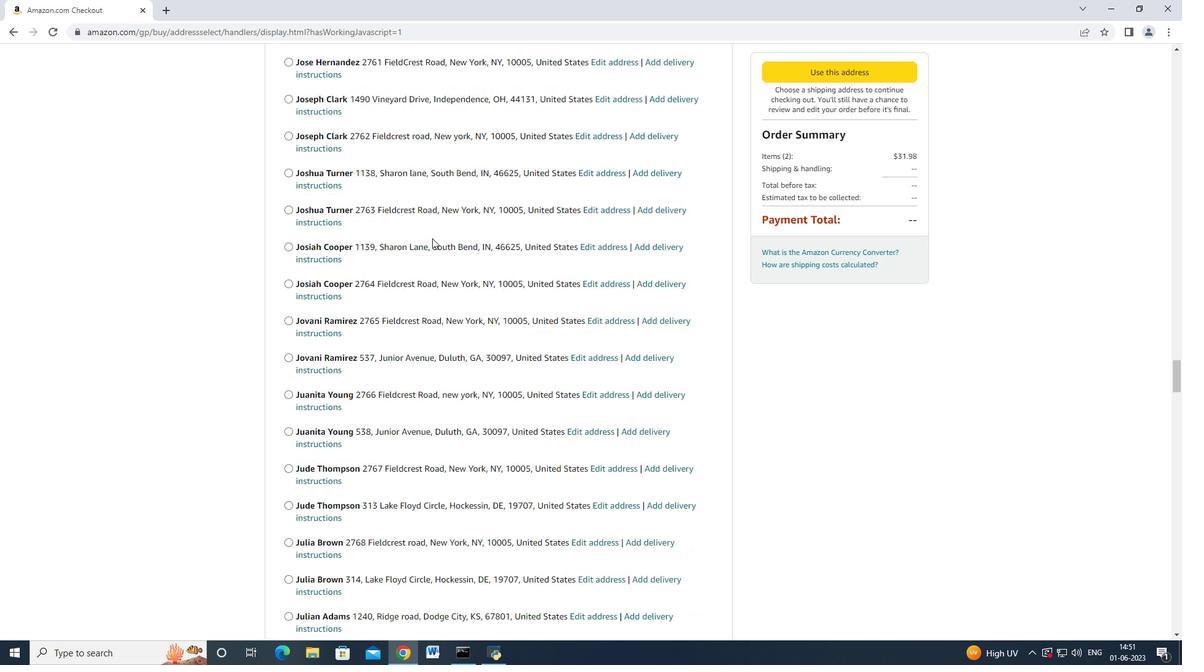 
Action: Mouse scrolled (432, 237) with delta (0, 0)
Screenshot: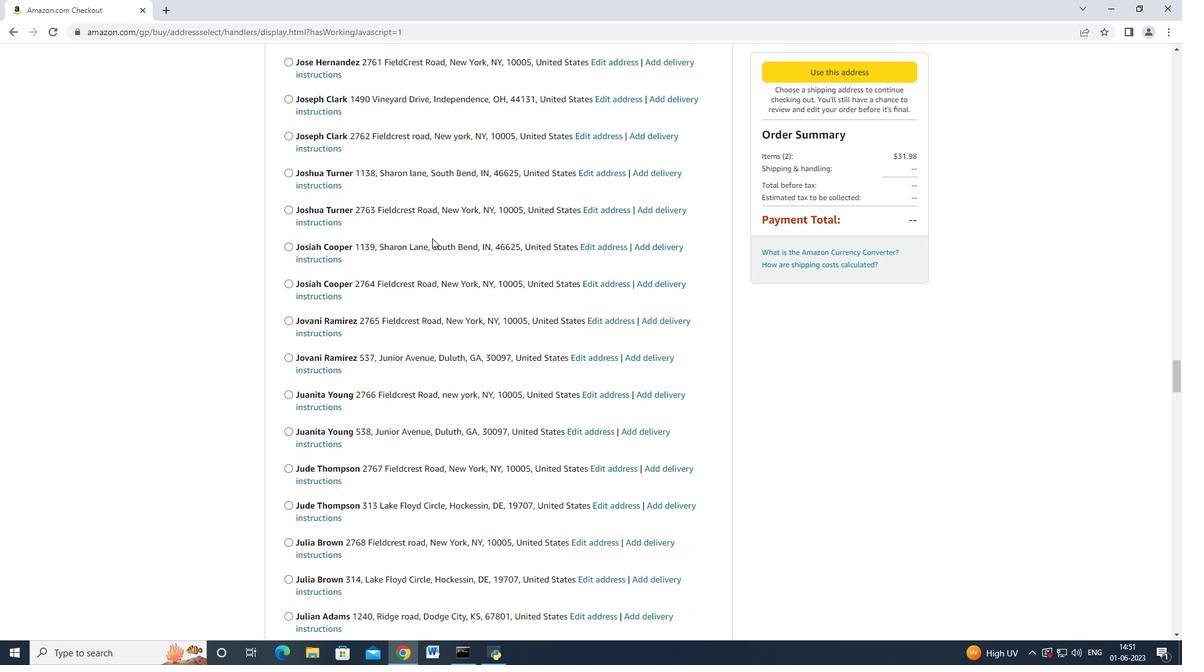 
Action: Mouse scrolled (432, 237) with delta (0, 0)
Screenshot: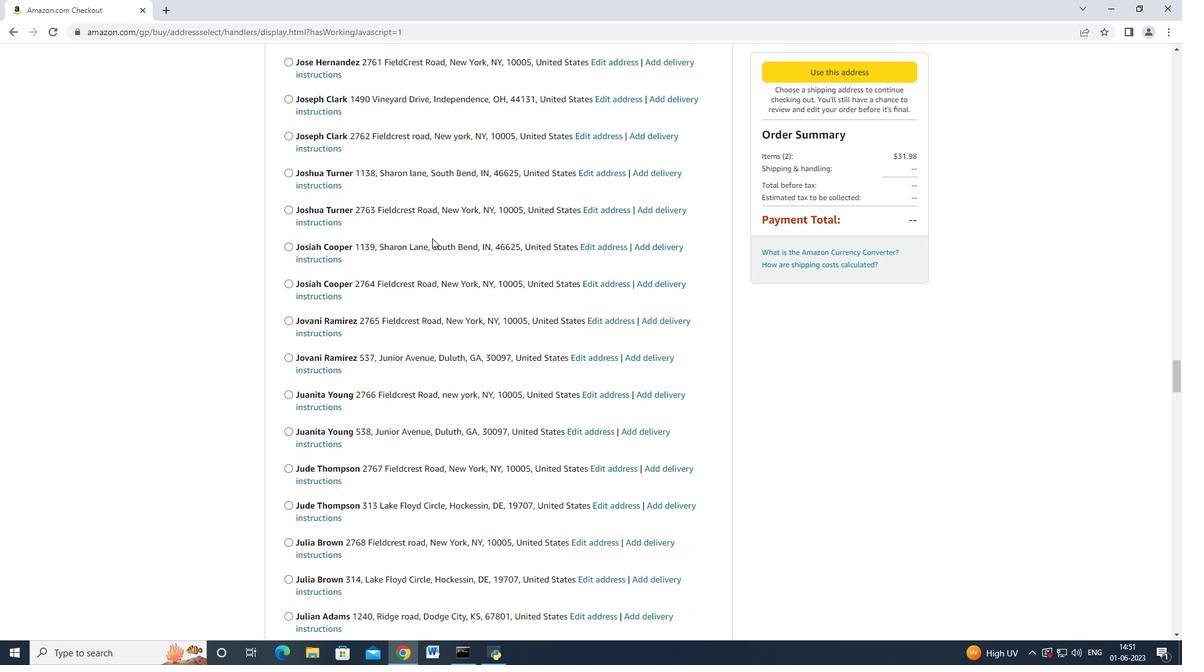 
Action: Mouse scrolled (432, 237) with delta (0, 0)
Screenshot: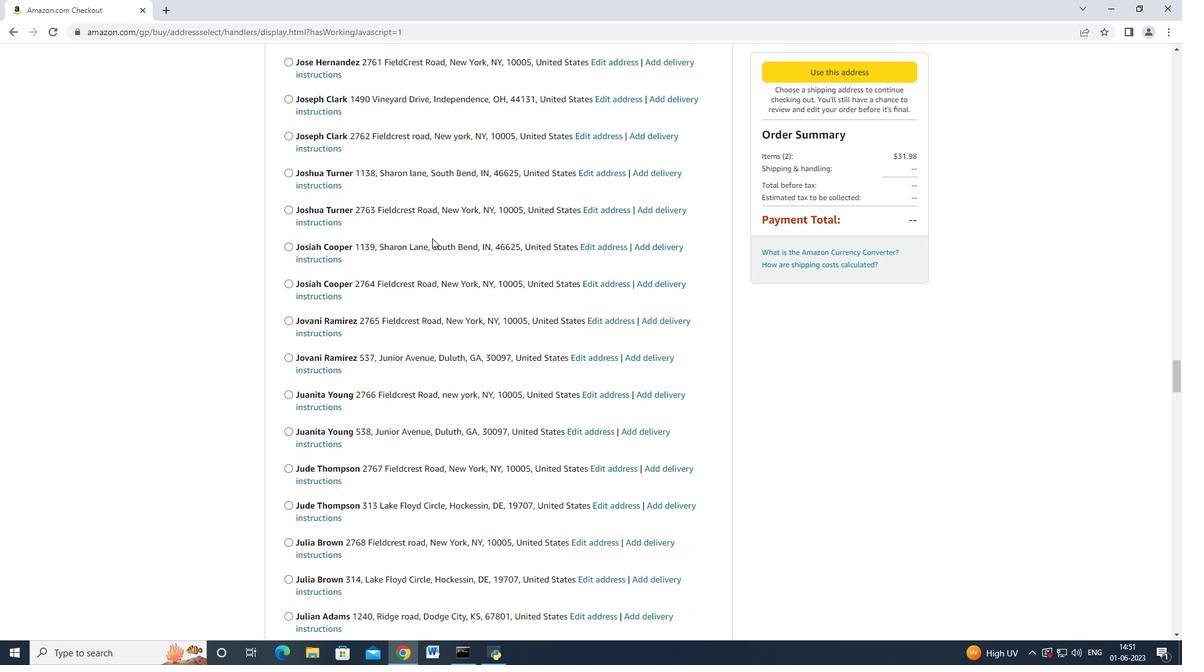 
Action: Mouse scrolled (432, 237) with delta (0, 0)
Screenshot: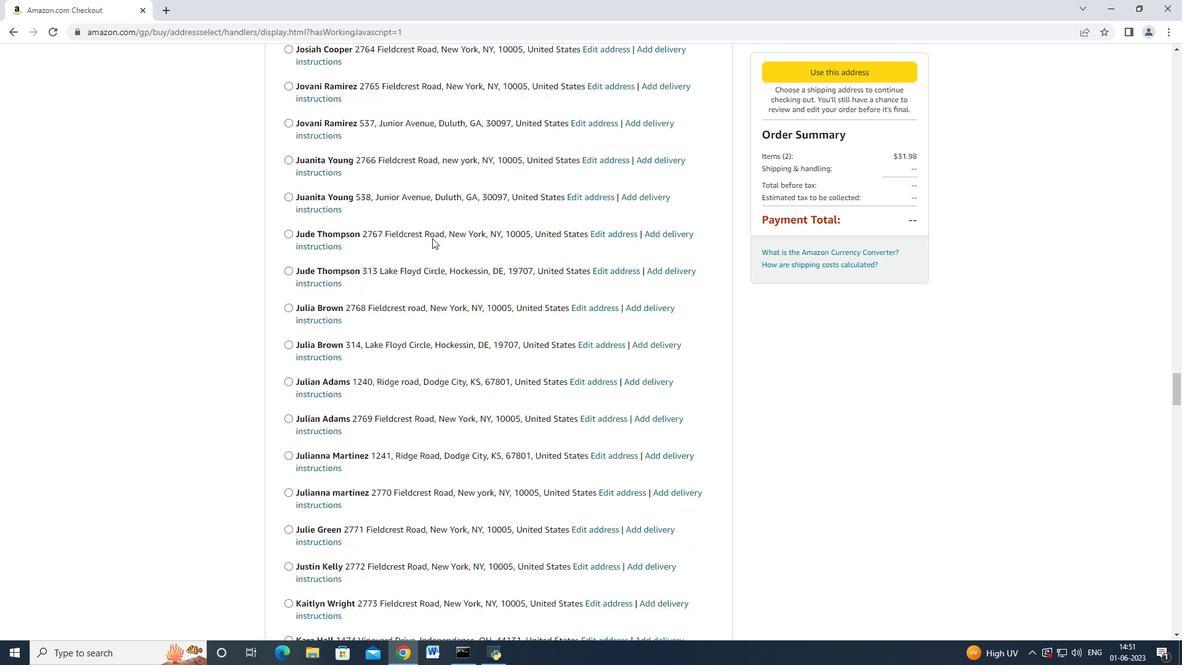 
Action: Mouse scrolled (432, 237) with delta (0, 0)
Screenshot: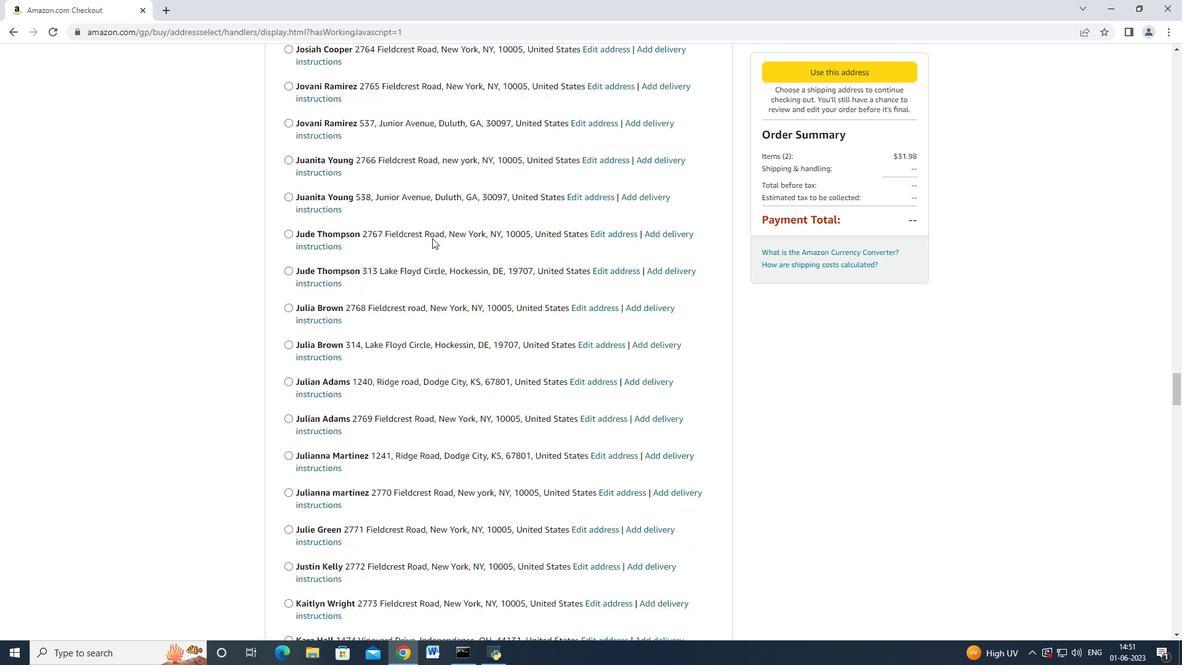
Action: Mouse scrolled (432, 237) with delta (0, 0)
Screenshot: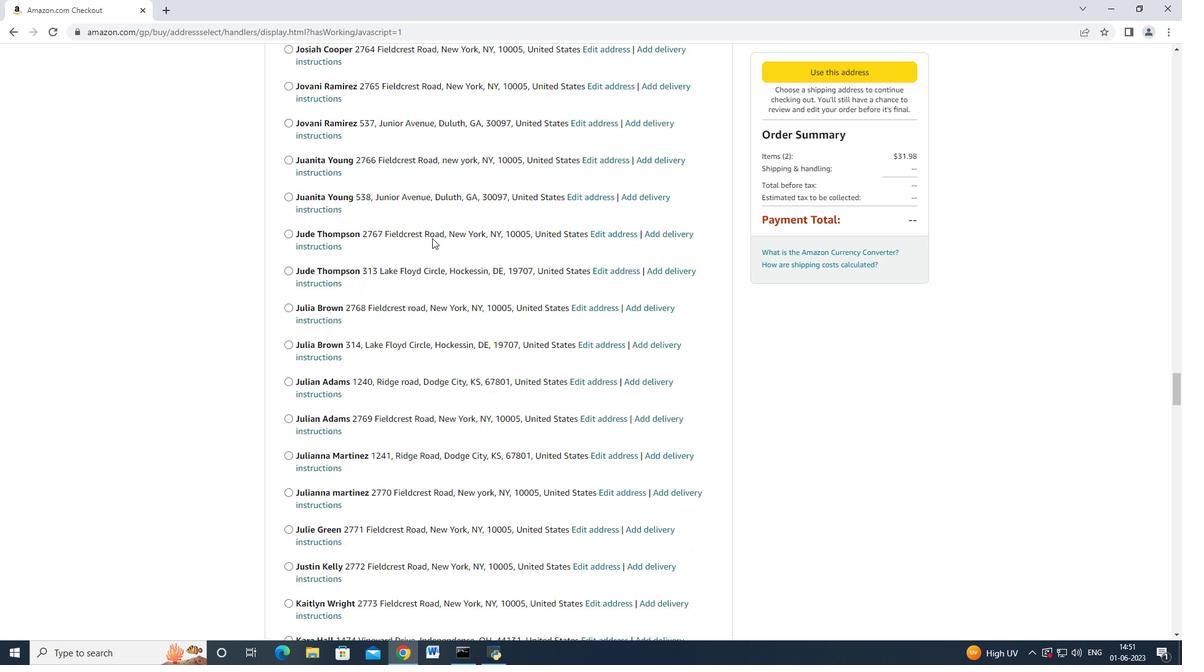 
Action: Mouse scrolled (432, 237) with delta (0, 0)
Screenshot: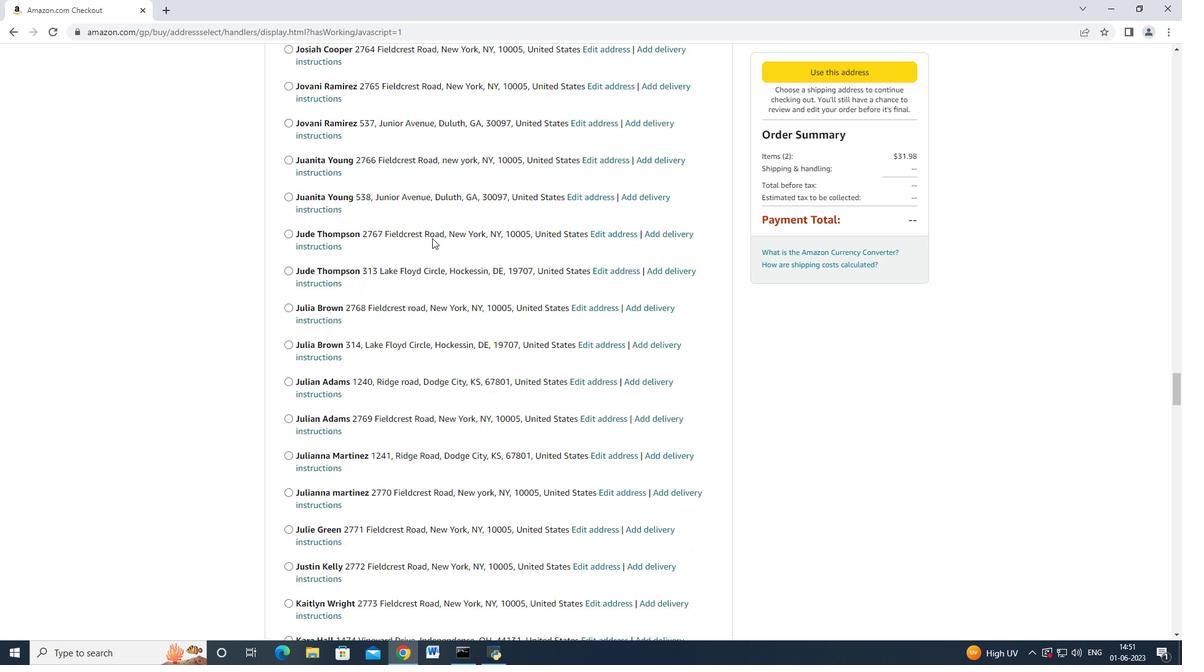 
Action: Mouse scrolled (432, 237) with delta (0, -1)
Screenshot: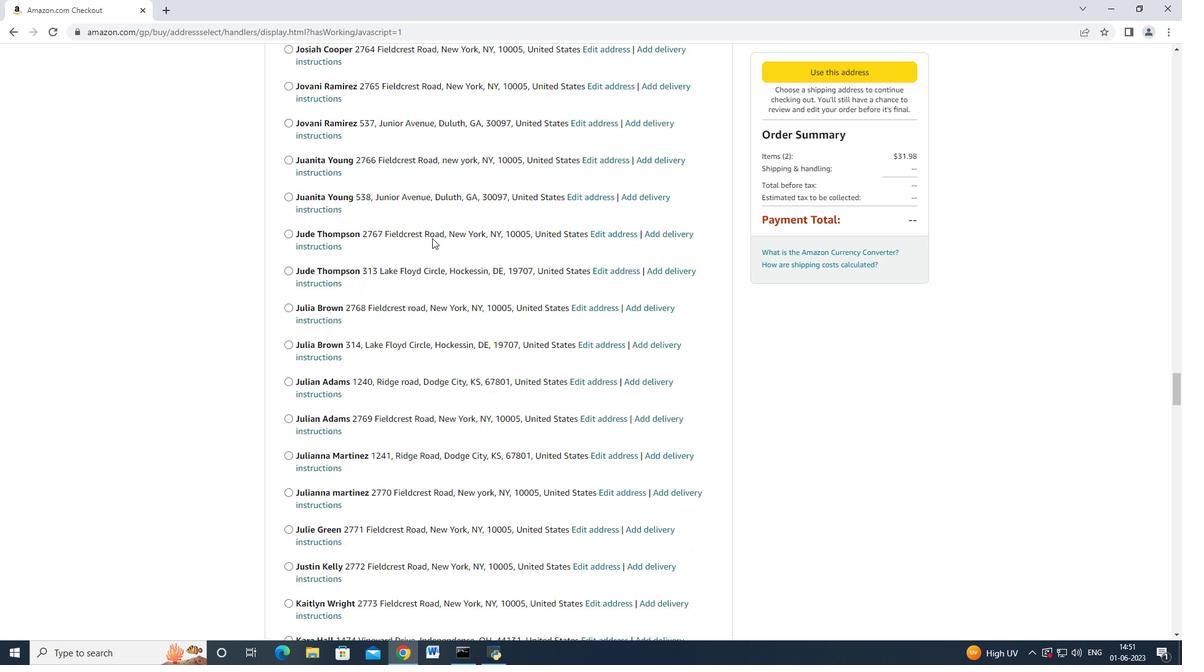 
Action: Mouse scrolled (432, 237) with delta (0, 0)
Screenshot: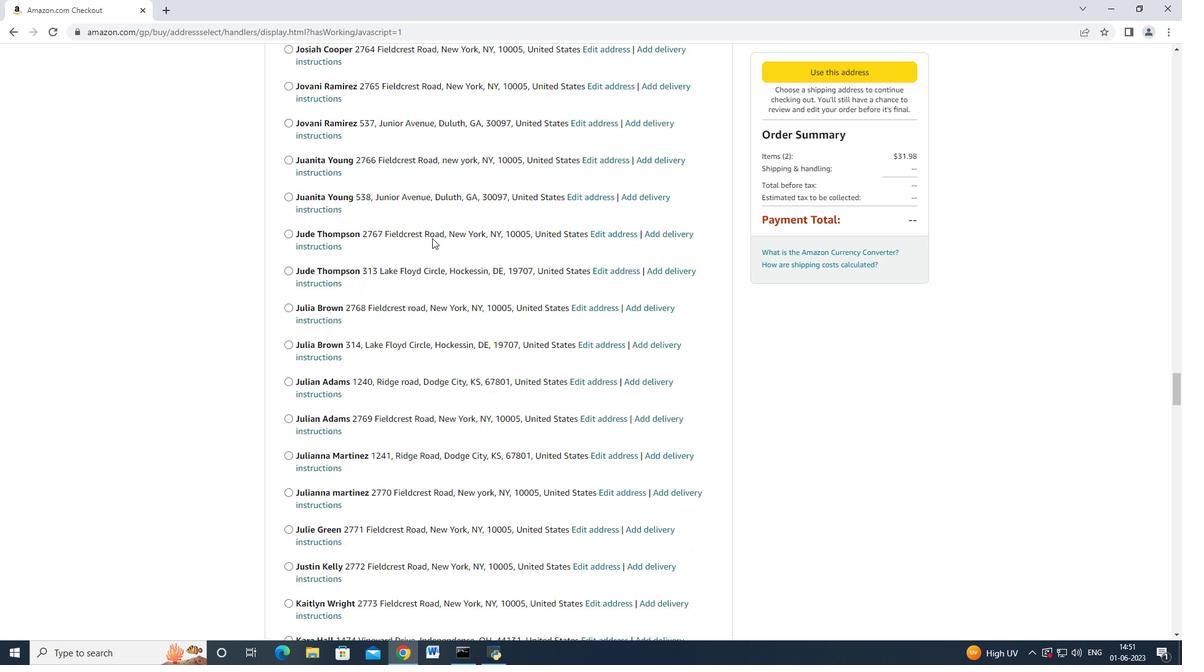 
Action: Mouse scrolled (432, 237) with delta (0, 0)
Screenshot: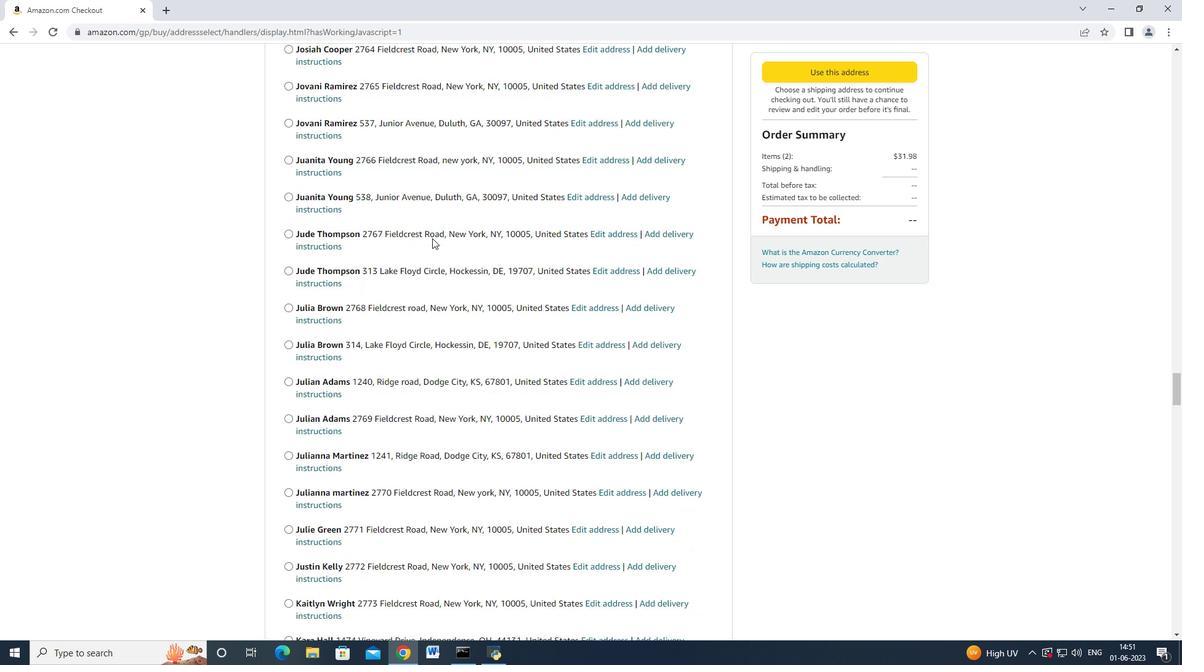 
Action: Mouse moved to (431, 239)
Screenshot: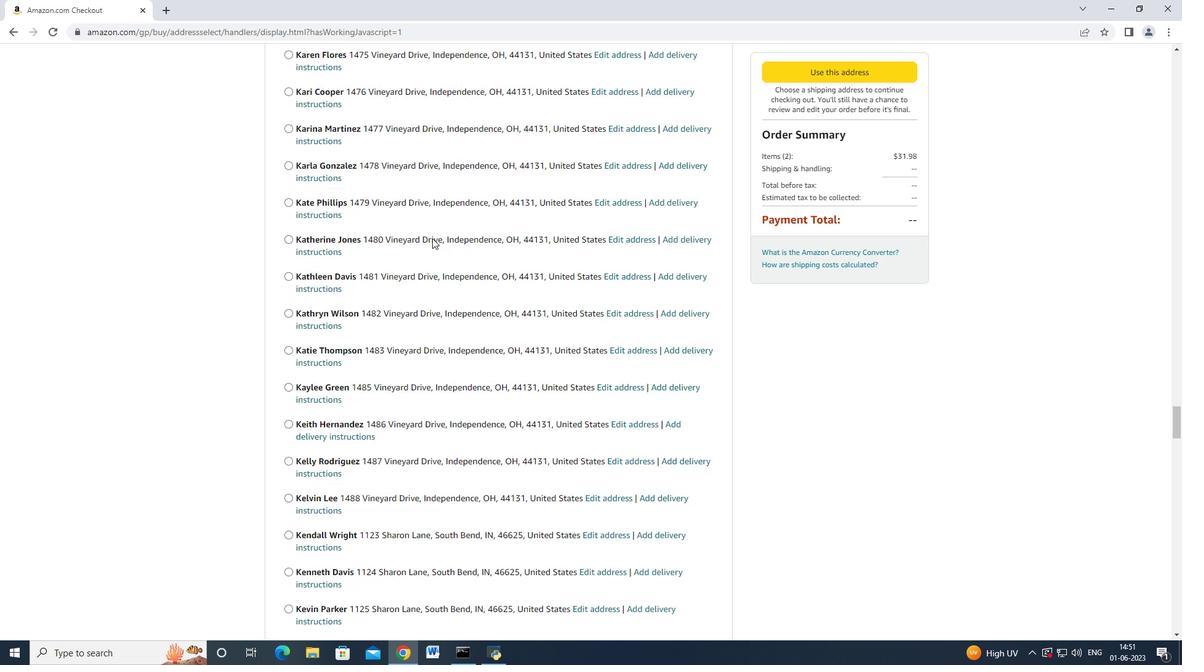 
Action: Mouse scrolled (431, 238) with delta (0, 0)
Screenshot: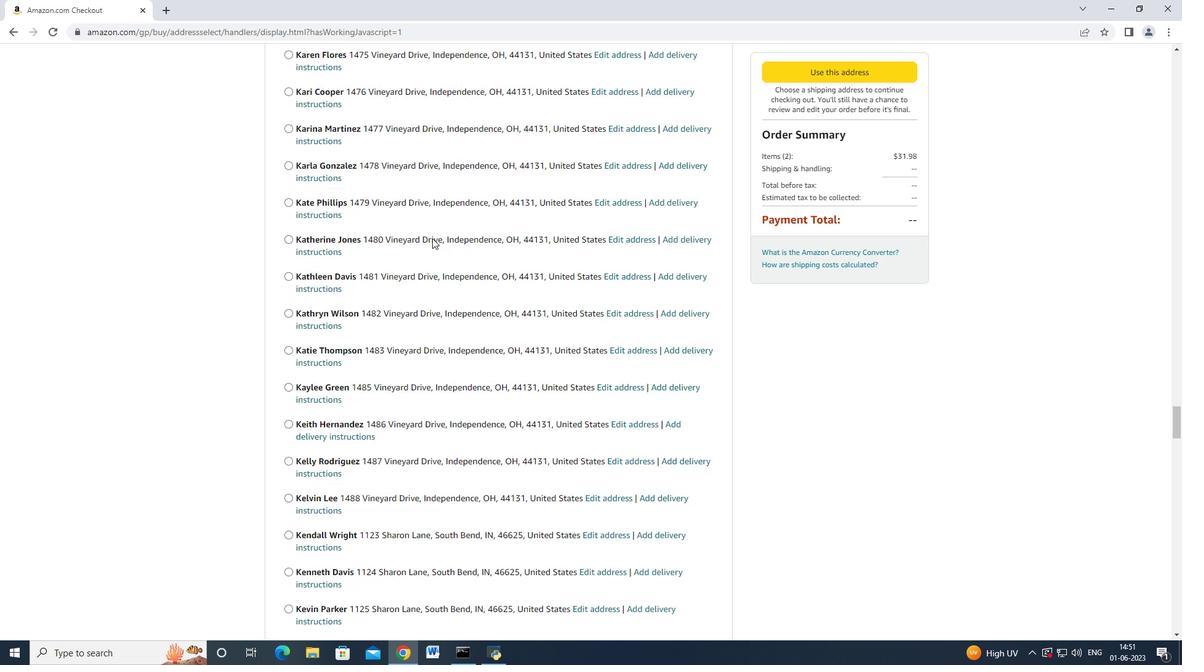 
Action: Mouse moved to (431, 239)
Screenshot: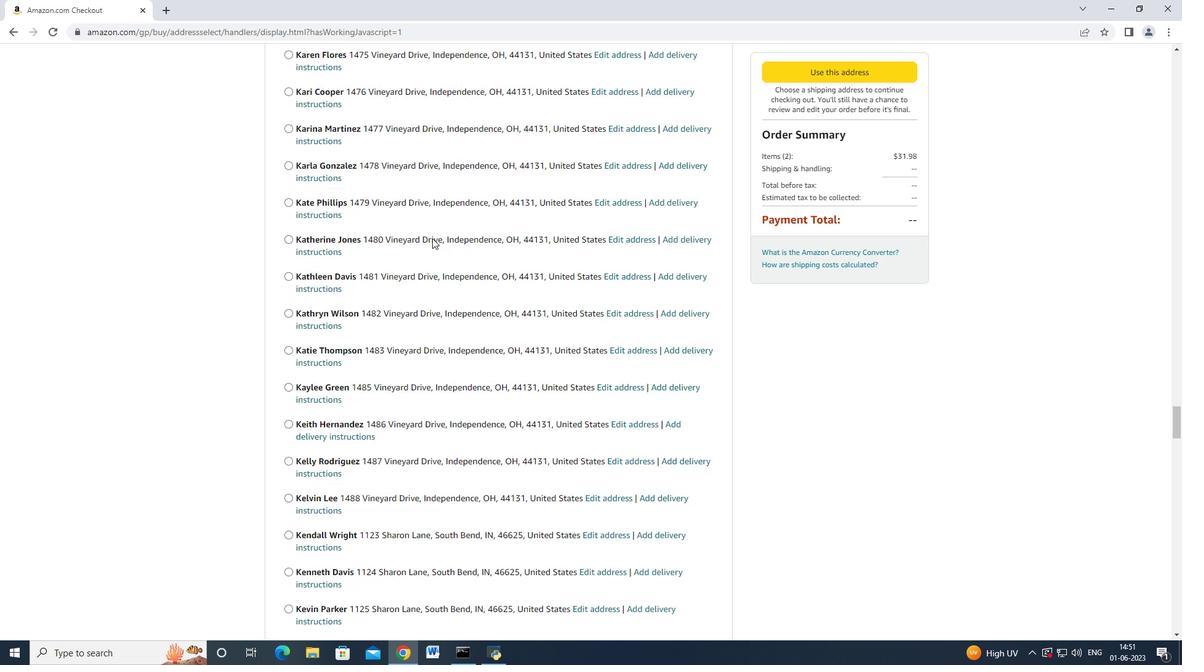 
Action: Mouse scrolled (431, 239) with delta (0, 0)
Screenshot: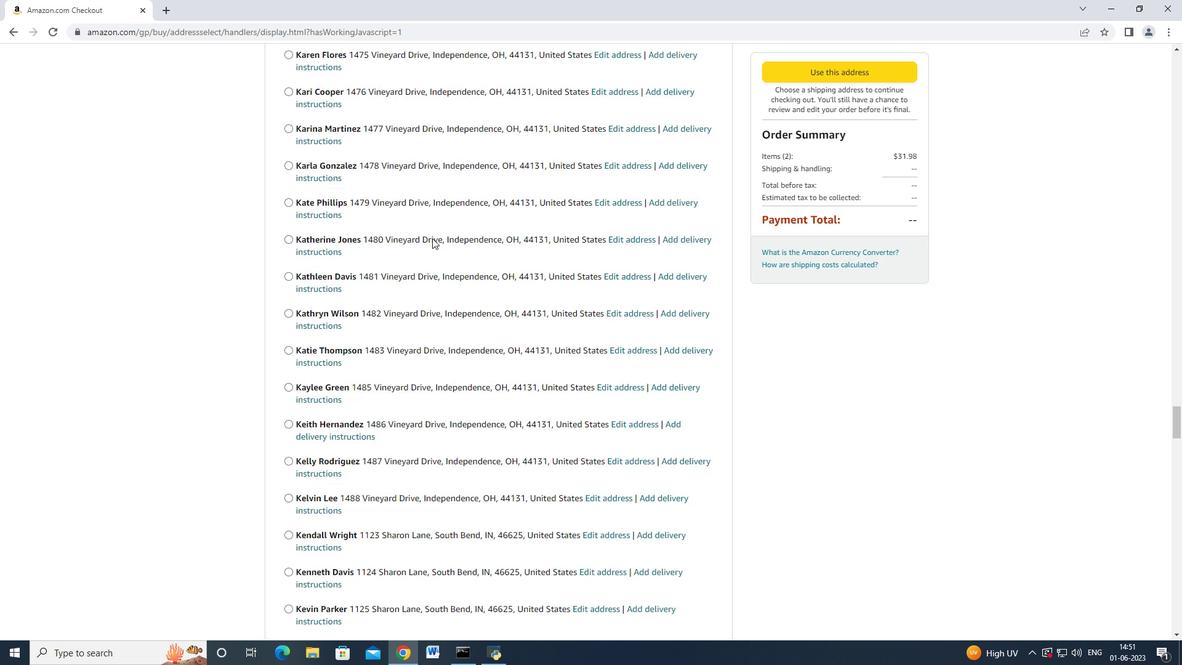 
Action: Mouse scrolled (431, 239) with delta (0, 0)
Screenshot: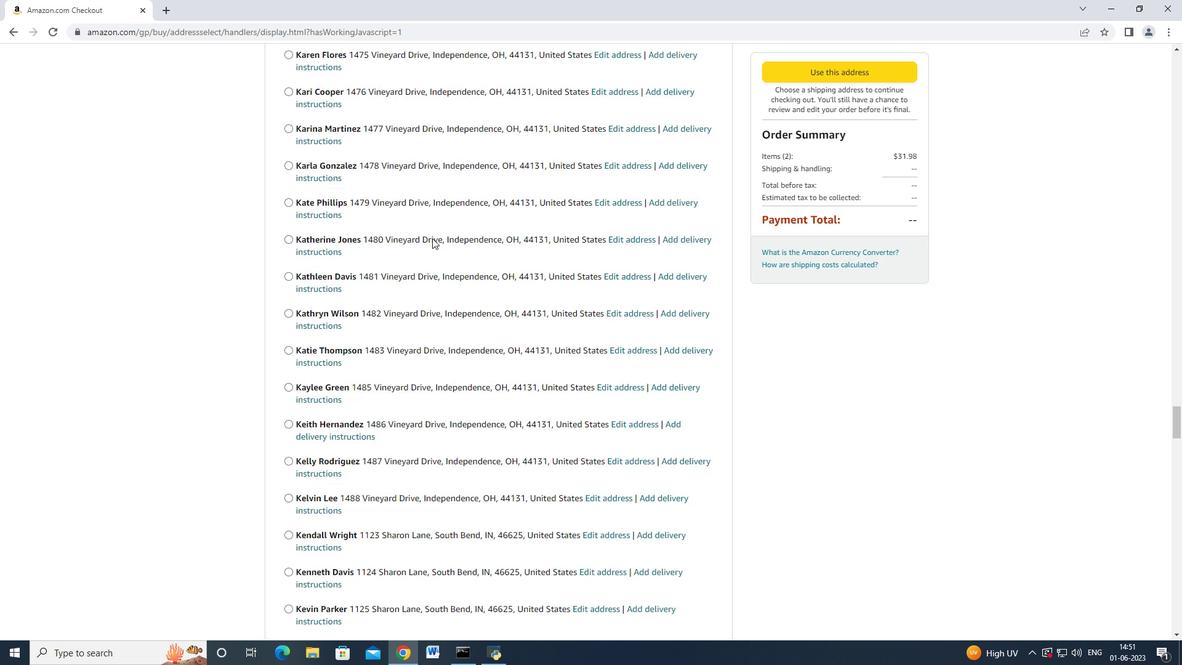 
Action: Mouse scrolled (431, 239) with delta (0, 0)
Screenshot: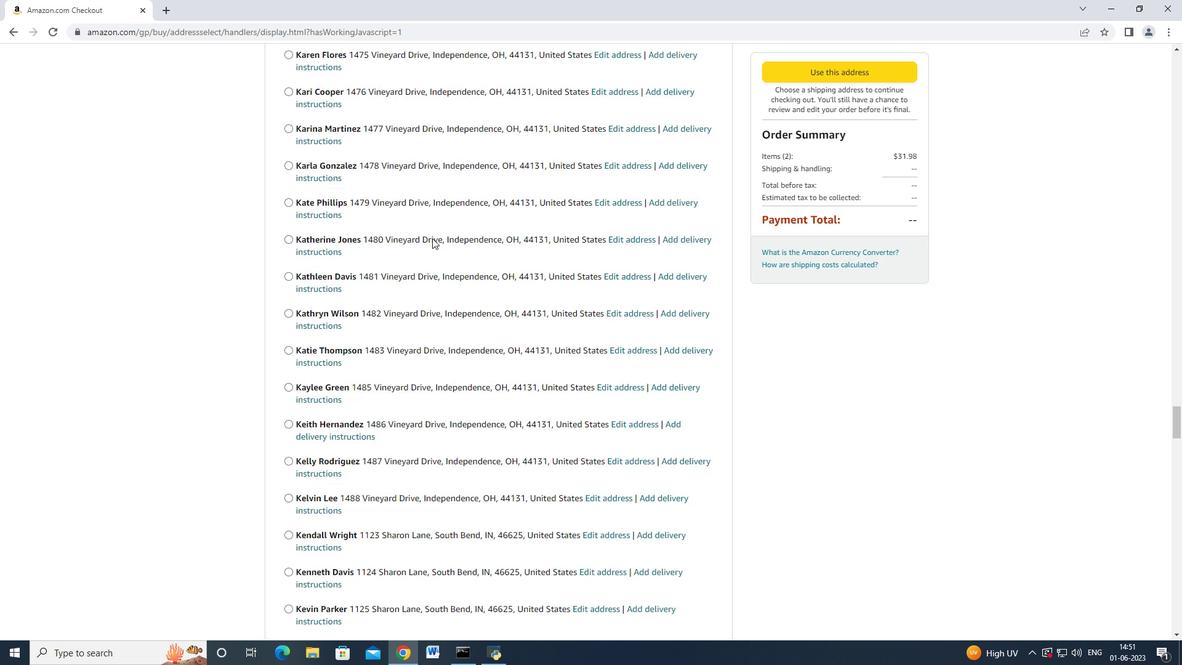 
Action: Mouse moved to (431, 240)
Screenshot: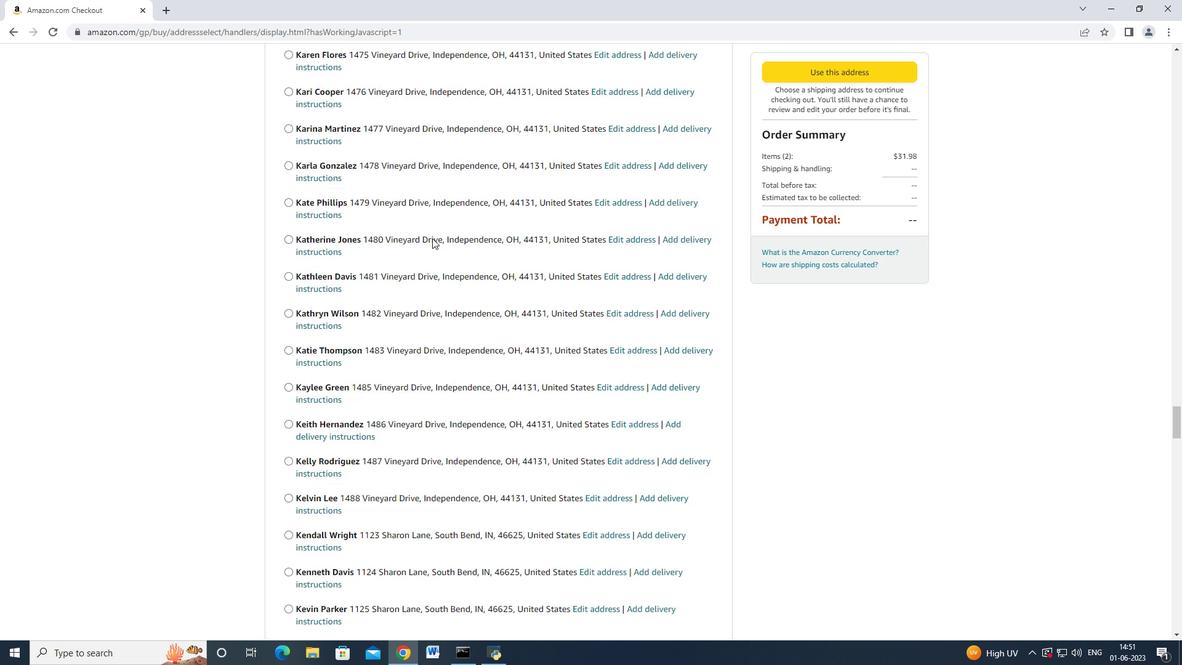 
Action: Mouse scrolled (431, 239) with delta (0, -1)
Screenshot: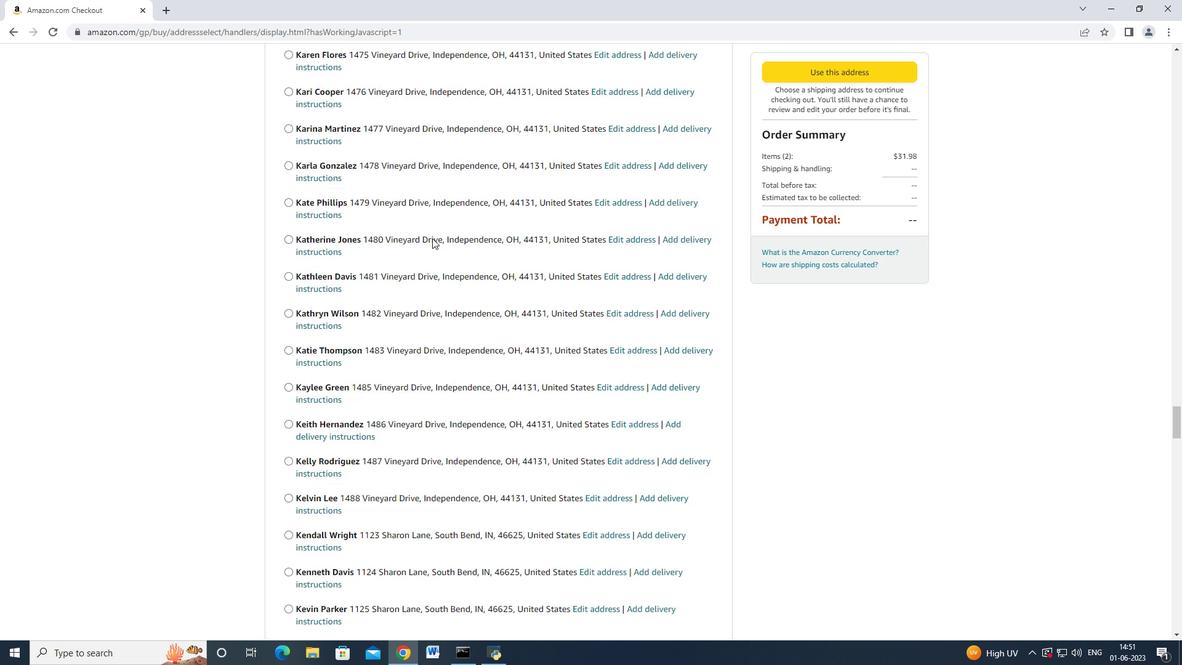 
Action: Mouse scrolled (431, 239) with delta (0, 0)
Screenshot: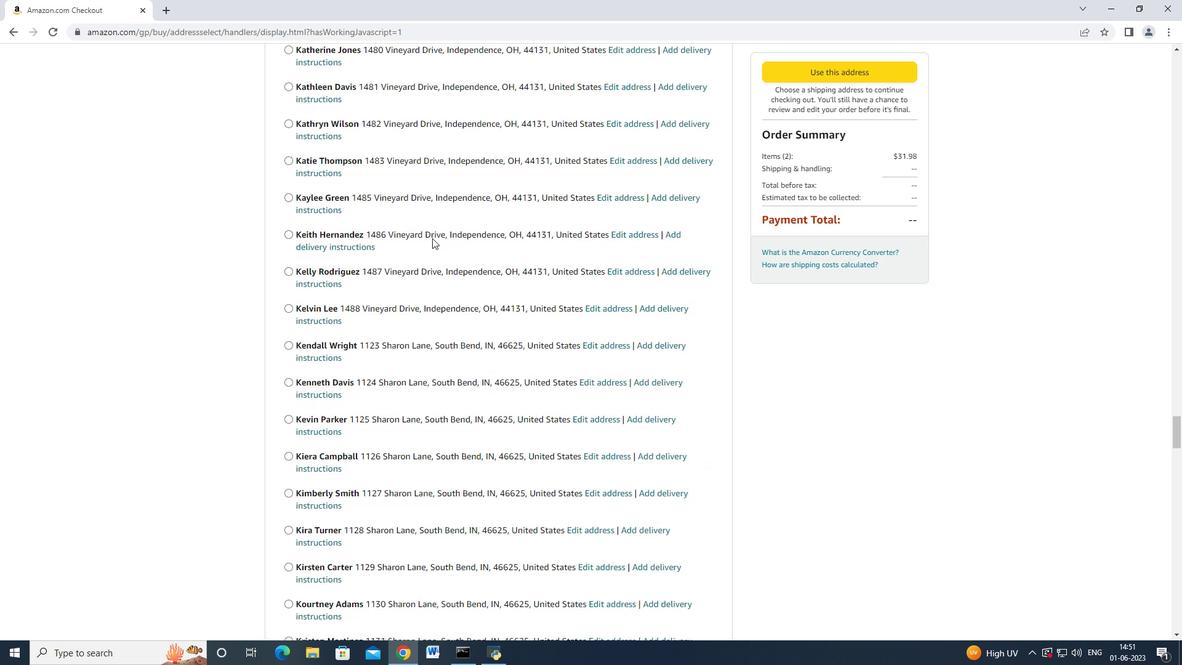 
Action: Mouse scrolled (431, 239) with delta (0, 0)
Screenshot: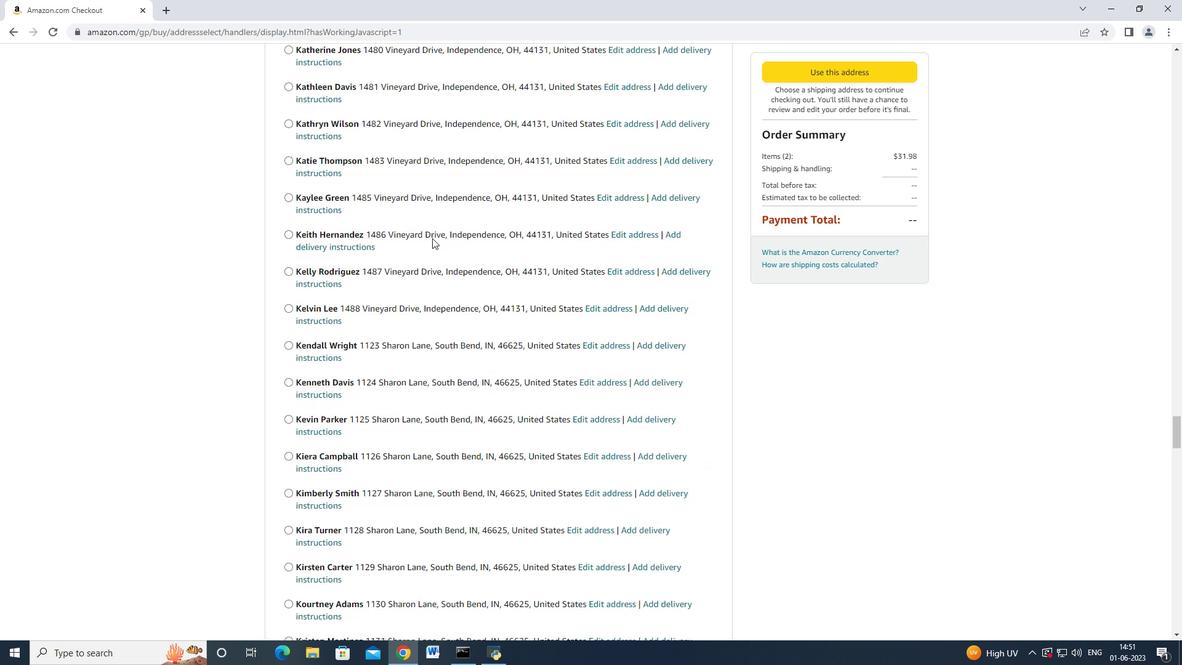 
Action: Mouse moved to (431, 240)
Screenshot: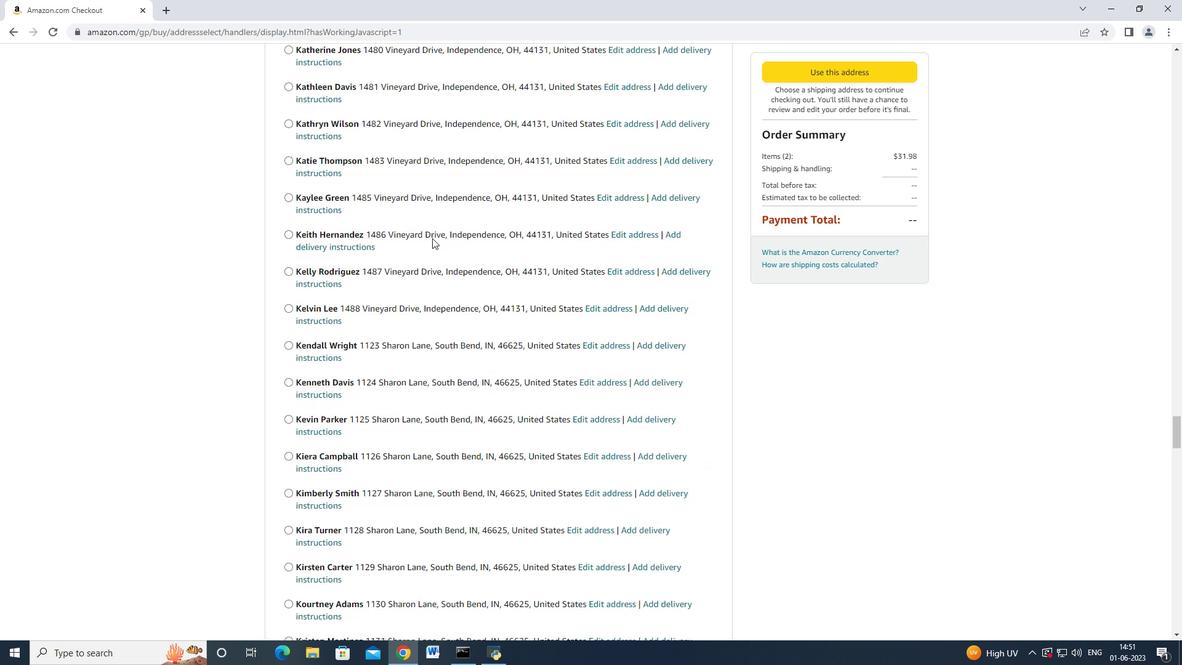 
Action: Mouse scrolled (431, 239) with delta (0, 0)
Screenshot: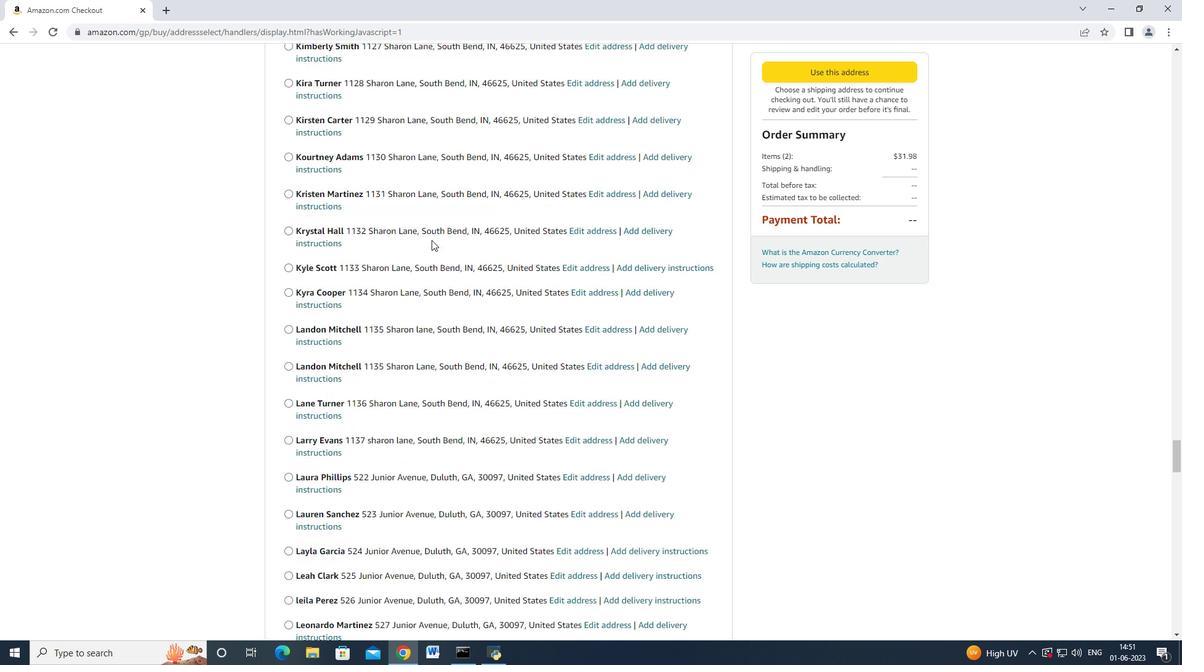 
Action: Mouse scrolled (431, 239) with delta (0, 0)
Screenshot: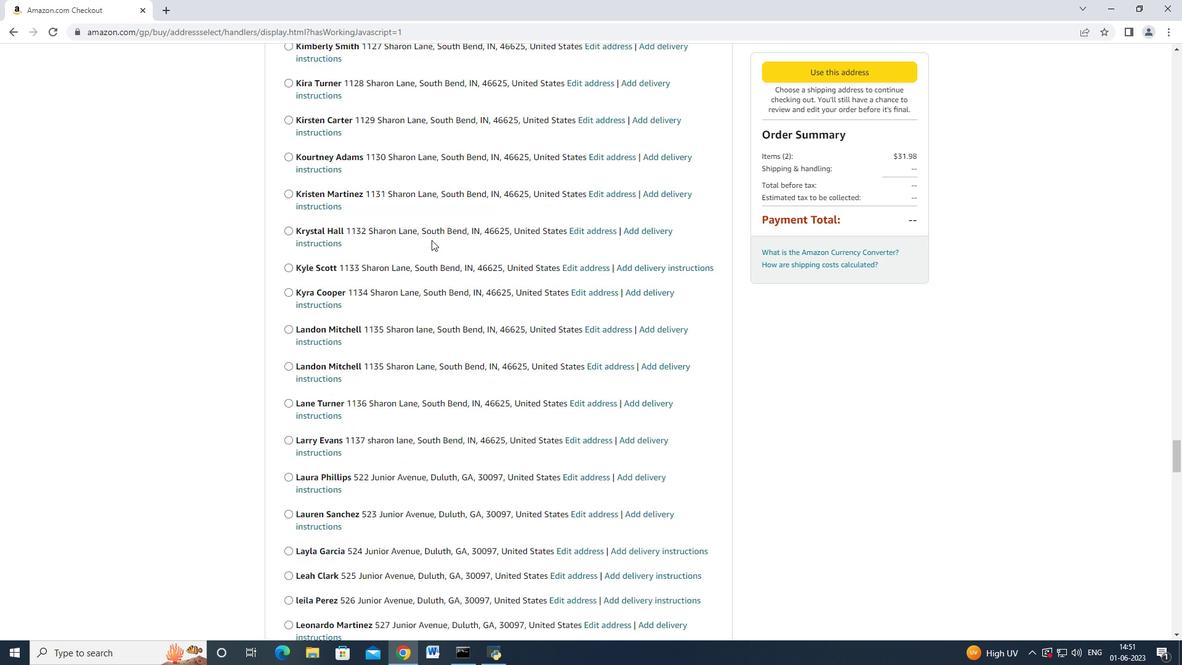 
Action: Mouse scrolled (431, 239) with delta (0, -1)
Screenshot: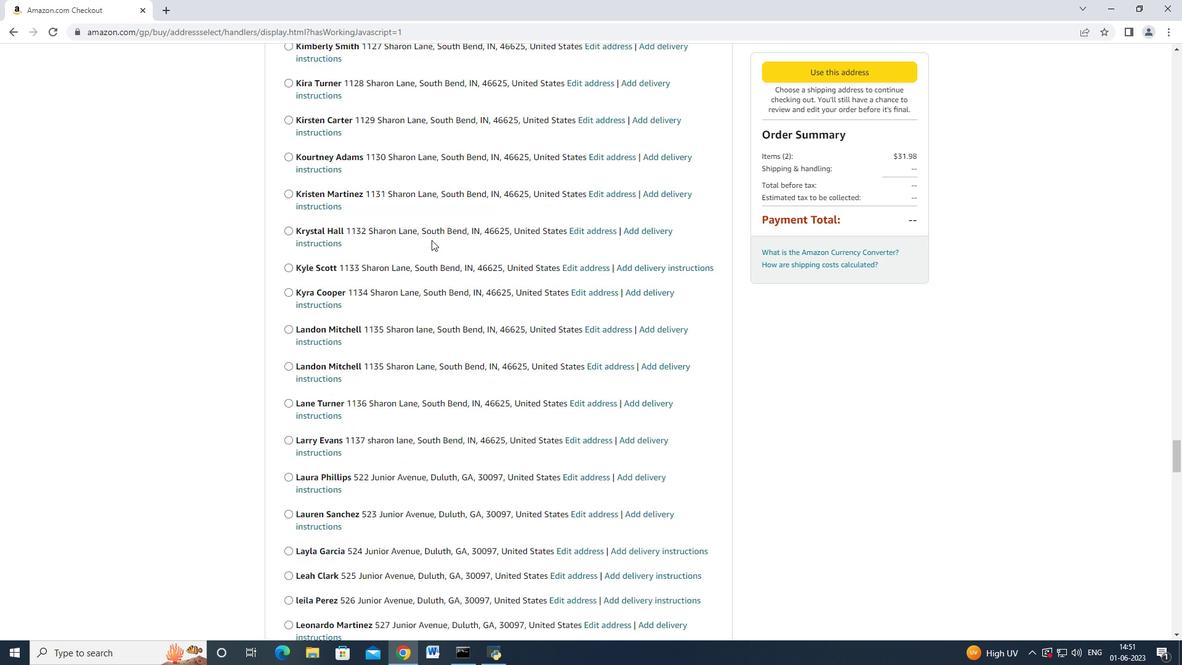 
Action: Mouse scrolled (431, 239) with delta (0, 0)
Screenshot: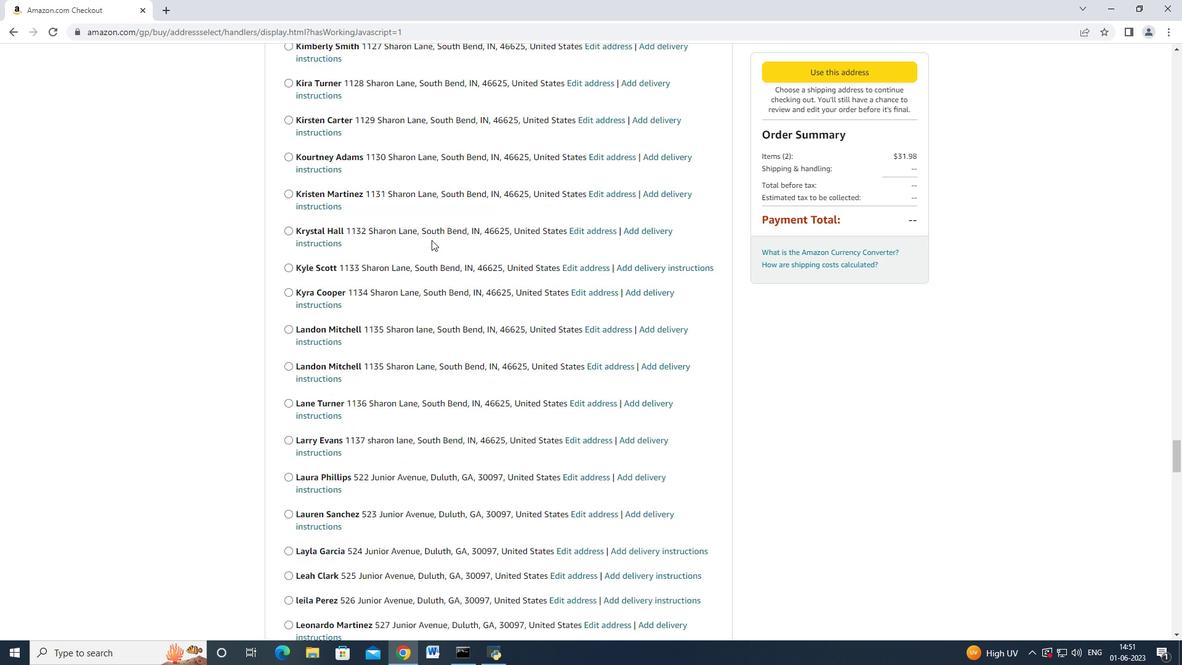 
Action: Mouse scrolled (431, 239) with delta (0, 0)
Screenshot: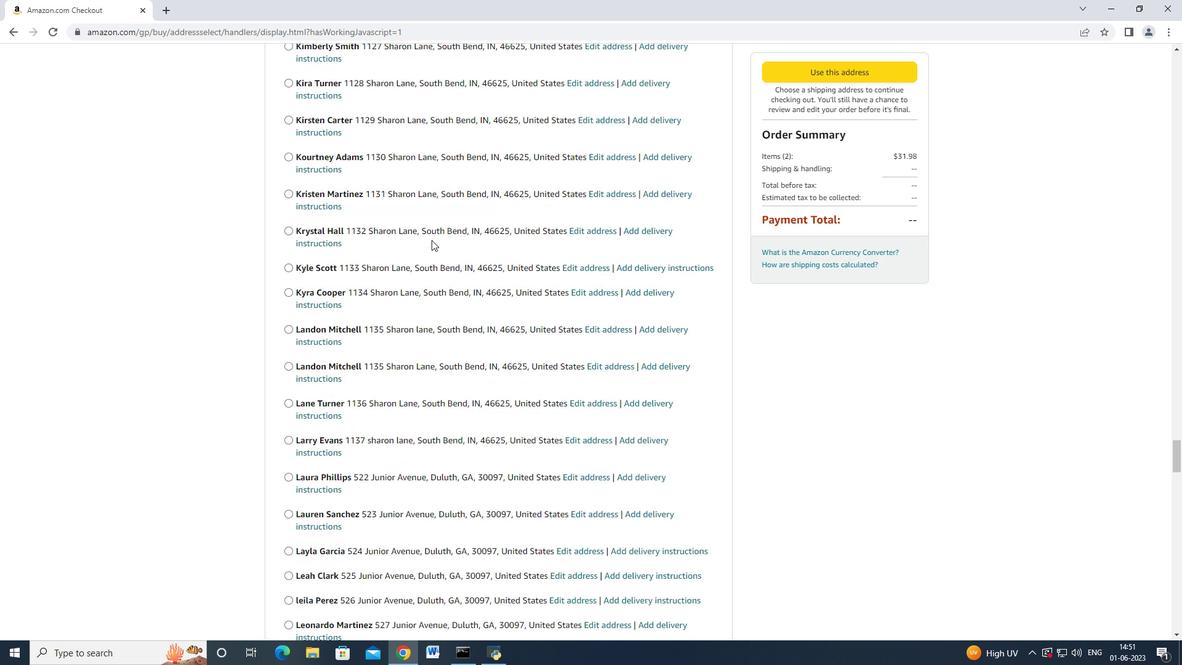 
Action: Mouse scrolled (431, 239) with delta (0, 0)
Screenshot: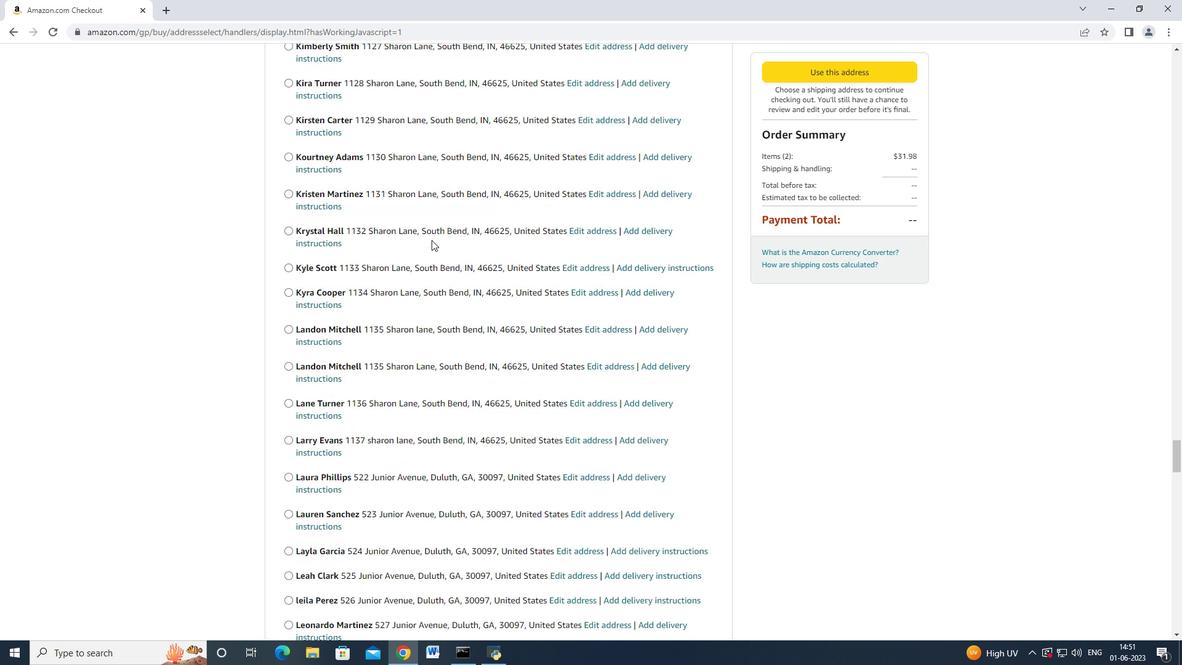 
Action: Mouse scrolled (431, 239) with delta (0, 0)
Screenshot: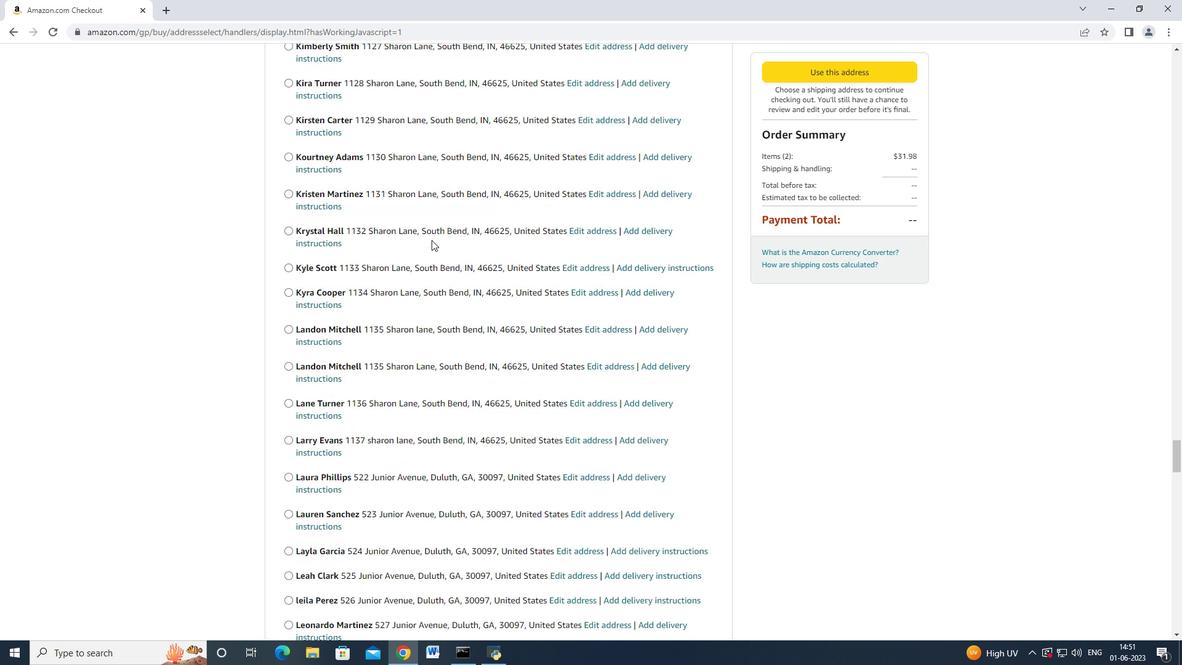 
Action: Mouse moved to (431, 240)
Screenshot: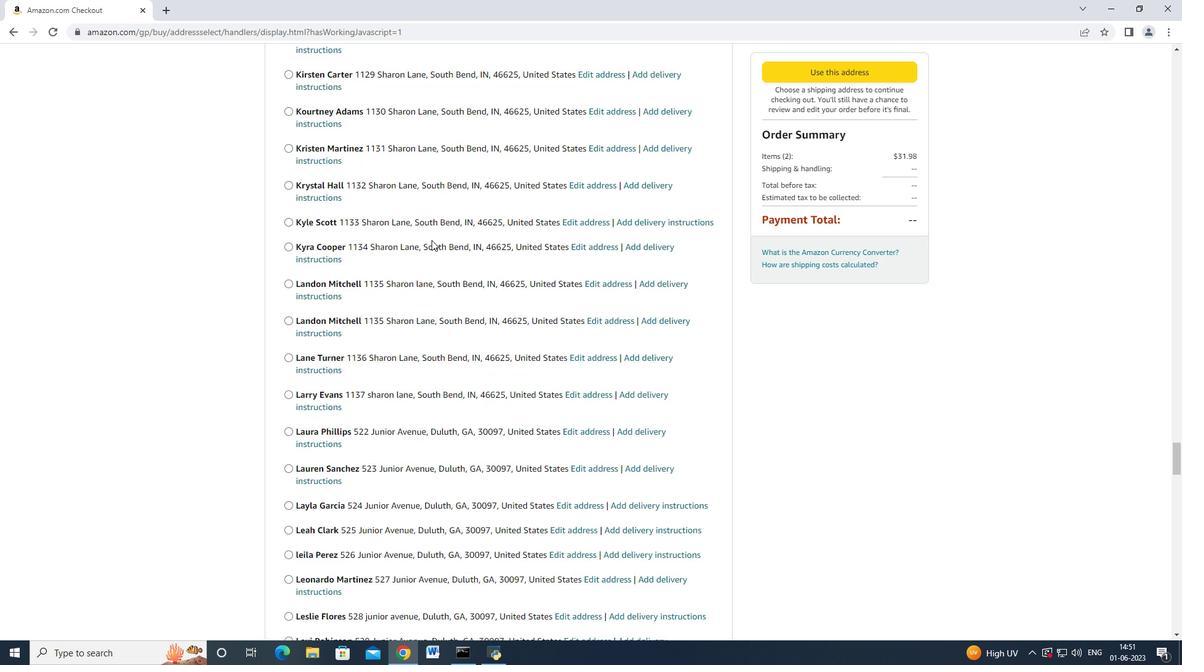 
Action: Mouse scrolled (431, 239) with delta (0, 0)
Screenshot: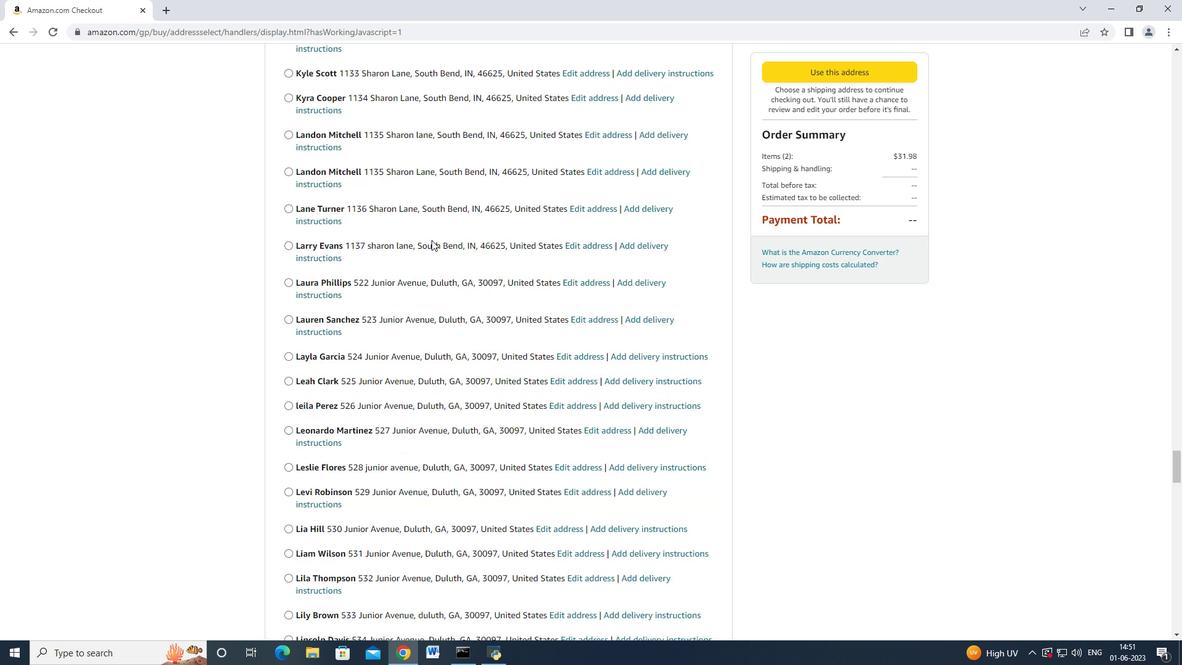 
Action: Mouse moved to (430, 242)
Screenshot: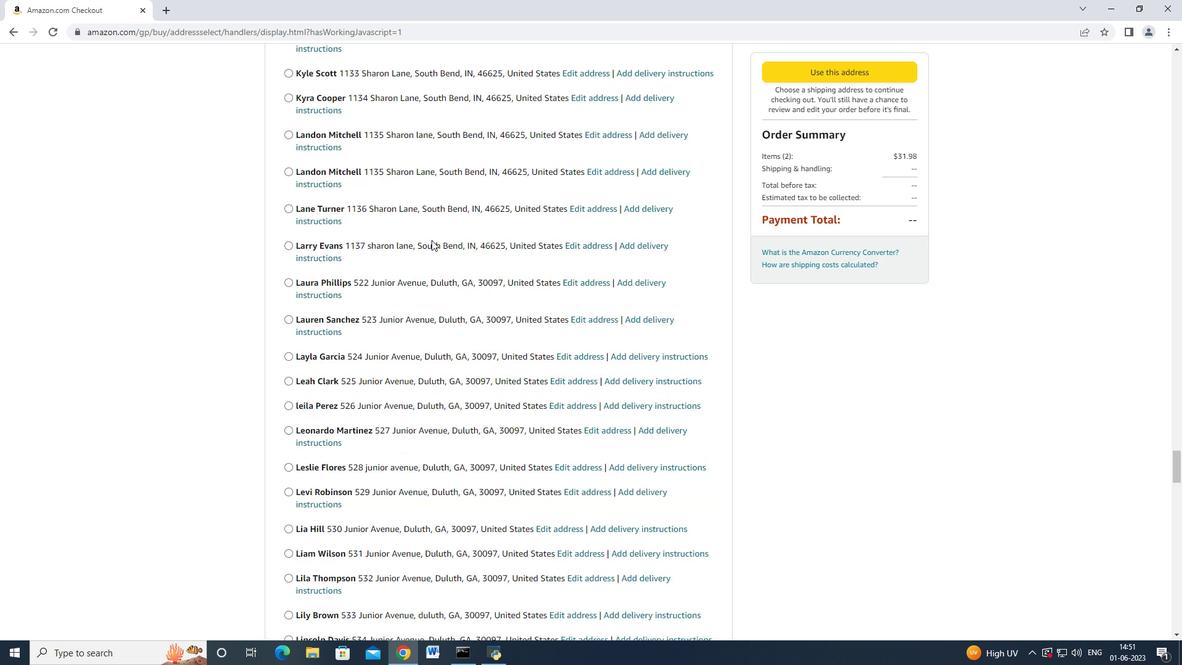 
Action: Mouse scrolled (430, 241) with delta (0, 0)
Screenshot: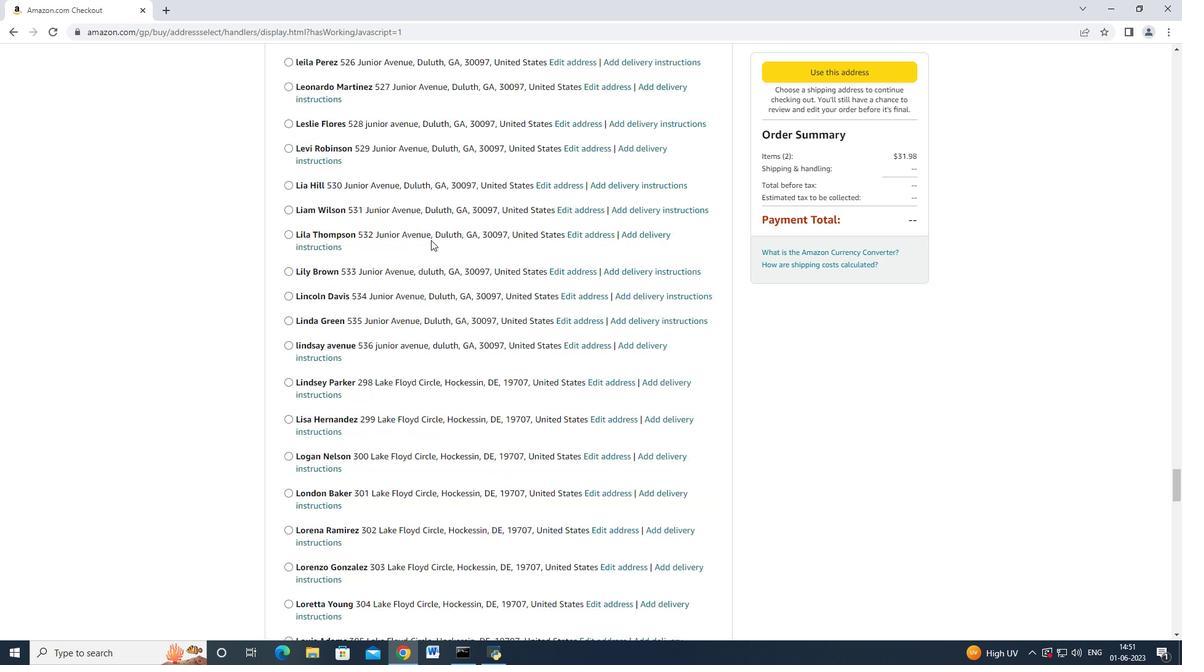 
Action: Mouse moved to (430, 242)
Screenshot: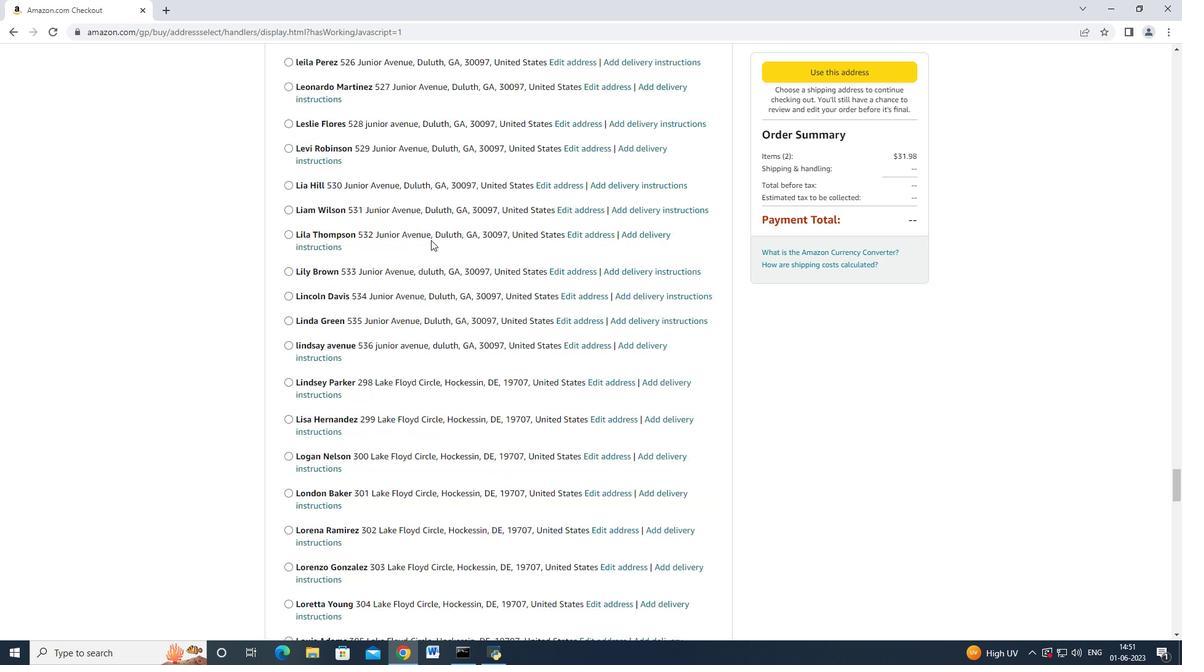 
Action: Mouse scrolled (430, 242) with delta (0, 0)
Screenshot: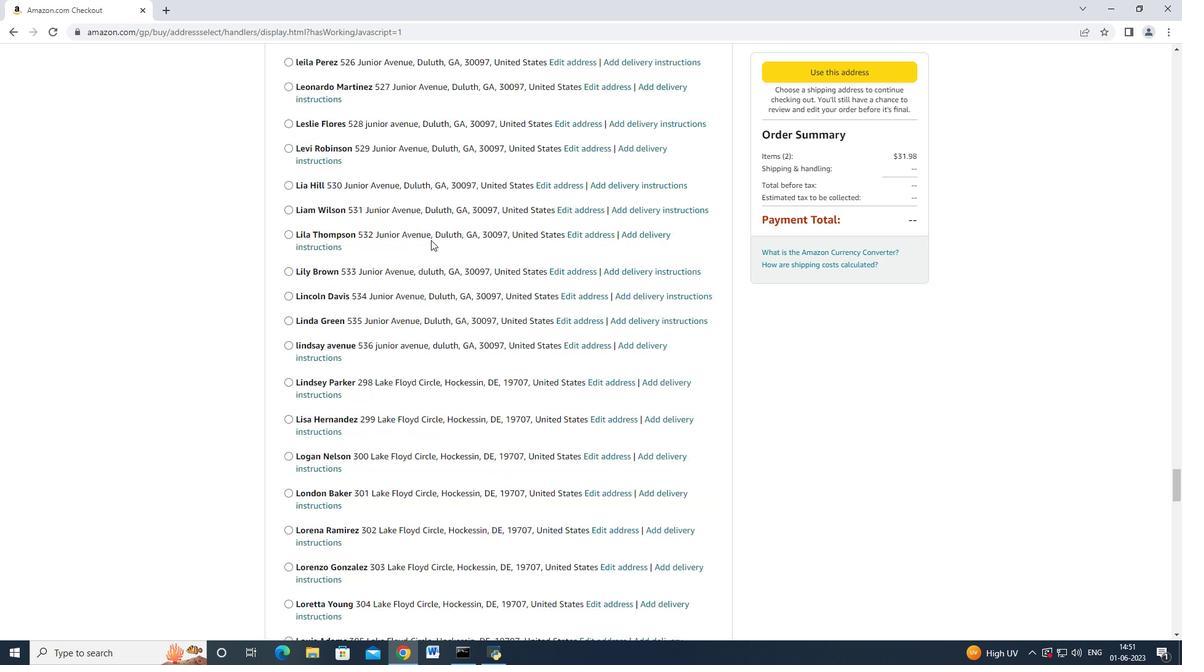 
Action: Mouse scrolled (430, 242) with delta (0, 0)
Screenshot: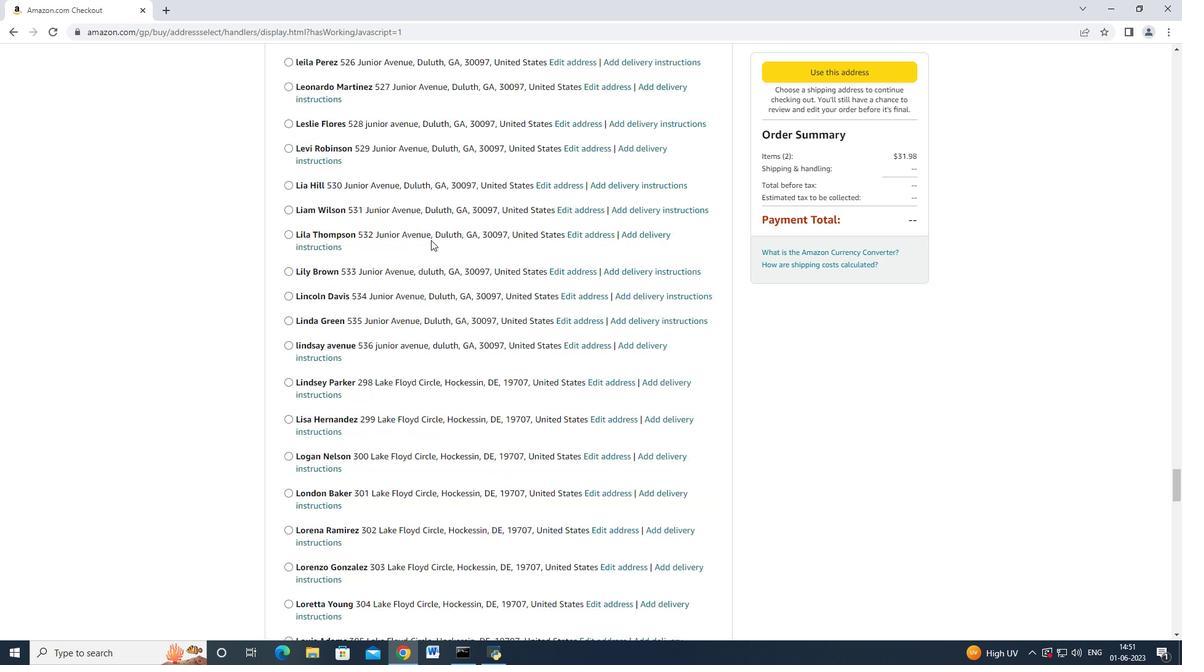 
Action: Mouse scrolled (430, 241) with delta (0, -1)
Screenshot: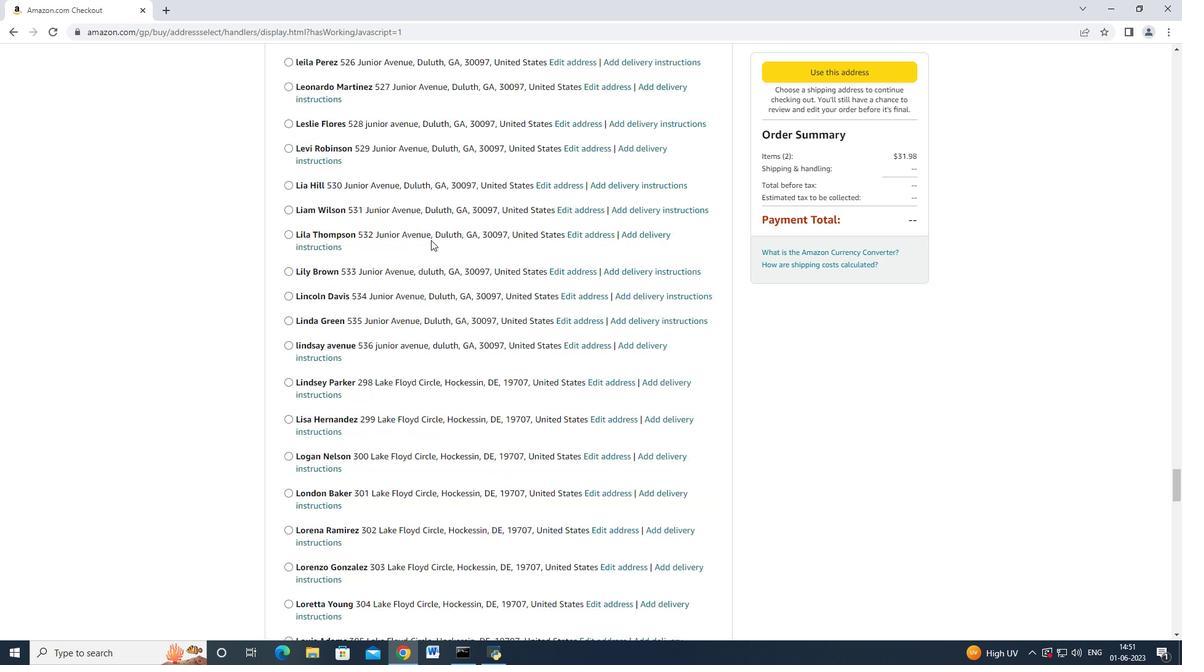 
Action: Mouse scrolled (430, 242) with delta (0, 0)
Screenshot: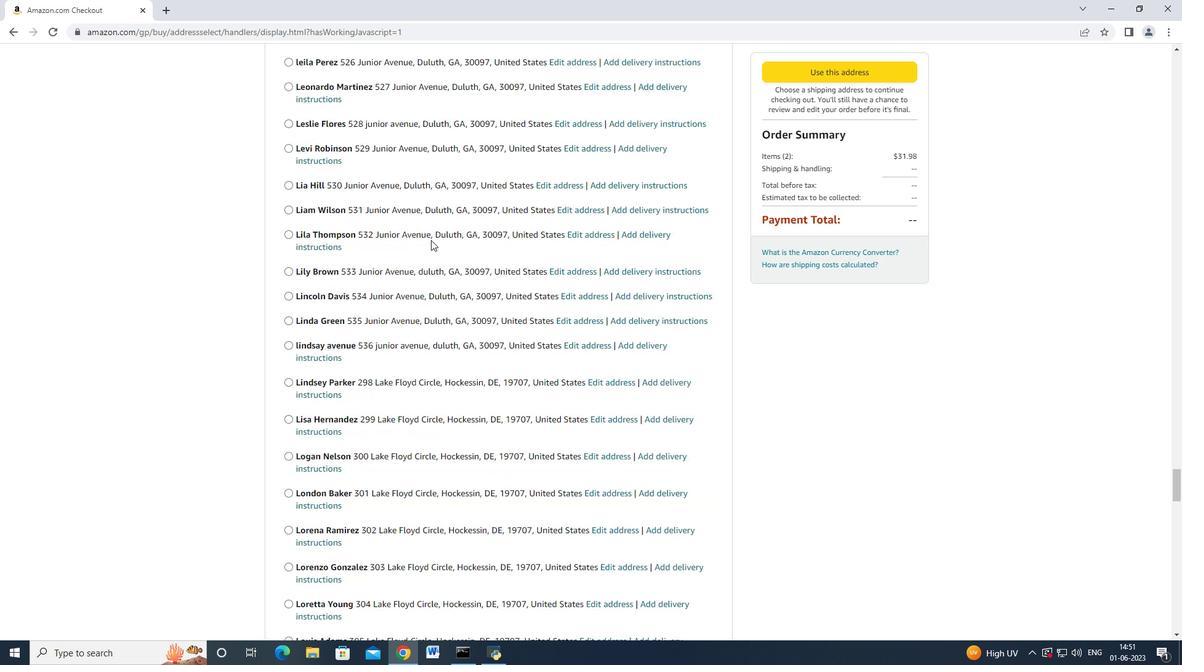 
Action: Mouse scrolled (430, 242) with delta (0, 0)
Screenshot: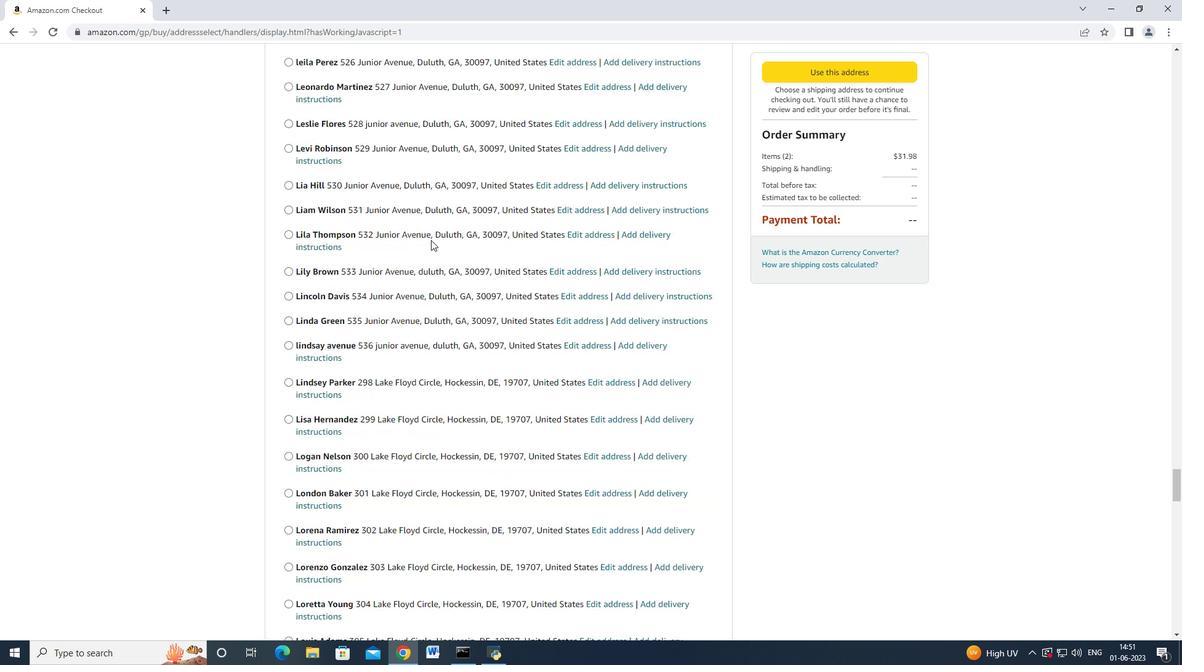 
Action: Mouse scrolled (430, 242) with delta (0, 0)
Screenshot: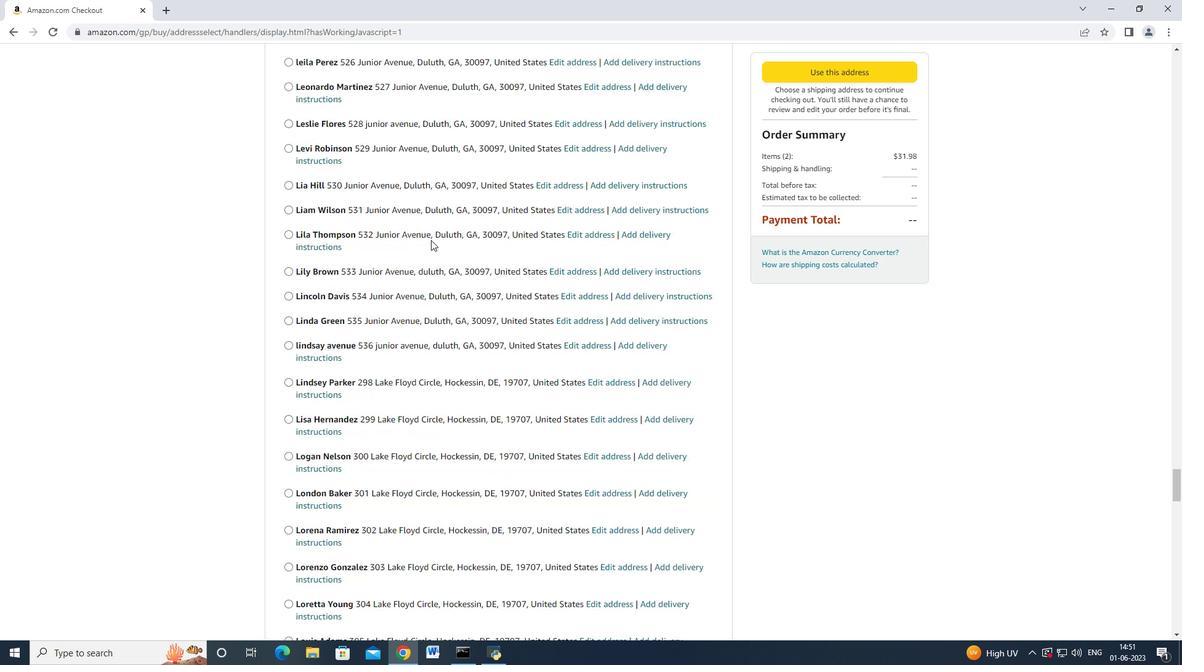 
Action: Mouse scrolled (430, 242) with delta (0, 0)
Screenshot: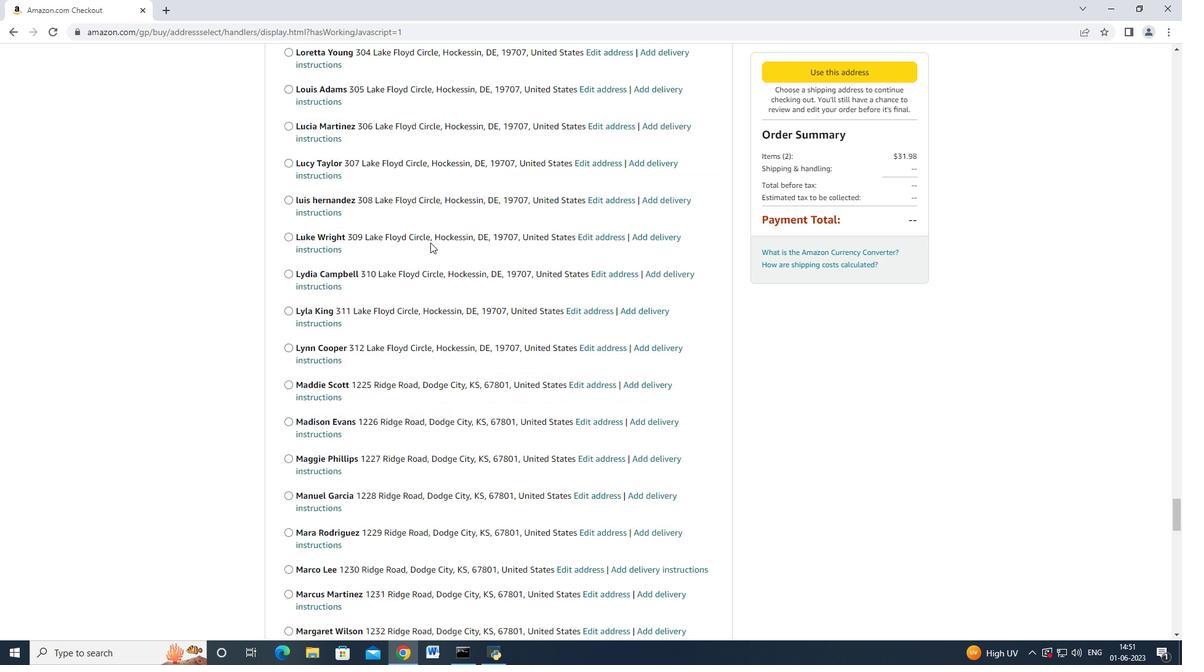 
Action: Mouse scrolled (430, 242) with delta (0, 0)
Screenshot: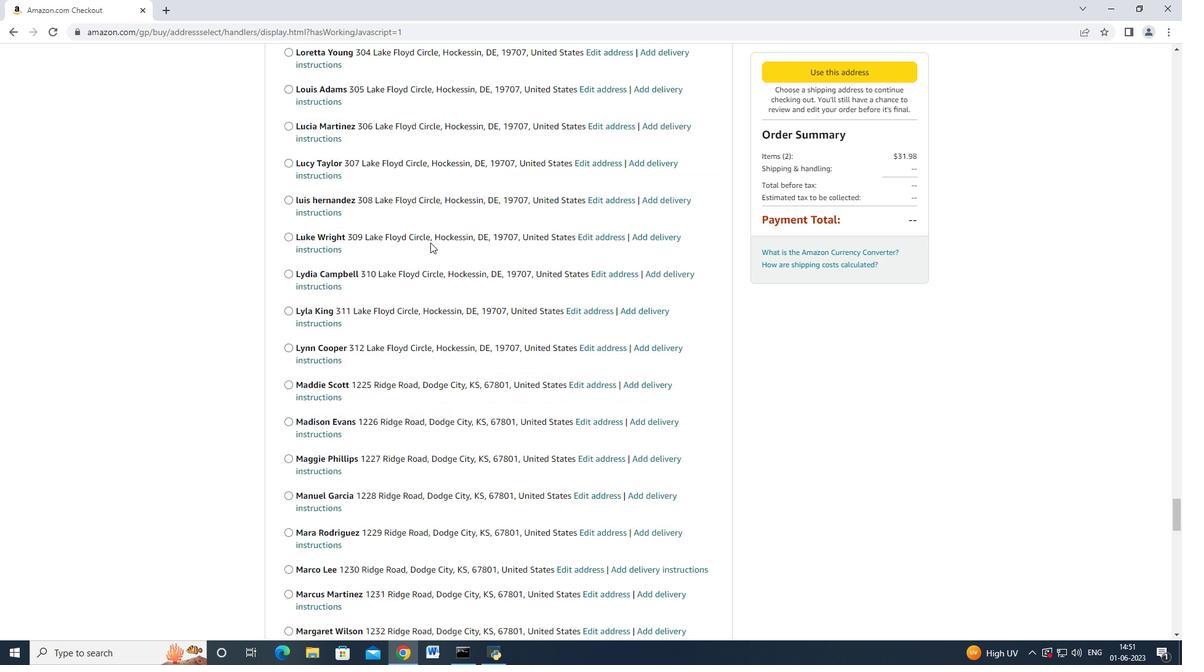 
Action: Mouse scrolled (430, 242) with delta (0, 0)
Screenshot: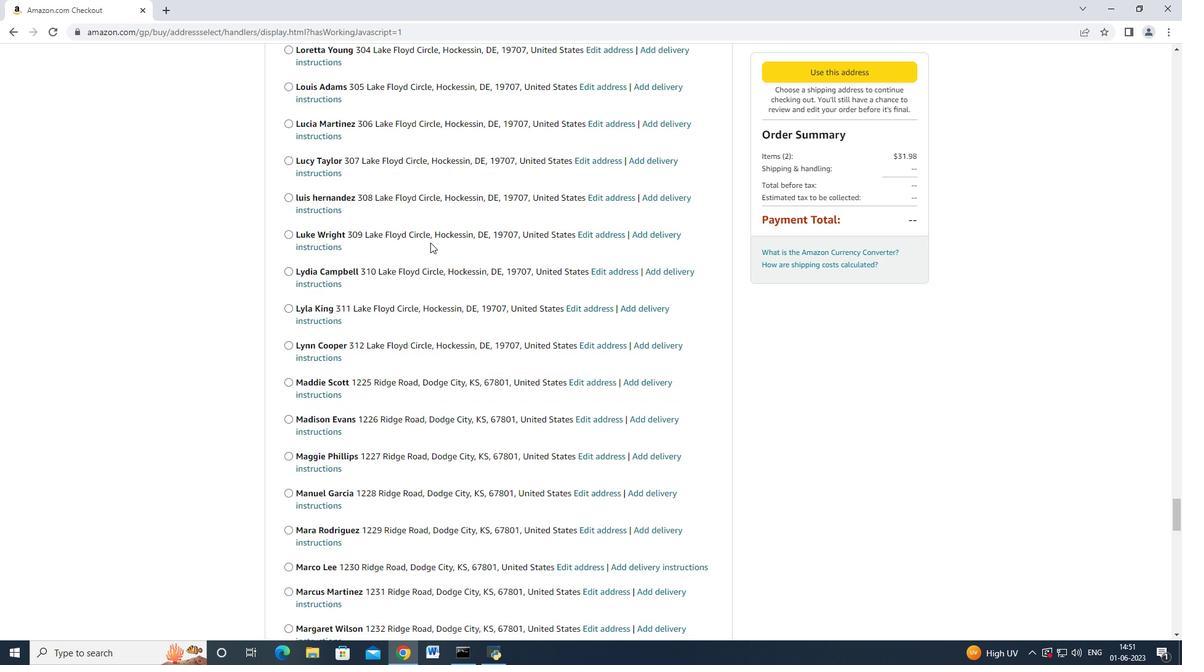 
Action: Mouse scrolled (430, 242) with delta (0, 0)
Screenshot: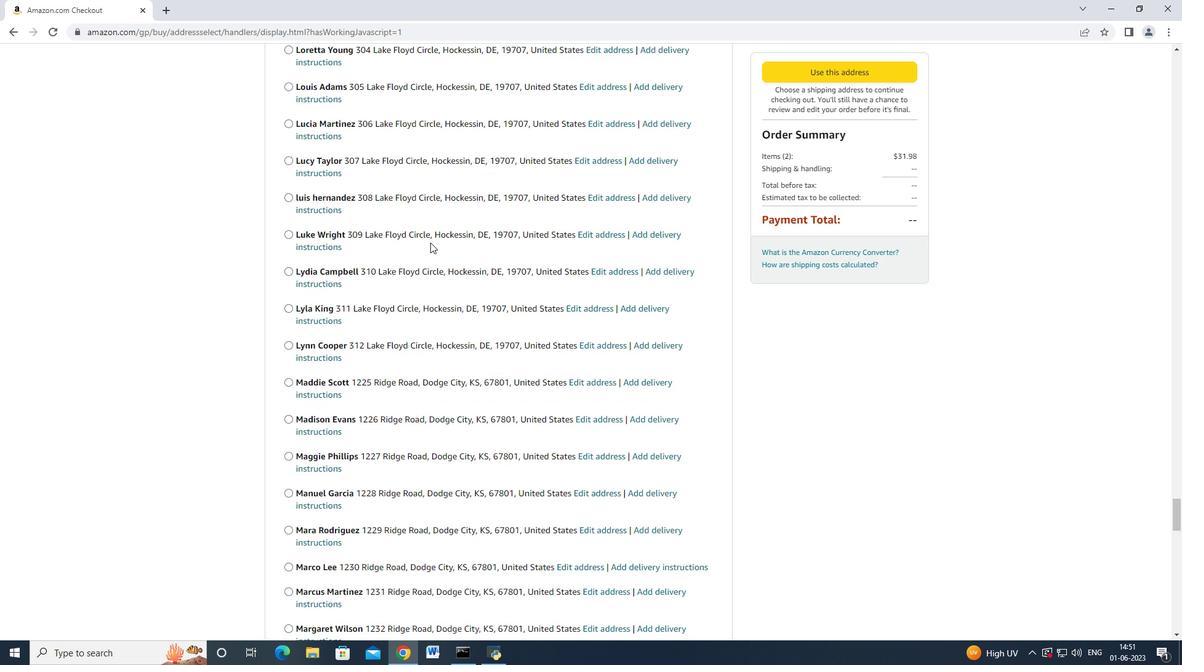 
Action: Mouse scrolled (430, 241) with delta (0, -1)
Screenshot: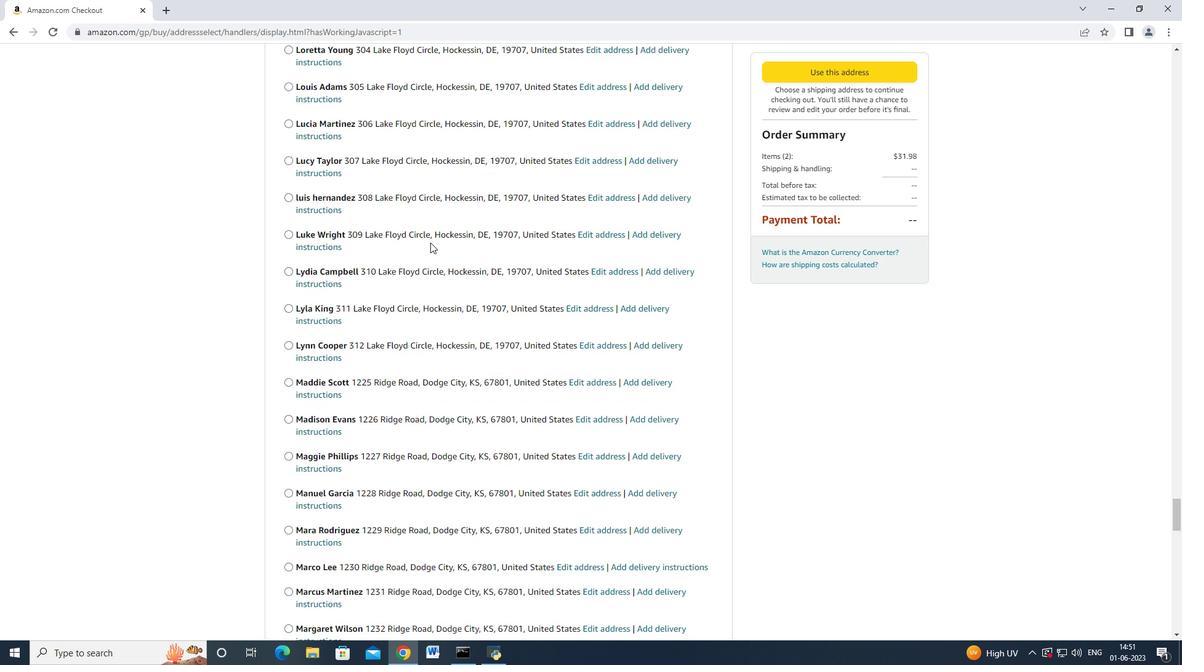 
Action: Mouse scrolled (430, 242) with delta (0, 0)
Screenshot: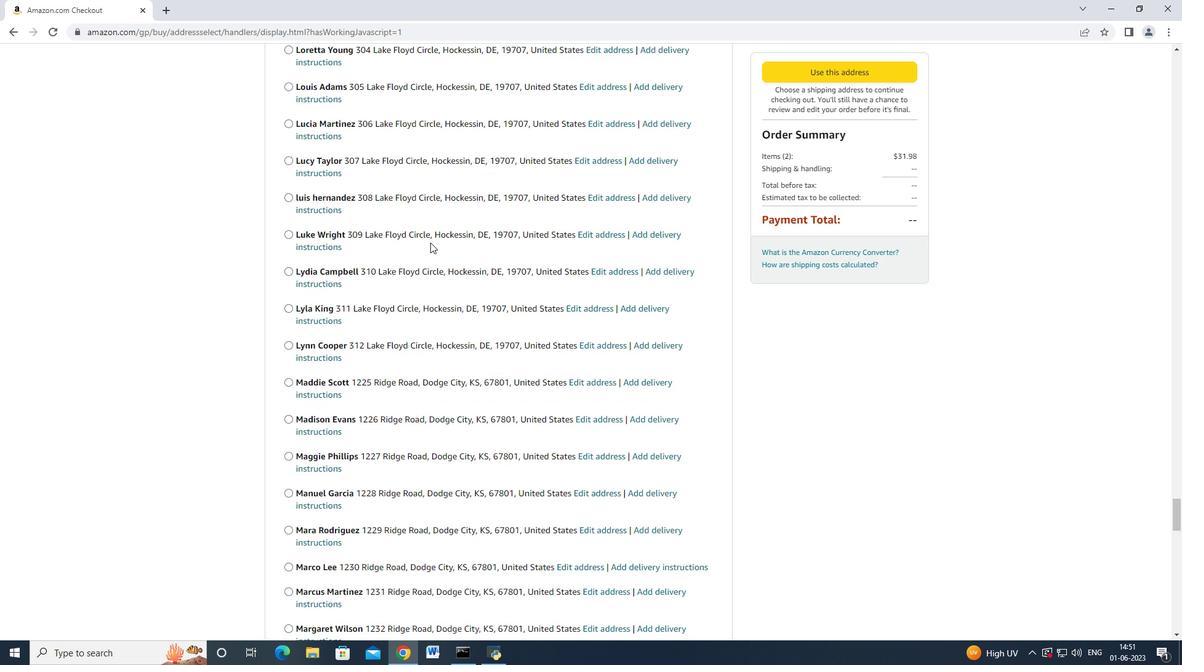 
Action: Mouse scrolled (430, 242) with delta (0, 0)
Screenshot: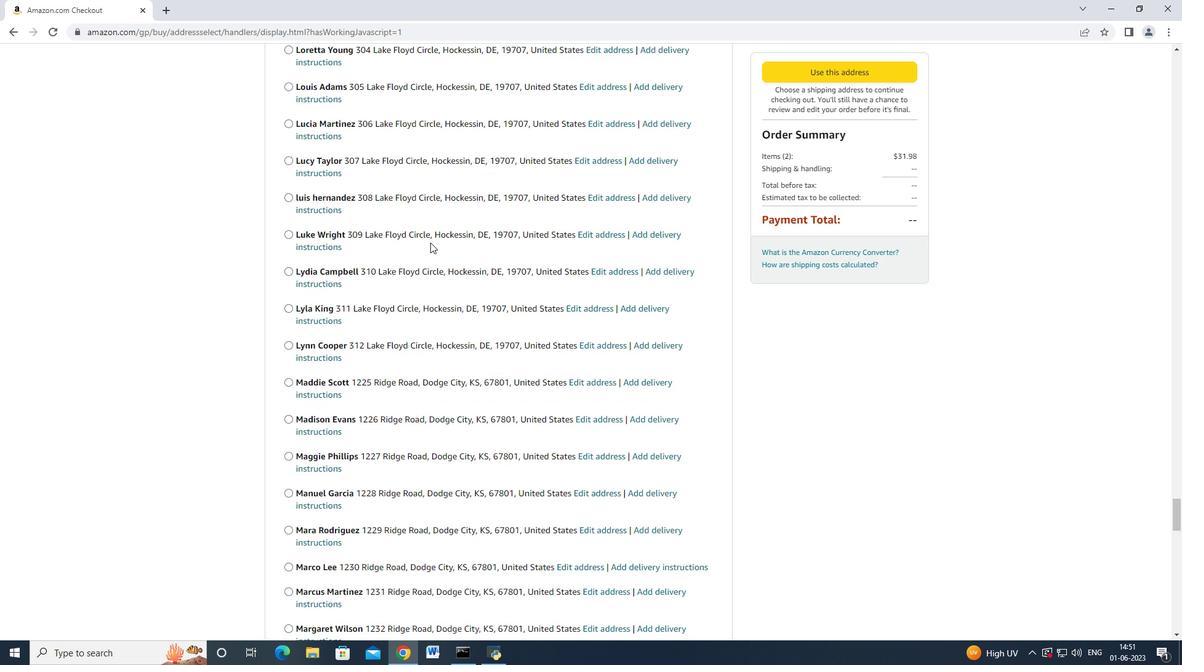 
Action: Mouse scrolled (430, 242) with delta (0, 0)
Screenshot: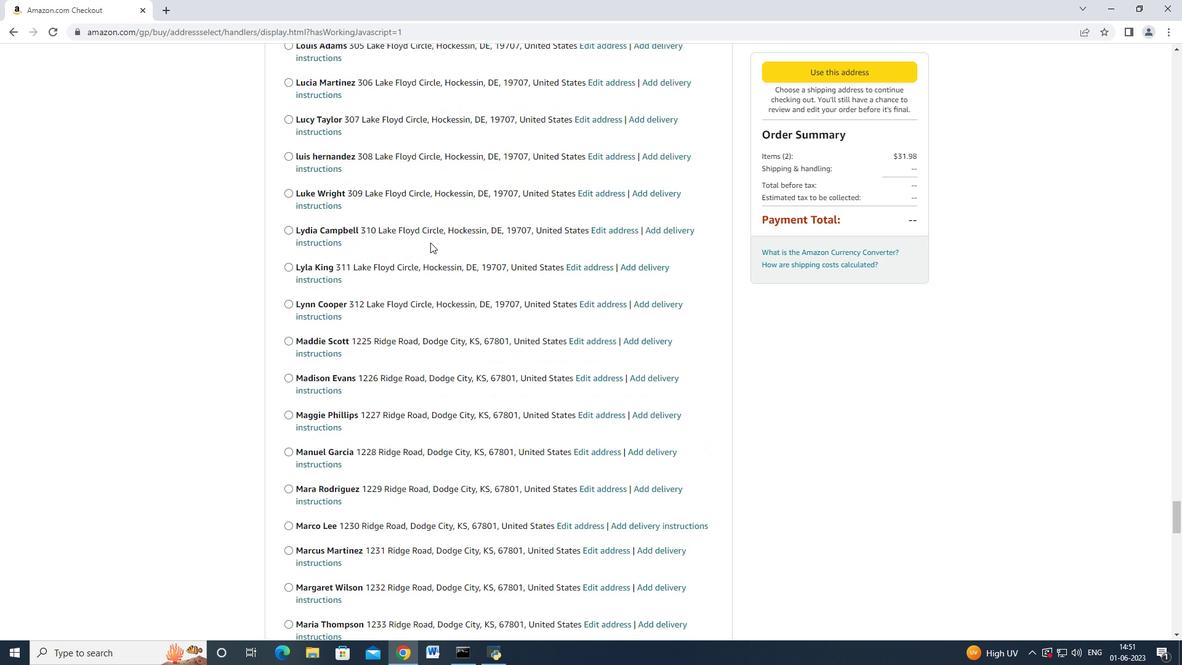 
Action: Mouse scrolled (430, 242) with delta (0, 0)
Screenshot: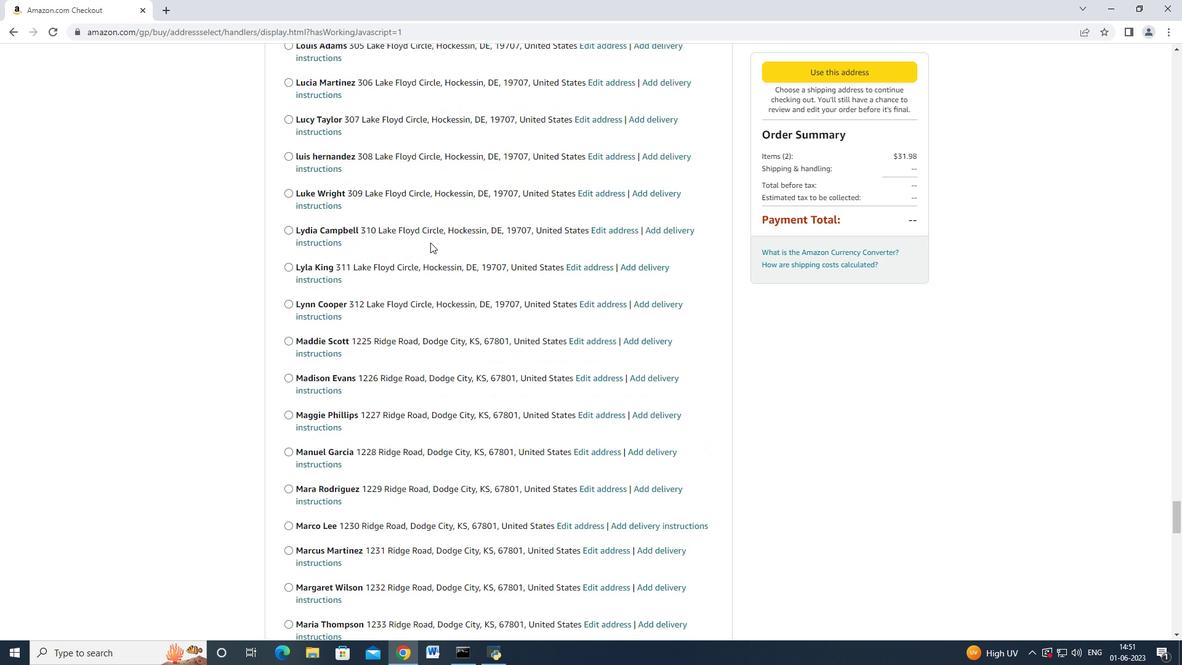 
Action: Mouse scrolled (430, 241) with delta (0, -1)
Screenshot: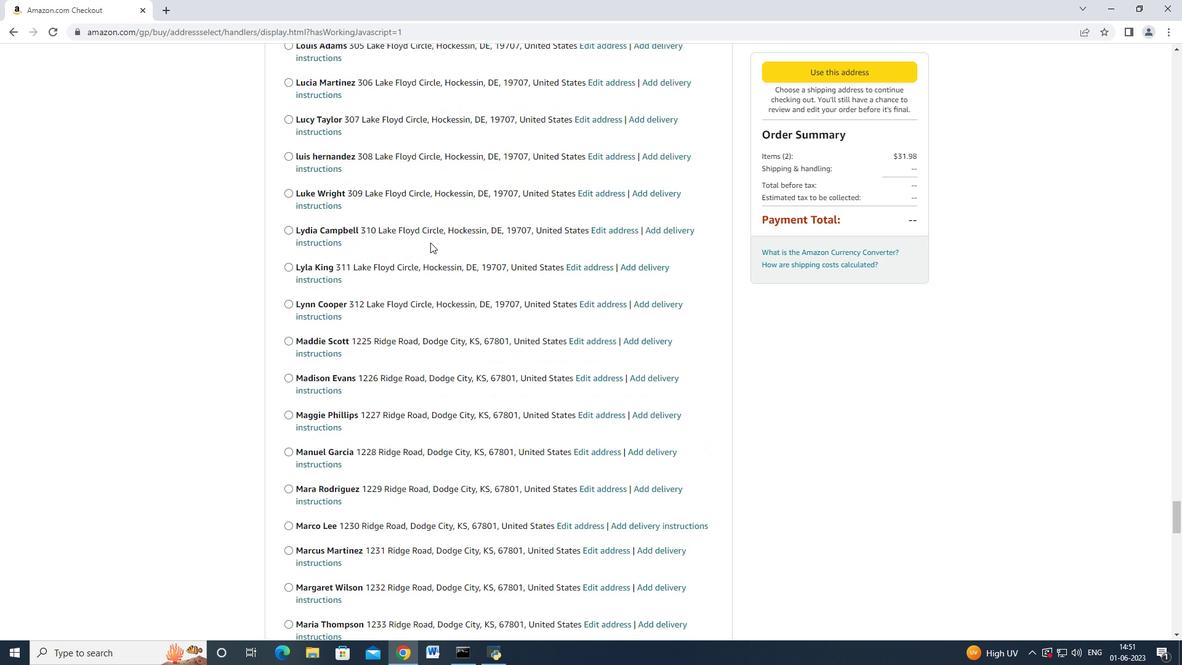 
Action: Mouse scrolled (430, 242) with delta (0, 0)
Screenshot: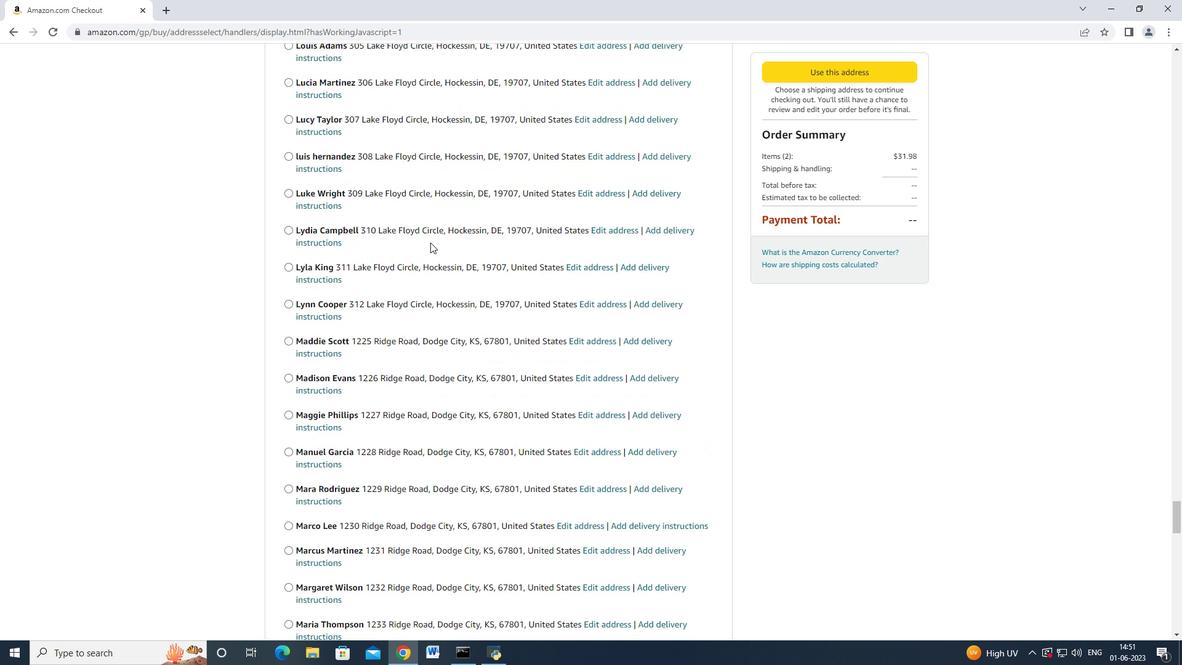 
Action: Mouse scrolled (430, 242) with delta (0, 0)
Screenshot: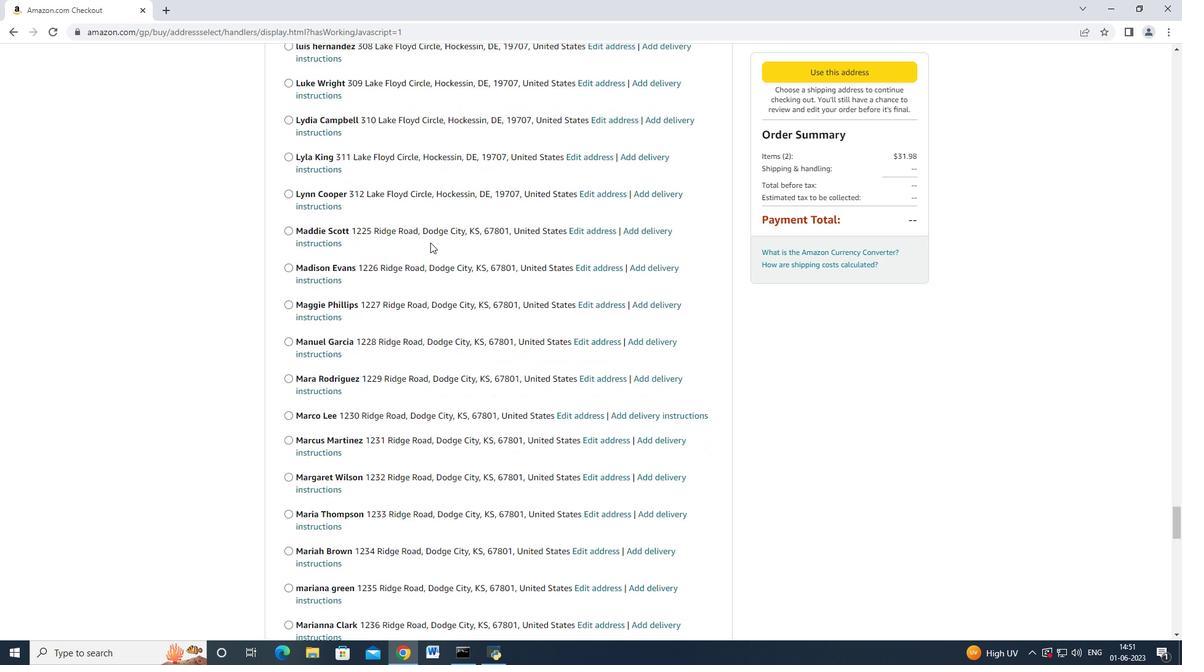 
Action: Mouse scrolled (430, 241) with delta (0, -1)
Screenshot: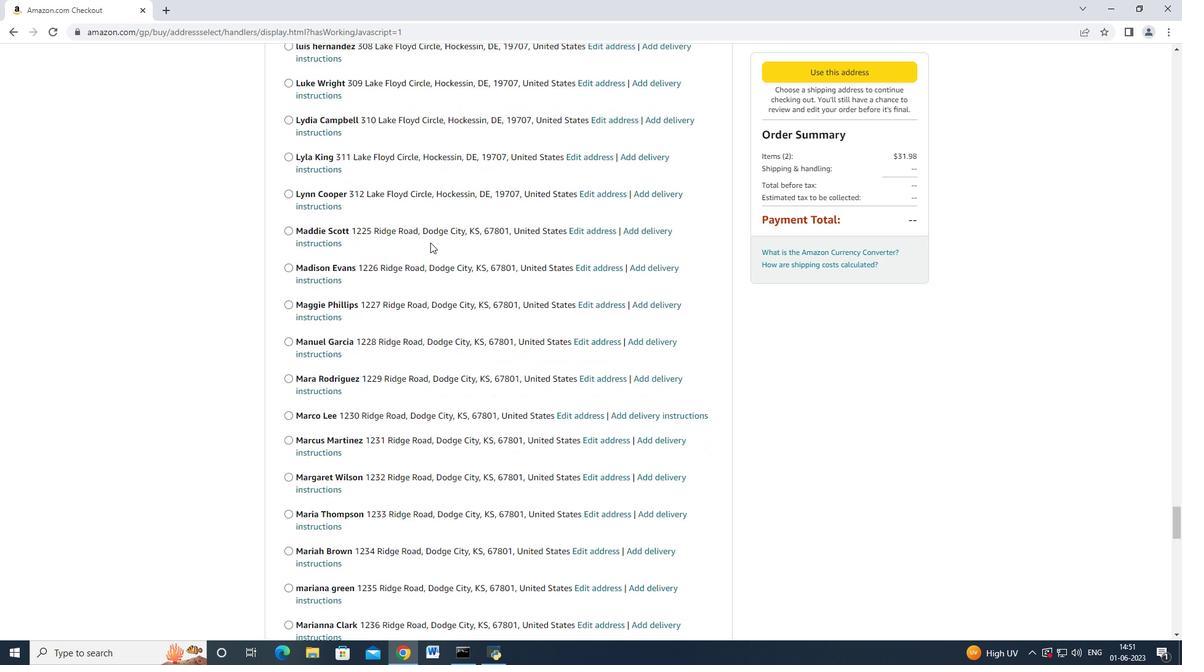 
Action: Mouse scrolled (430, 242) with delta (0, 0)
Screenshot: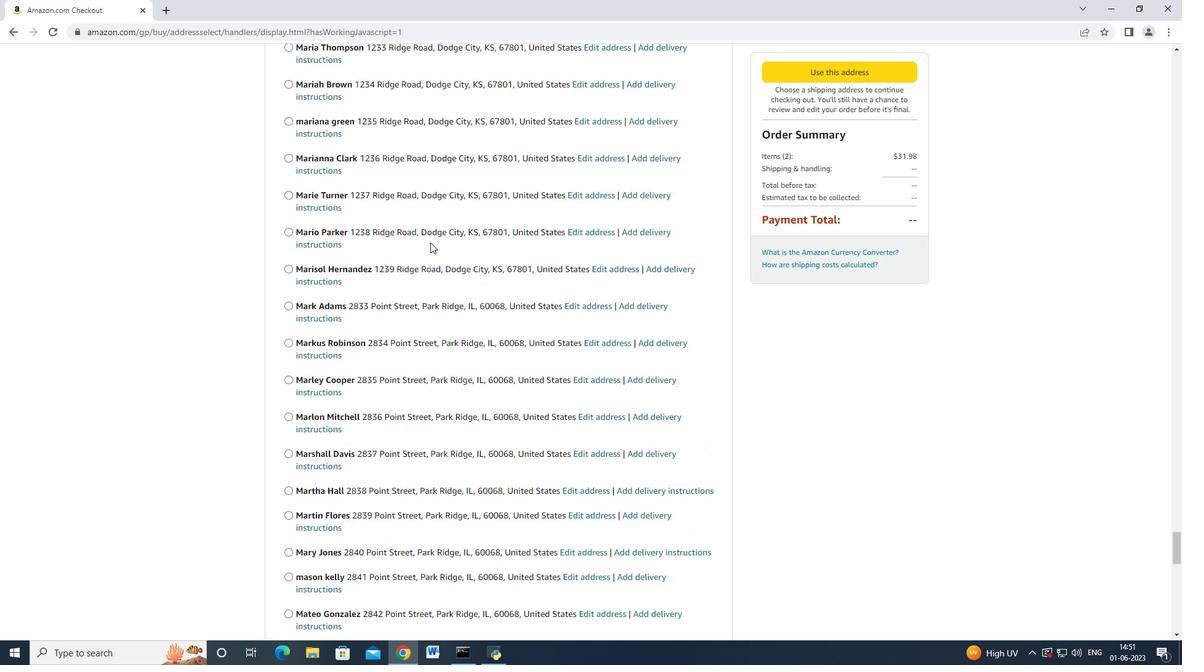 
Action: Mouse scrolled (430, 242) with delta (0, 0)
Screenshot: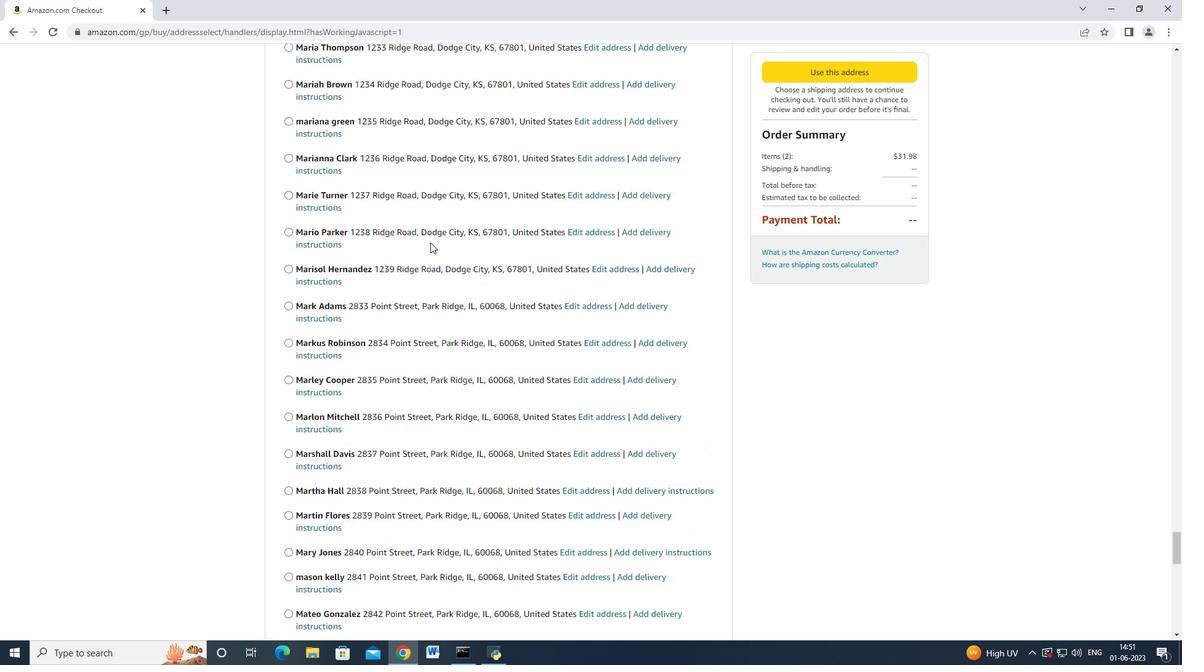 
Action: Mouse scrolled (430, 242) with delta (0, 0)
Screenshot: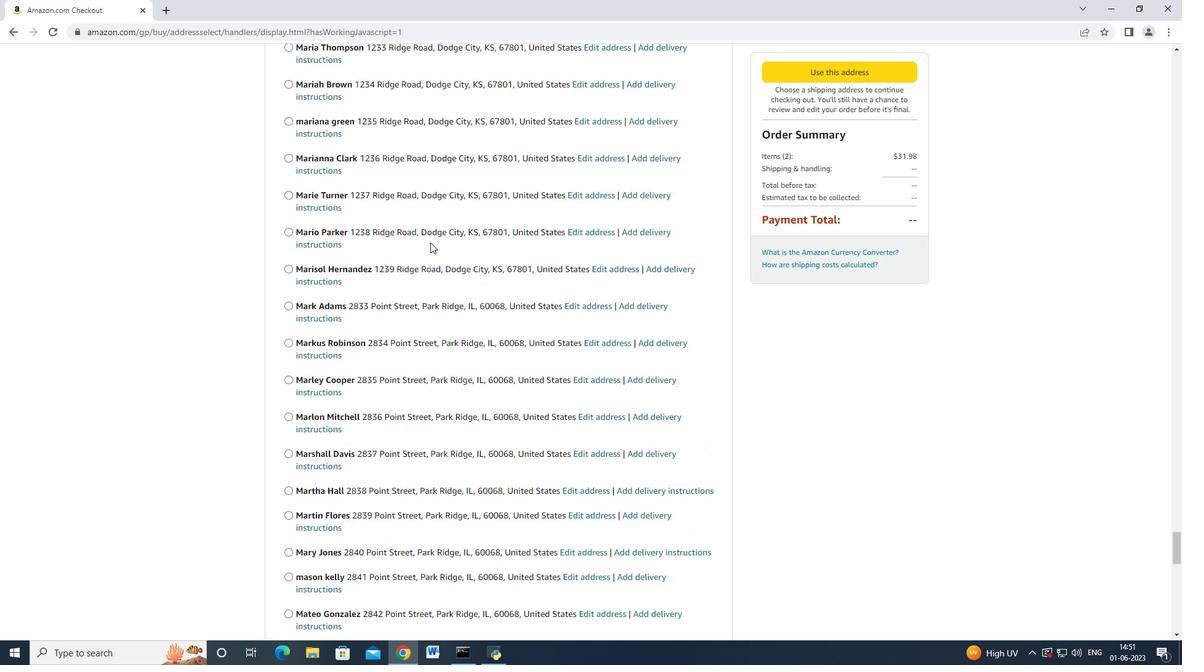 
Action: Mouse scrolled (430, 242) with delta (0, 0)
Screenshot: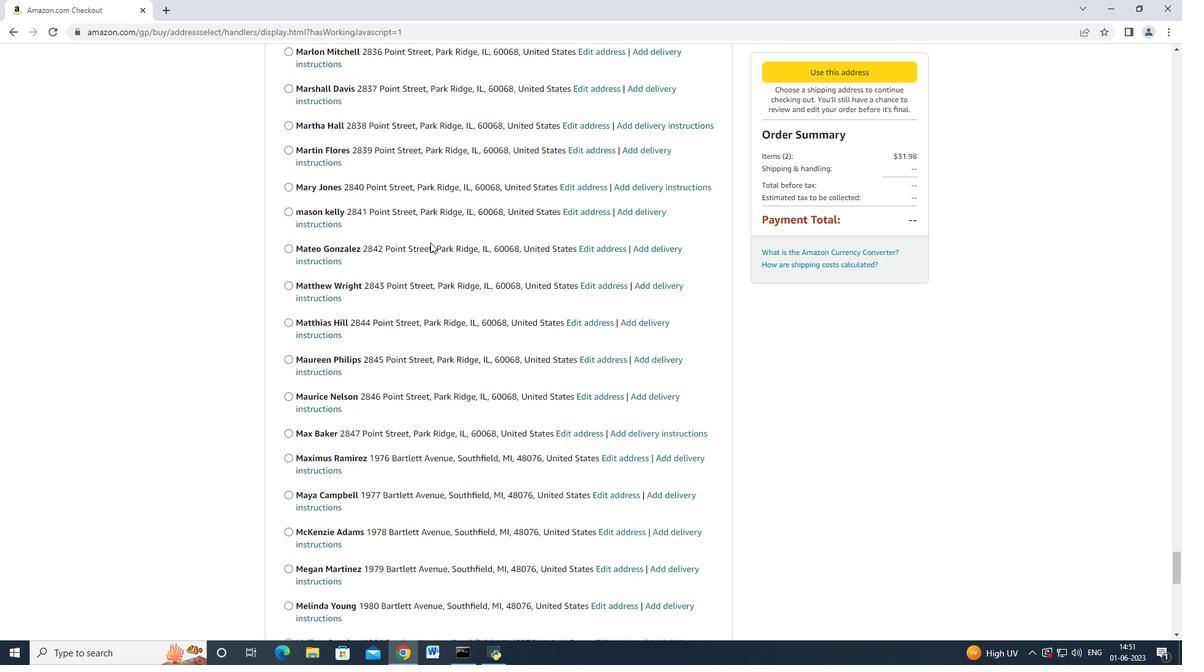 
Action: Mouse scrolled (430, 242) with delta (0, 0)
Screenshot: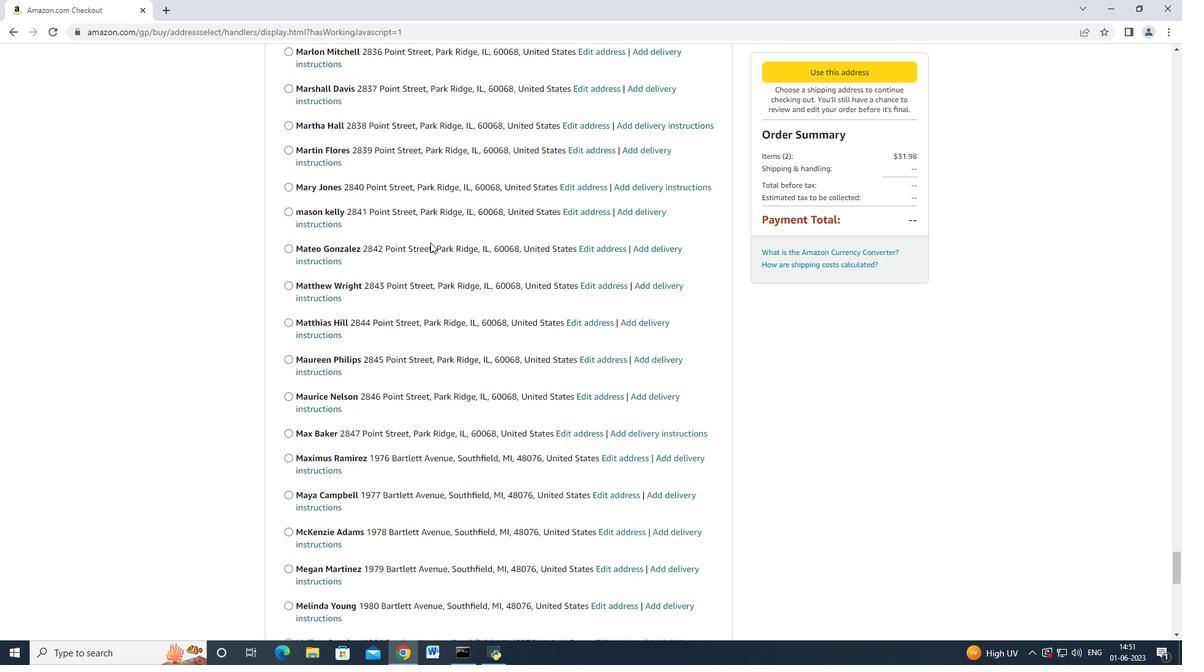
Action: Mouse scrolled (430, 241) with delta (0, -1)
Screenshot: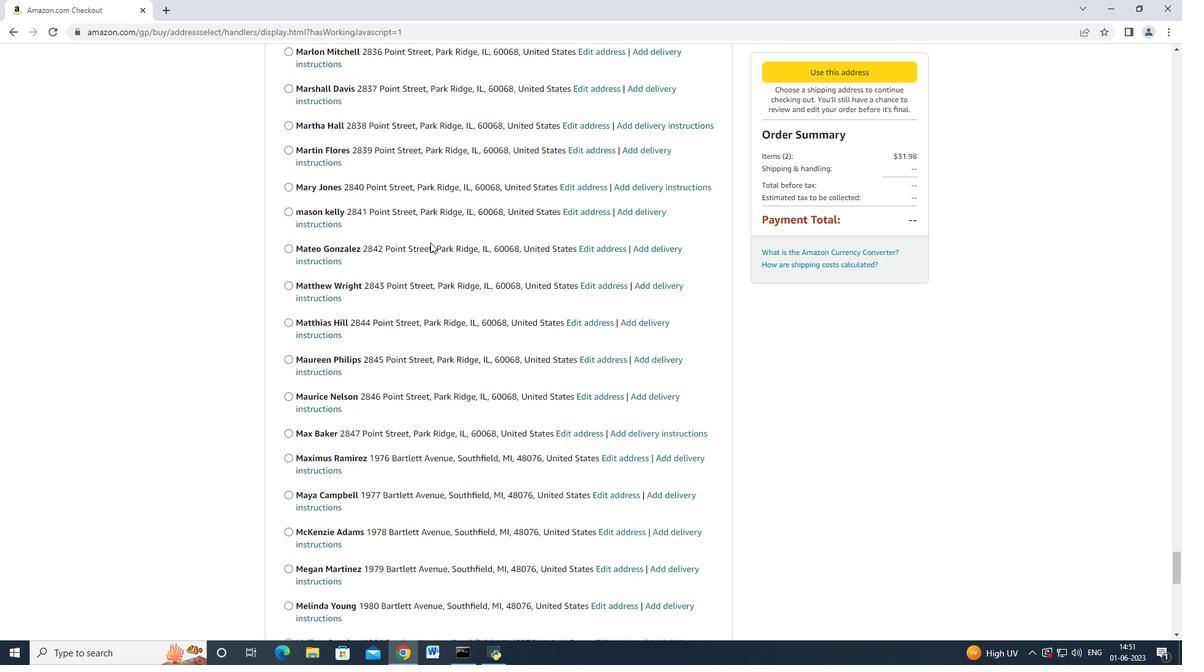
Action: Mouse scrolled (430, 242) with delta (0, 0)
Screenshot: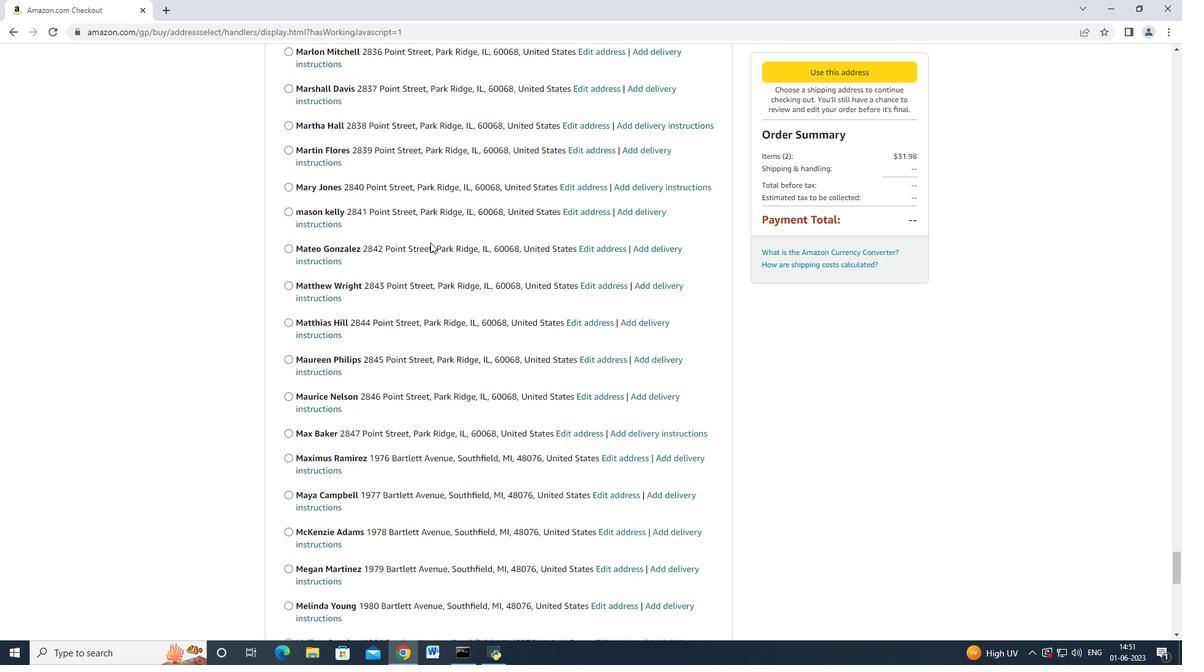 
Action: Mouse scrolled (430, 242) with delta (0, 0)
Screenshot: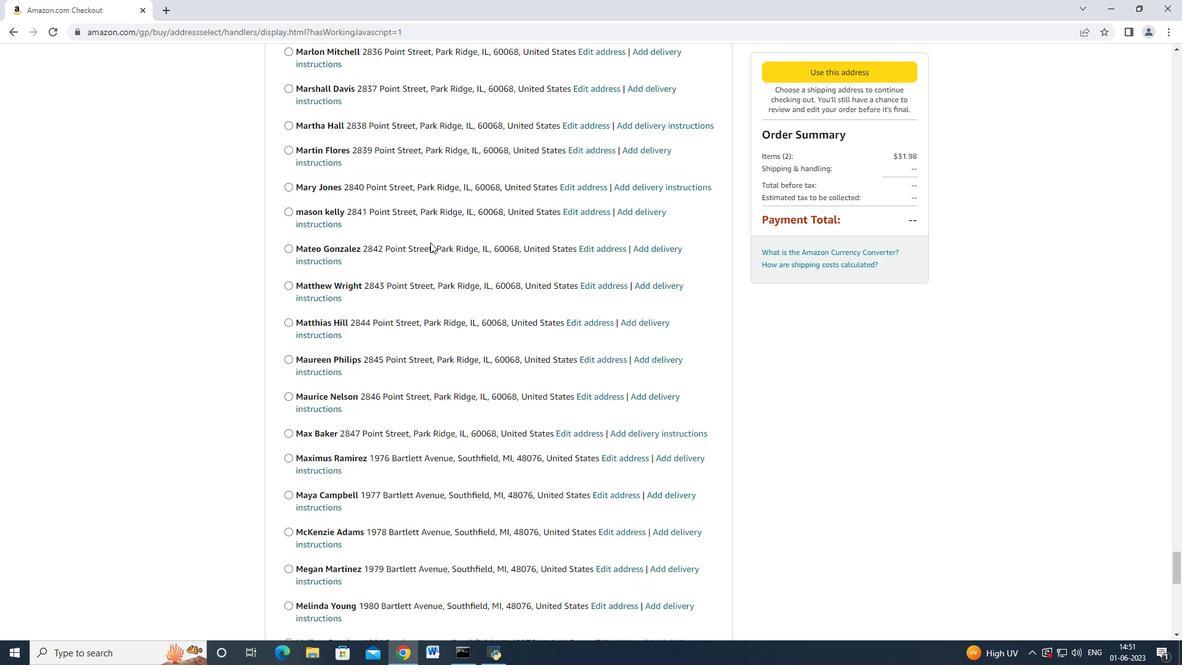 
Action: Mouse scrolled (430, 242) with delta (0, 0)
Screenshot: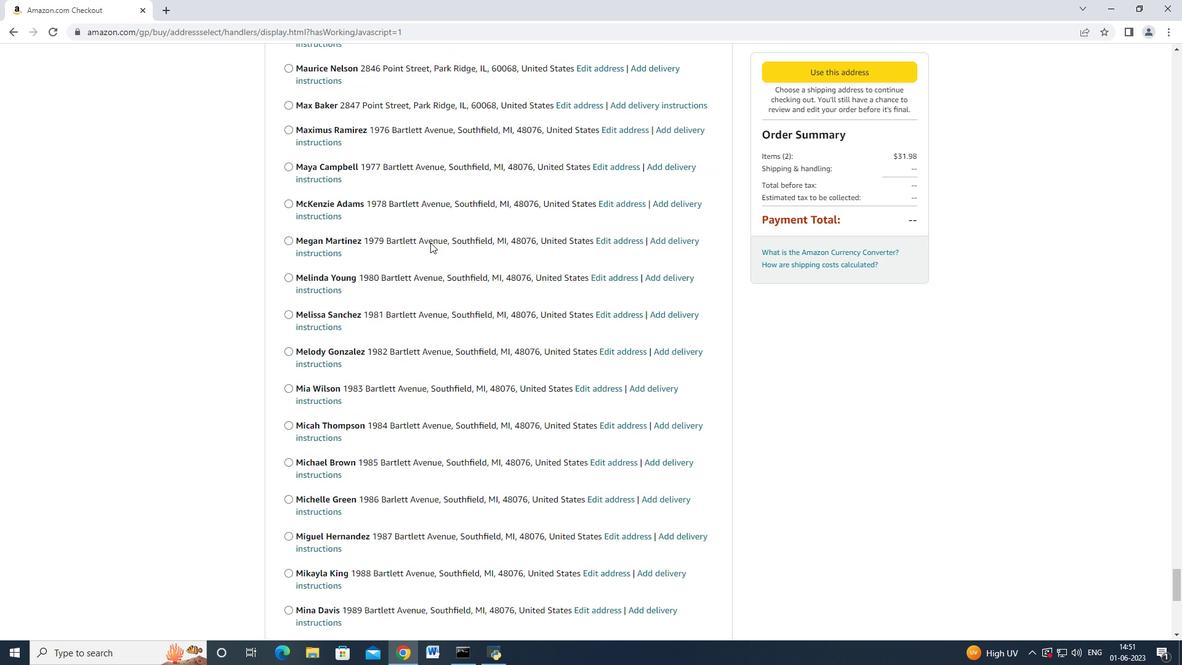 
Action: Mouse scrolled (430, 241) with delta (0, -1)
Screenshot: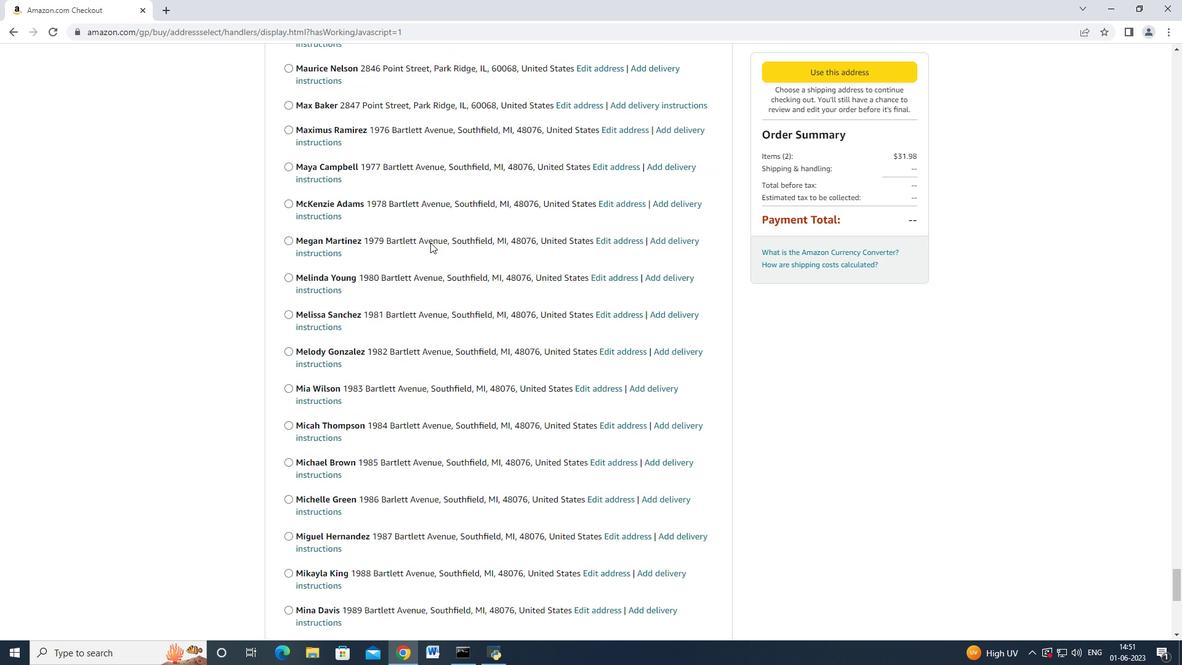 
Action: Mouse scrolled (430, 242) with delta (0, 0)
Screenshot: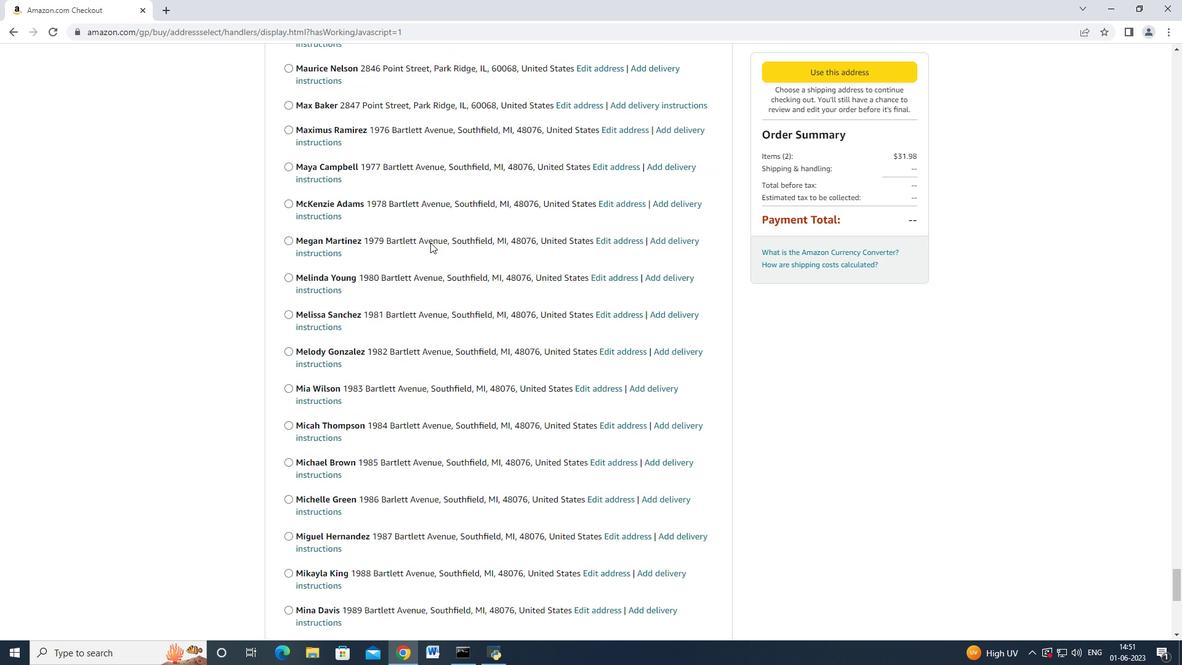 
Action: Mouse scrolled (430, 242) with delta (0, 0)
Screenshot: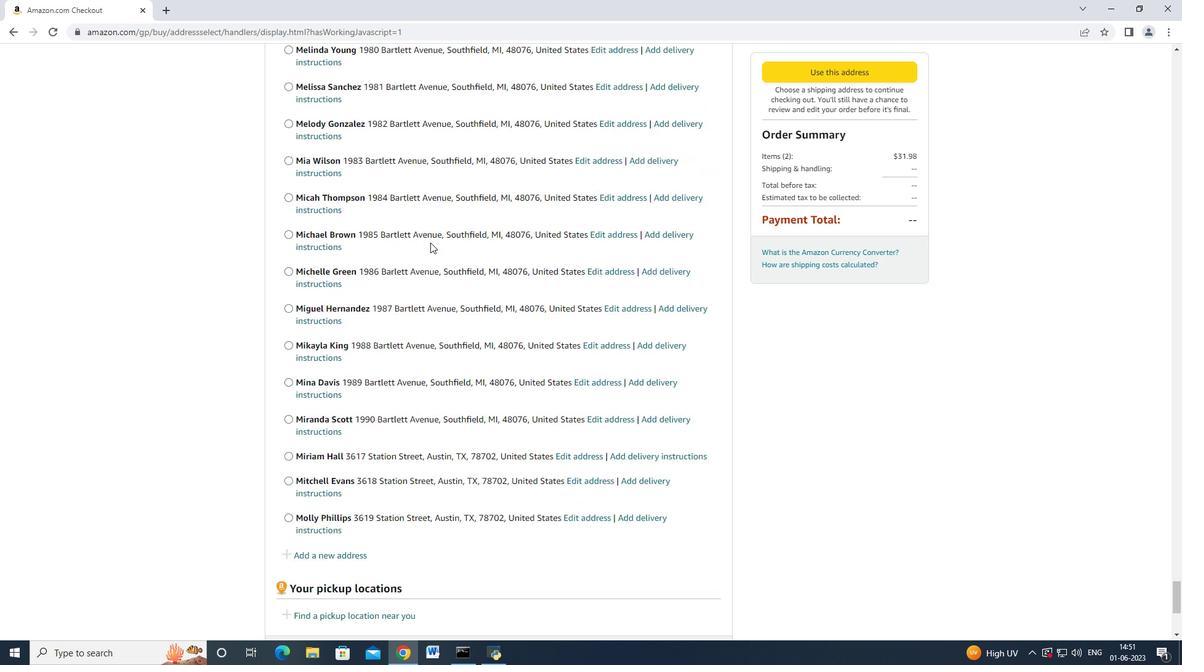 
Action: Mouse scrolled (430, 242) with delta (0, 0)
Screenshot: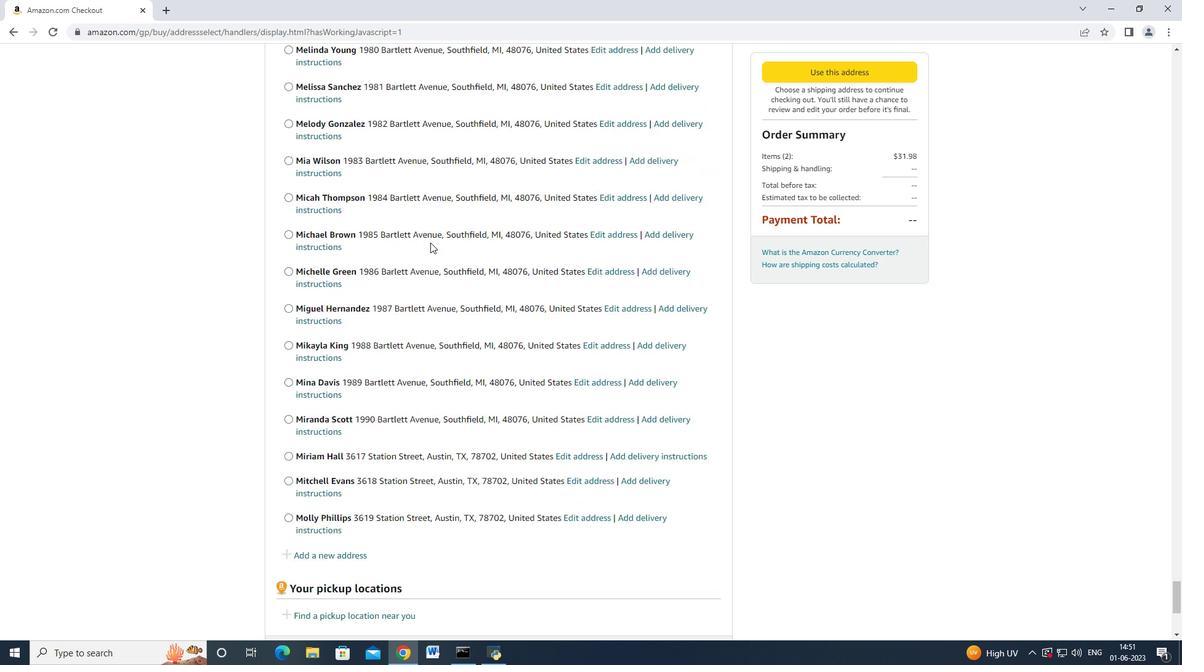 
Action: Mouse scrolled (430, 242) with delta (0, 0)
Screenshot: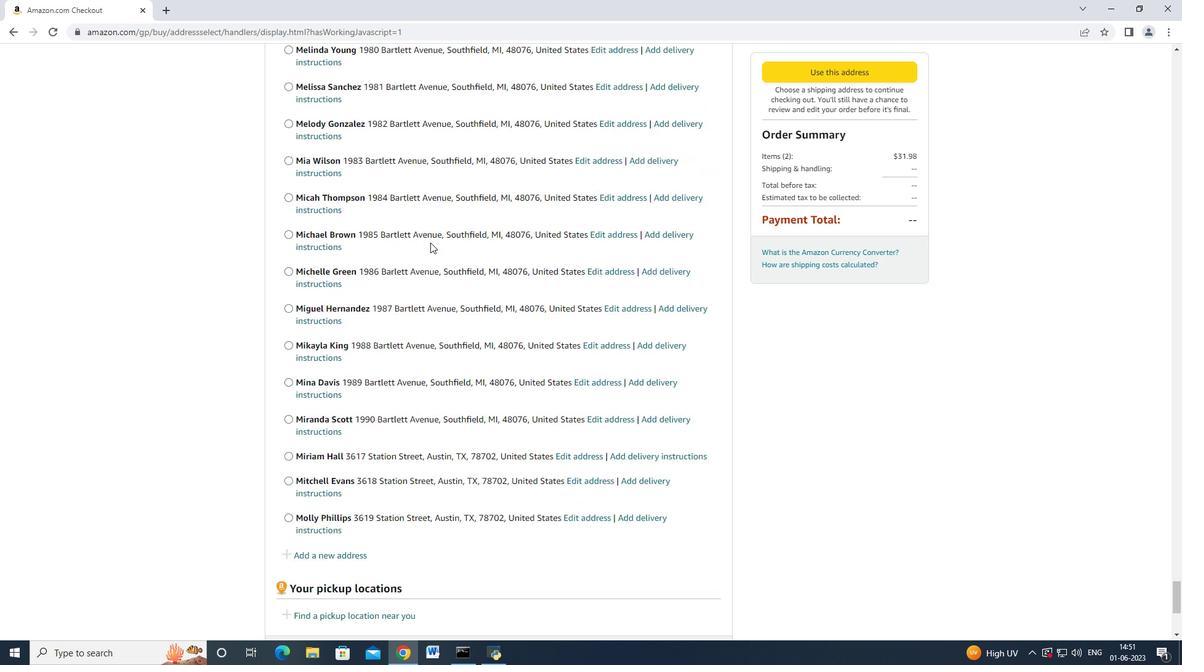
Action: Mouse scrolled (430, 242) with delta (0, 0)
Screenshot: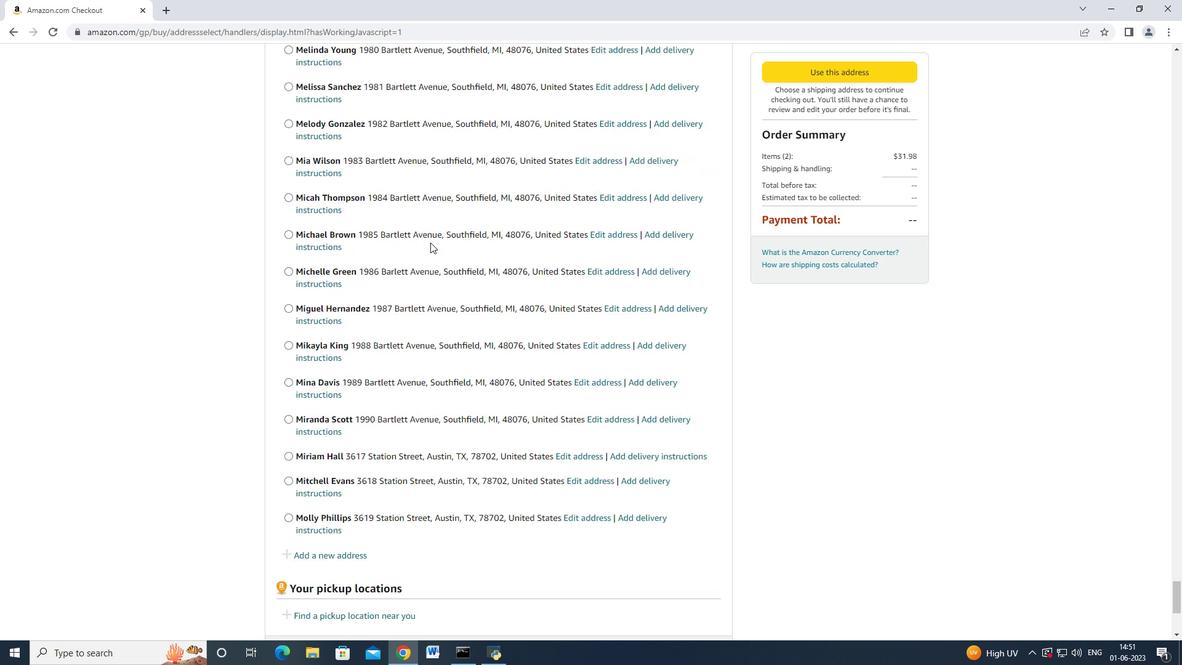 
Action: Mouse moved to (340, 247)
Screenshot: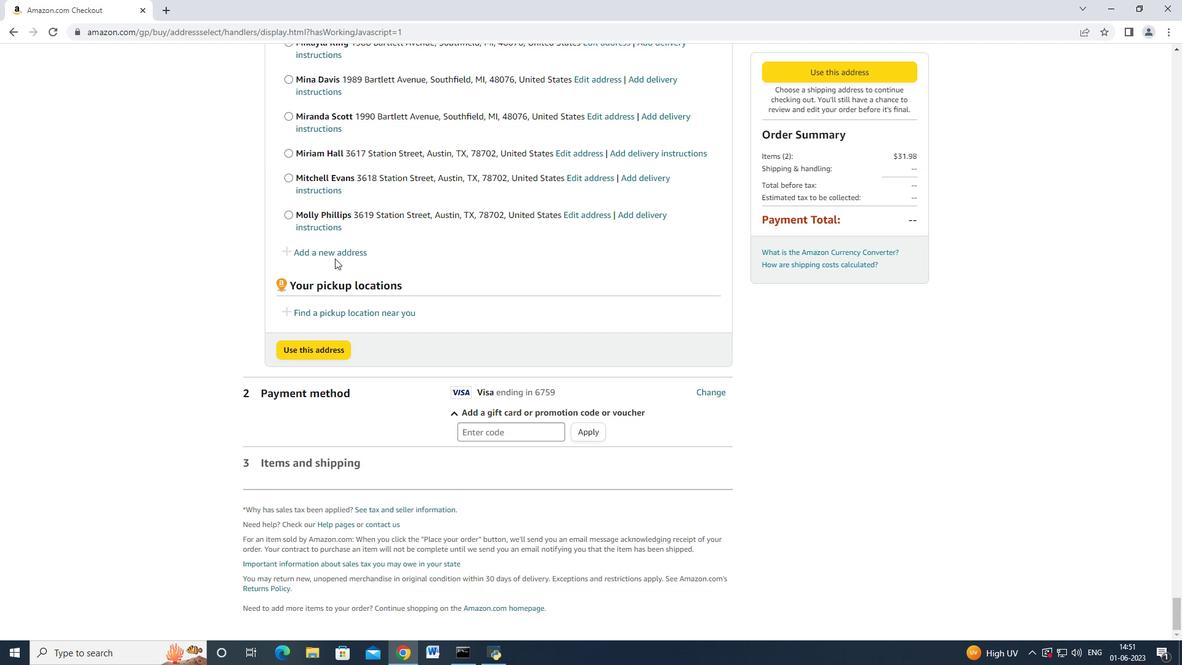 
Action: Mouse pressed left at (340, 247)
Screenshot: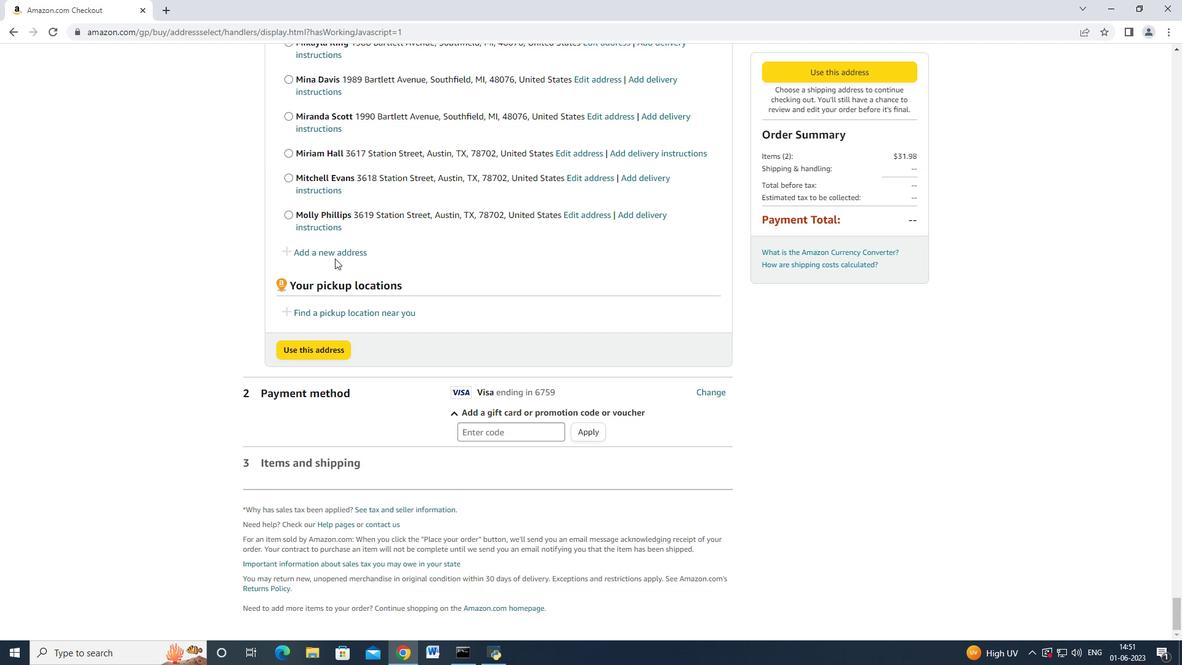 
Action: Mouse moved to (402, 298)
Screenshot: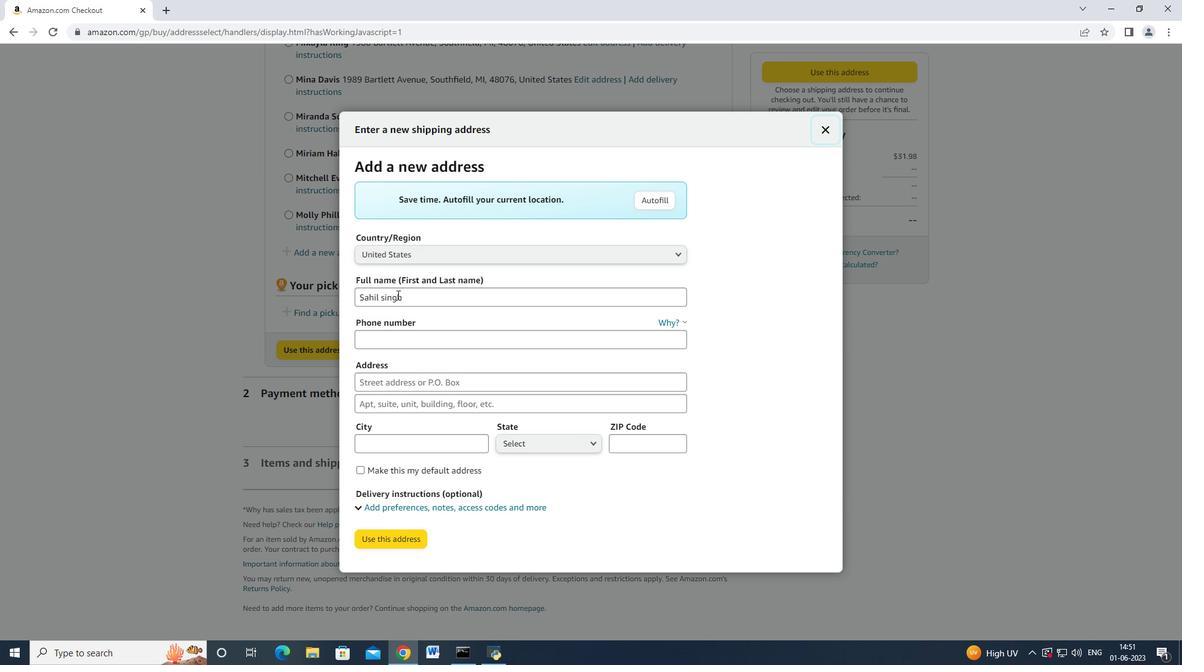 
Action: Mouse pressed left at (402, 298)
Screenshot: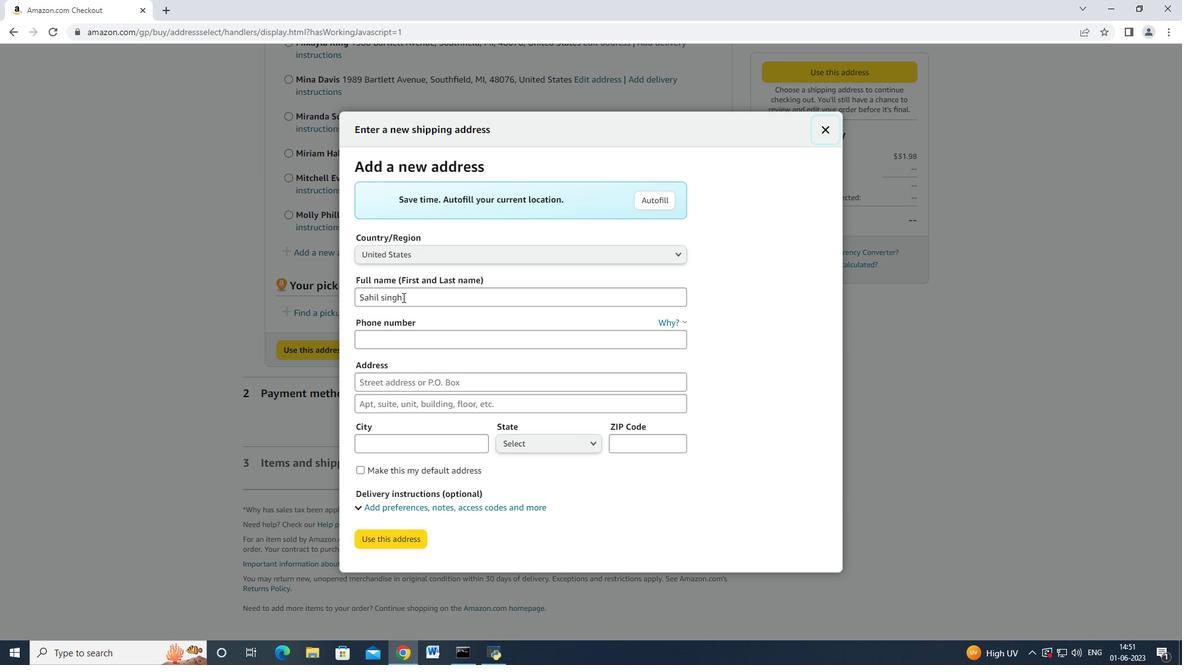 
Action: Mouse moved to (348, 253)
Screenshot: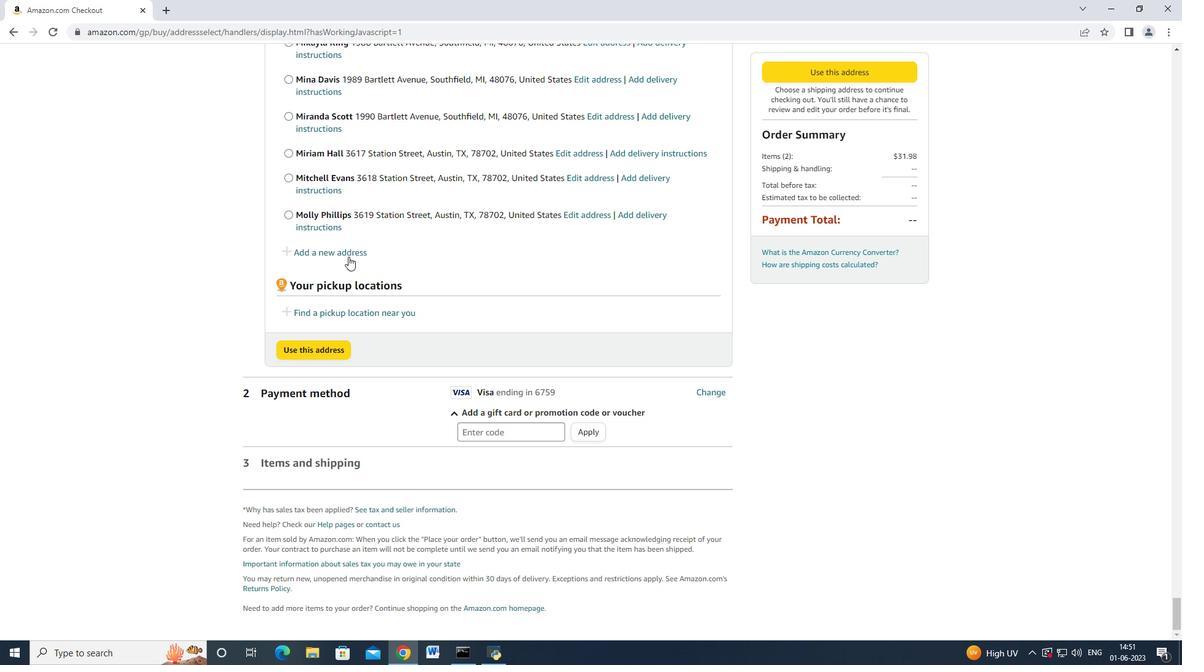 
Action: Mouse pressed left at (348, 253)
Screenshot: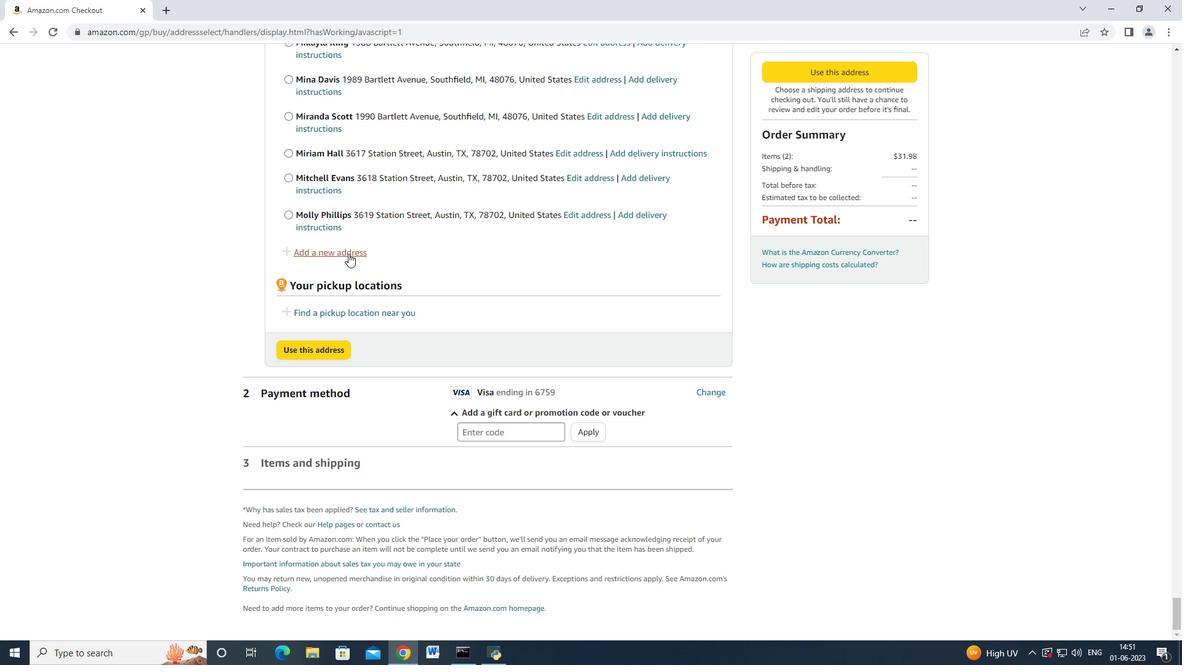 
Action: Mouse moved to (406, 295)
Screenshot: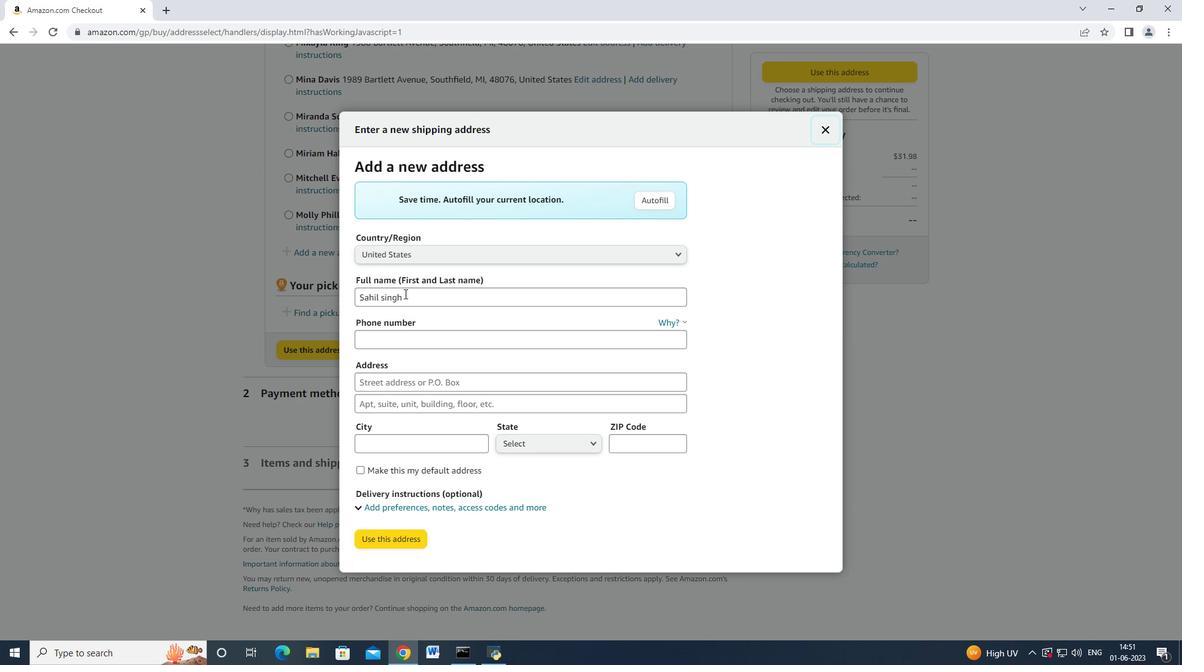 
Action: Mouse pressed left at (406, 295)
Screenshot: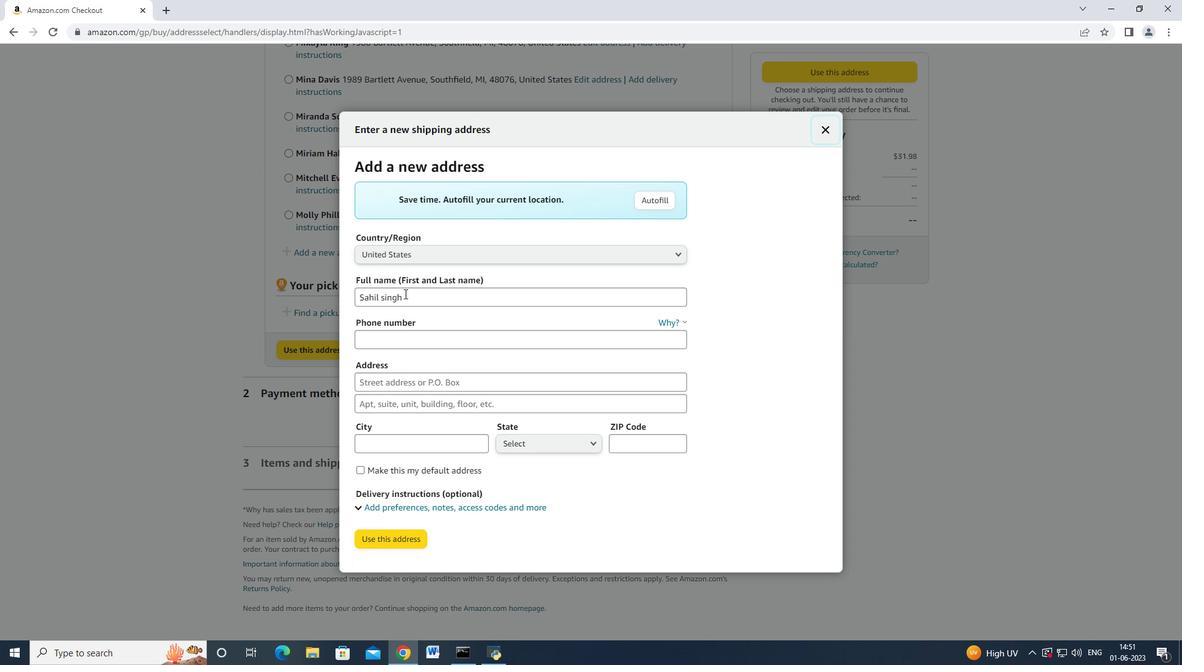 
Action: Mouse moved to (359, 291)
Screenshot: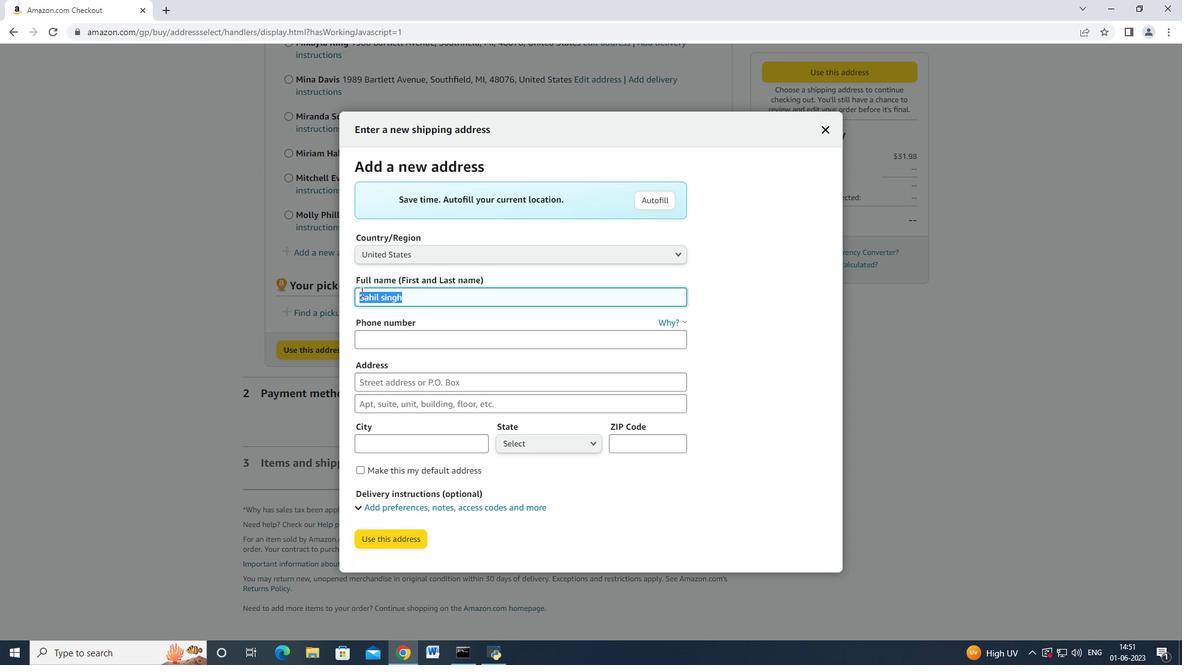 
Action: Key pressed <Key.backspace><Key.shift_r>Angela<Key.space><Key.shift_r>Wright<Key.tab><Key.tab>5122113583<Key.tab>3631<Key.space><Key.shift_r>Station<Key.space><Key.shift_r>Street<Key.tab><Key.tab><Key.shift_r><Key.shift_r><Key.shift_r>Austin<Key.tab><Key.enter>
Screenshot: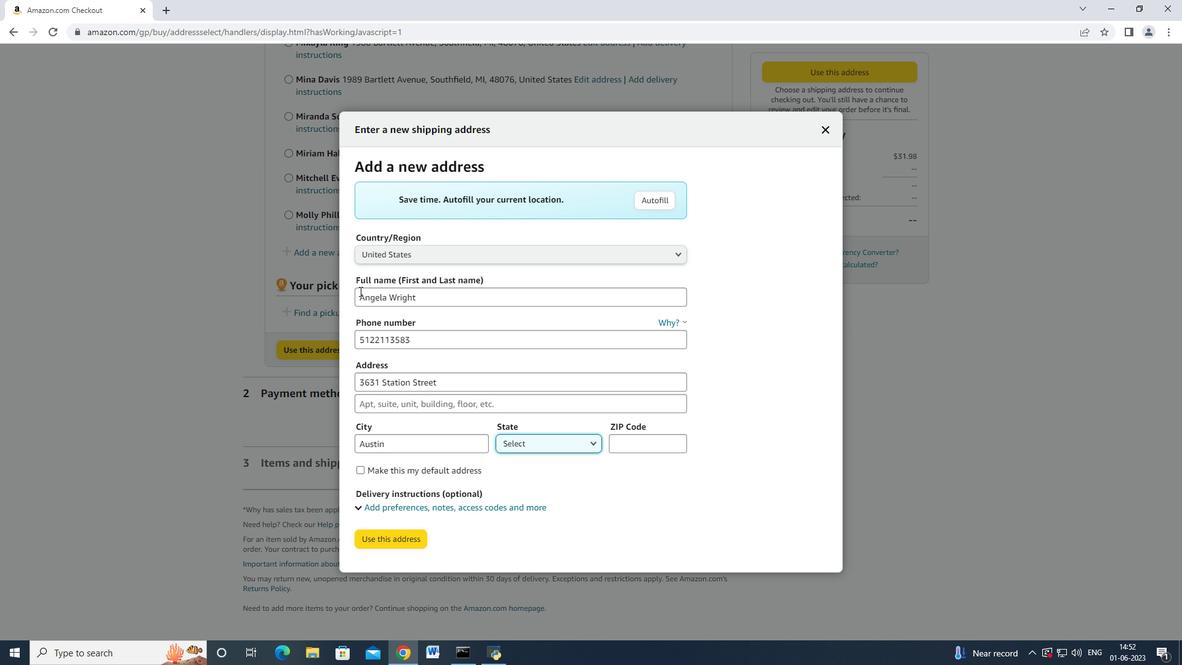
Action: Mouse moved to (541, 446)
Screenshot: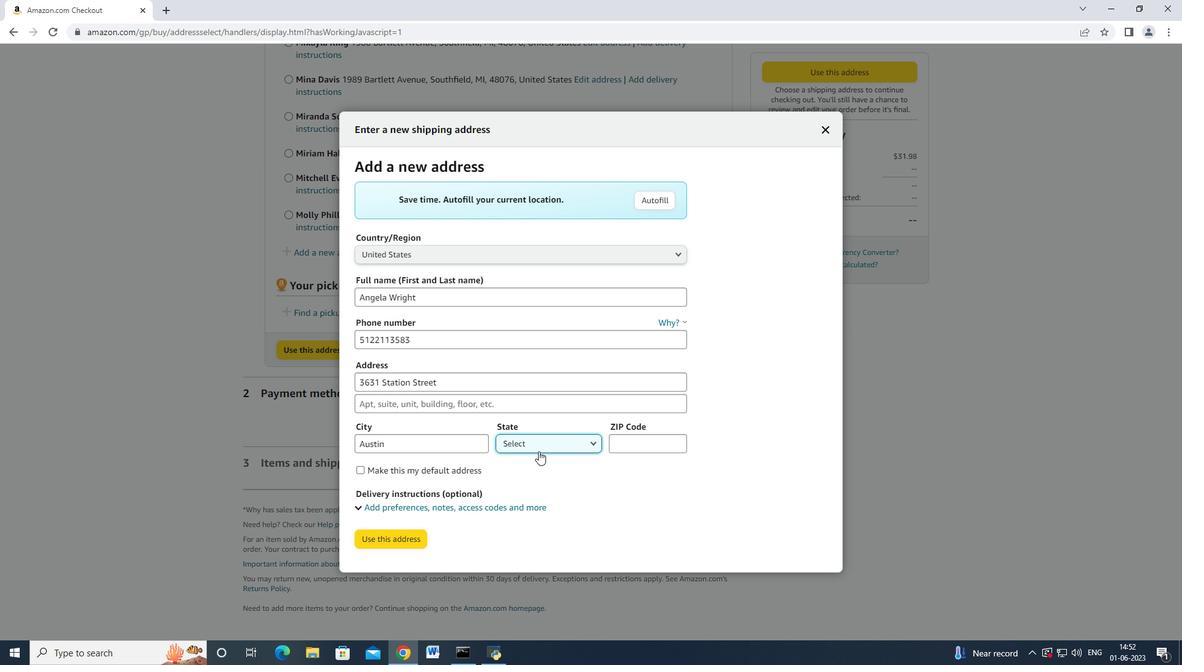 
Action: Mouse pressed left at (541, 446)
Screenshot: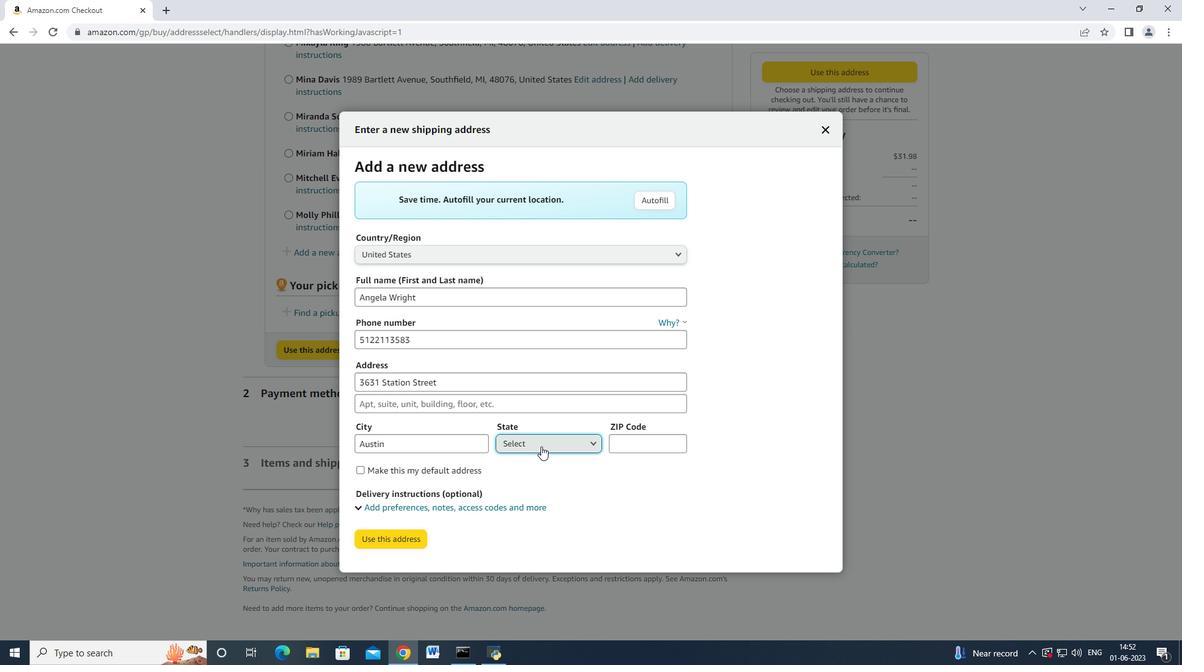 
Action: Mouse moved to (547, 293)
Screenshot: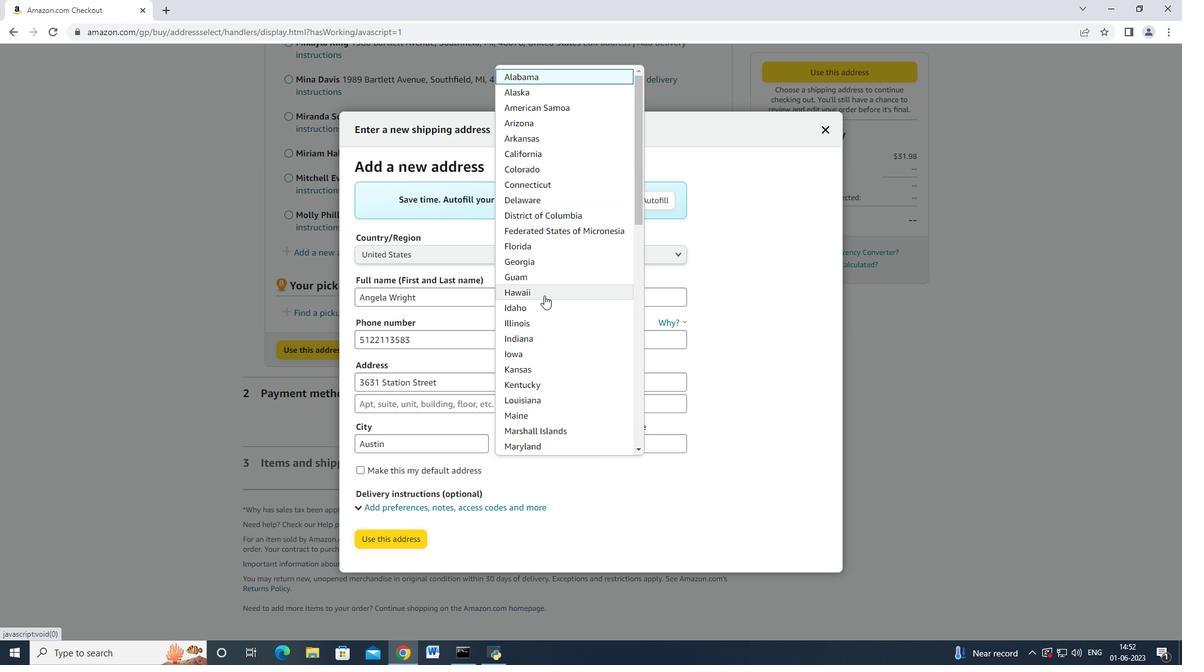 
Action: Mouse scrolled (547, 293) with delta (0, 0)
Screenshot: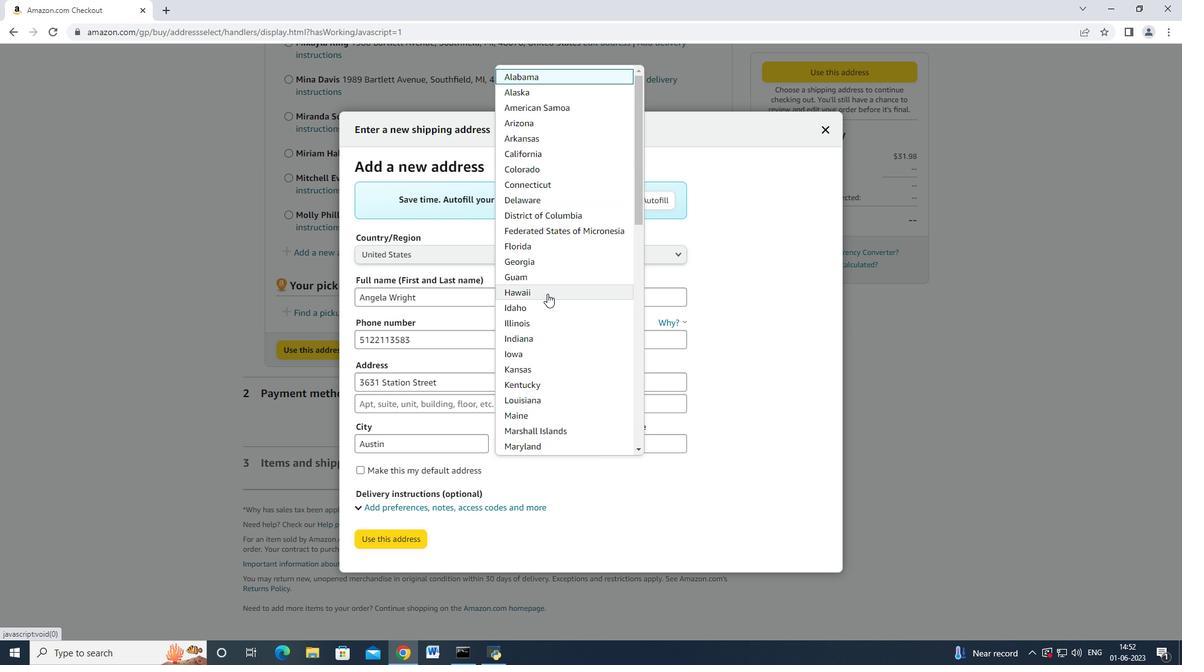 
Action: Mouse moved to (547, 293)
Screenshot: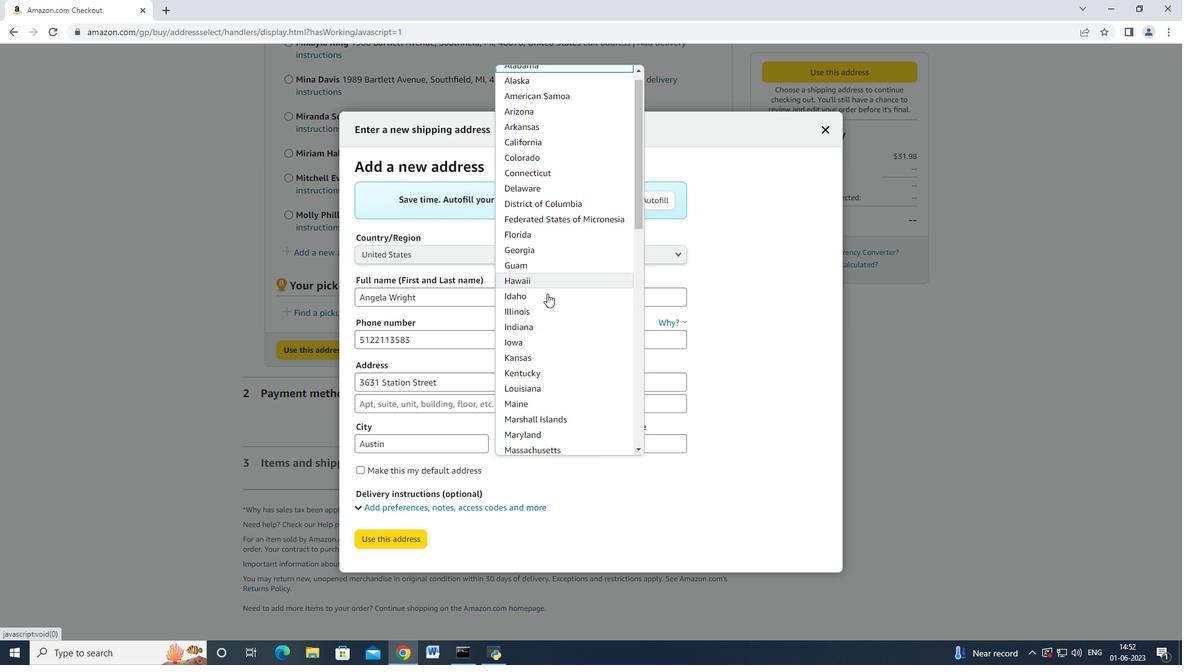 
Action: Mouse scrolled (547, 293) with delta (0, 0)
Screenshot: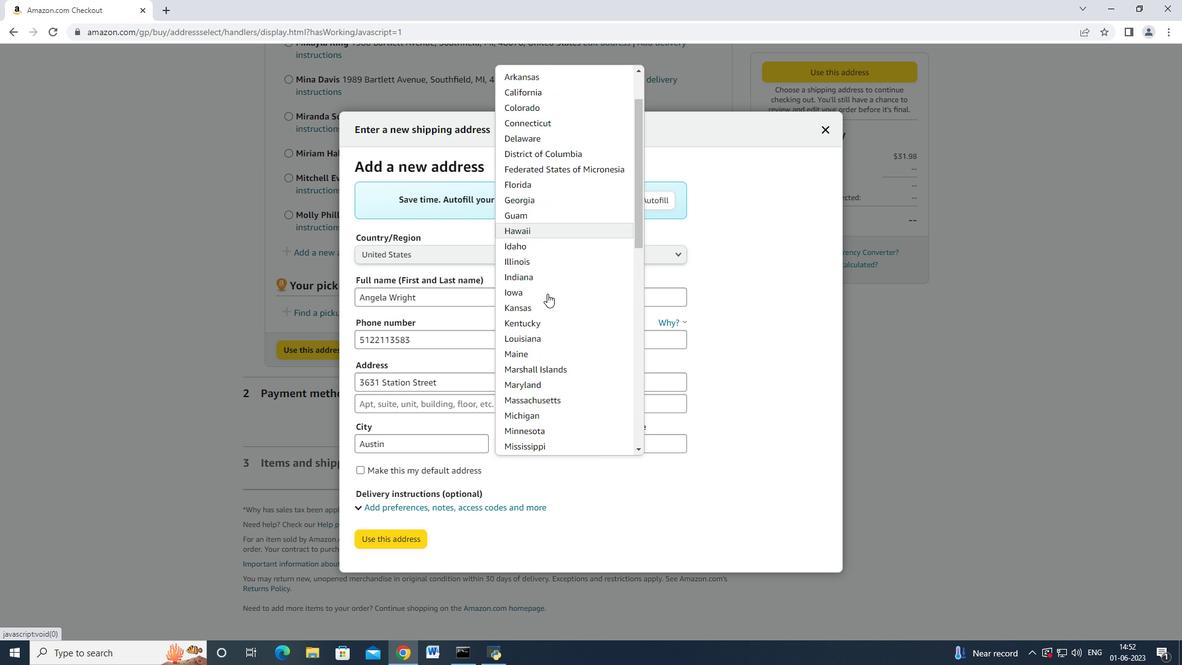 
Action: Mouse moved to (547, 294)
Screenshot: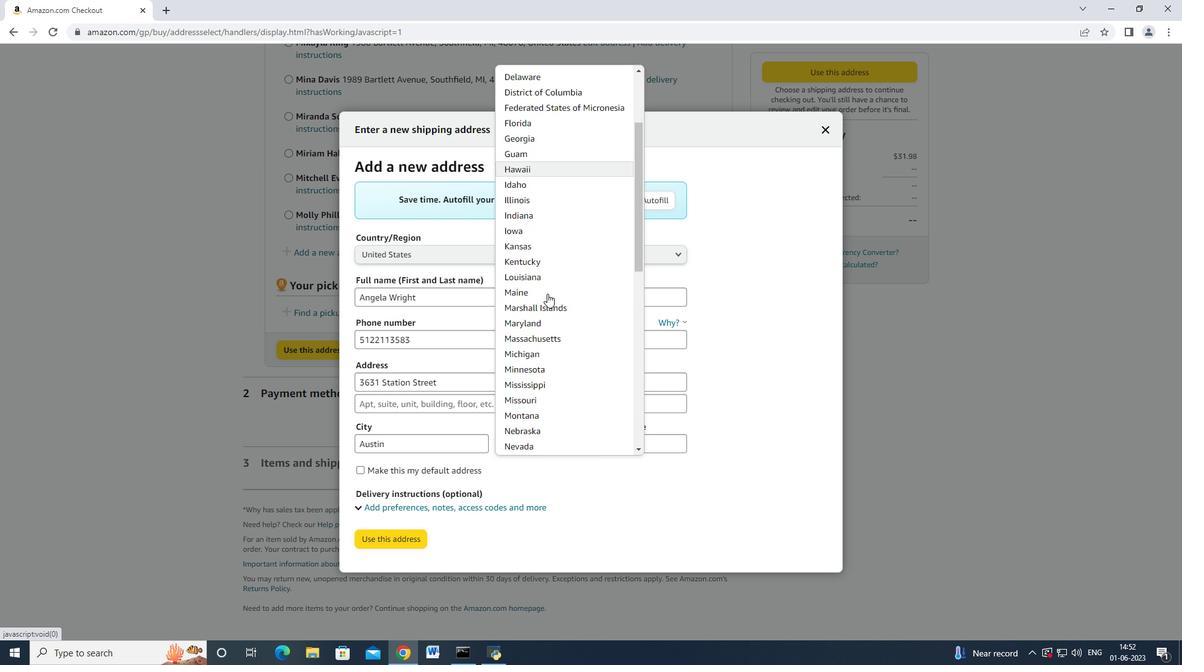 
Action: Mouse scrolled (547, 293) with delta (0, 0)
